 Task: Research Airbnb accommodations options  in California, focusing on Beachfront views.
Action: Mouse moved to (461, 62)
Screenshot: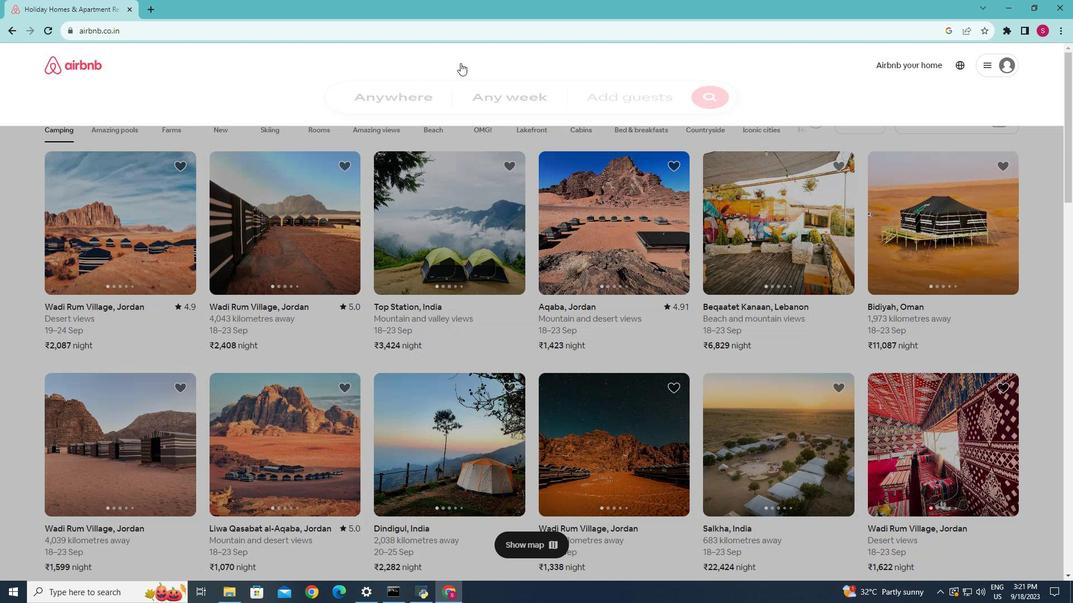 
Action: Mouse pressed left at (461, 62)
Screenshot: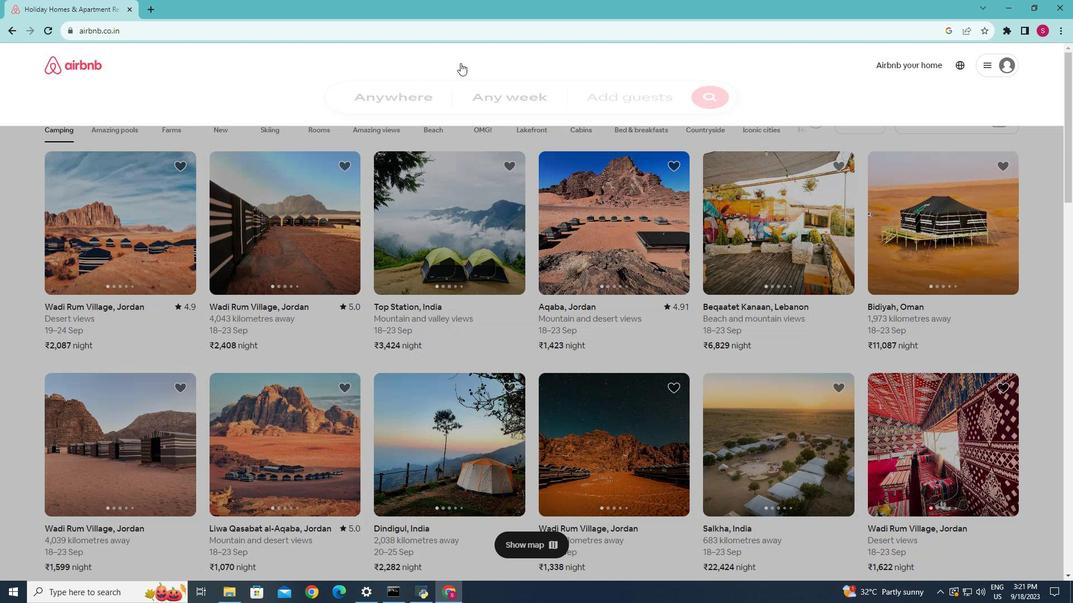 
Action: Mouse moved to (399, 106)
Screenshot: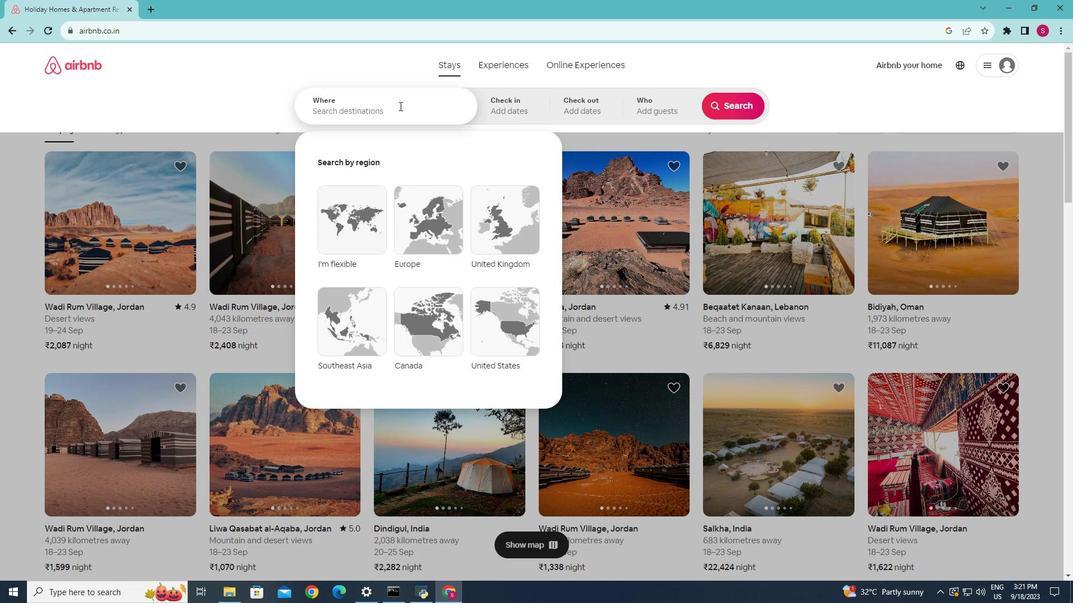 
Action: Mouse pressed left at (399, 106)
Screenshot: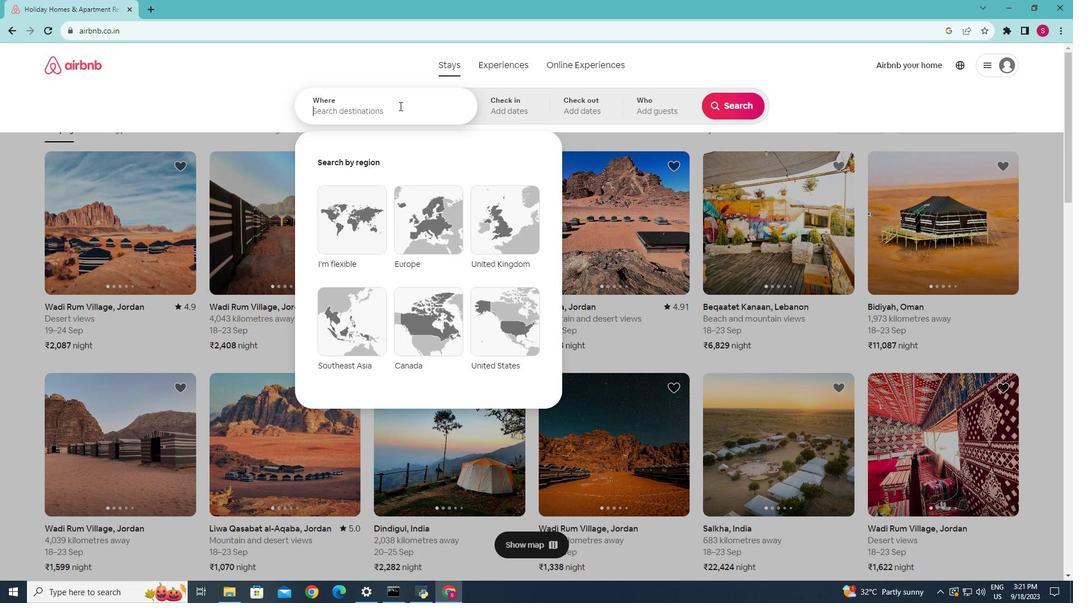 
Action: Key pressed <Key.caps_lock>C<Key.caps_lock>alifornia
Screenshot: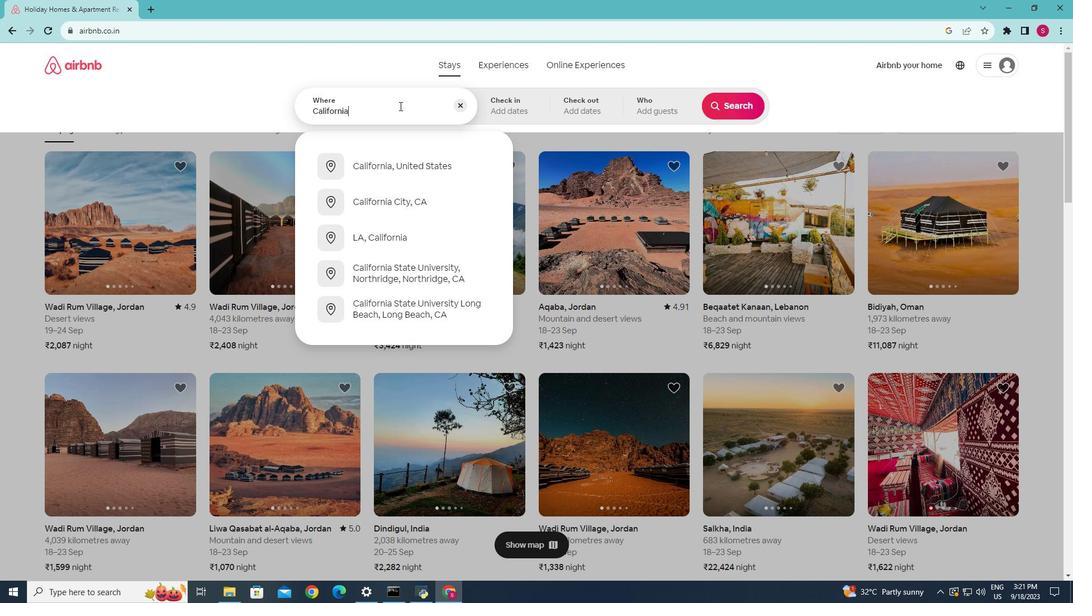 
Action: Mouse moved to (409, 160)
Screenshot: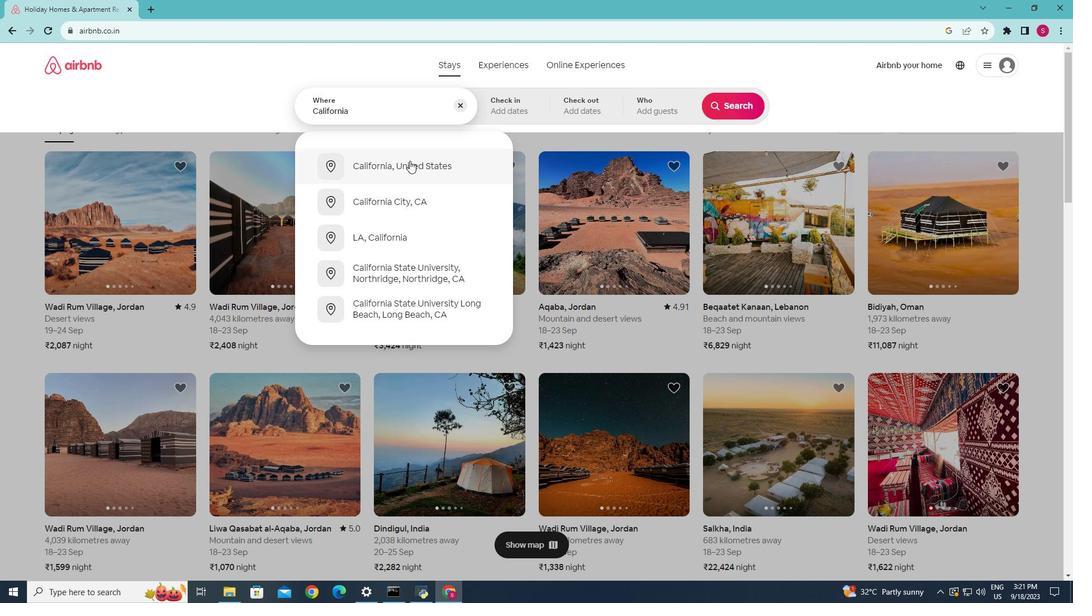 
Action: Mouse pressed left at (409, 160)
Screenshot: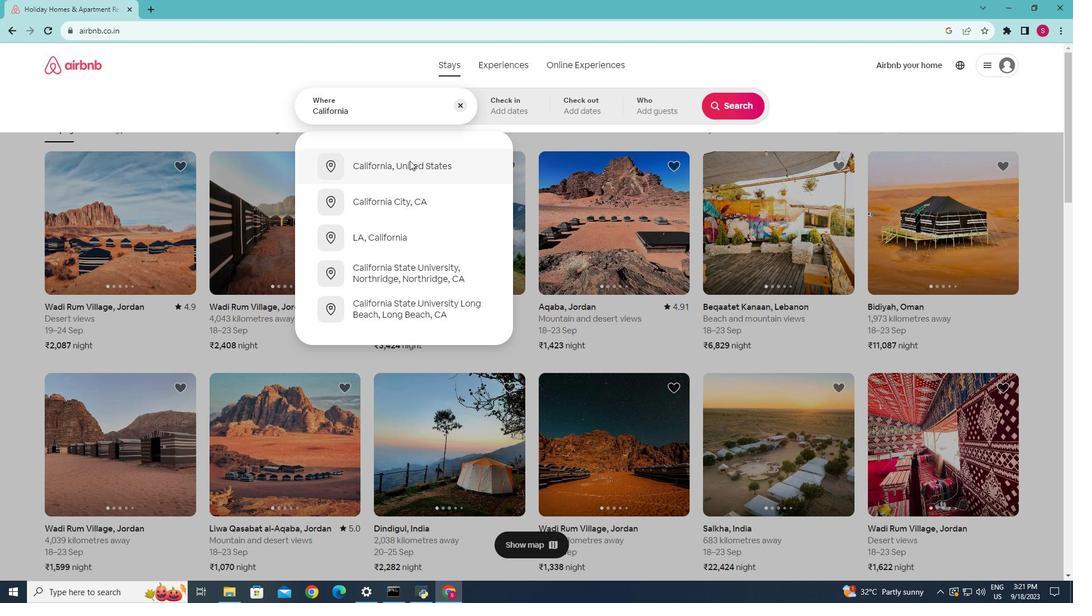 
Action: Mouse moved to (728, 106)
Screenshot: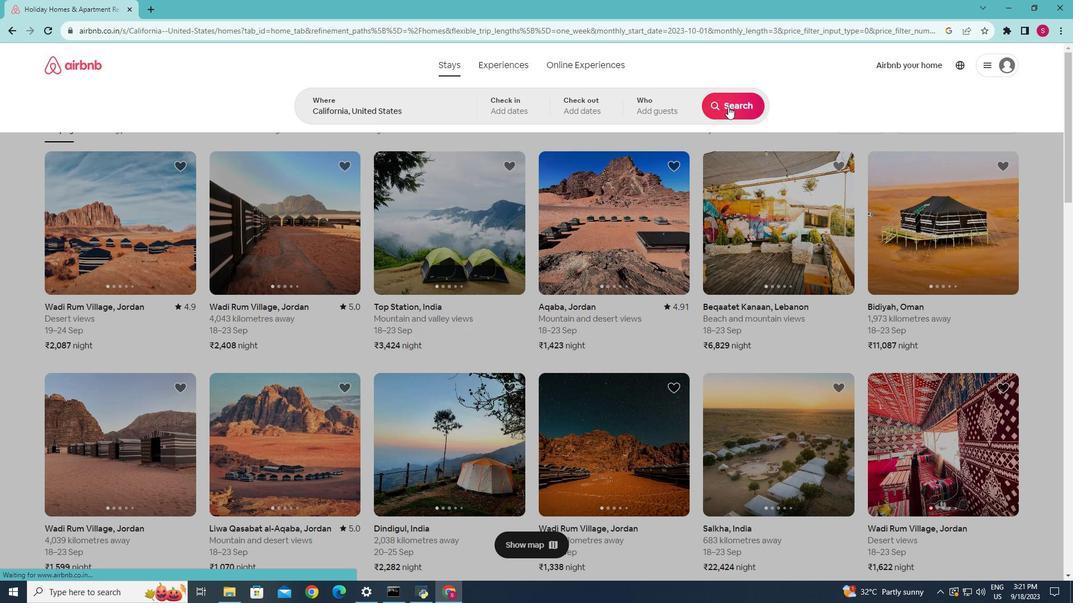 
Action: Mouse pressed left at (728, 106)
Screenshot: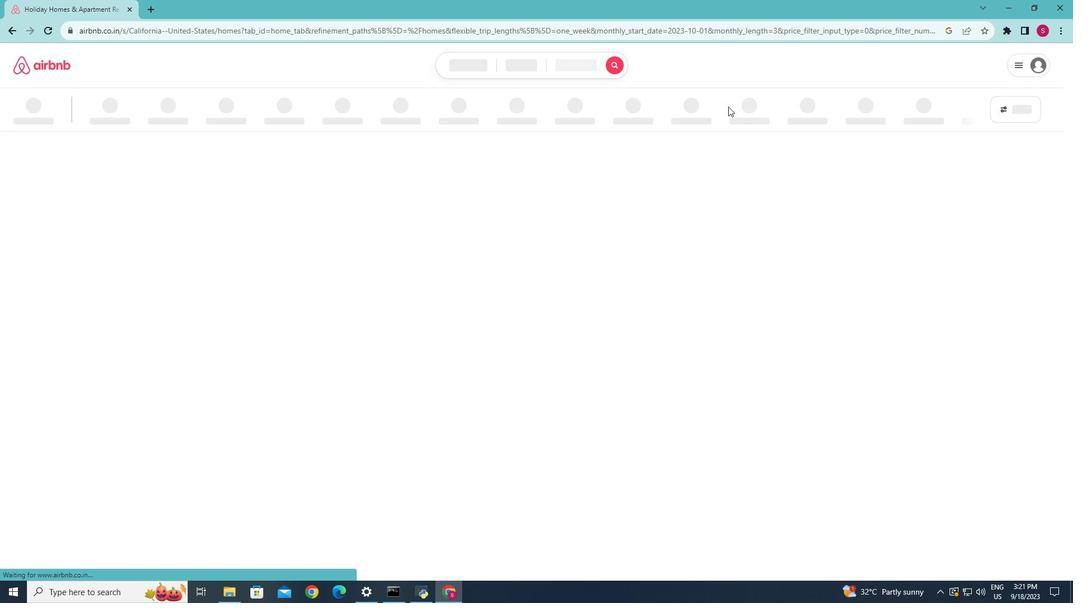 
Action: Mouse moved to (845, 110)
Screenshot: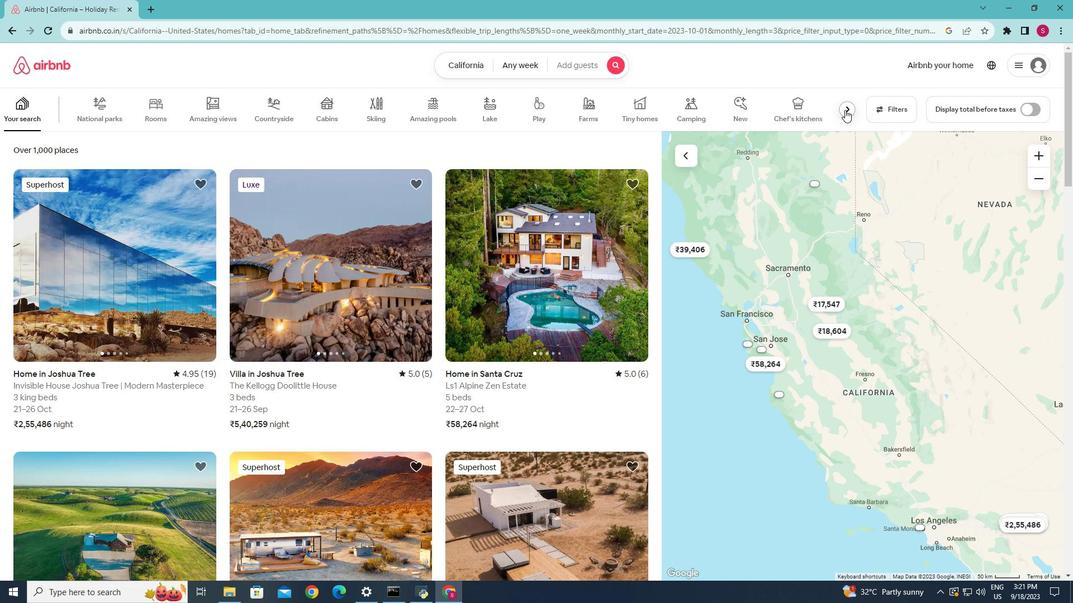 
Action: Mouse pressed left at (845, 110)
Screenshot: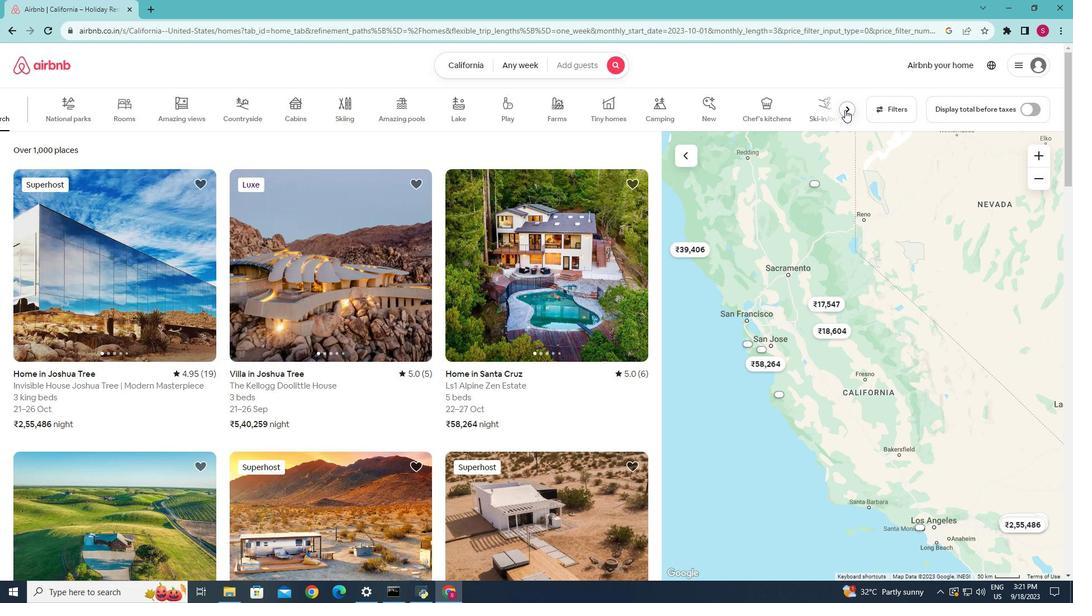 
Action: Mouse moved to (436, 384)
Screenshot: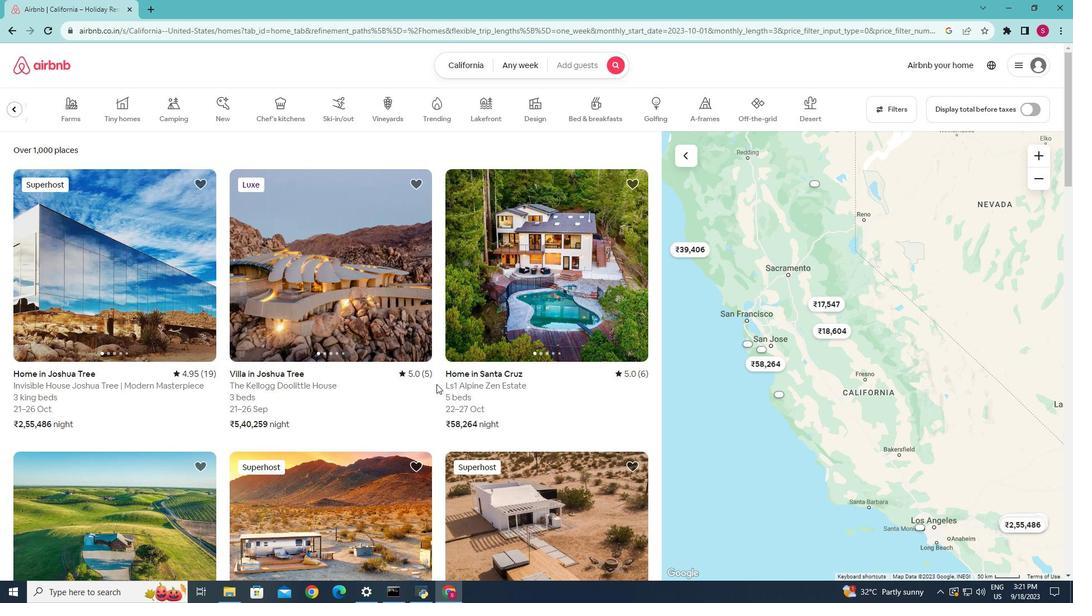 
Action: Mouse scrolled (436, 383) with delta (0, 0)
Screenshot: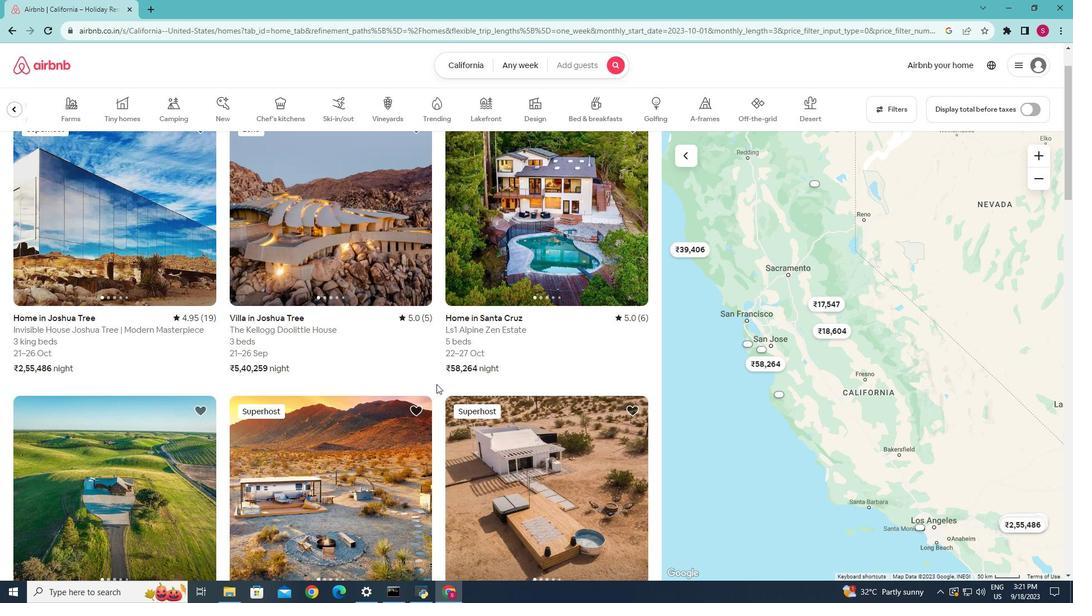 
Action: Mouse moved to (438, 381)
Screenshot: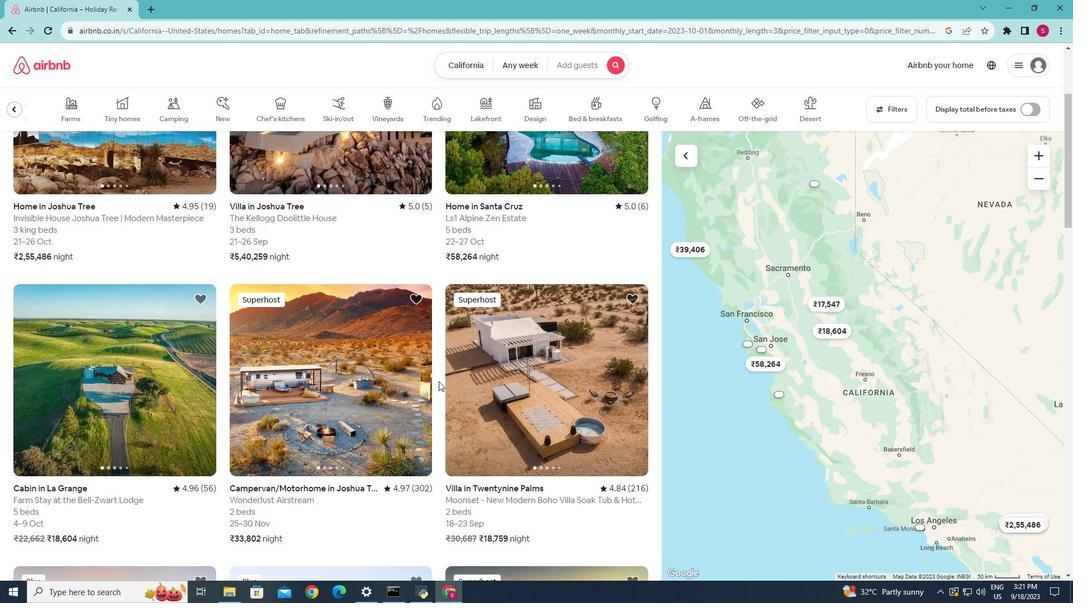 
Action: Mouse scrolled (438, 381) with delta (0, 0)
Screenshot: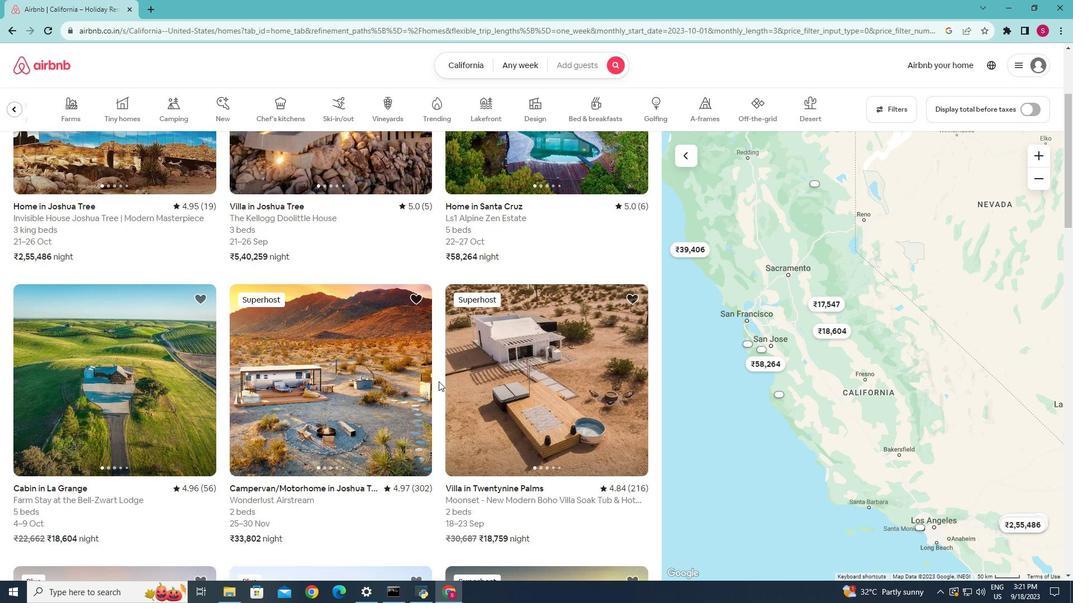 
Action: Mouse scrolled (438, 381) with delta (0, 0)
Screenshot: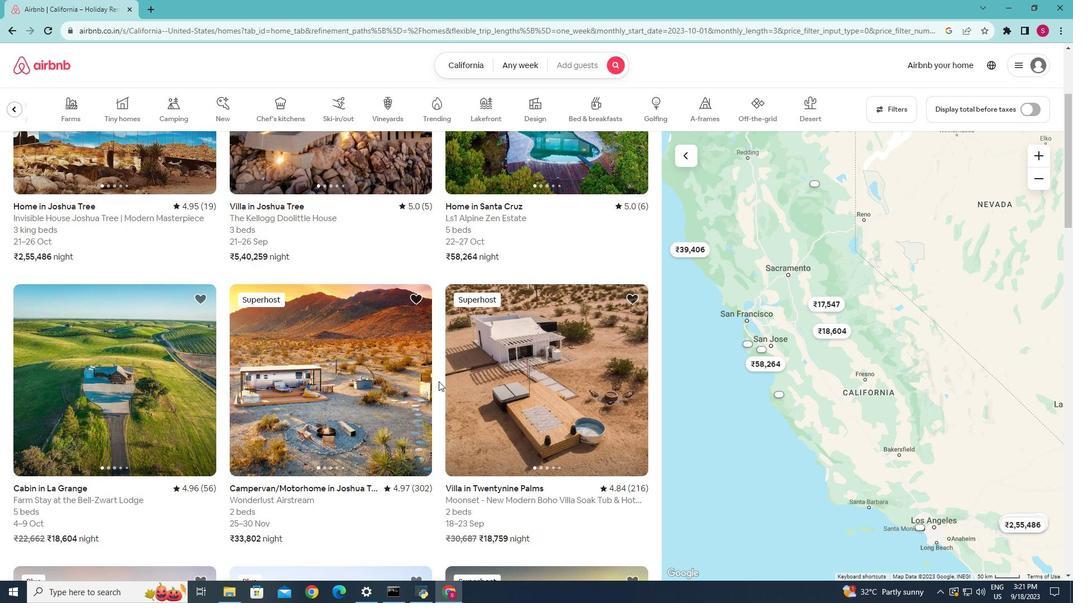 
Action: Mouse moved to (880, 102)
Screenshot: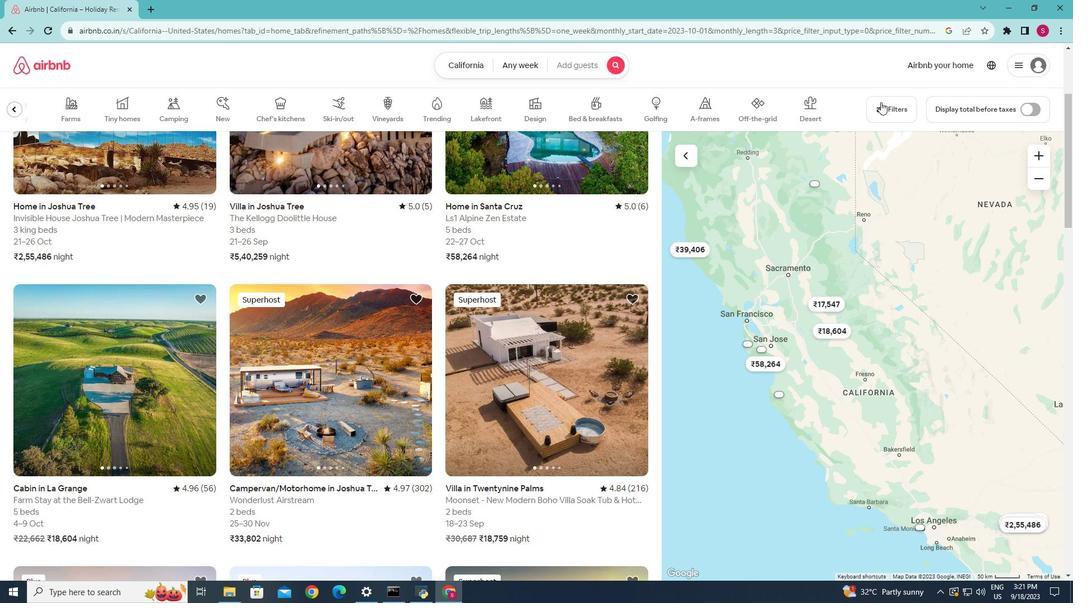 
Action: Mouse pressed left at (880, 102)
Screenshot: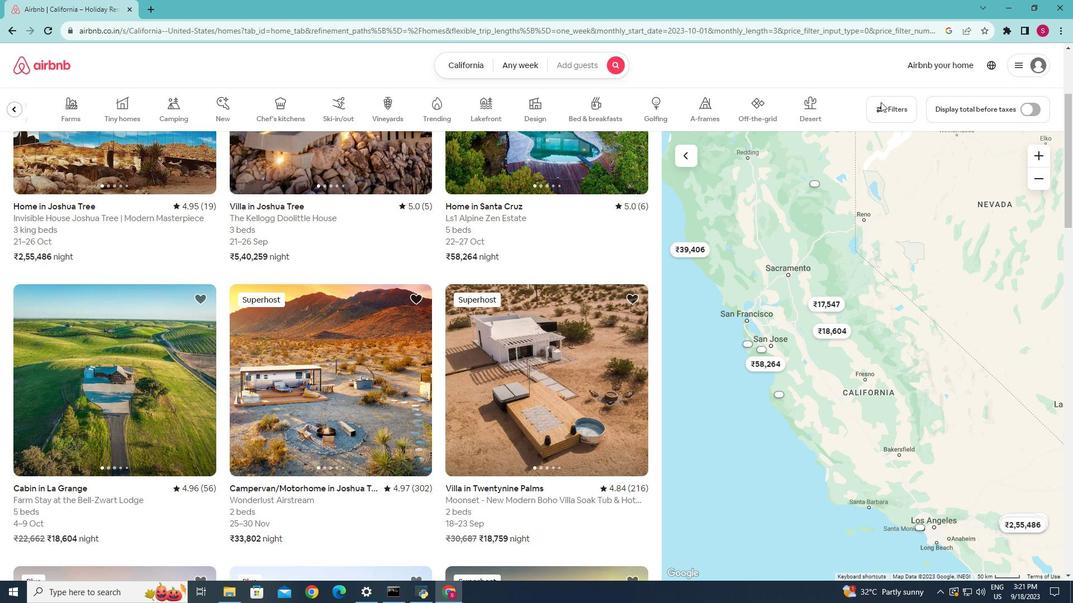 
Action: Mouse moved to (449, 459)
Screenshot: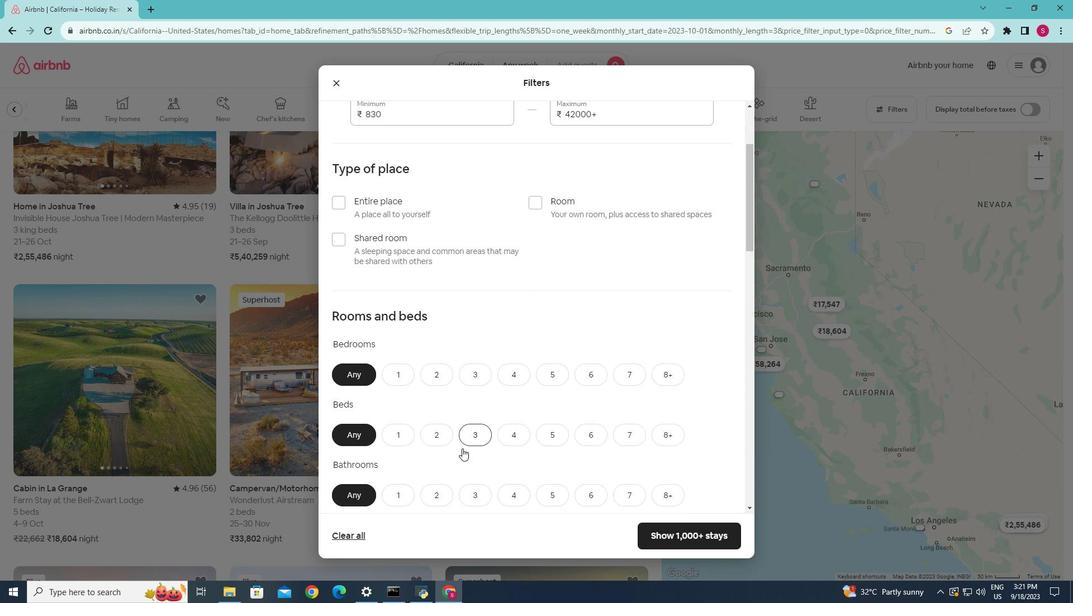 
Action: Mouse scrolled (449, 458) with delta (0, 0)
Screenshot: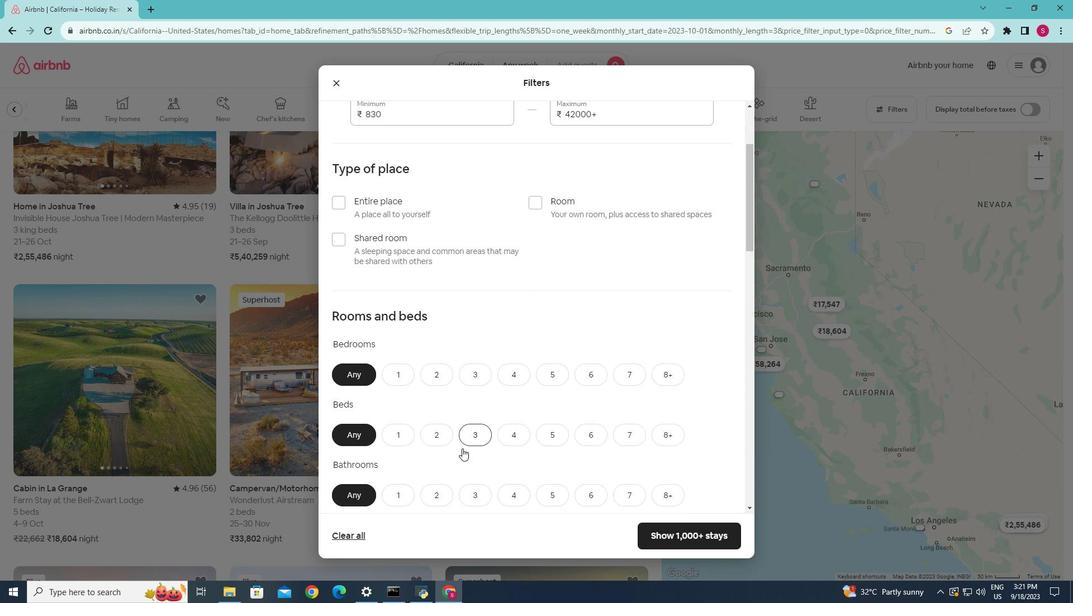
Action: Mouse moved to (457, 454)
Screenshot: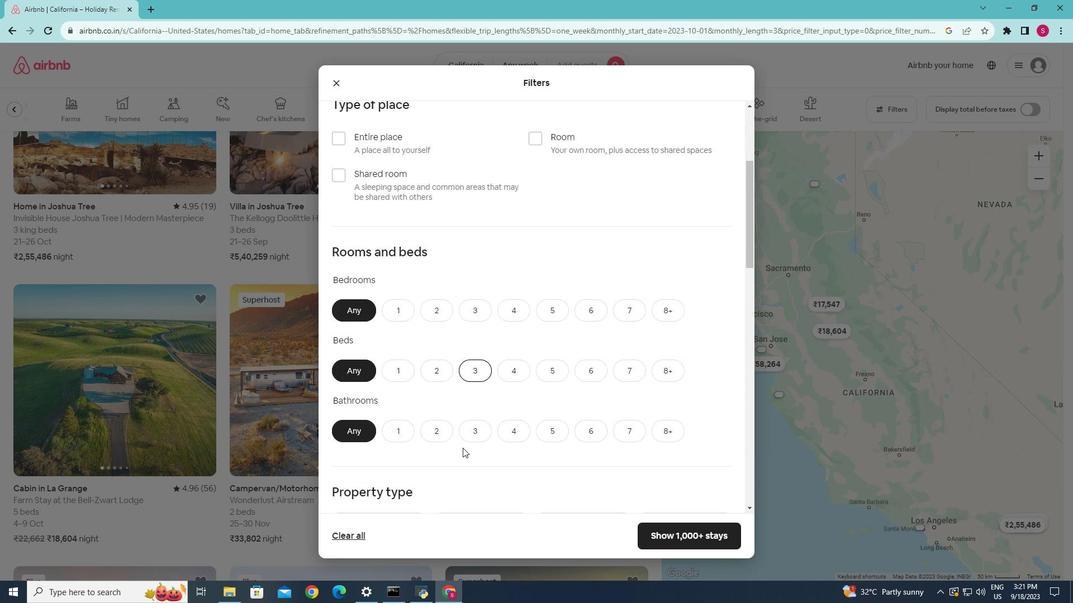 
Action: Mouse scrolled (457, 453) with delta (0, 0)
Screenshot: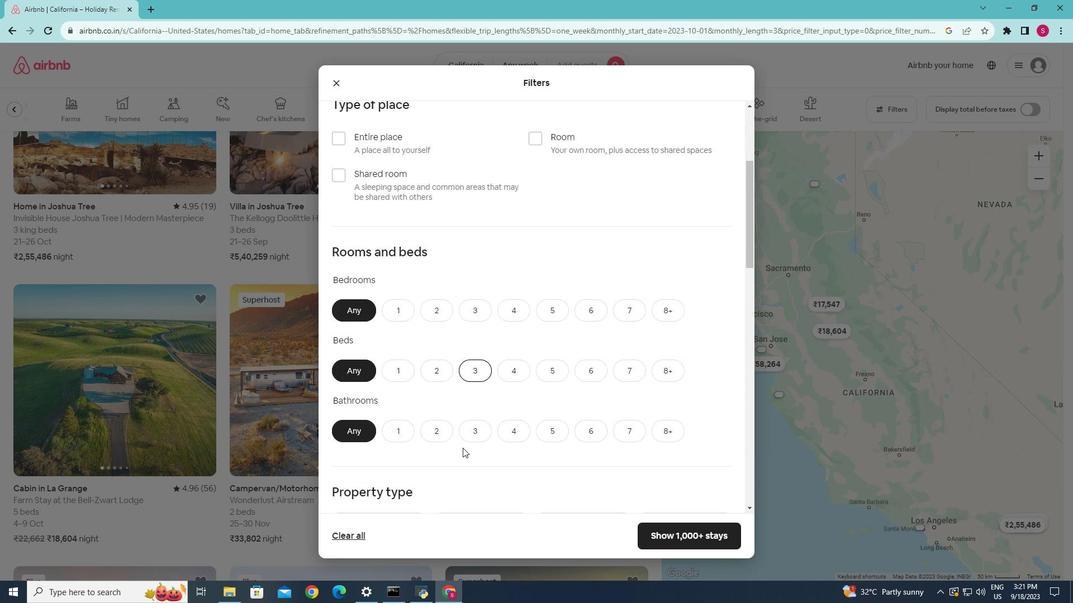 
Action: Mouse moved to (462, 448)
Screenshot: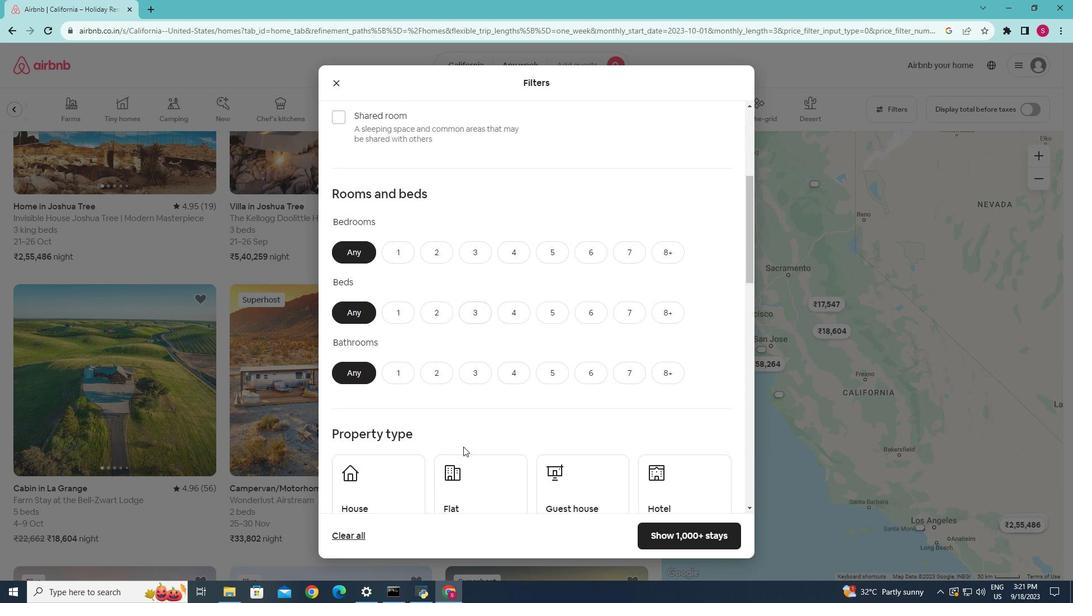 
Action: Mouse scrolled (462, 448) with delta (0, 0)
Screenshot: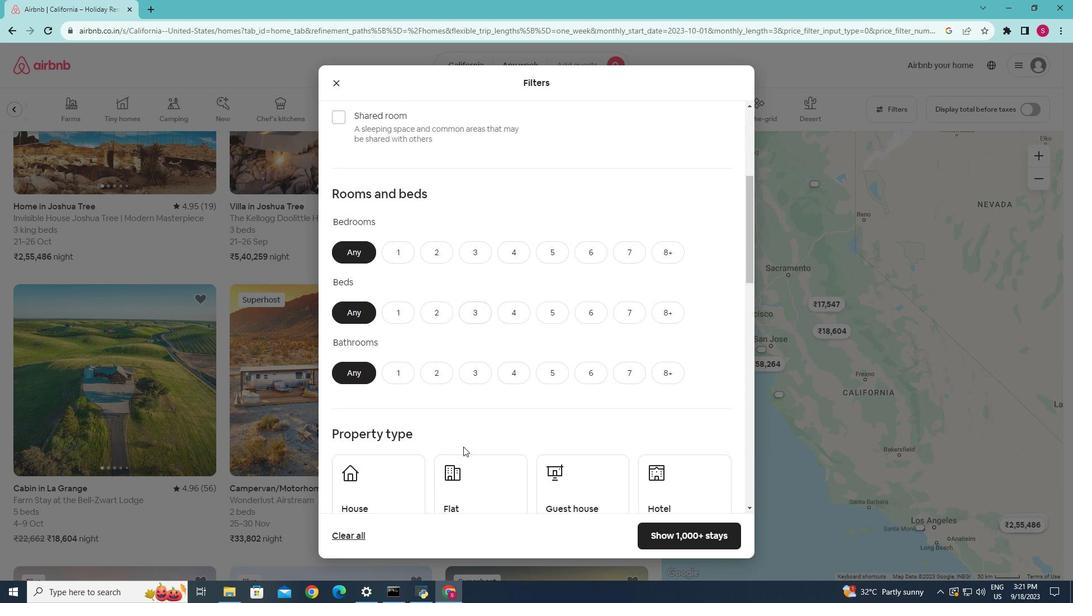 
Action: Mouse scrolled (462, 448) with delta (0, 0)
Screenshot: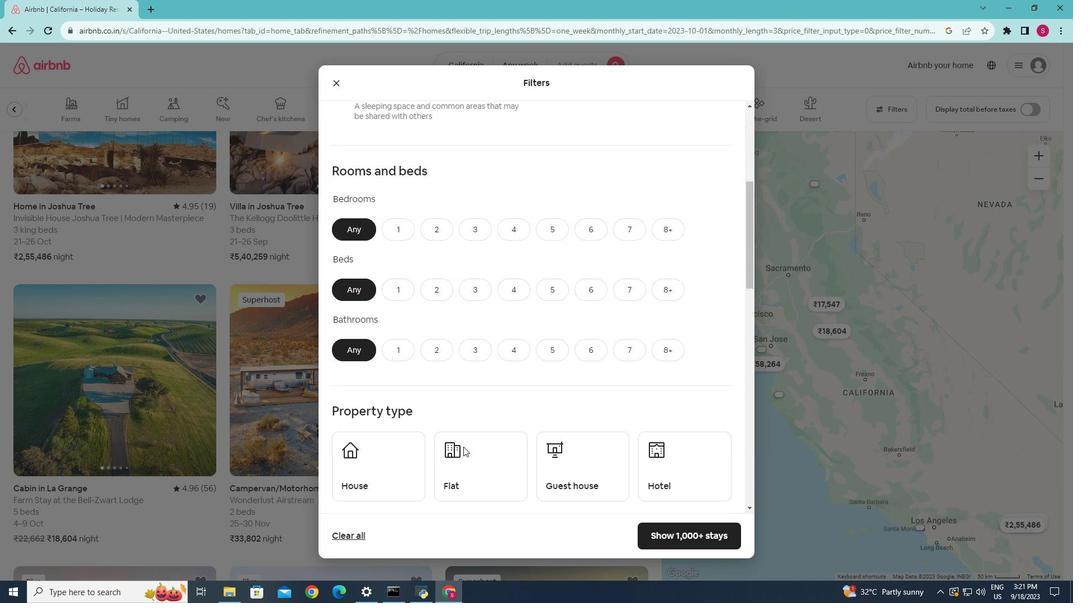 
Action: Mouse moved to (462, 447)
Screenshot: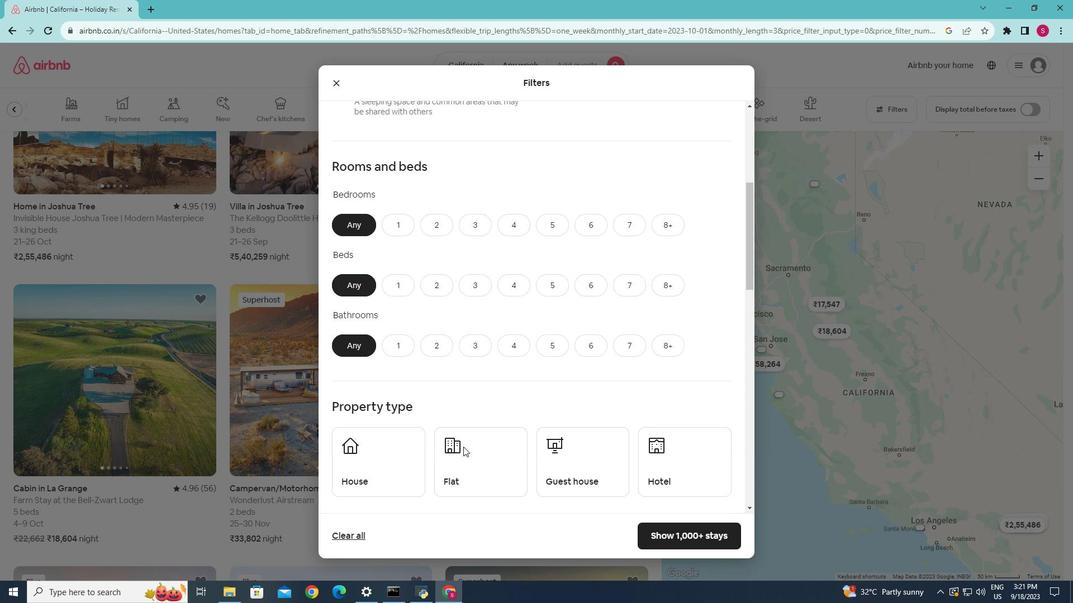
Action: Mouse scrolled (462, 447) with delta (0, 0)
Screenshot: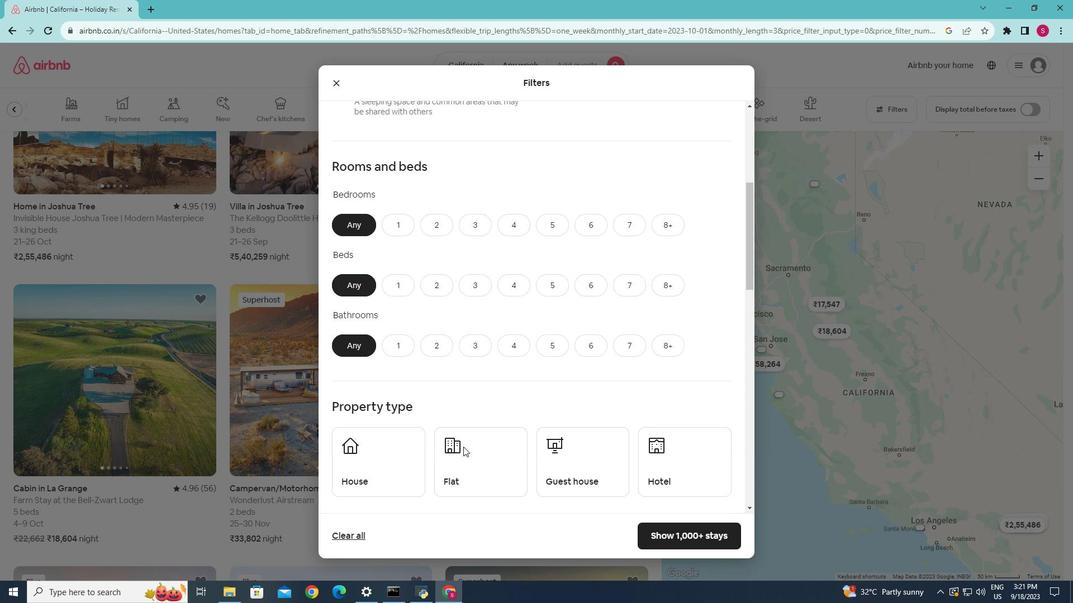 
Action: Mouse moved to (463, 447)
Screenshot: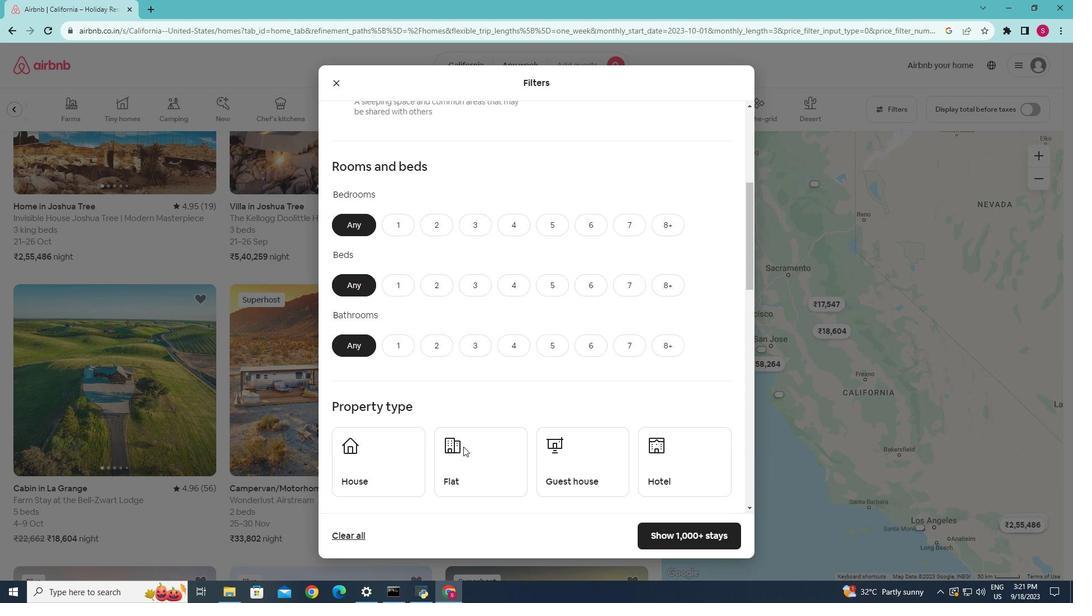 
Action: Mouse scrolled (463, 446) with delta (0, 0)
Screenshot: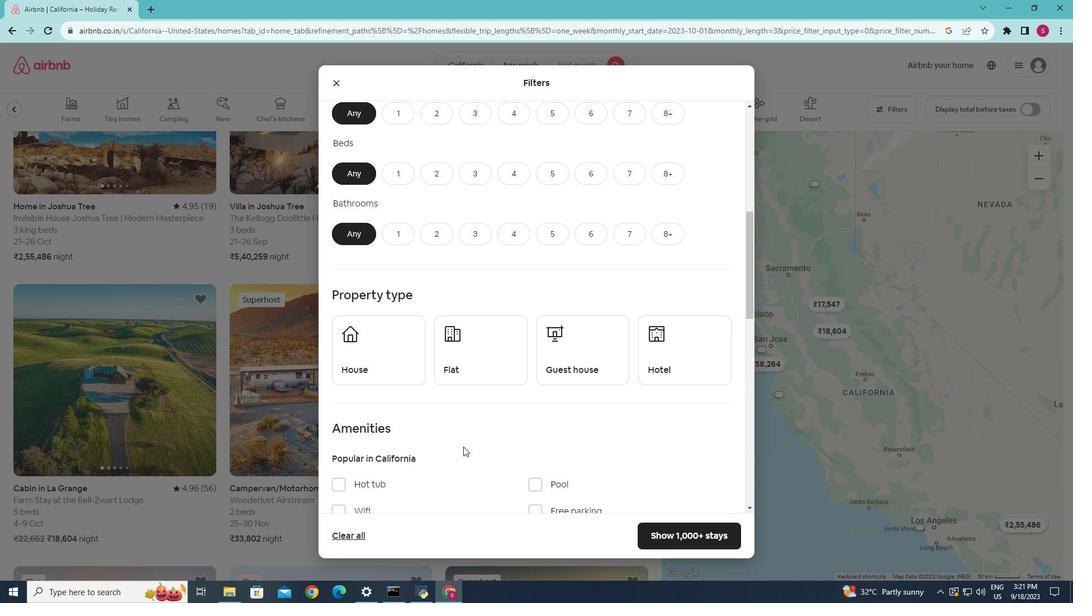 
Action: Mouse scrolled (463, 446) with delta (0, 0)
Screenshot: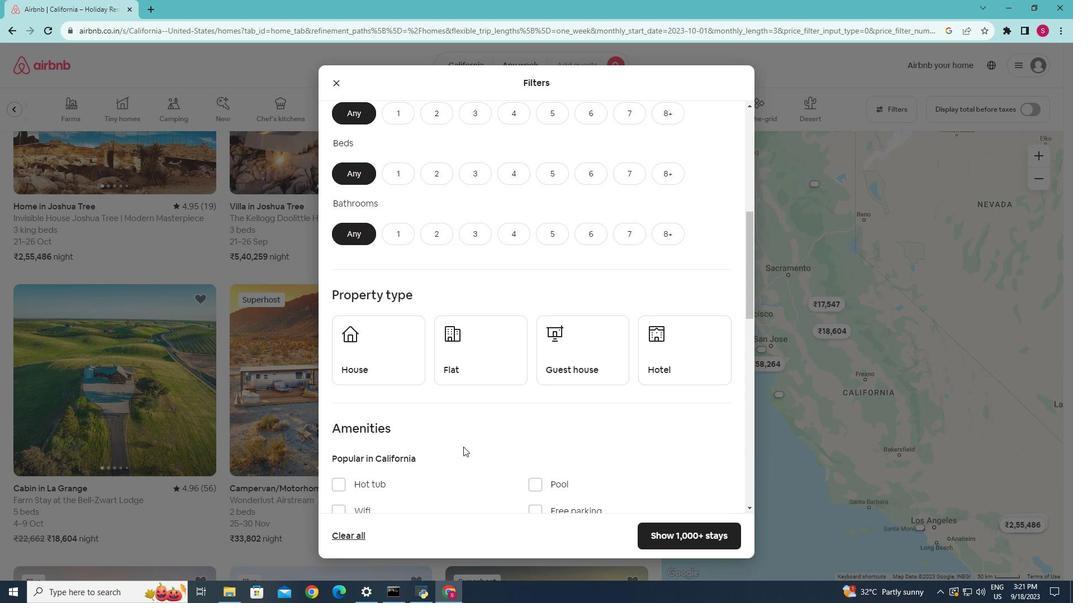 
Action: Mouse scrolled (463, 446) with delta (0, 0)
Screenshot: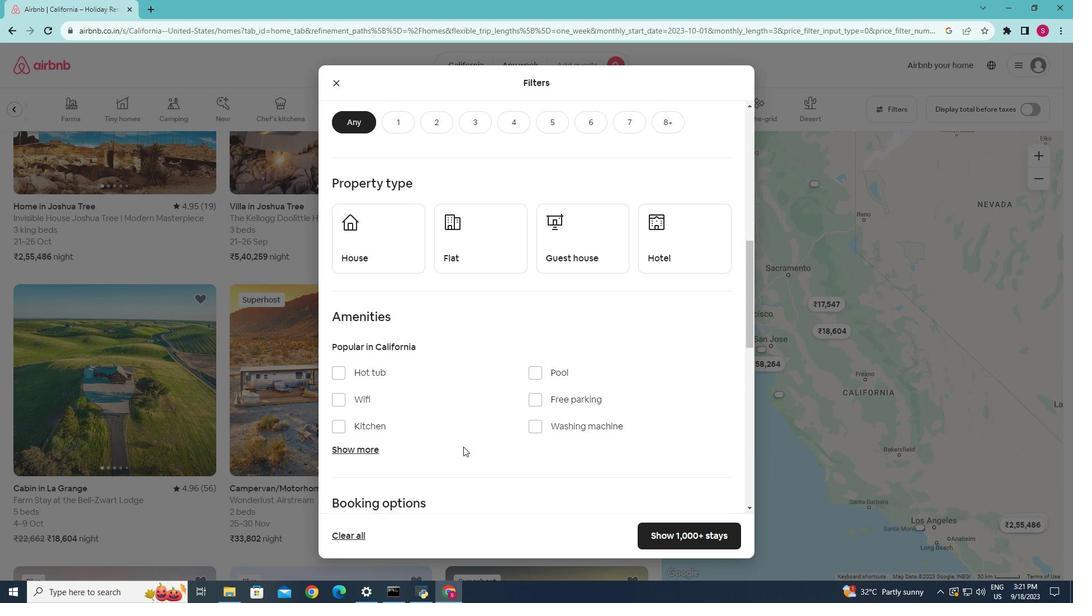 
Action: Mouse scrolled (463, 446) with delta (0, 0)
Screenshot: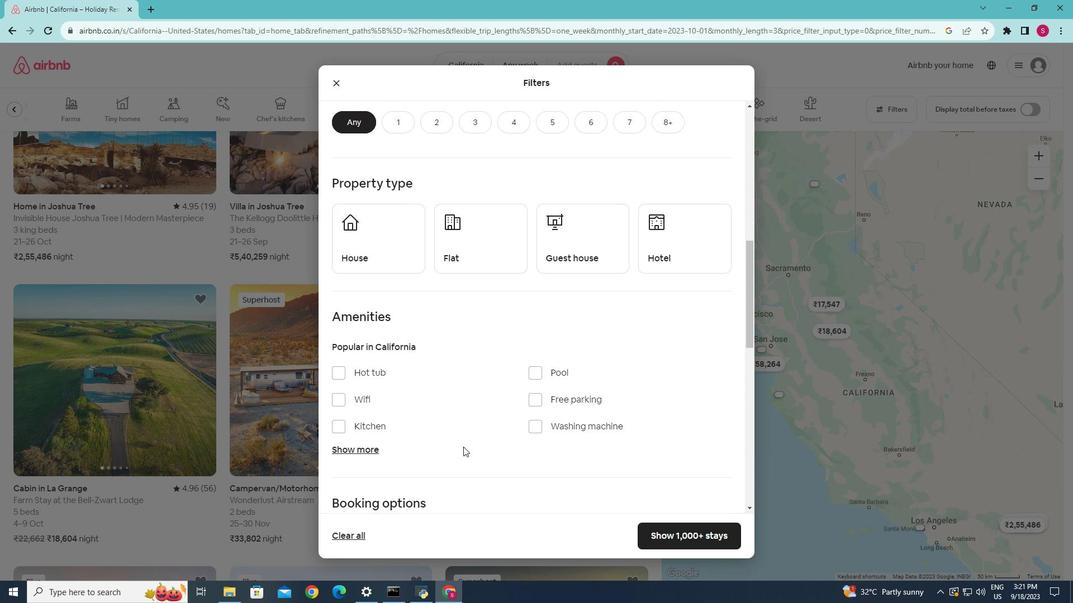 
Action: Mouse scrolled (463, 446) with delta (0, 0)
Screenshot: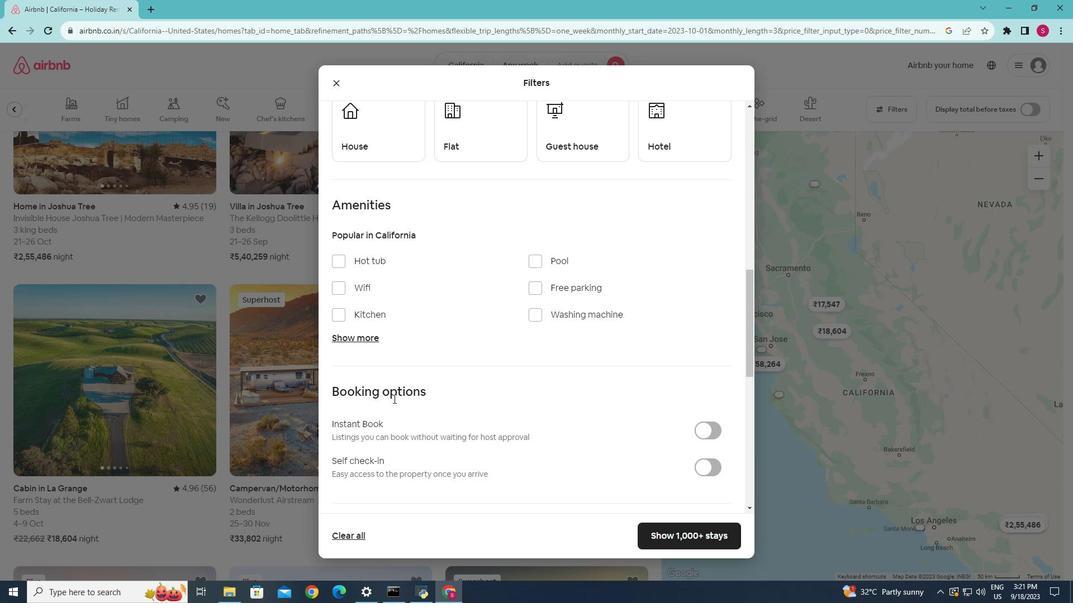 
Action: Mouse scrolled (463, 446) with delta (0, 0)
Screenshot: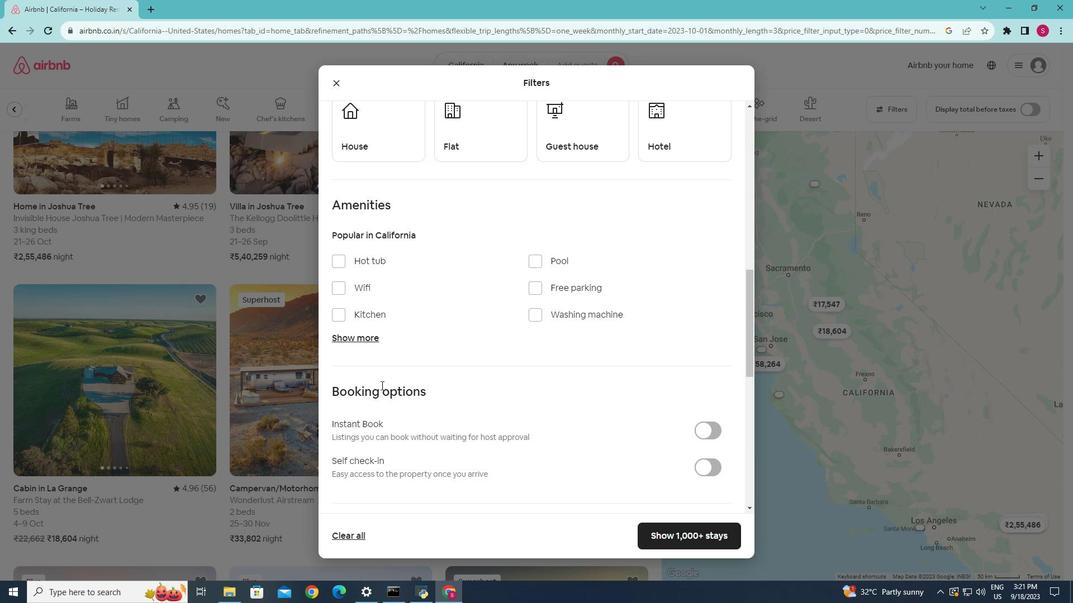 
Action: Mouse moved to (364, 332)
Screenshot: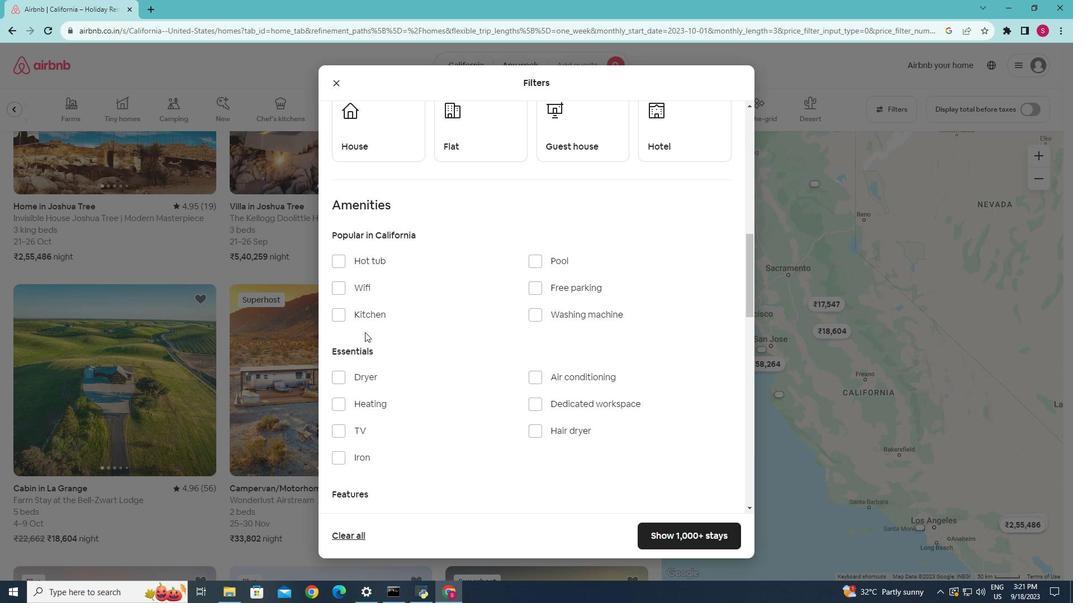 
Action: Mouse pressed left at (364, 332)
Screenshot: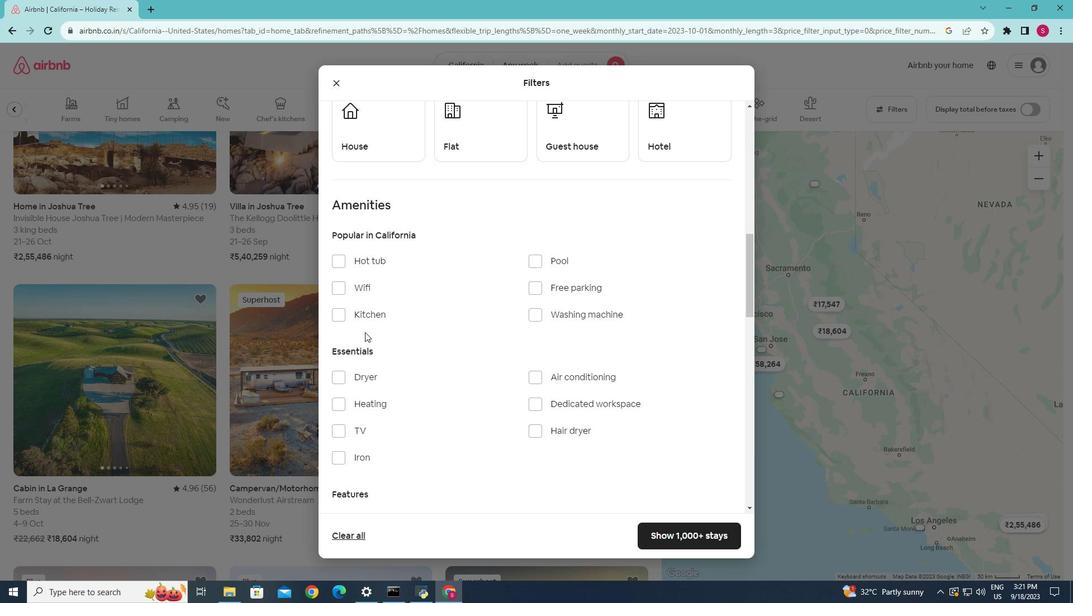 
Action: Mouse moved to (470, 349)
Screenshot: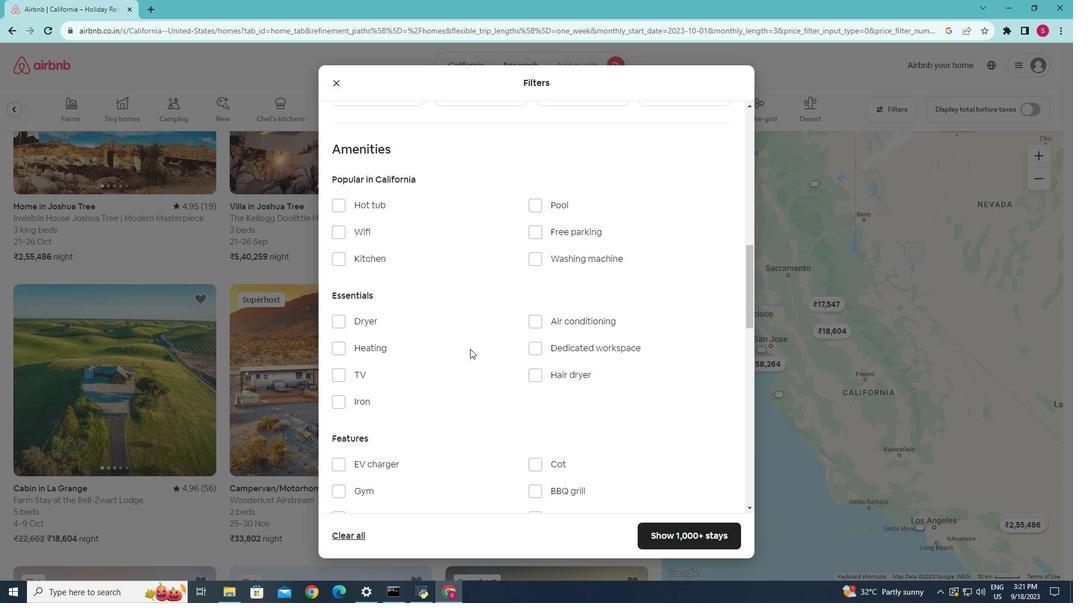 
Action: Mouse scrolled (470, 348) with delta (0, 0)
Screenshot: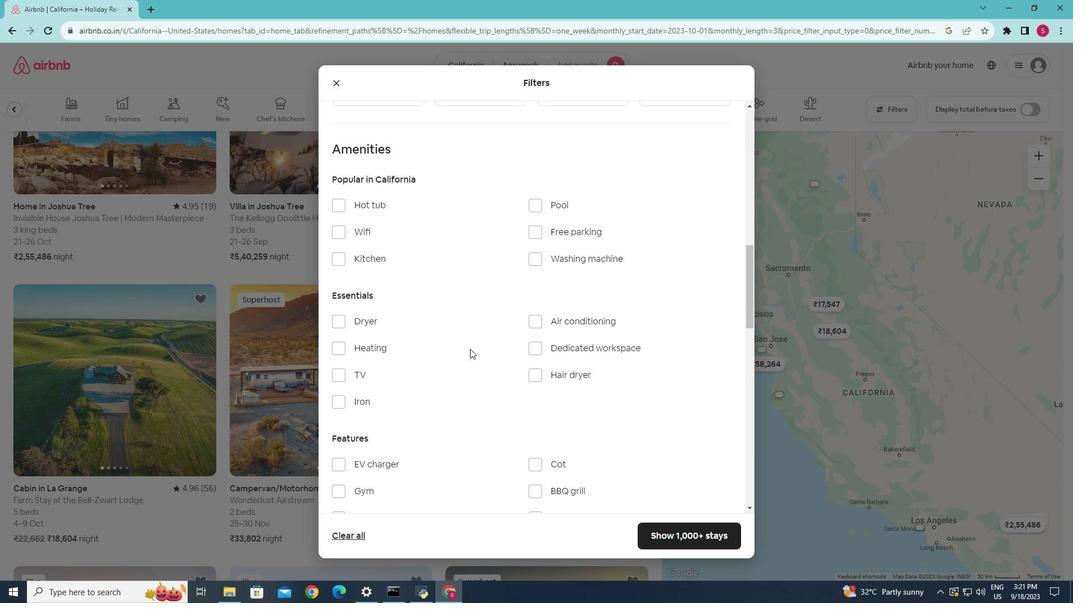
Action: Mouse scrolled (470, 348) with delta (0, 0)
Screenshot: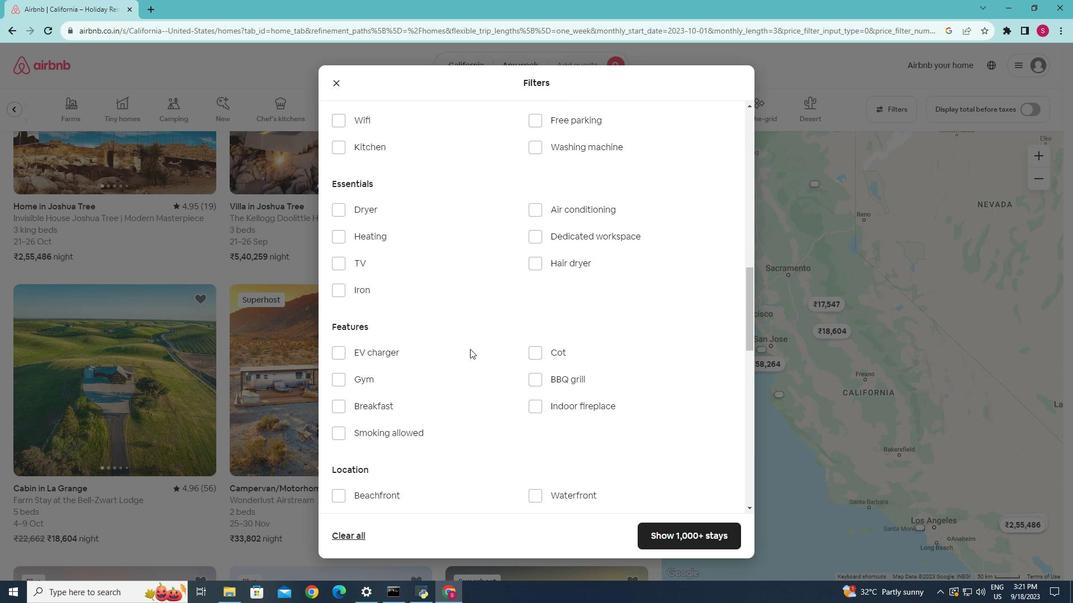 
Action: Mouse scrolled (470, 348) with delta (0, 0)
Screenshot: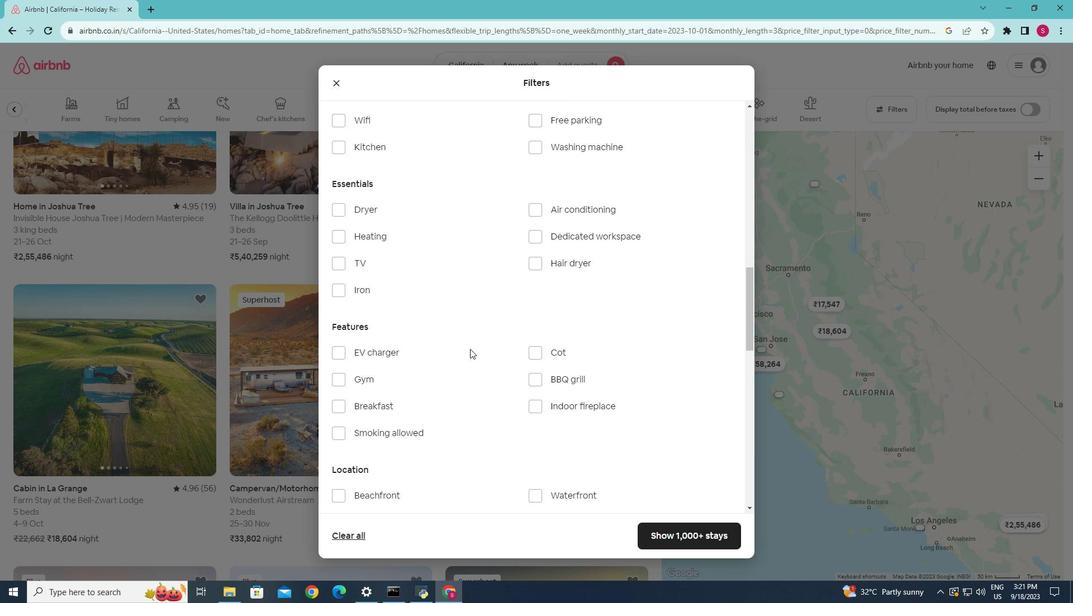 
Action: Mouse scrolled (470, 348) with delta (0, 0)
Screenshot: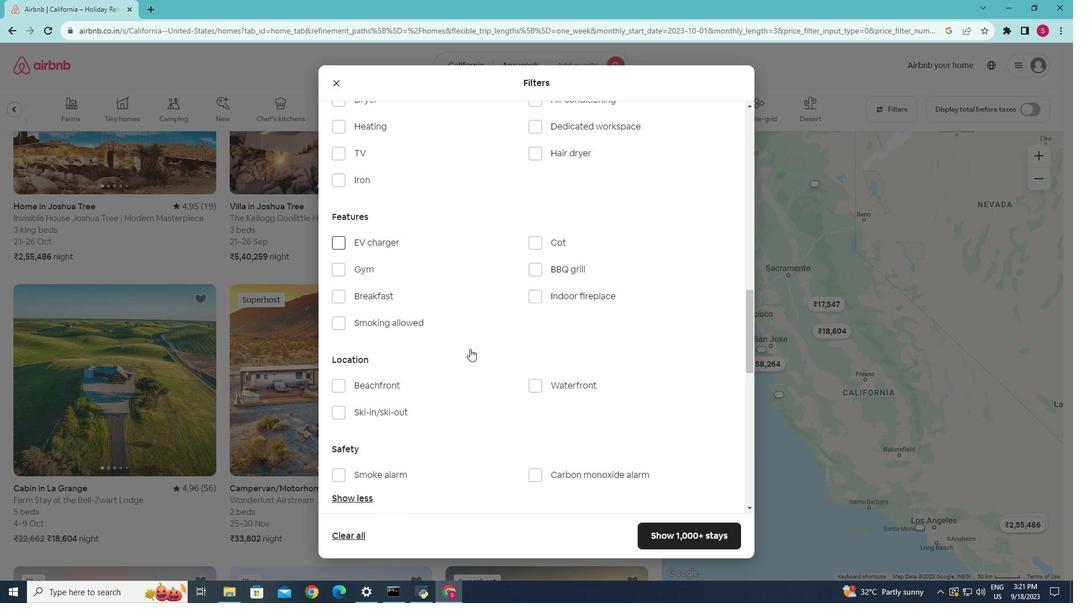 
Action: Mouse scrolled (470, 348) with delta (0, 0)
Screenshot: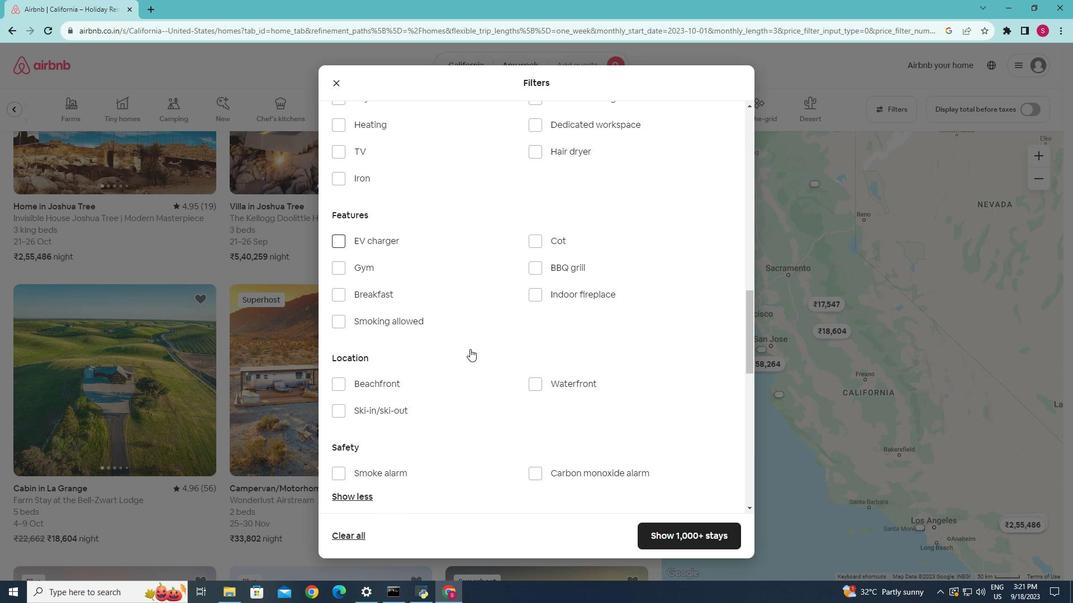 
Action: Mouse scrolled (470, 348) with delta (0, 0)
Screenshot: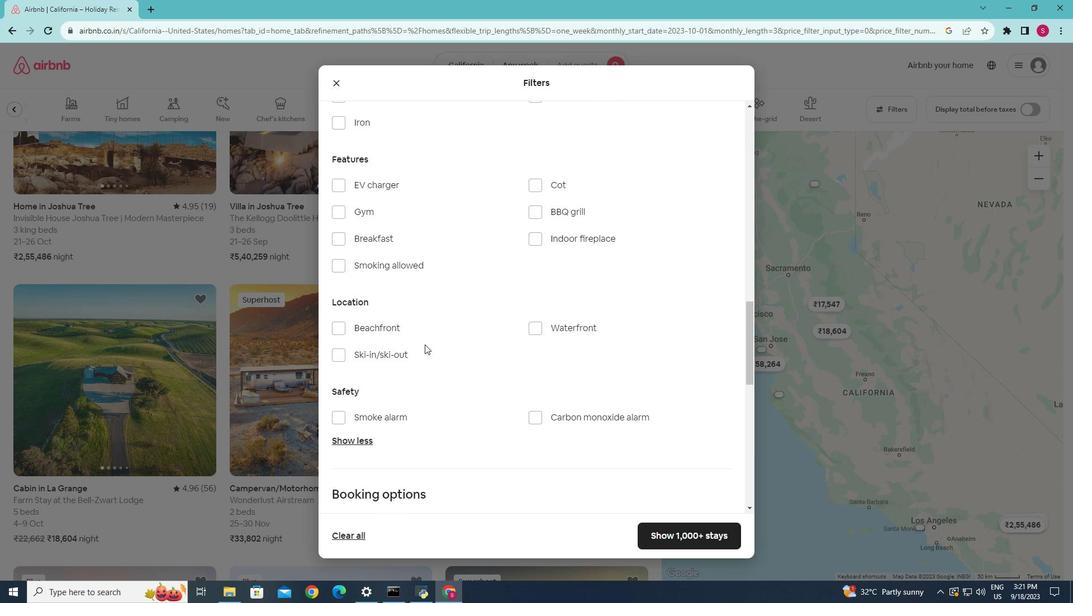 
Action: Mouse moved to (335, 323)
Screenshot: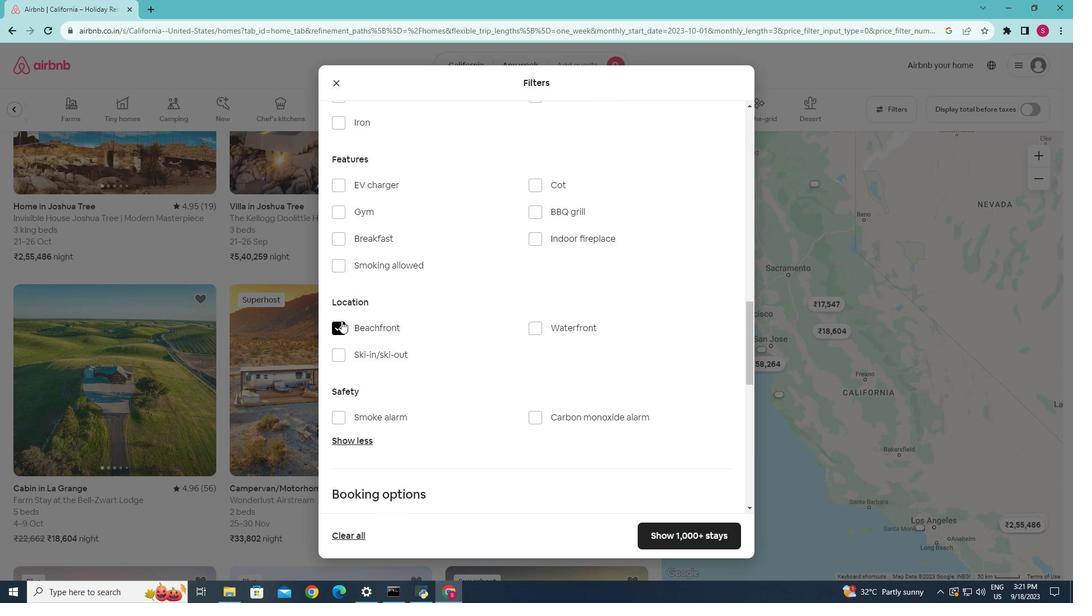 
Action: Mouse pressed left at (335, 323)
Screenshot: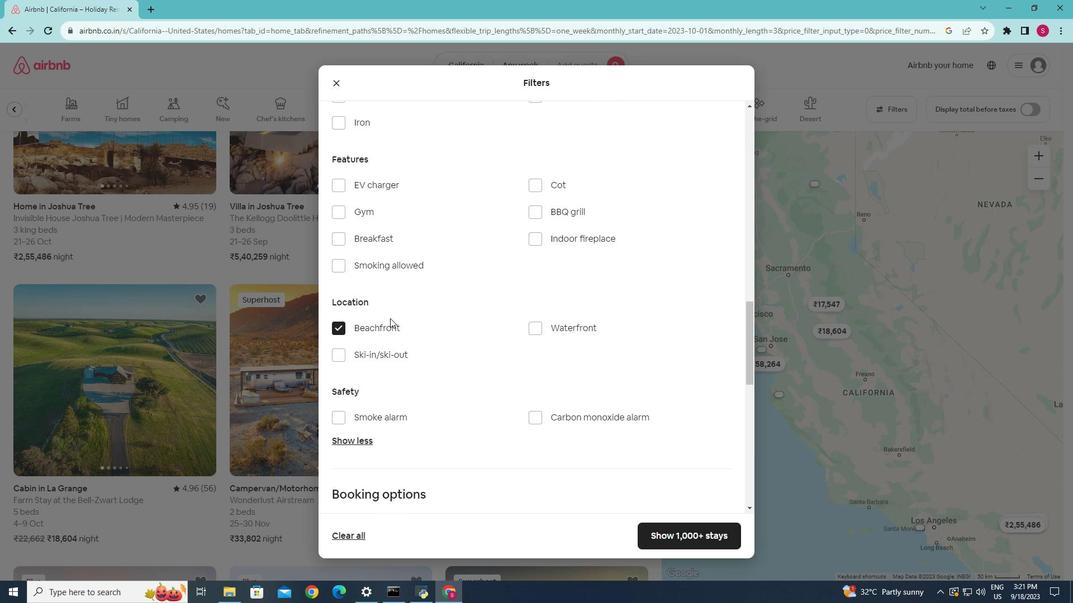 
Action: Mouse moved to (679, 533)
Screenshot: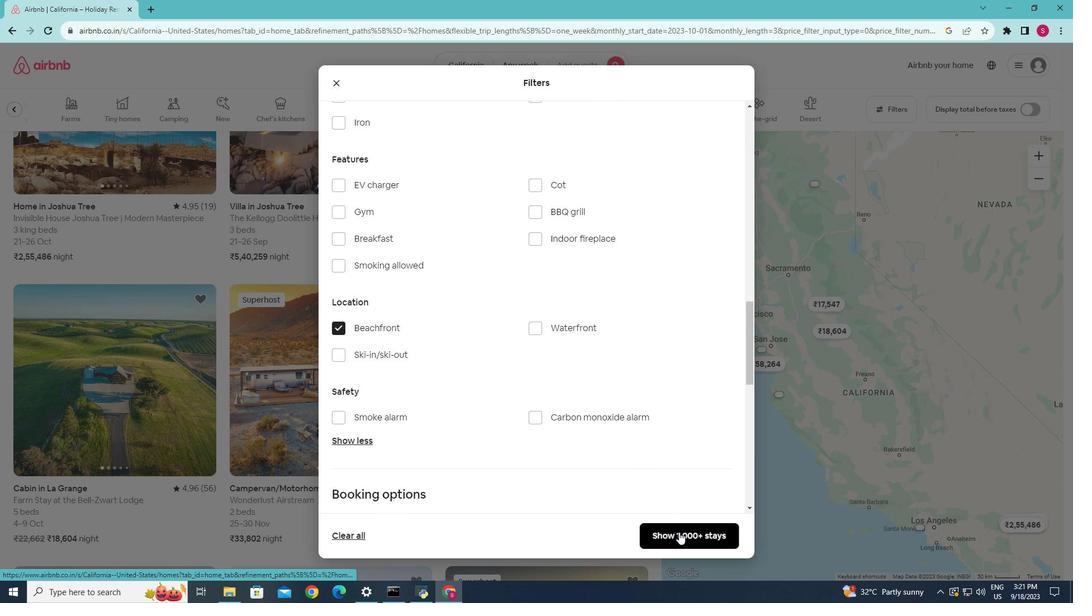 
Action: Mouse pressed left at (679, 533)
Screenshot: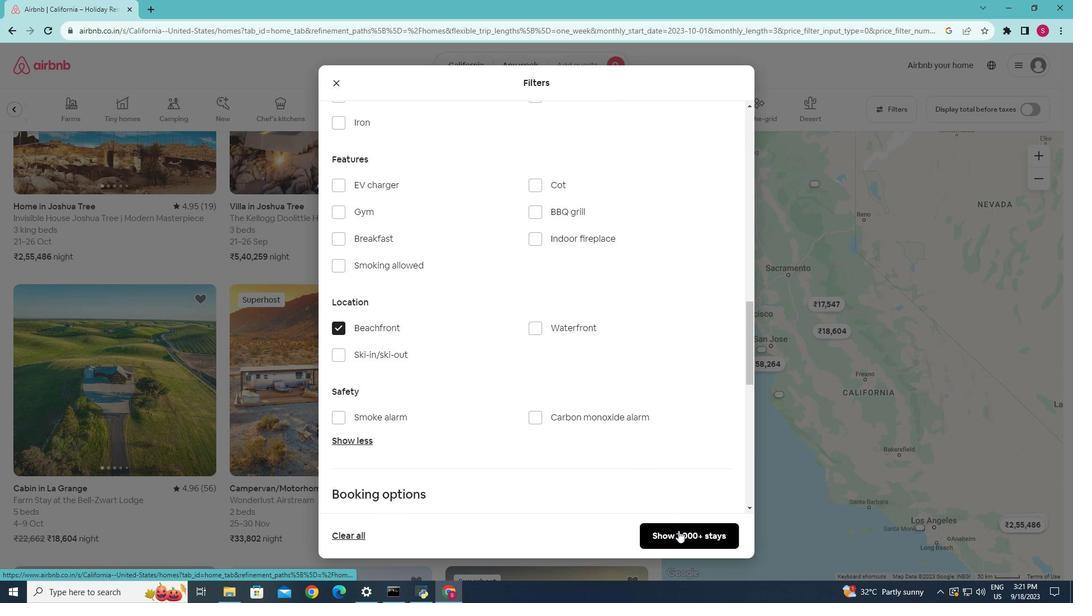 
Action: Mouse moved to (495, 438)
Screenshot: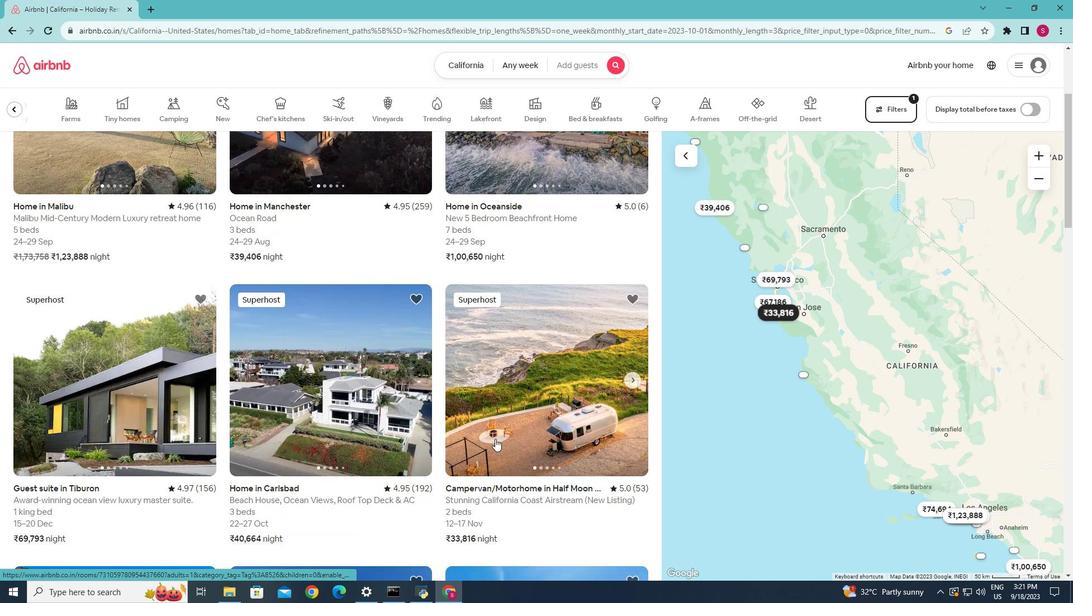 
Action: Mouse scrolled (495, 437) with delta (0, 0)
Screenshot: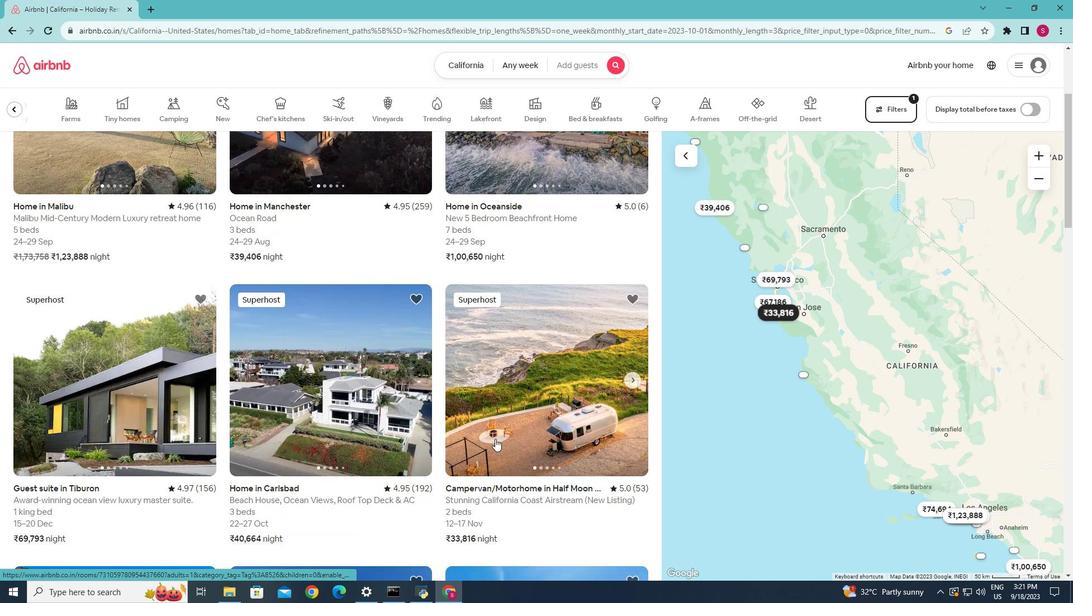
Action: Mouse moved to (495, 438)
Screenshot: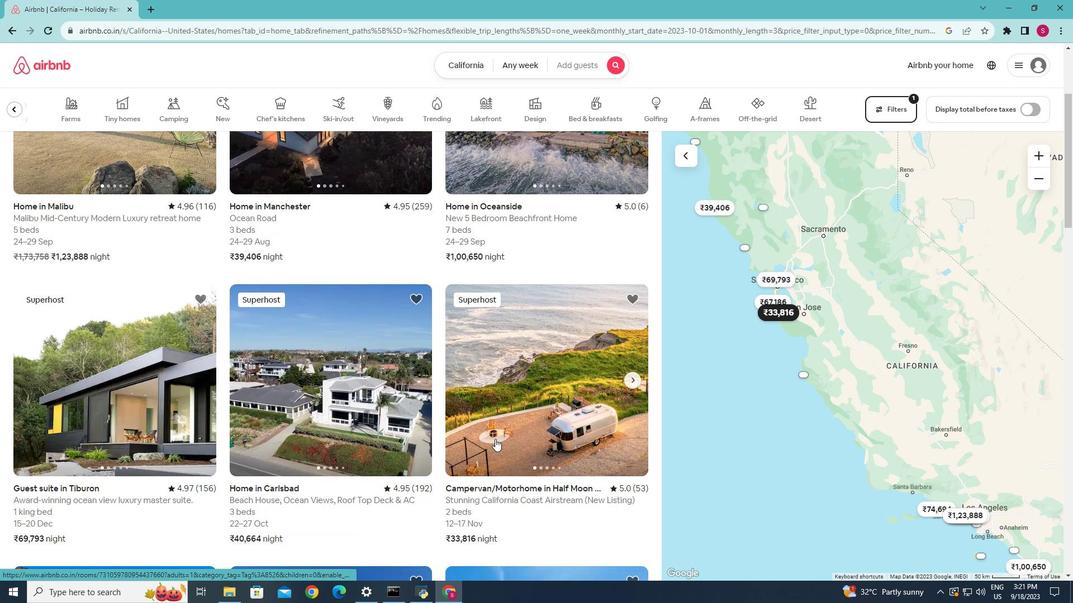 
Action: Mouse scrolled (495, 438) with delta (0, 0)
Screenshot: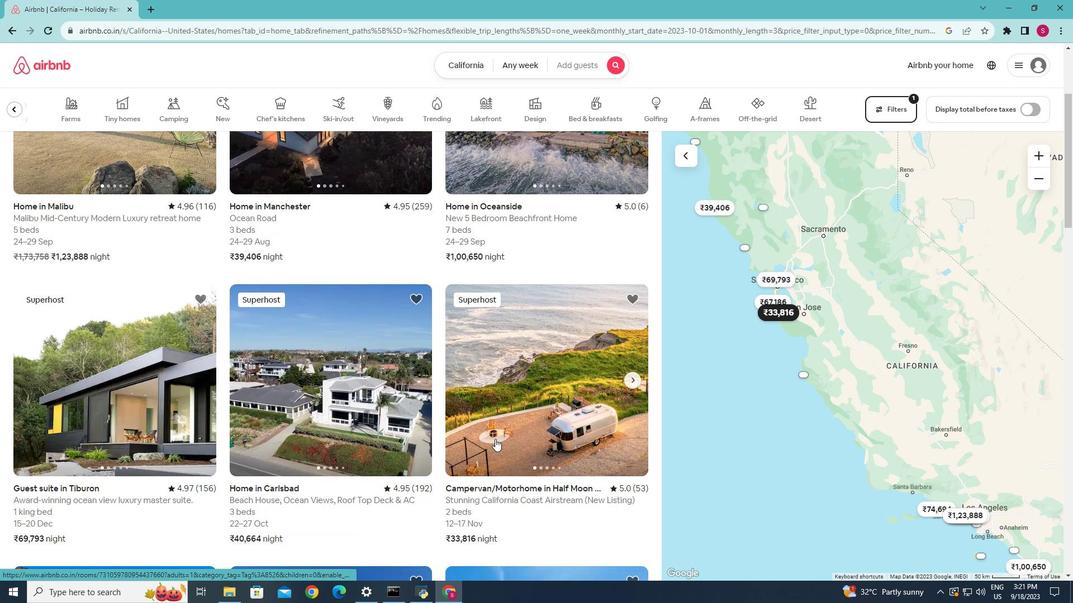 
Action: Mouse moved to (495, 439)
Screenshot: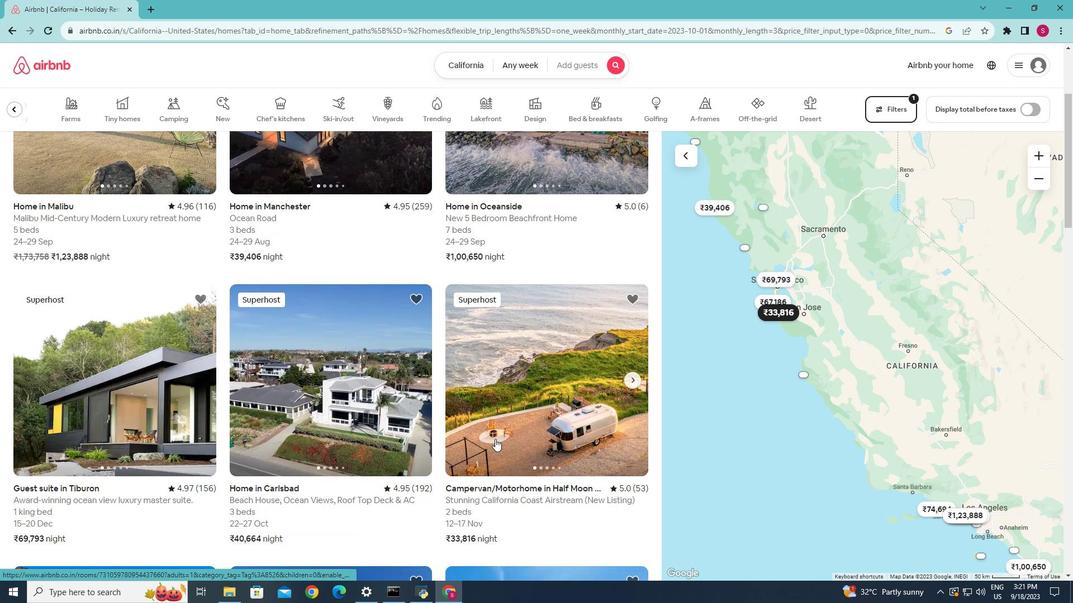 
Action: Mouse scrolled (495, 438) with delta (0, 0)
Screenshot: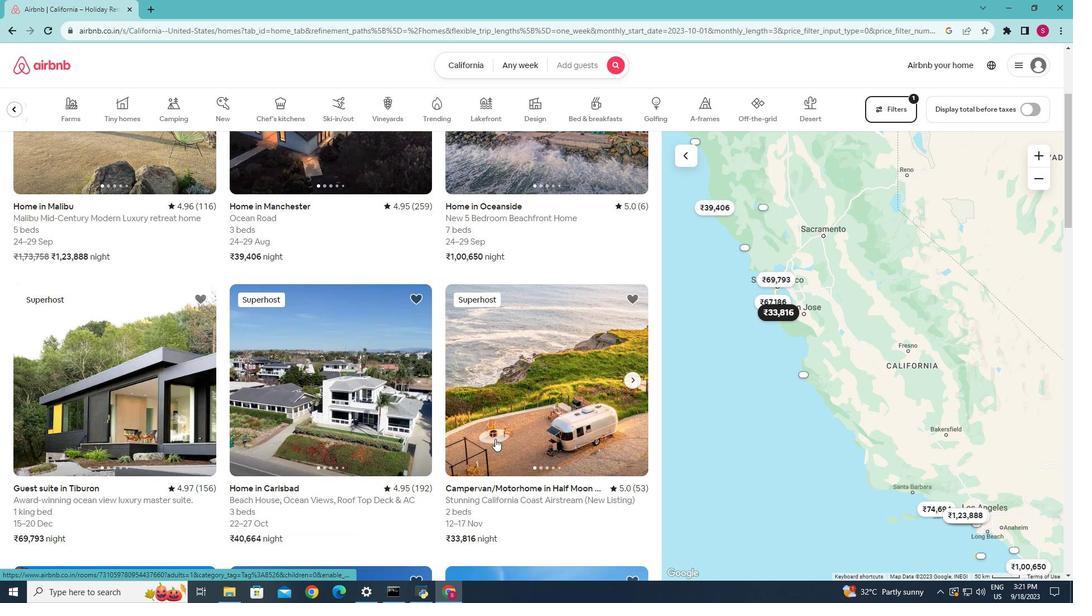 
Action: Mouse scrolled (495, 438) with delta (0, 0)
Screenshot: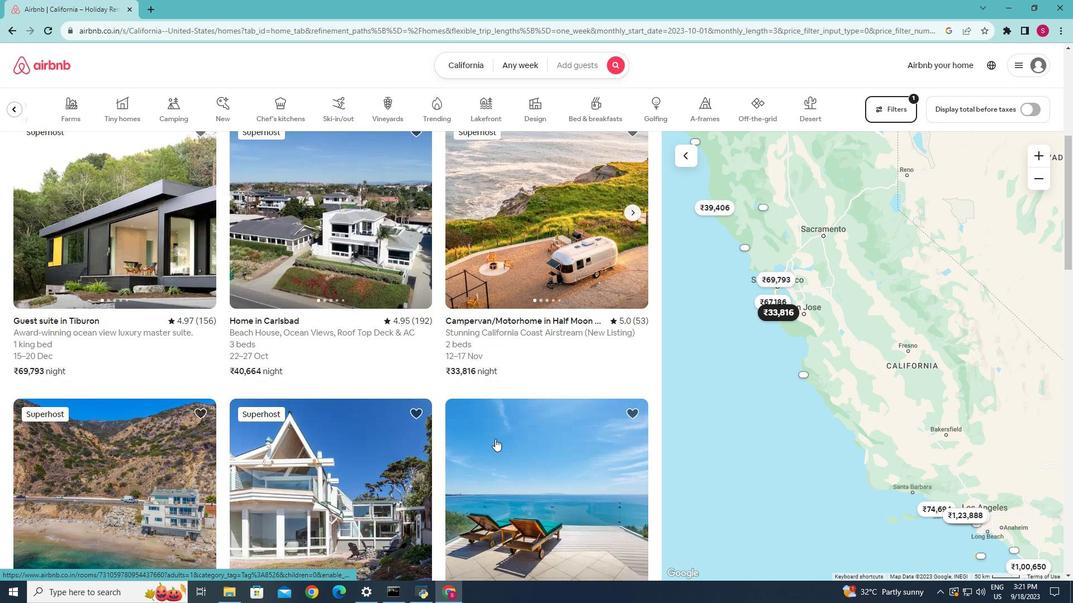 
Action: Mouse scrolled (495, 438) with delta (0, 0)
Screenshot: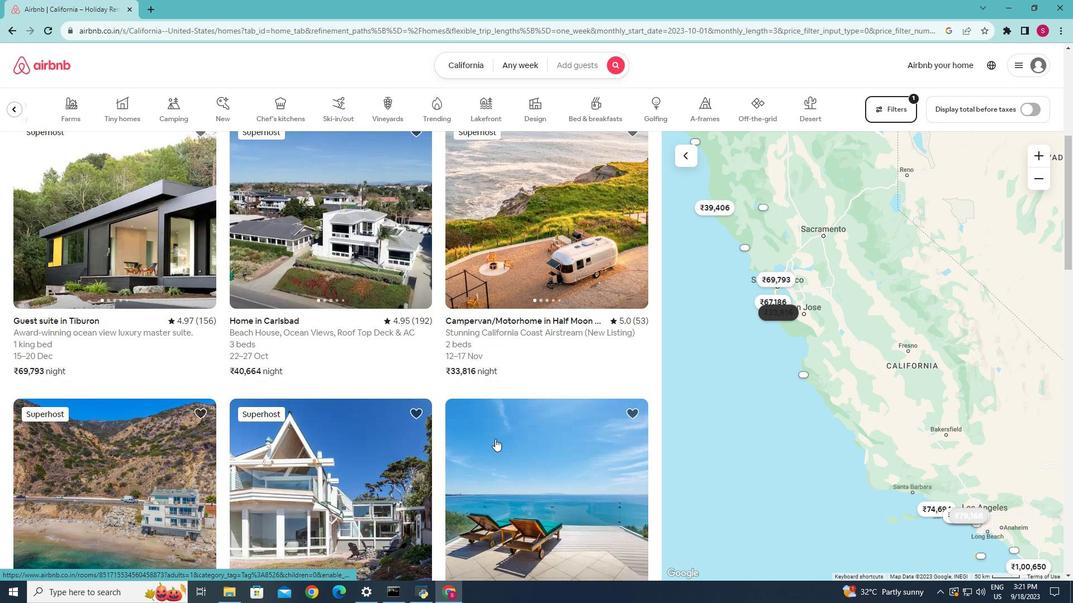 
Action: Mouse scrolled (495, 438) with delta (0, 0)
Screenshot: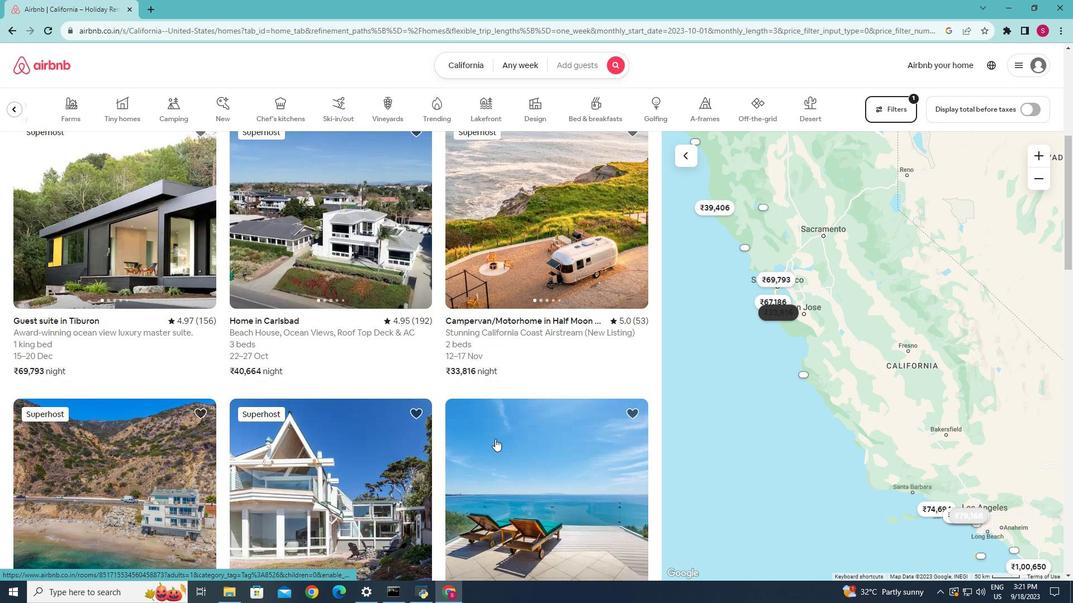 
Action: Mouse scrolled (495, 438) with delta (0, 0)
Screenshot: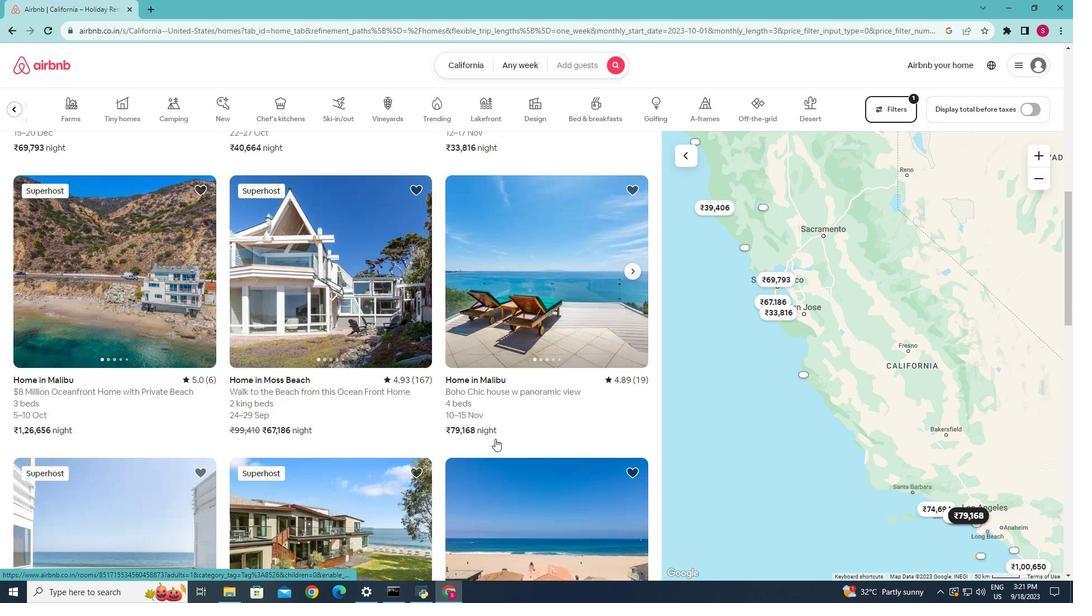 
Action: Mouse scrolled (495, 438) with delta (0, 0)
Screenshot: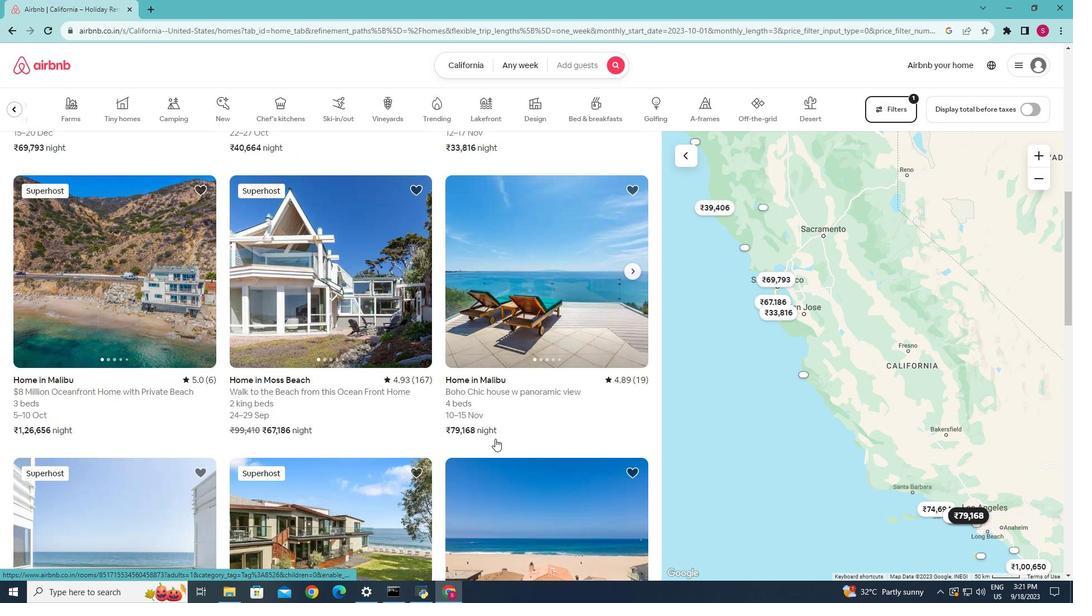 
Action: Mouse scrolled (495, 438) with delta (0, 0)
Screenshot: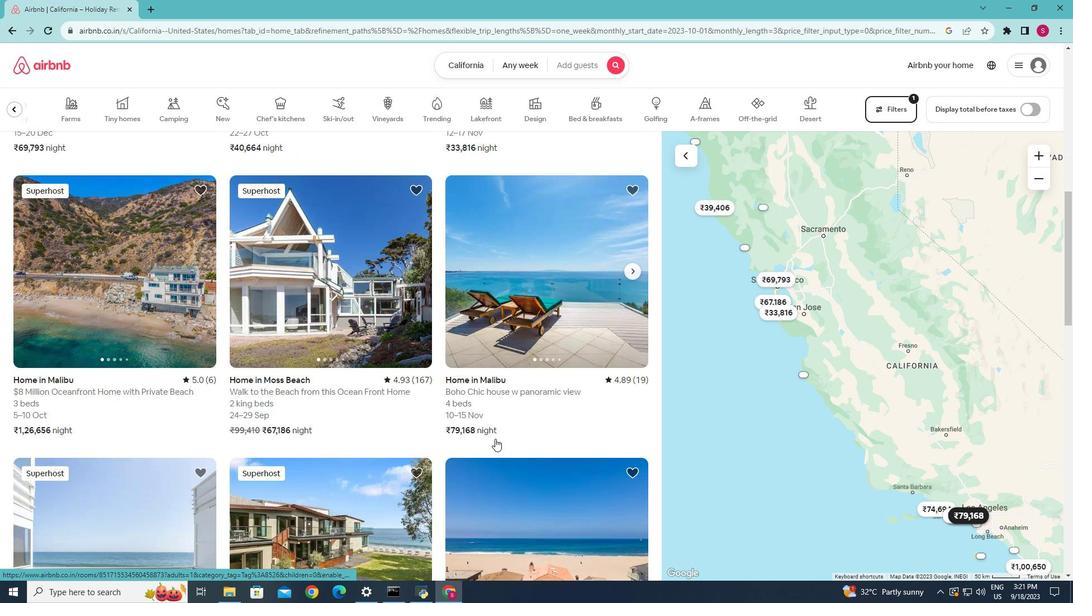 
Action: Mouse scrolled (495, 438) with delta (0, 0)
Screenshot: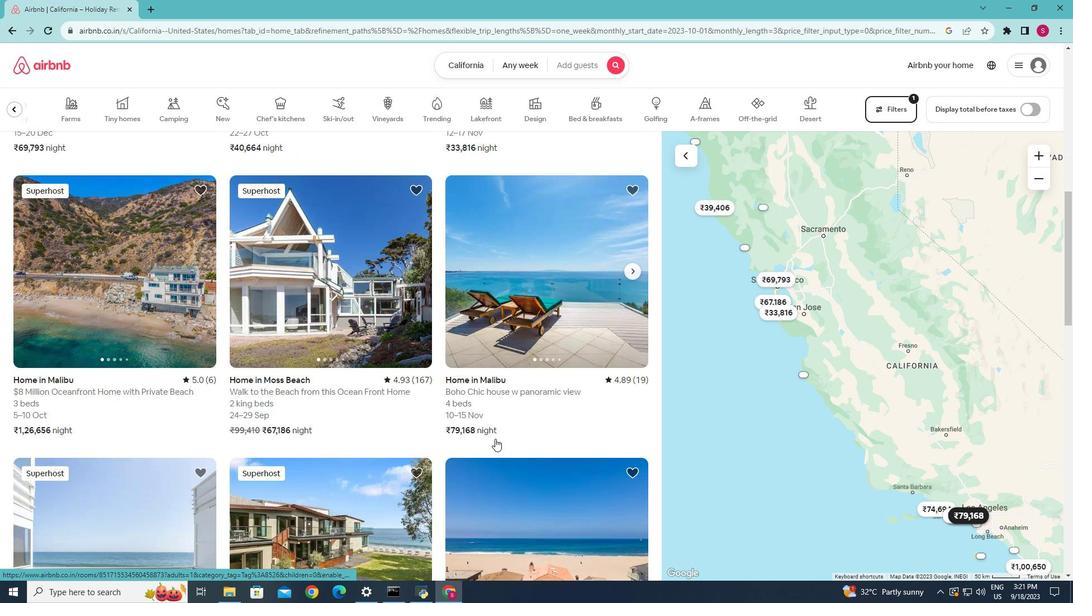 
Action: Mouse scrolled (495, 438) with delta (0, 0)
Screenshot: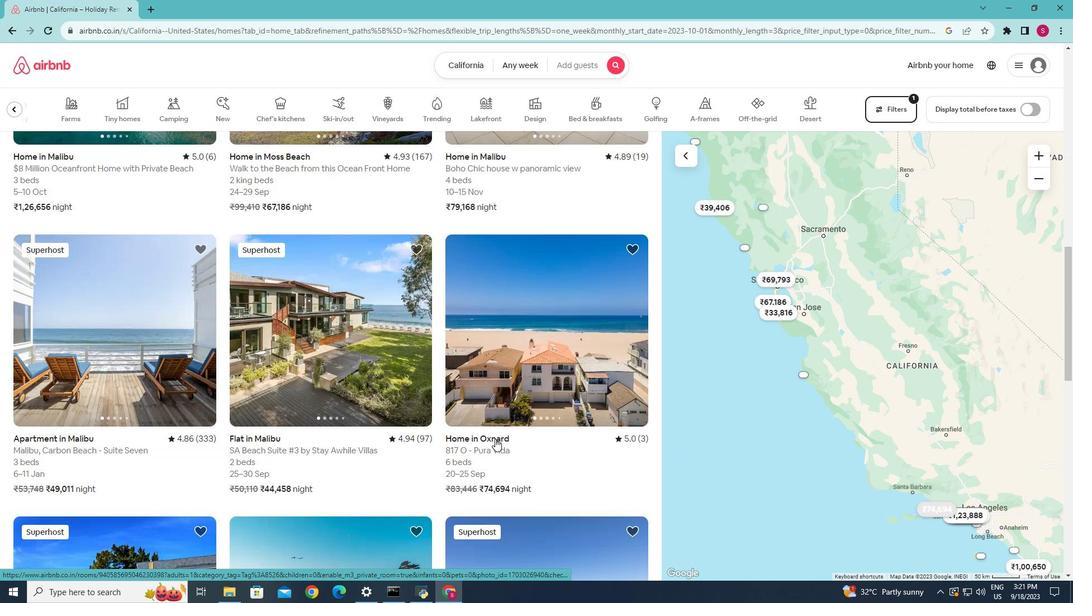 
Action: Mouse scrolled (495, 438) with delta (0, 0)
Screenshot: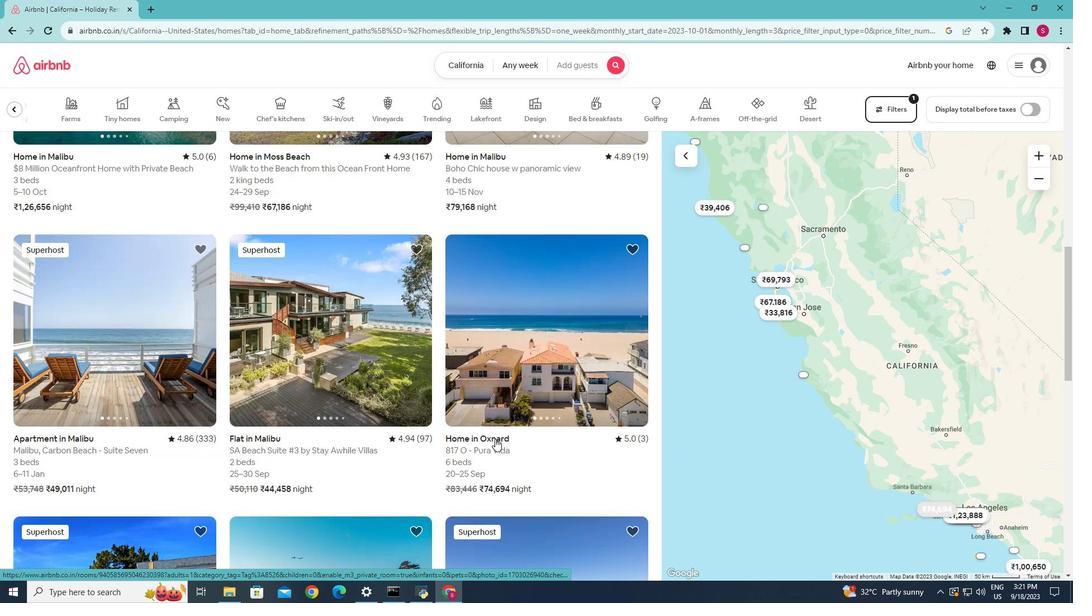 
Action: Mouse scrolled (495, 438) with delta (0, 0)
Screenshot: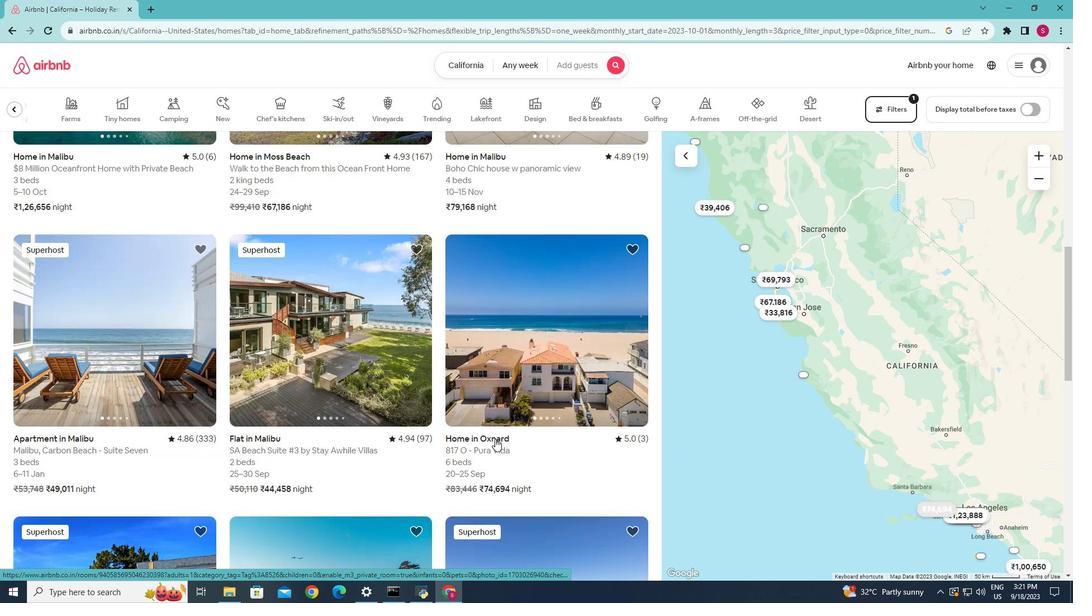 
Action: Mouse scrolled (495, 438) with delta (0, 0)
Screenshot: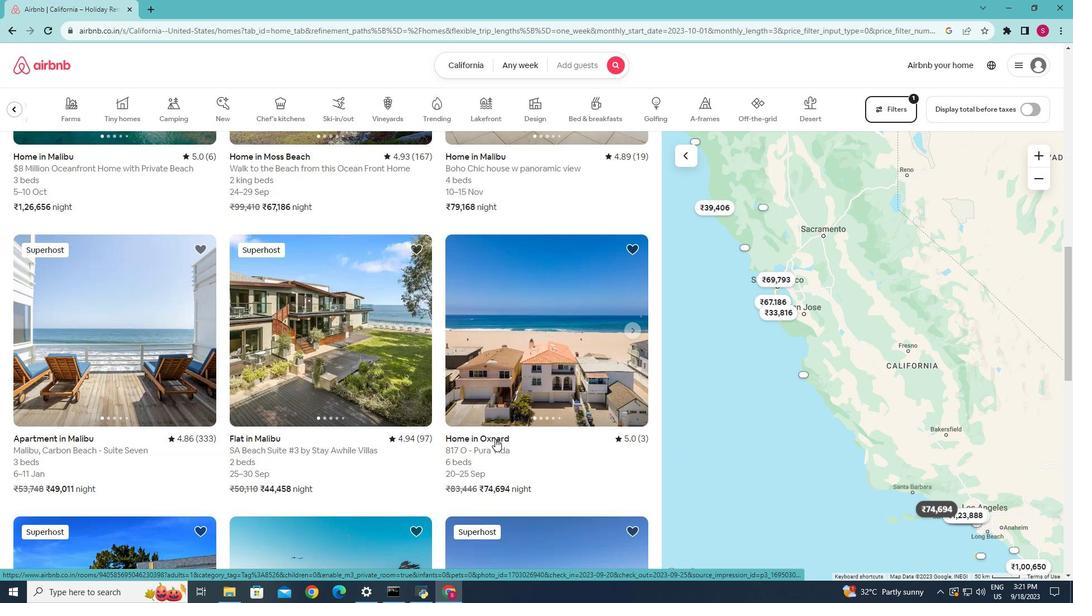 
Action: Mouse scrolled (495, 438) with delta (0, 0)
Screenshot: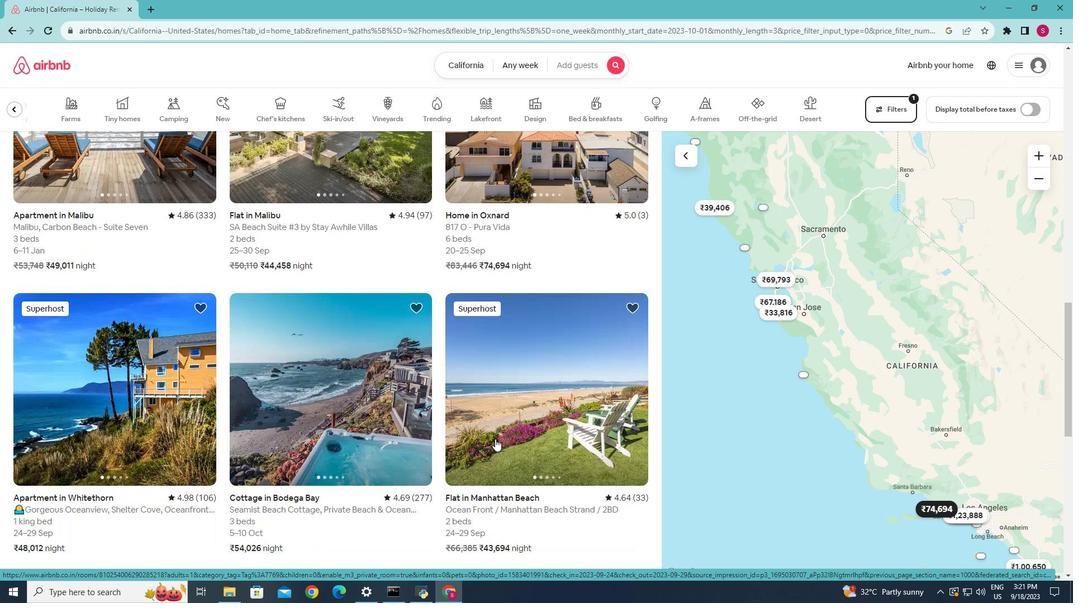 
Action: Mouse scrolled (495, 438) with delta (0, 0)
Screenshot: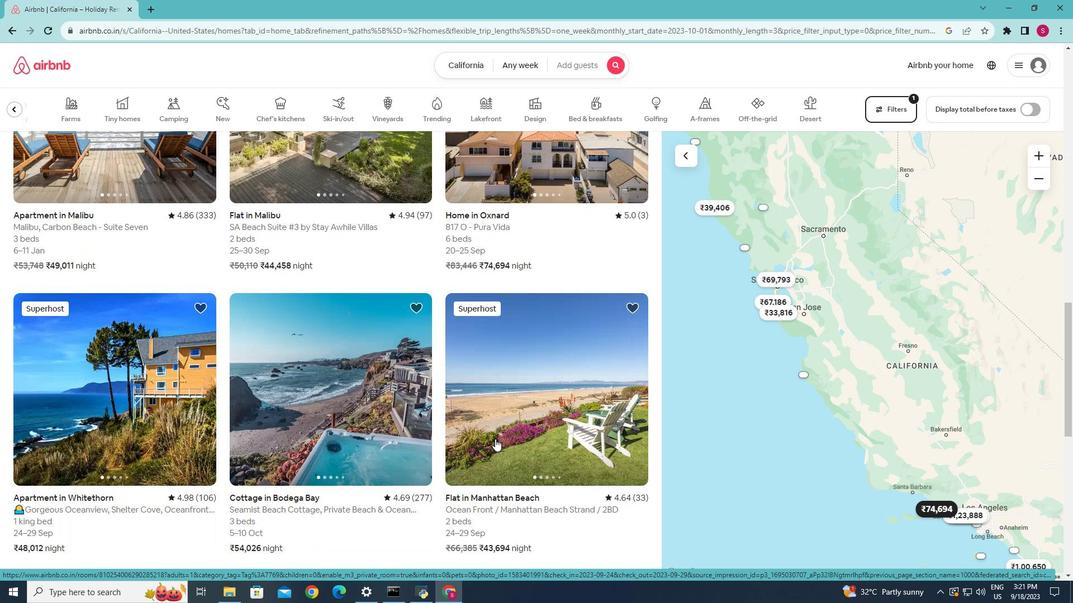 
Action: Mouse scrolled (495, 438) with delta (0, 0)
Screenshot: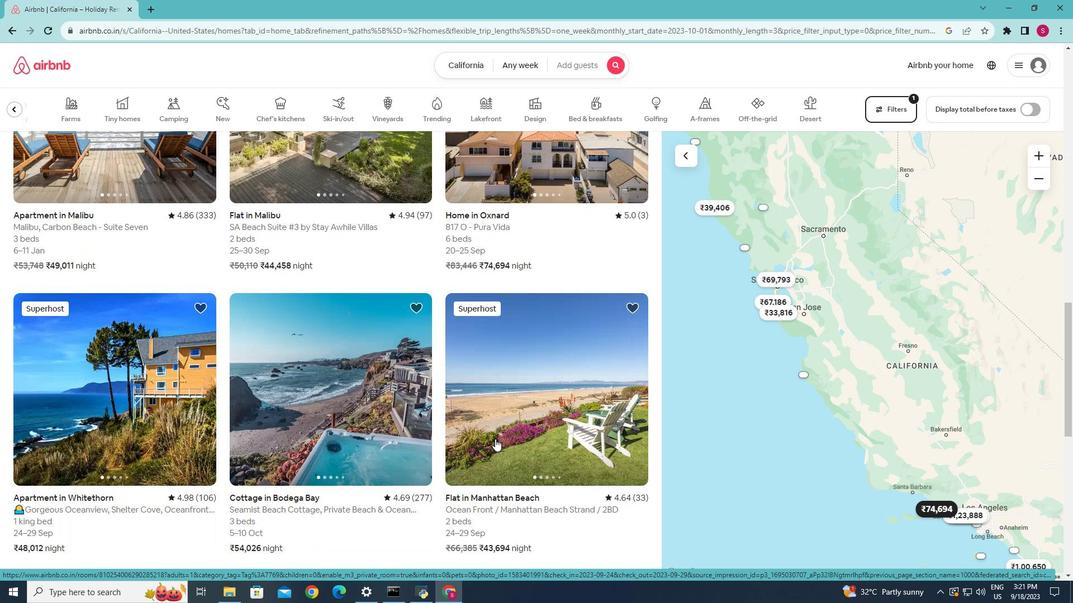 
Action: Mouse scrolled (495, 438) with delta (0, 0)
Screenshot: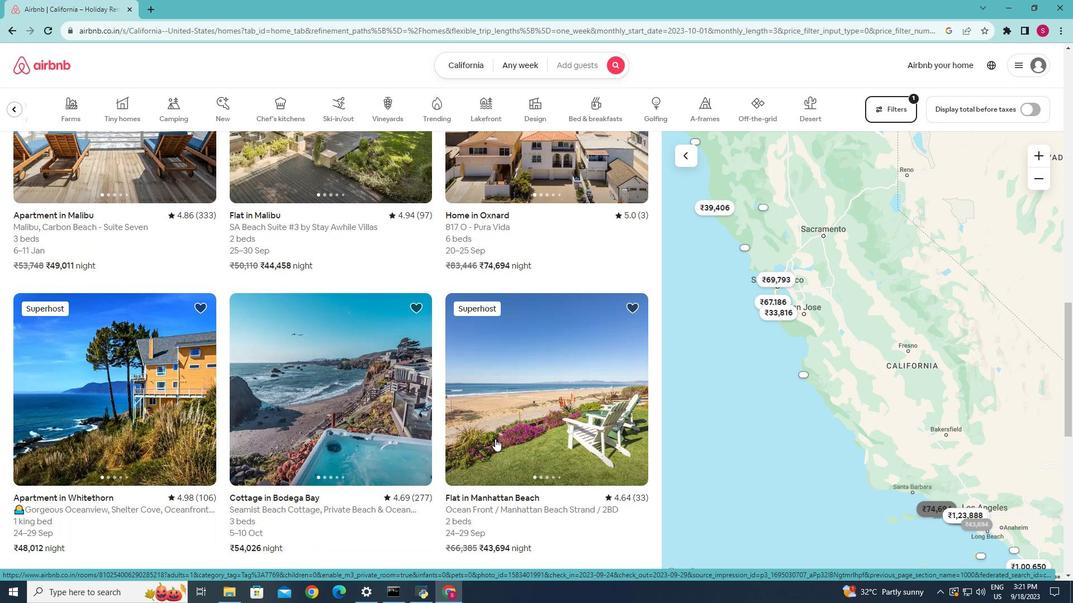 
Action: Mouse scrolled (495, 438) with delta (0, 0)
Screenshot: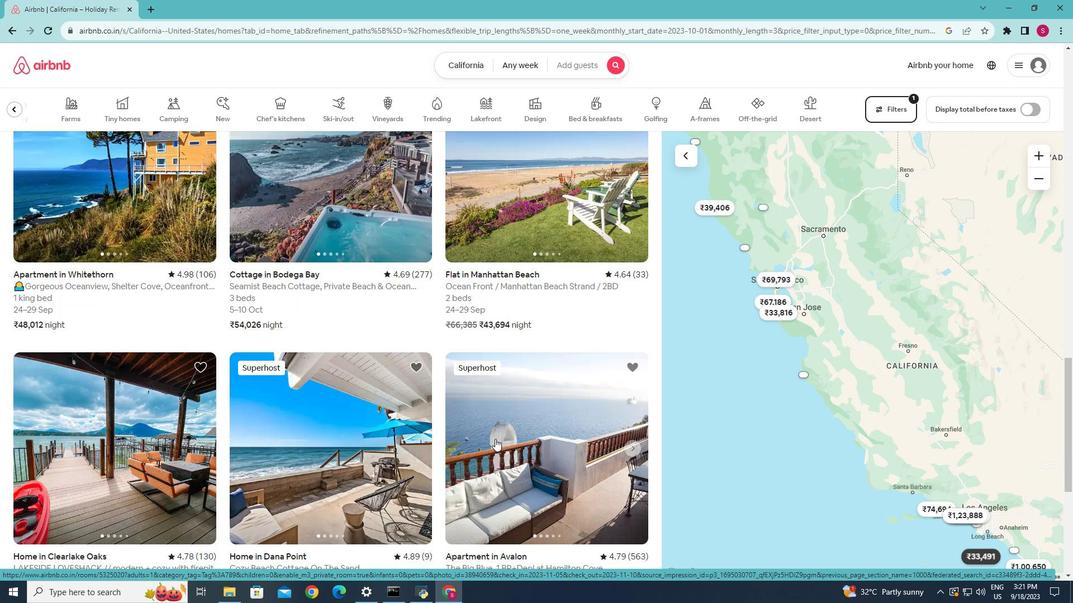 
Action: Mouse scrolled (495, 438) with delta (0, 0)
Screenshot: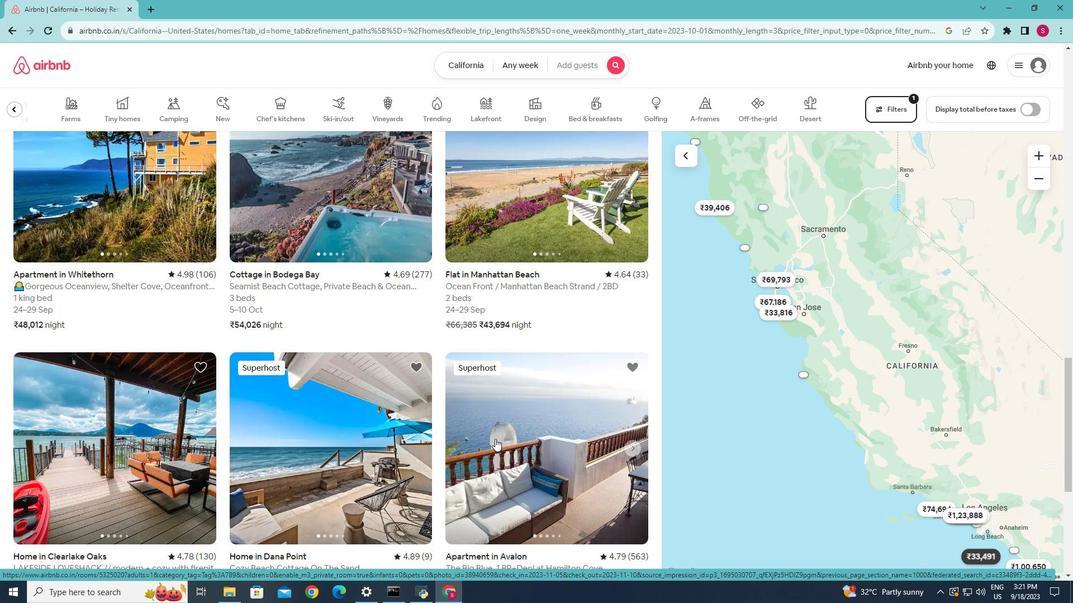 
Action: Mouse scrolled (495, 438) with delta (0, 0)
Screenshot: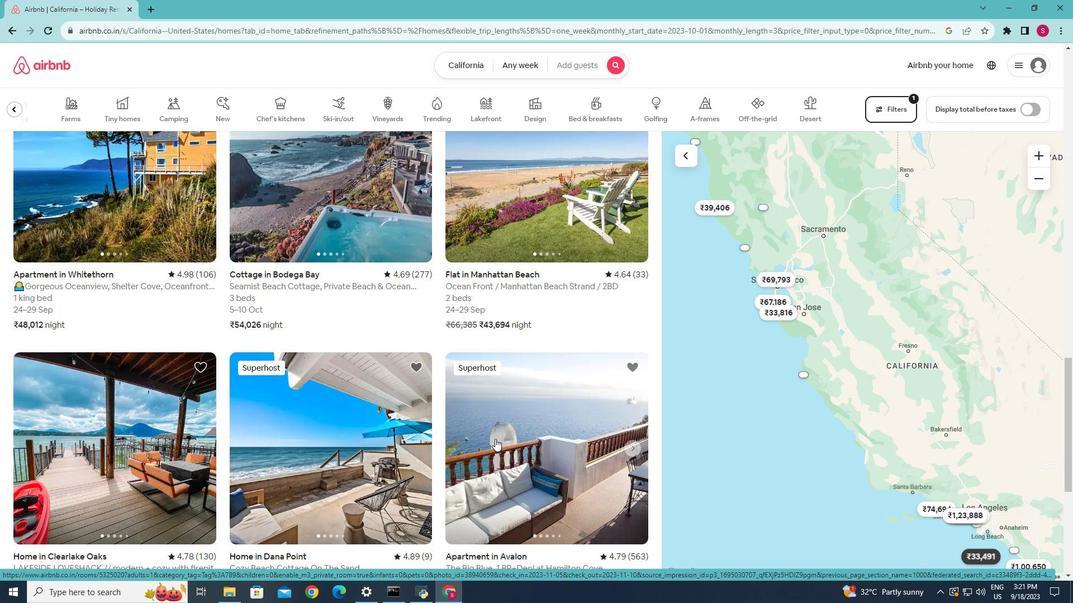 
Action: Mouse scrolled (495, 438) with delta (0, 0)
Screenshot: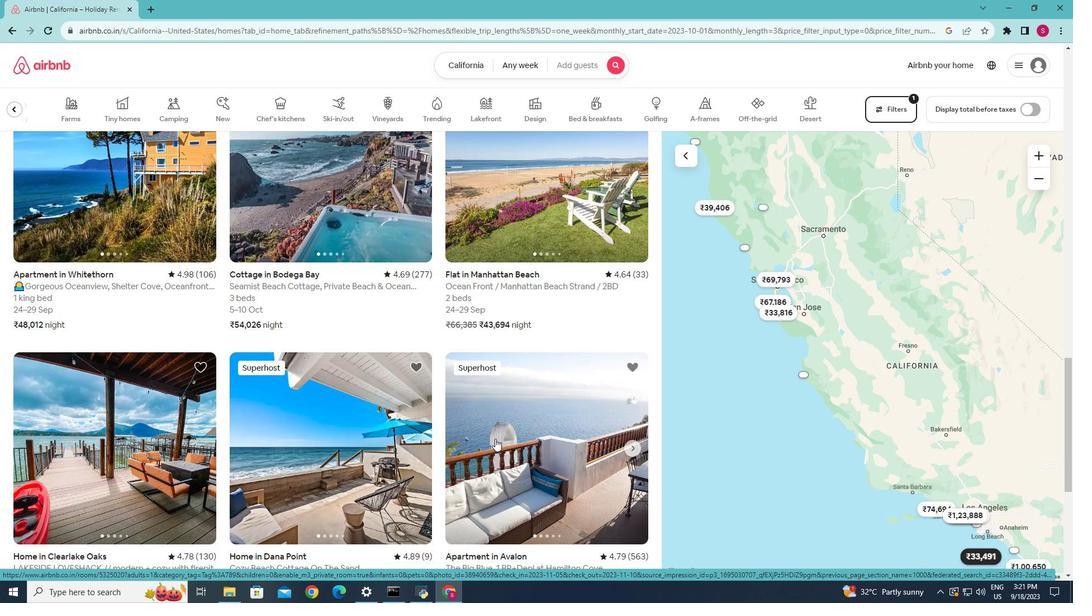 
Action: Mouse scrolled (495, 438) with delta (0, 0)
Screenshot: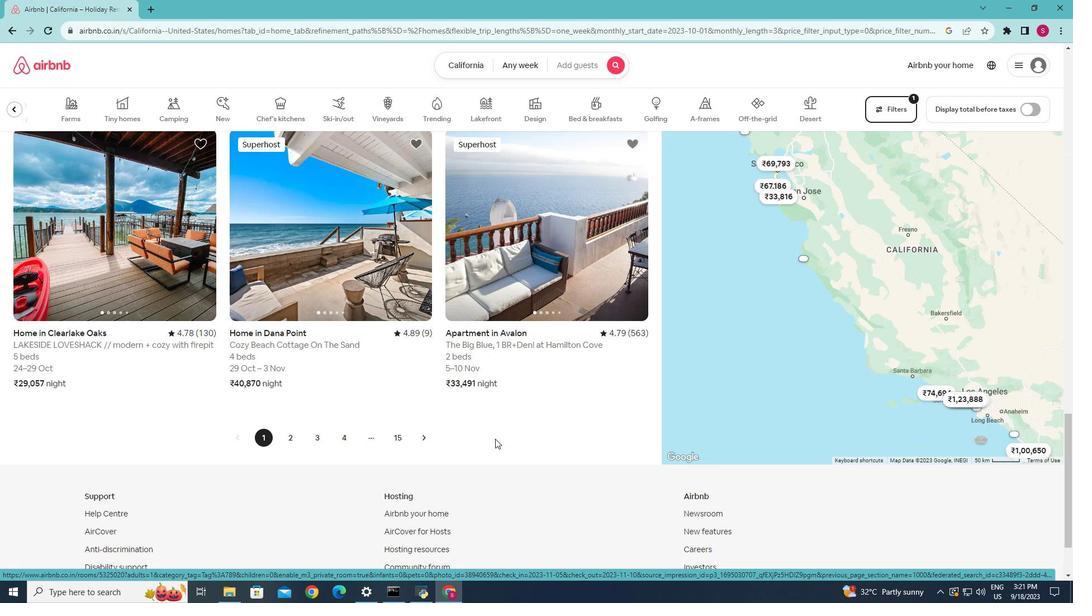 
Action: Mouse scrolled (495, 438) with delta (0, 0)
Screenshot: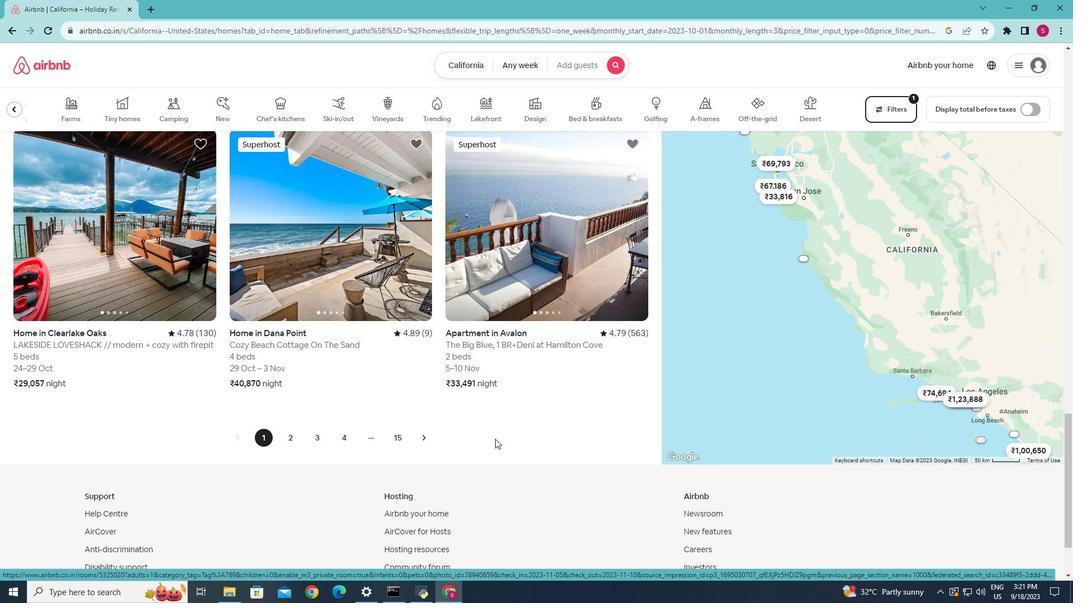 
Action: Mouse scrolled (495, 438) with delta (0, 0)
Screenshot: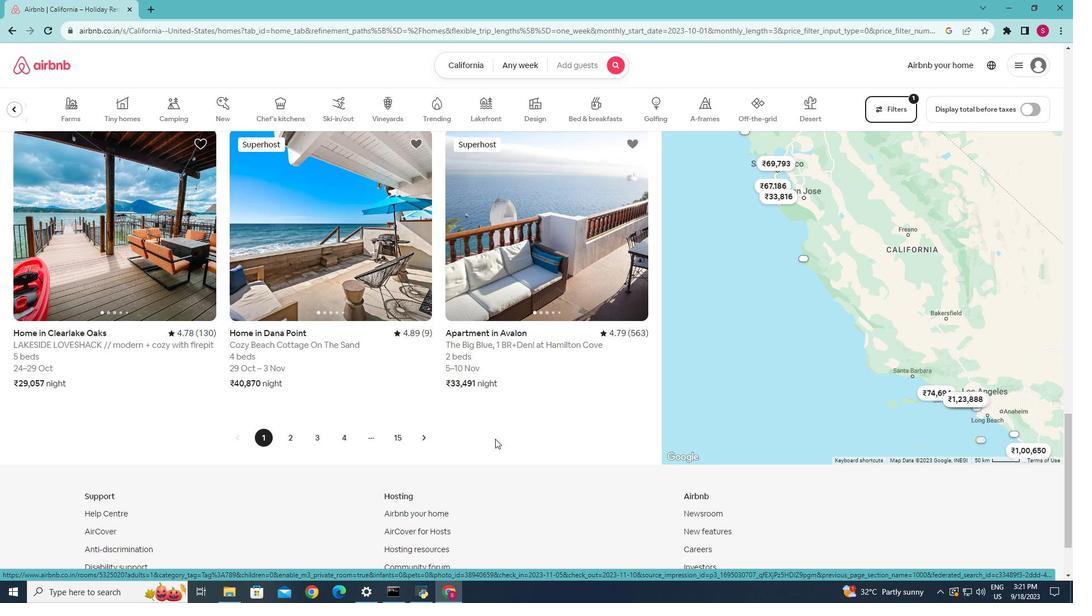 
Action: Mouse scrolled (495, 438) with delta (0, 0)
Screenshot: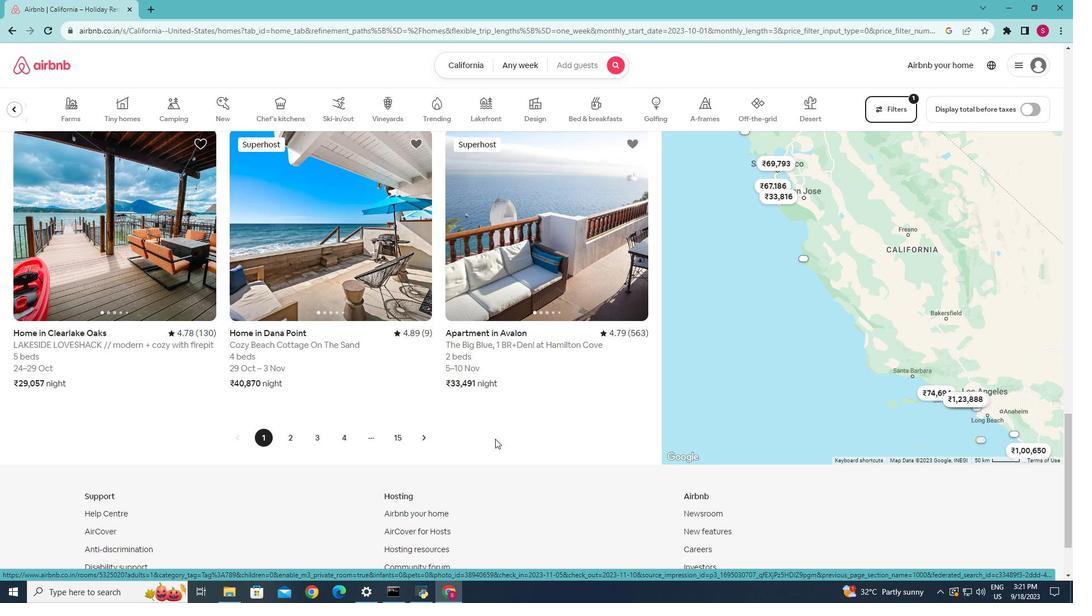 
Action: Mouse scrolled (495, 438) with delta (0, 0)
Screenshot: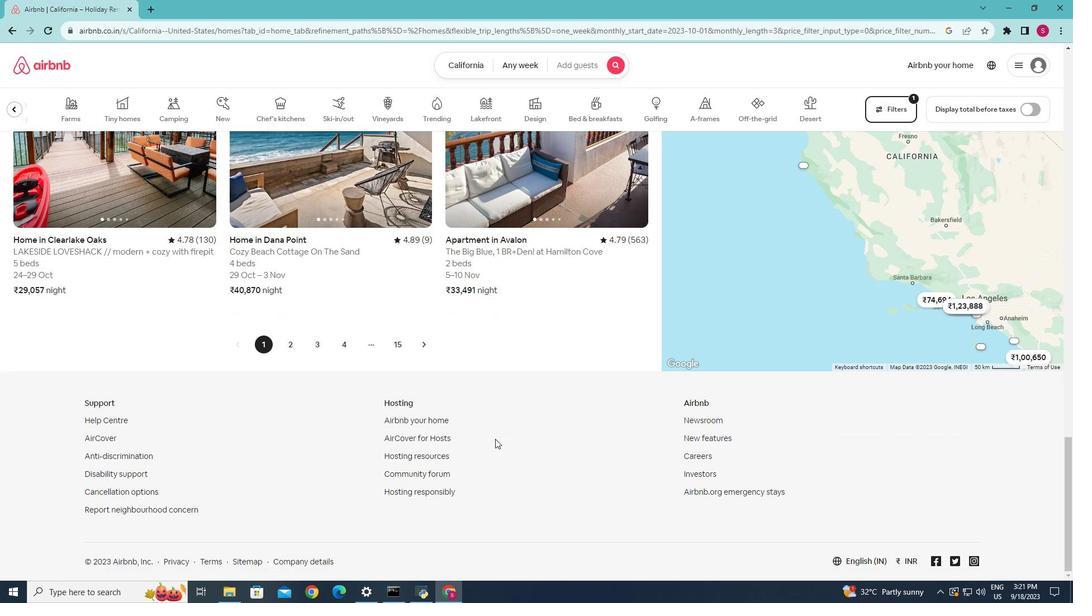 
Action: Mouse scrolled (495, 438) with delta (0, 0)
Screenshot: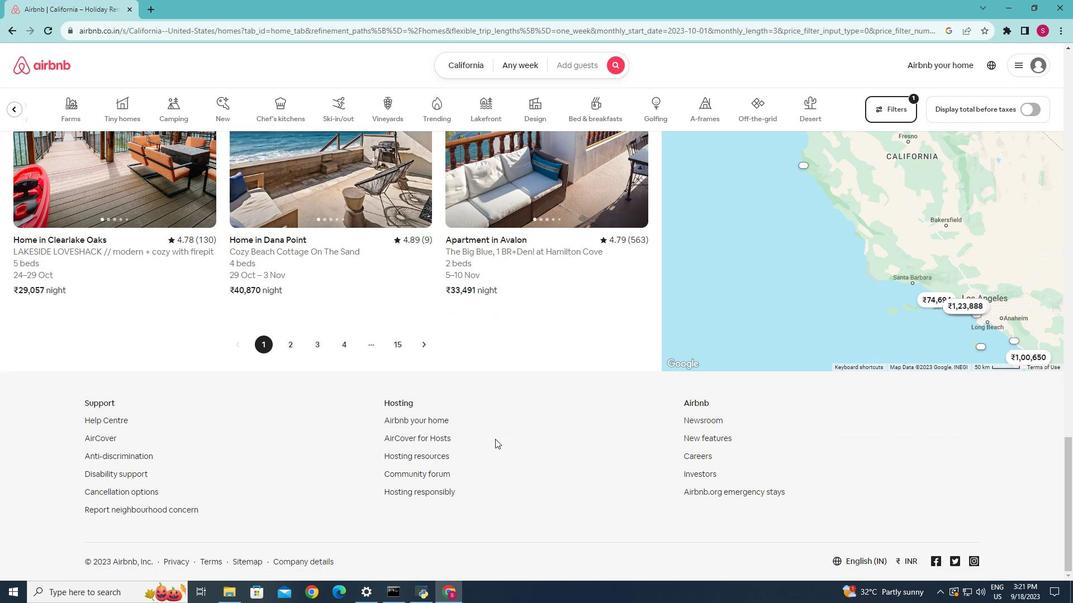 
Action: Mouse scrolled (495, 438) with delta (0, 0)
Screenshot: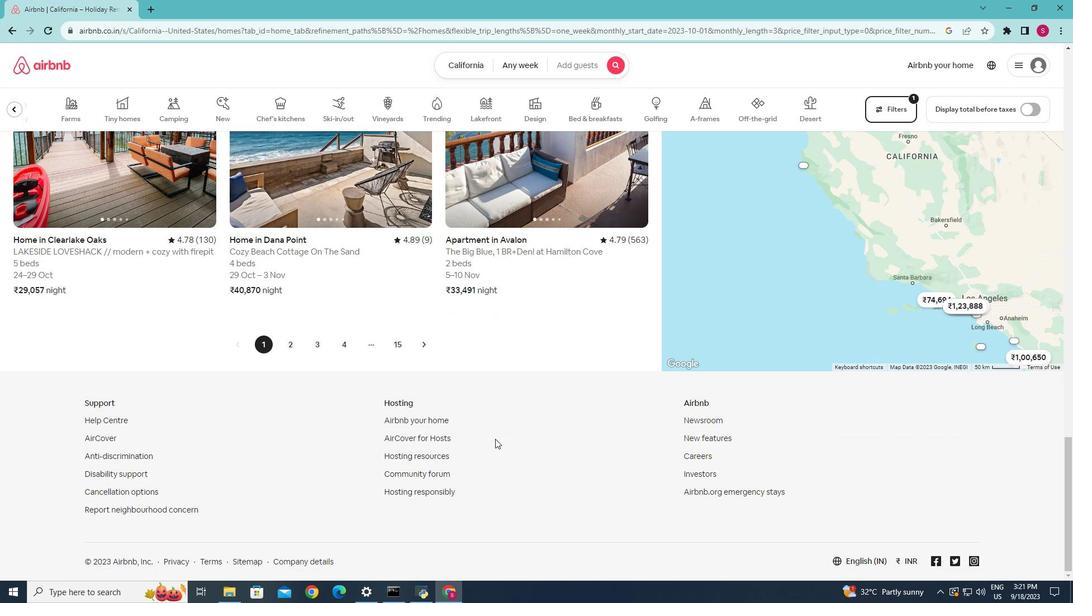 
Action: Mouse scrolled (495, 438) with delta (0, 0)
Screenshot: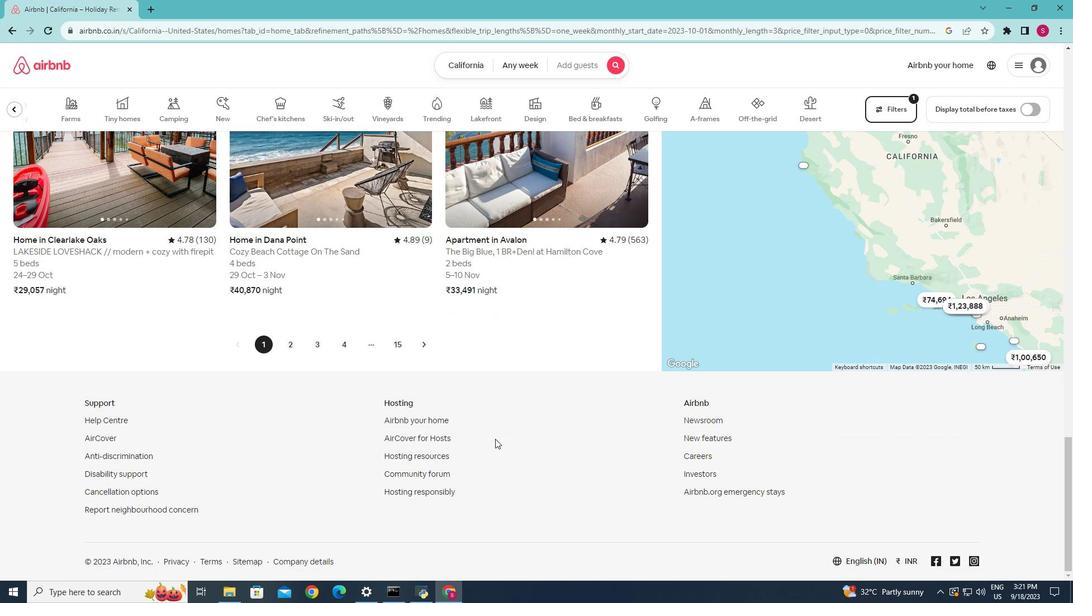 
Action: Mouse scrolled (495, 439) with delta (0, 0)
Screenshot: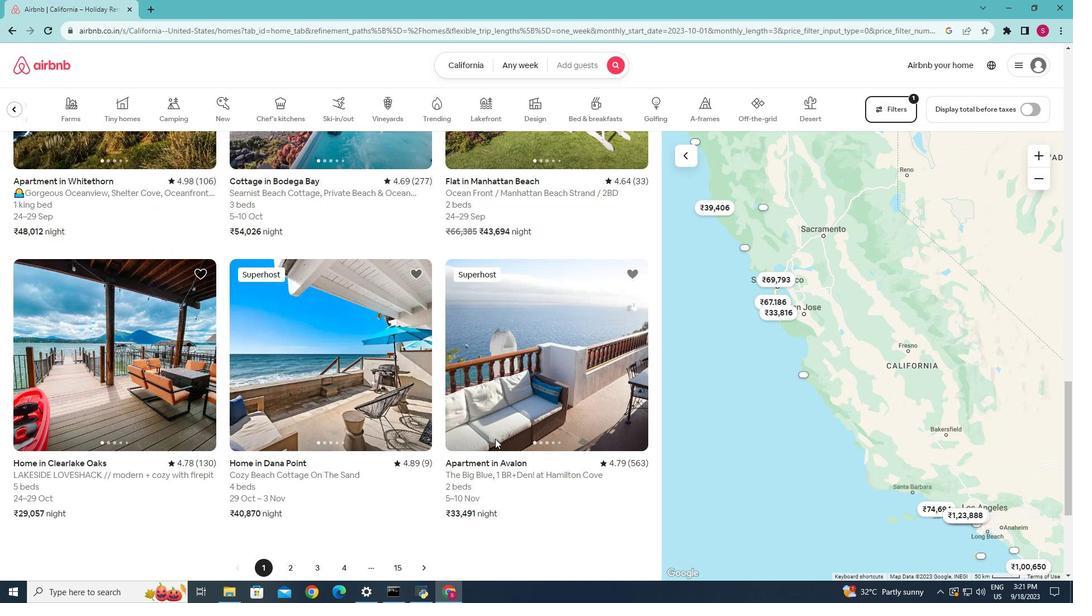 
Action: Mouse scrolled (495, 439) with delta (0, 0)
Screenshot: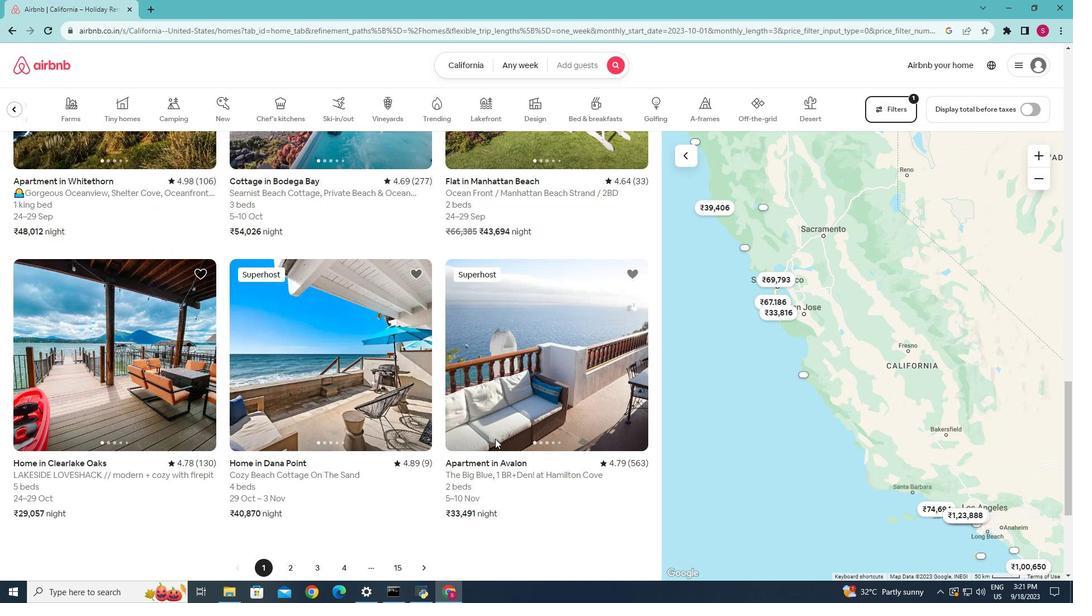
Action: Mouse scrolled (495, 439) with delta (0, 0)
Screenshot: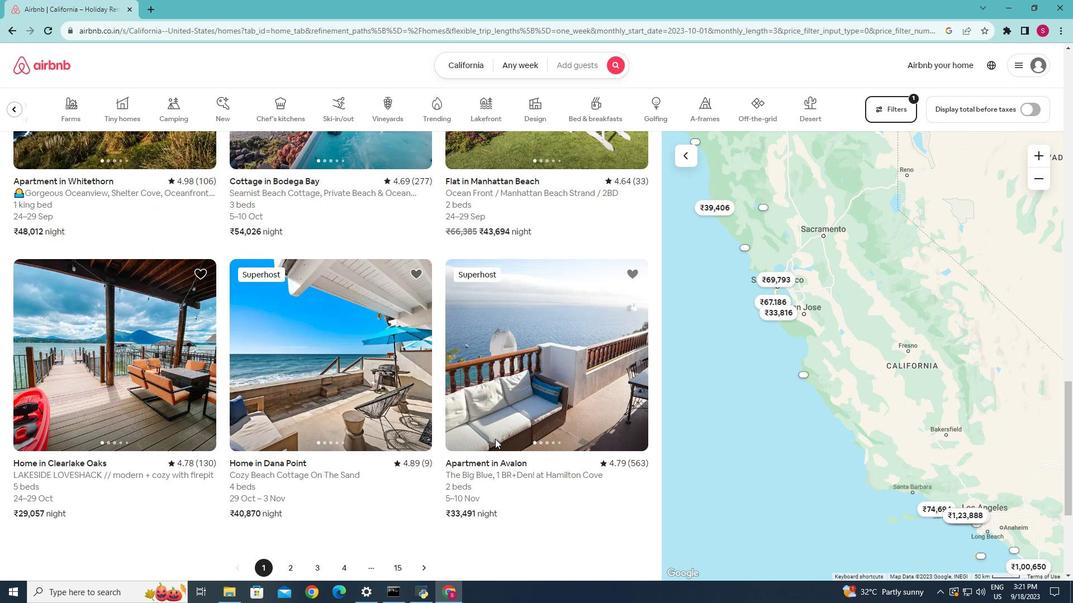 
Action: Mouse scrolled (495, 439) with delta (0, 0)
Screenshot: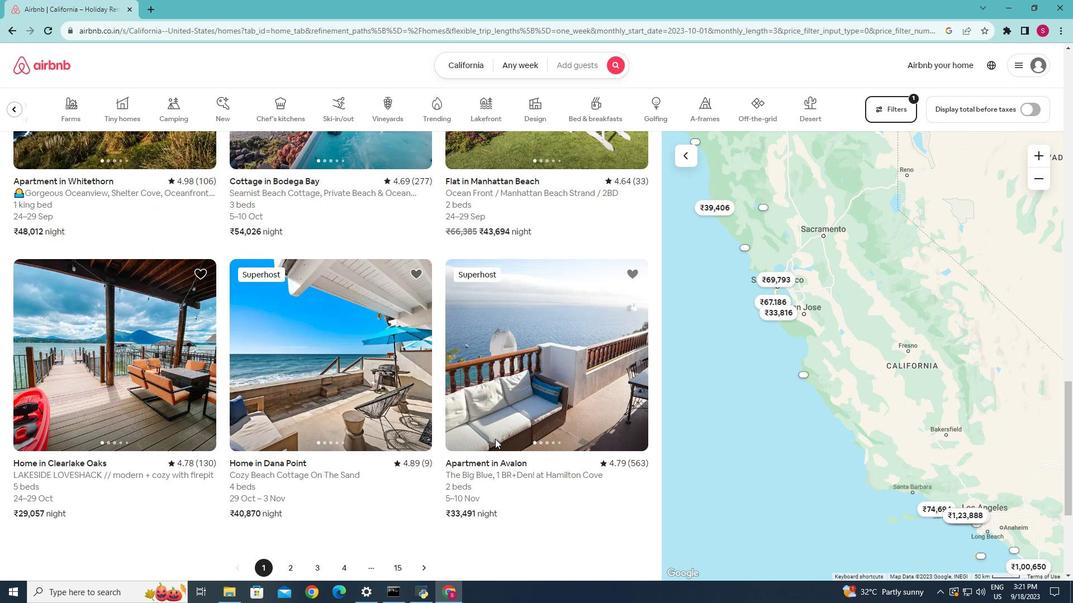 
Action: Mouse scrolled (495, 439) with delta (0, 0)
Screenshot: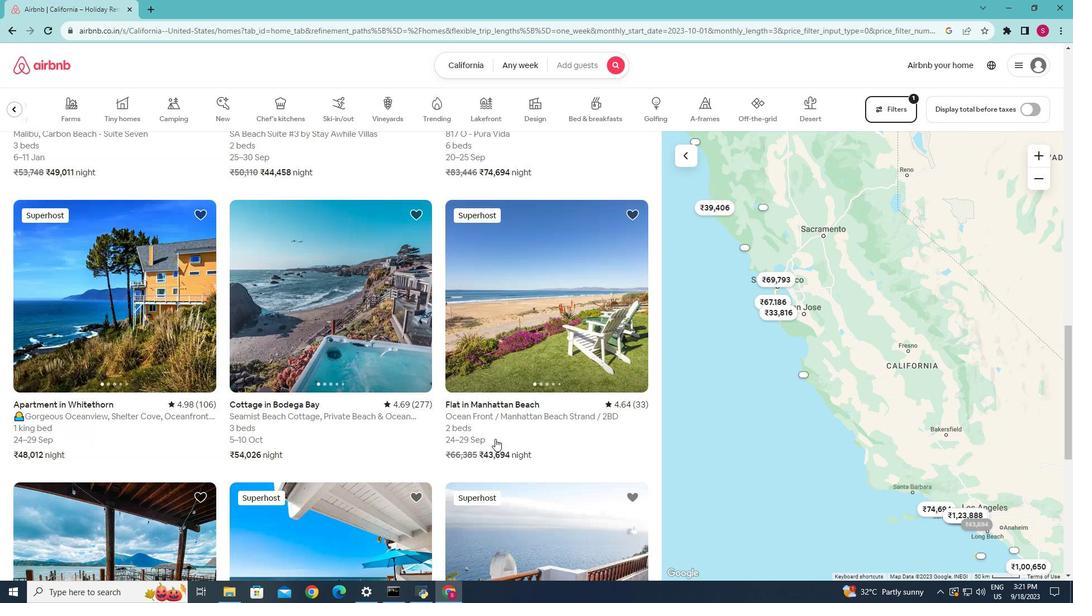
Action: Mouse scrolled (495, 439) with delta (0, 0)
Screenshot: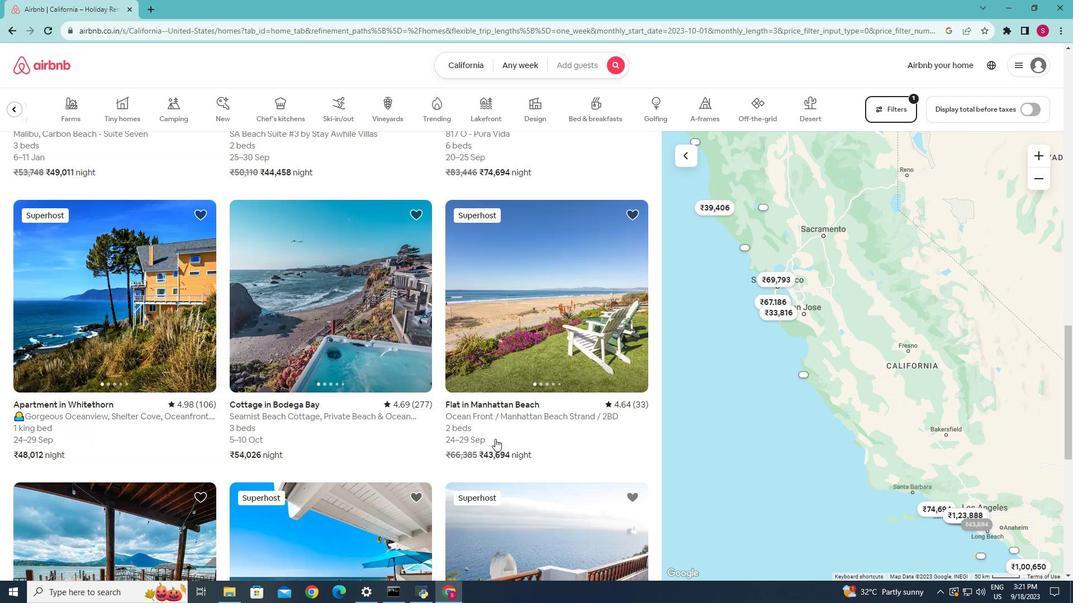 
Action: Mouse scrolled (495, 439) with delta (0, 0)
Screenshot: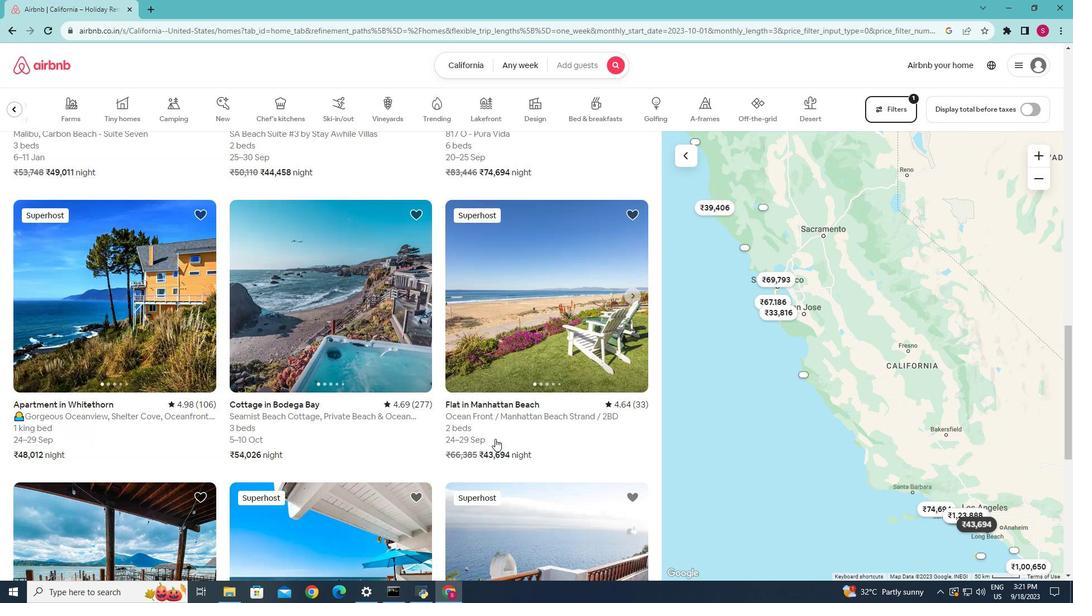 
Action: Mouse scrolled (495, 439) with delta (0, 0)
Screenshot: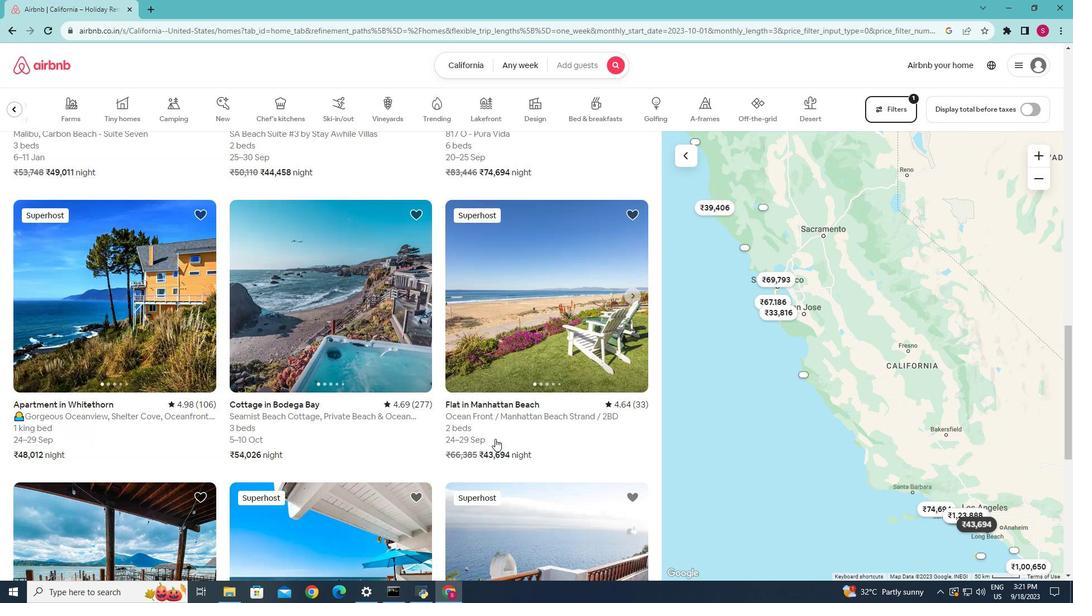
Action: Mouse scrolled (495, 439) with delta (0, 0)
Screenshot: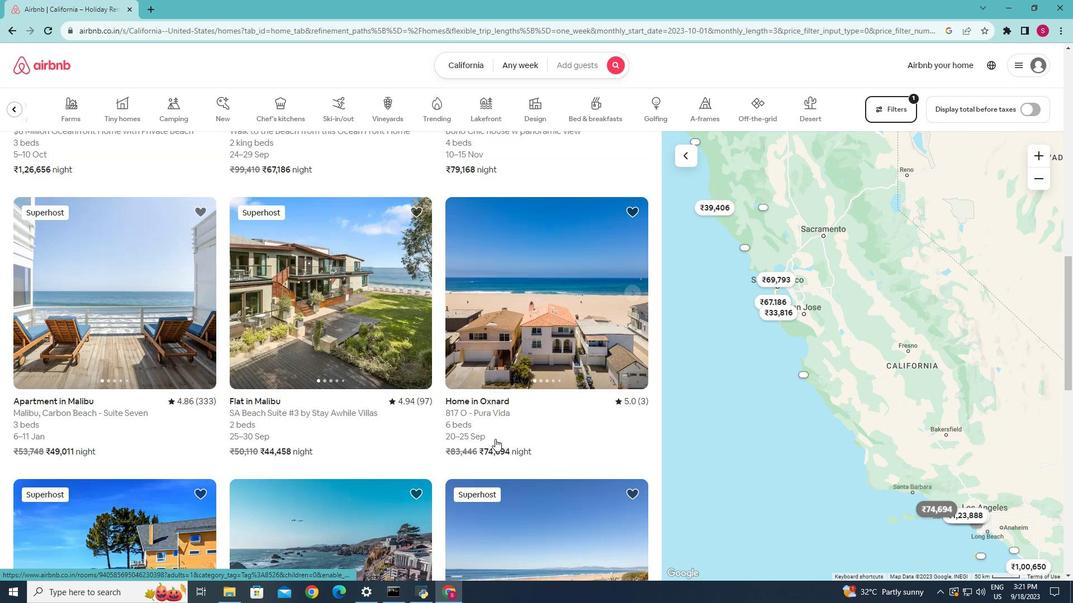 
Action: Mouse scrolled (495, 439) with delta (0, 0)
Screenshot: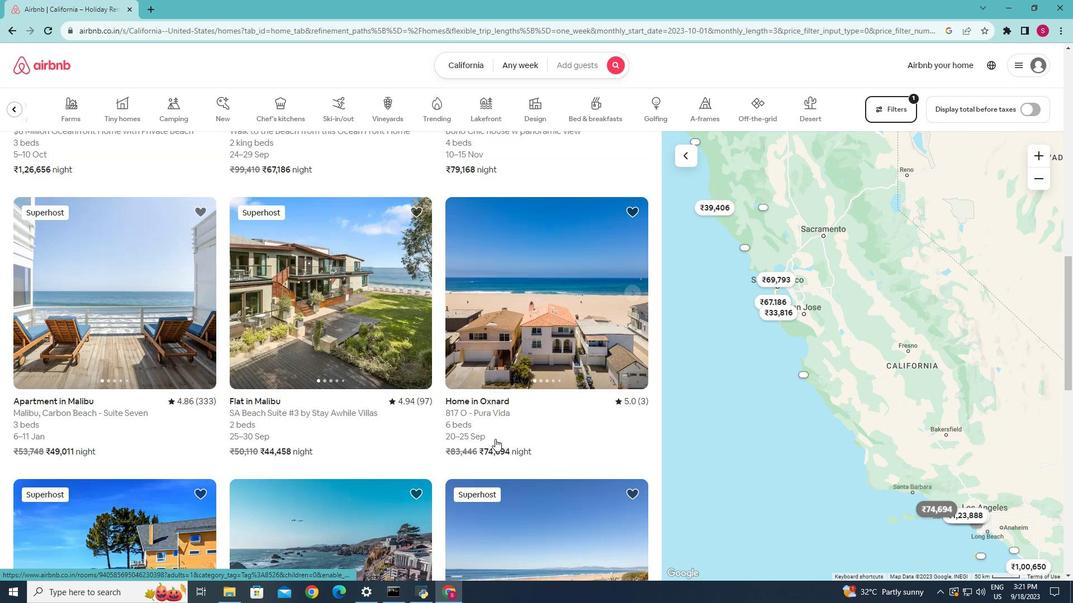 
Action: Mouse scrolled (495, 439) with delta (0, 0)
Screenshot: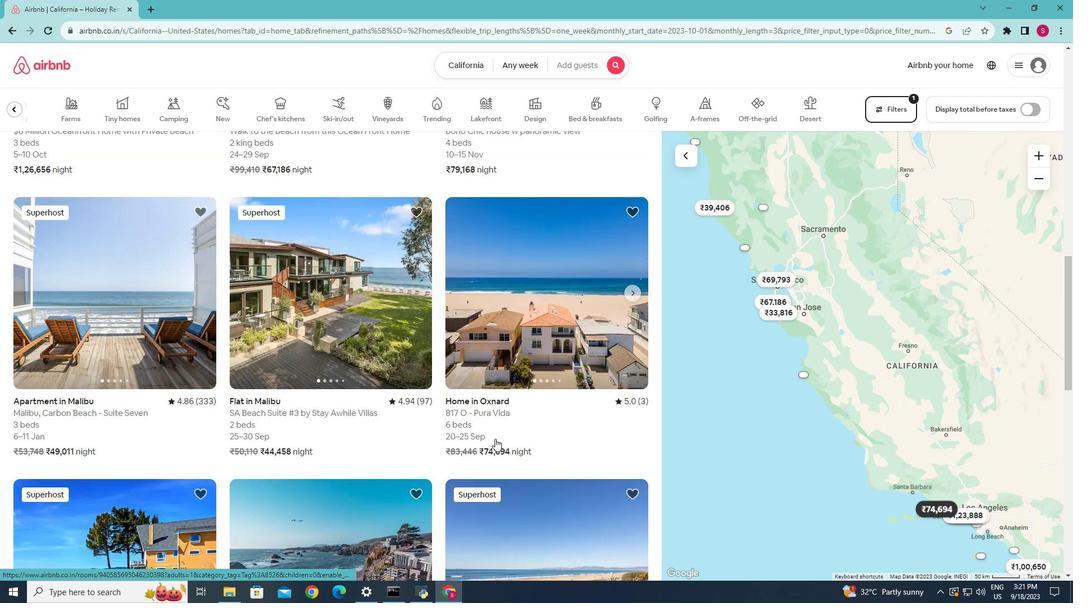 
Action: Mouse scrolled (495, 439) with delta (0, 0)
Screenshot: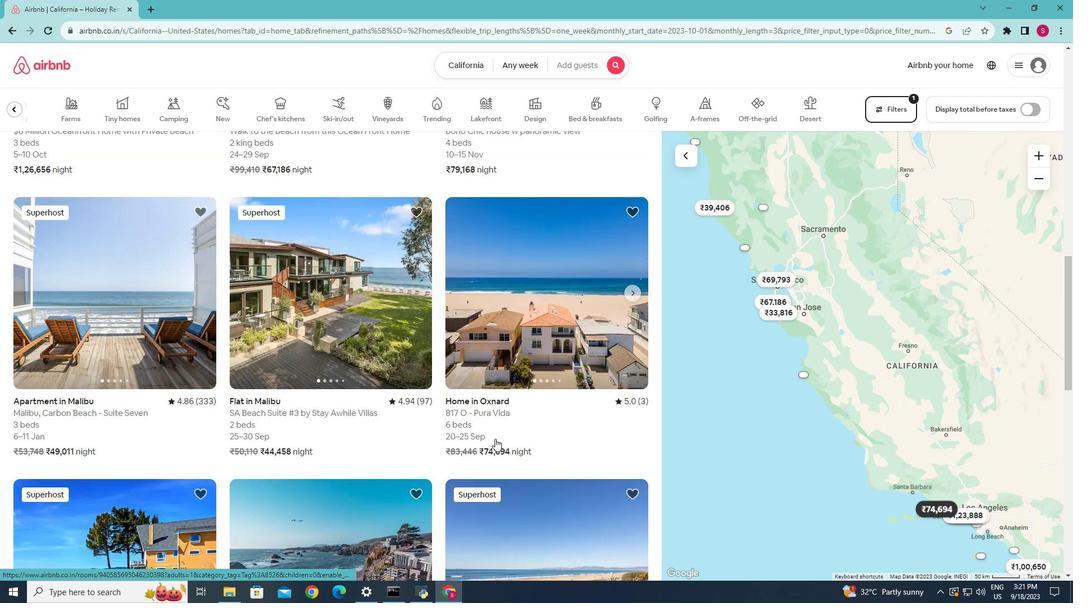 
Action: Mouse scrolled (495, 439) with delta (0, 0)
Screenshot: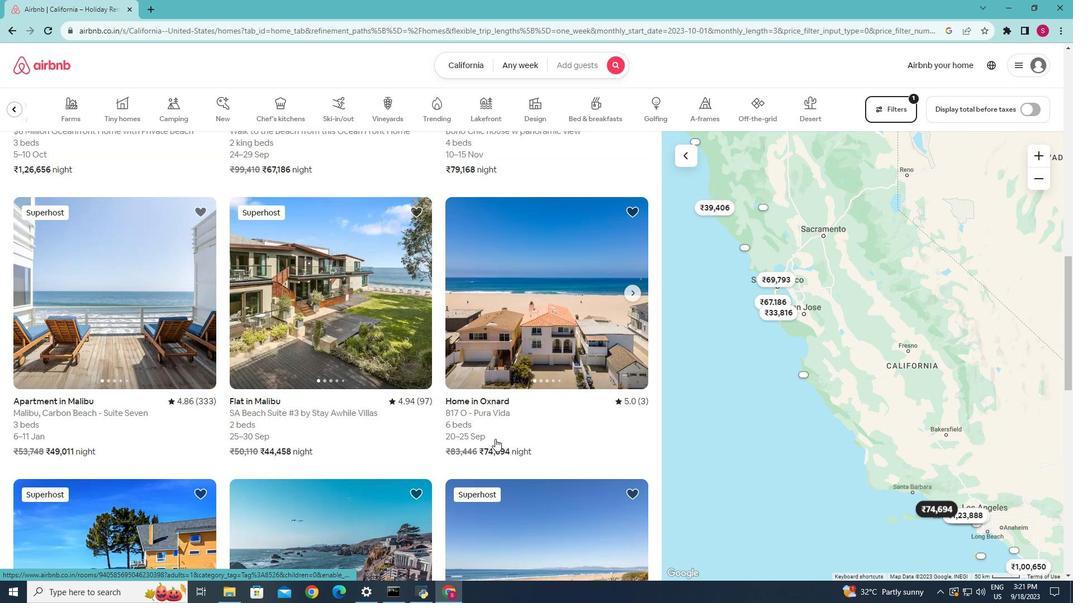 
Action: Mouse scrolled (495, 439) with delta (0, 0)
Screenshot: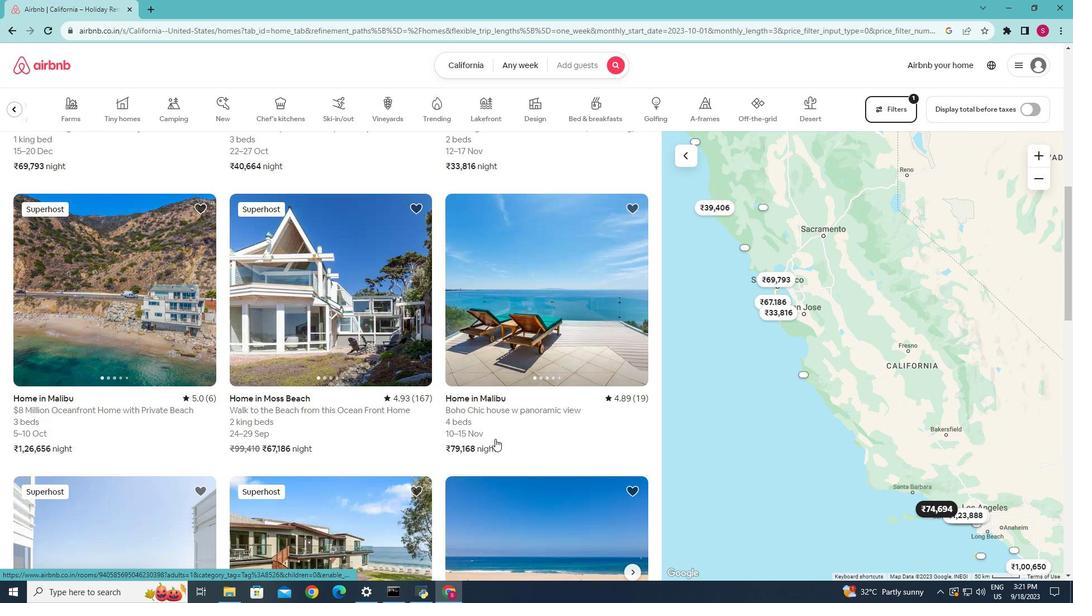 
Action: Mouse scrolled (495, 439) with delta (0, 0)
Screenshot: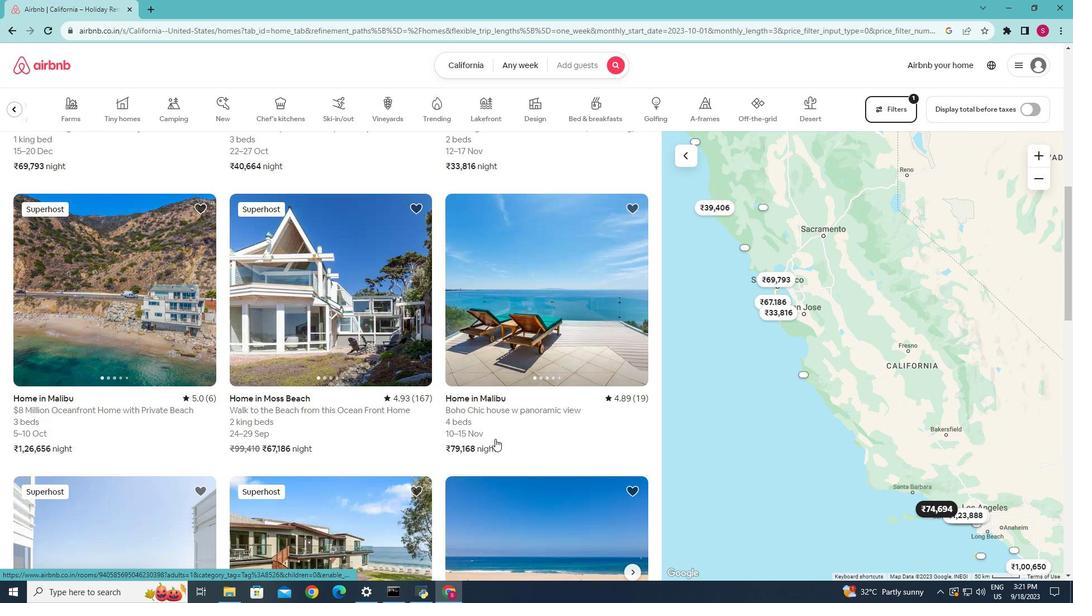 
Action: Mouse scrolled (495, 439) with delta (0, 0)
Screenshot: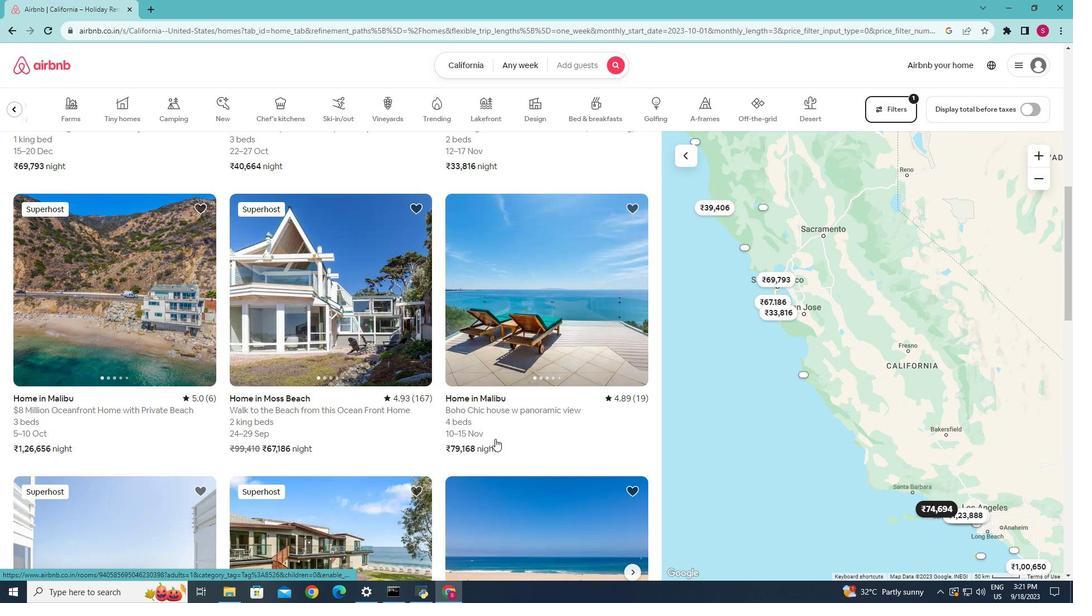 
Action: Mouse scrolled (495, 439) with delta (0, 0)
Screenshot: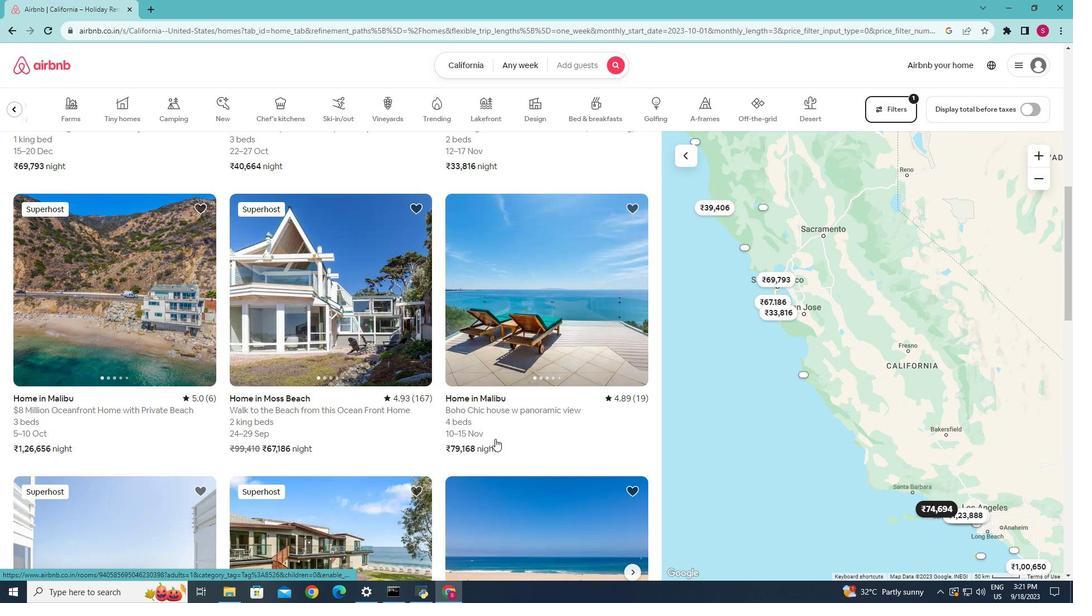 
Action: Mouse scrolled (495, 439) with delta (0, 0)
Screenshot: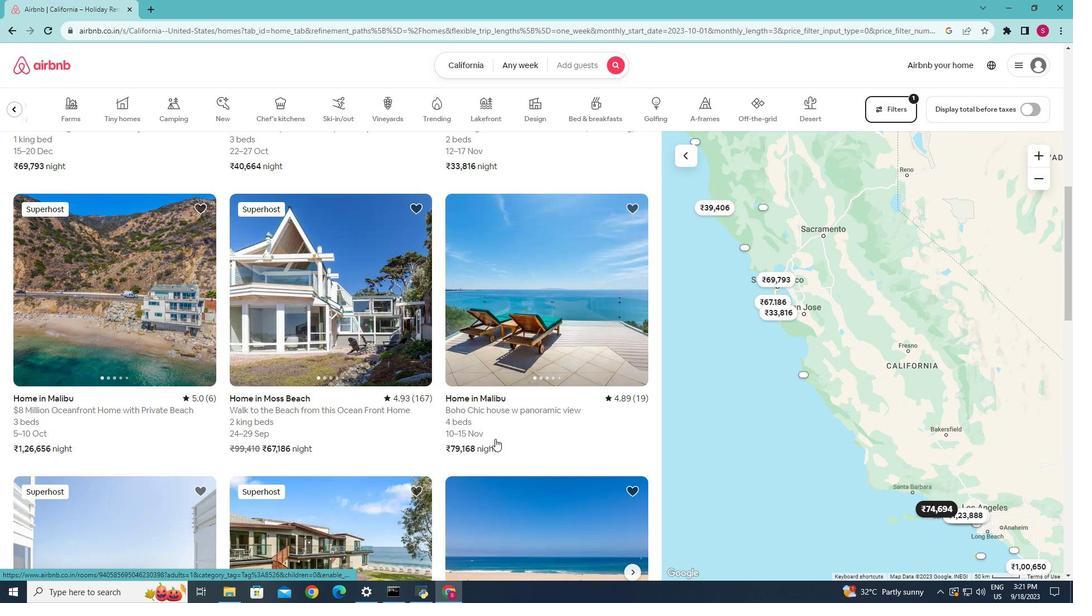 
Action: Mouse scrolled (495, 439) with delta (0, 0)
Screenshot: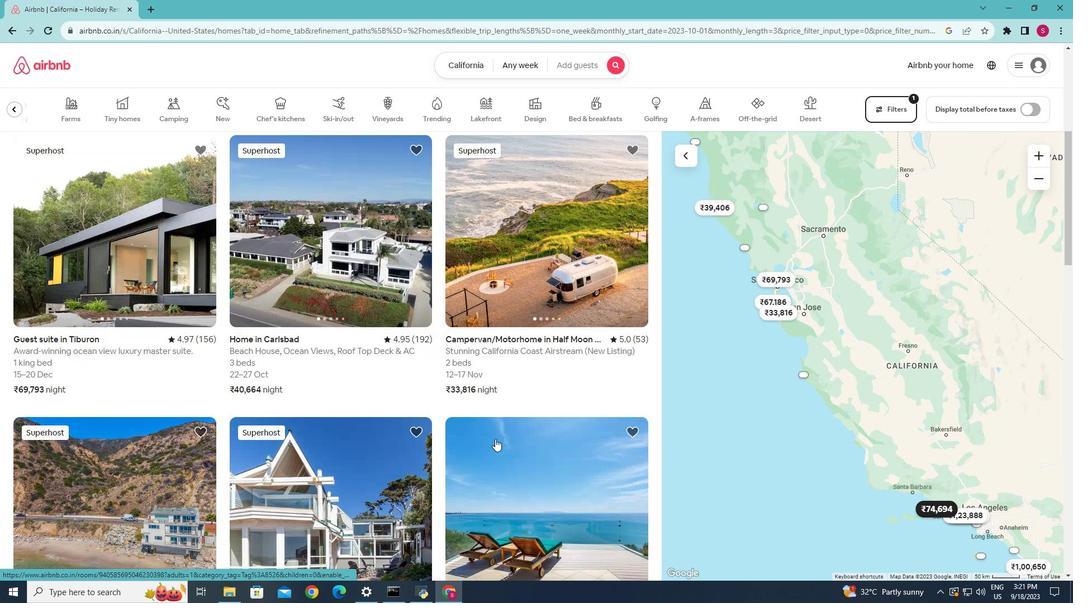 
Action: Mouse scrolled (495, 439) with delta (0, 0)
Screenshot: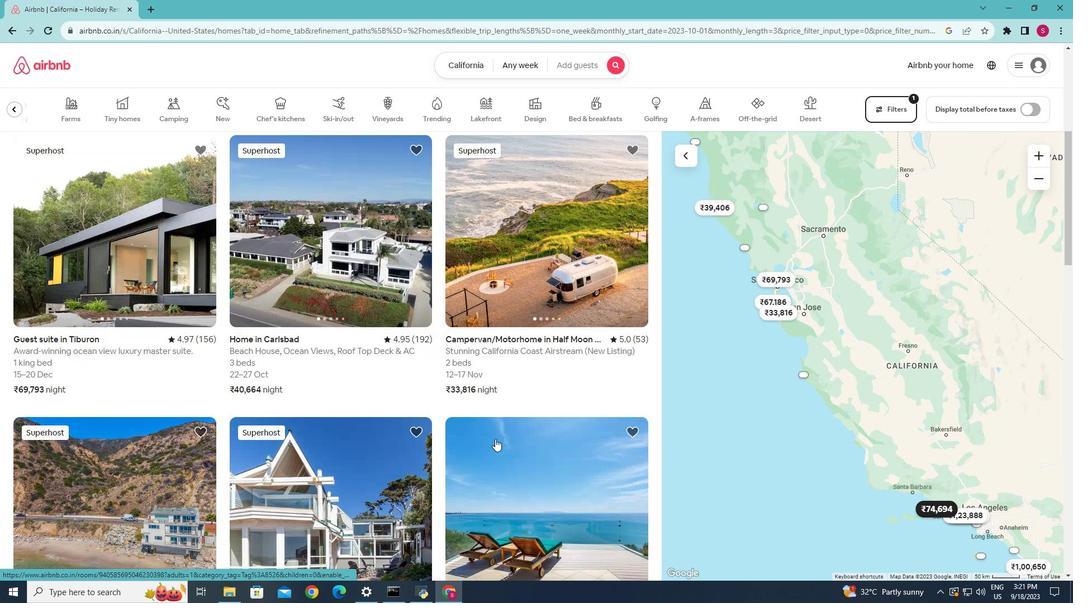 
Action: Mouse scrolled (495, 439) with delta (0, 0)
Screenshot: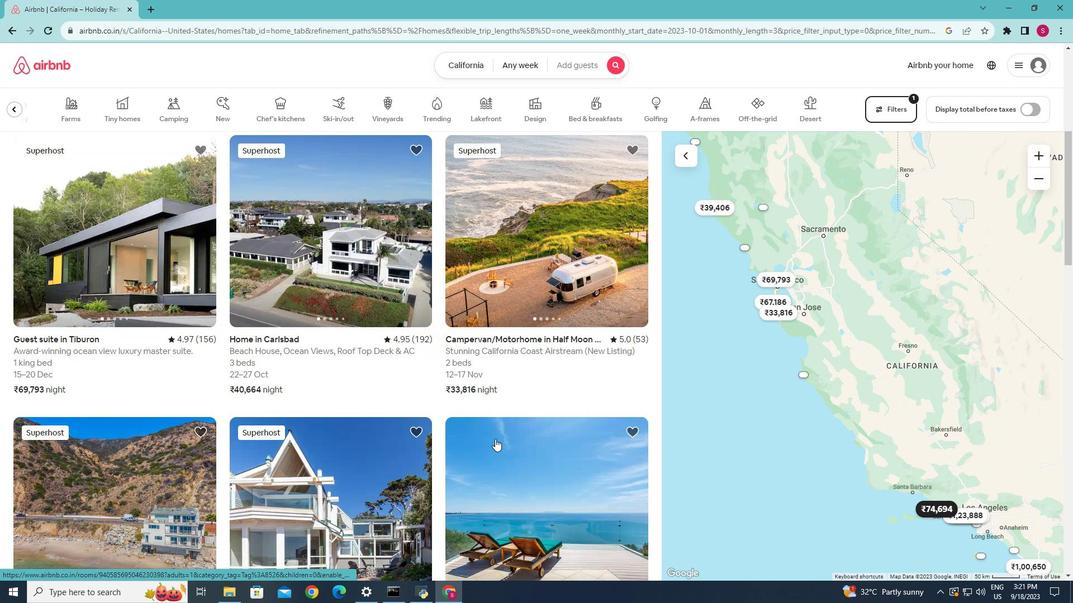 
Action: Mouse scrolled (495, 439) with delta (0, 0)
Screenshot: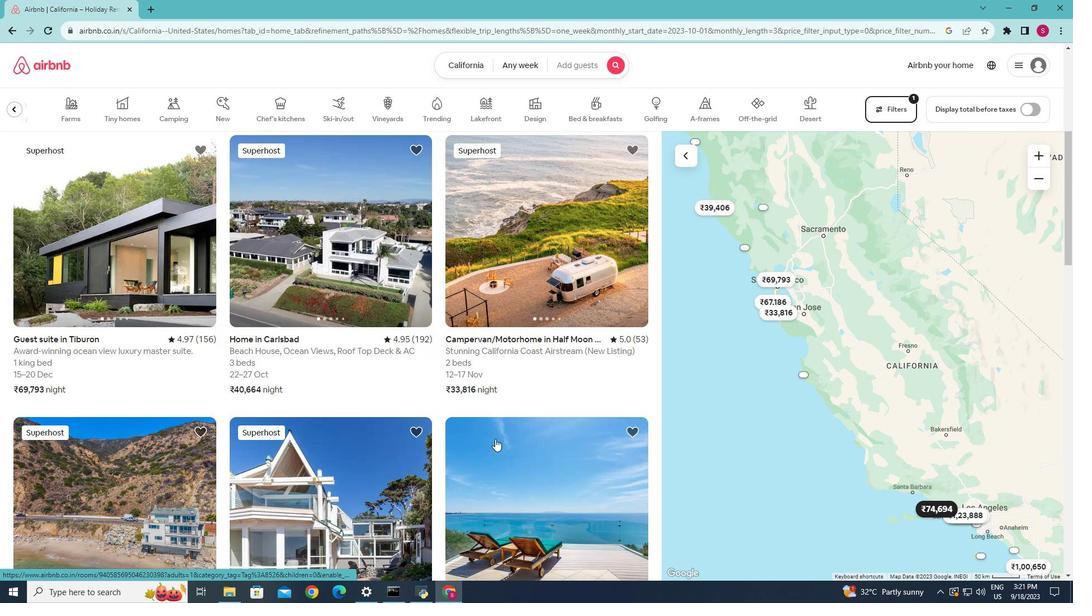 
Action: Mouse scrolled (495, 439) with delta (0, 0)
Screenshot: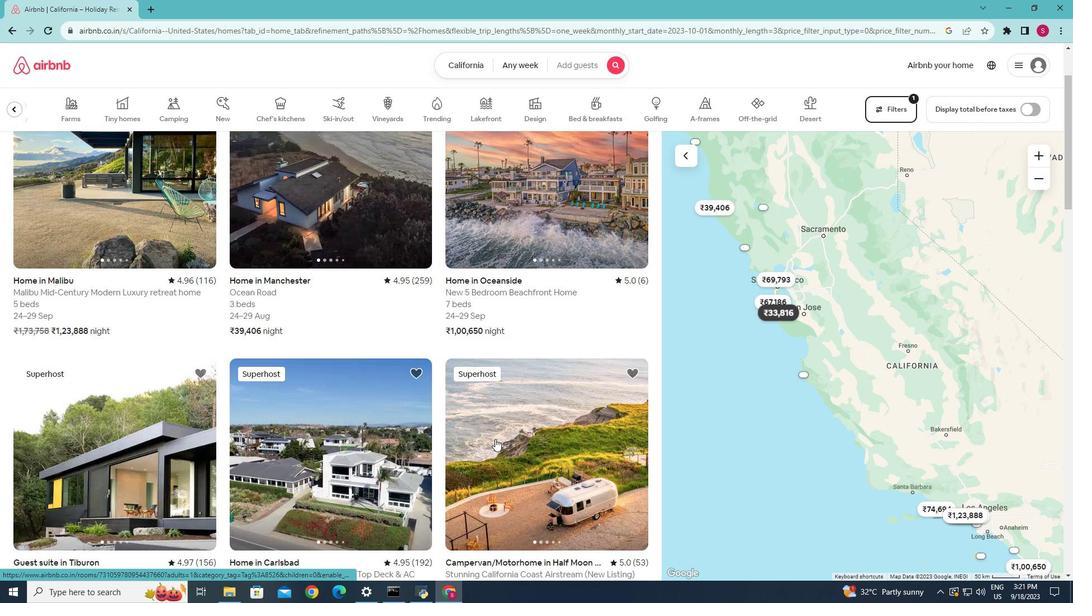 
Action: Mouse scrolled (495, 439) with delta (0, 0)
Screenshot: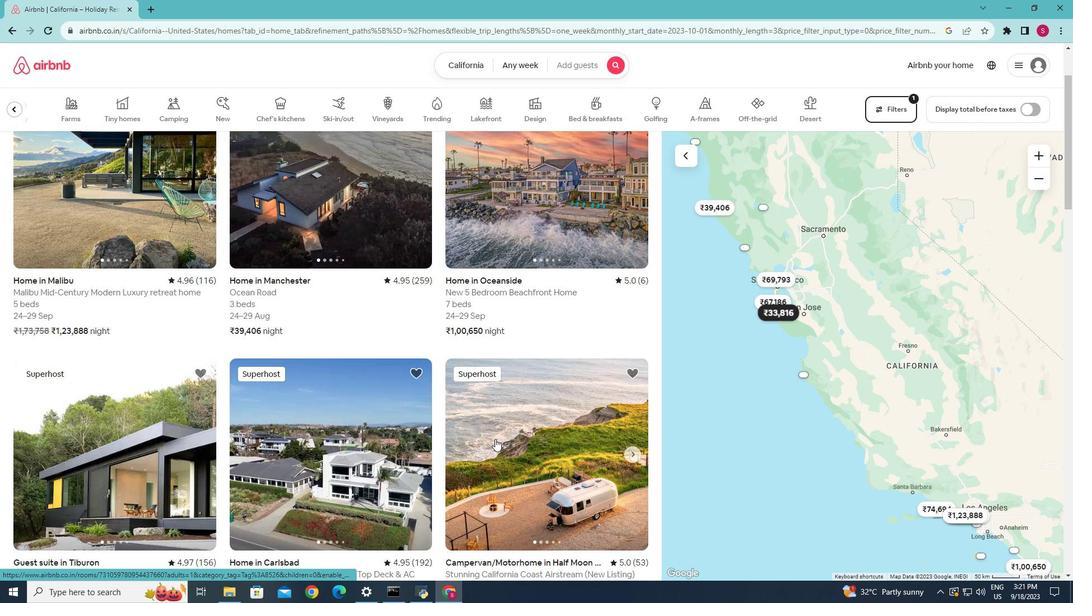 
Action: Mouse scrolled (495, 439) with delta (0, 0)
Screenshot: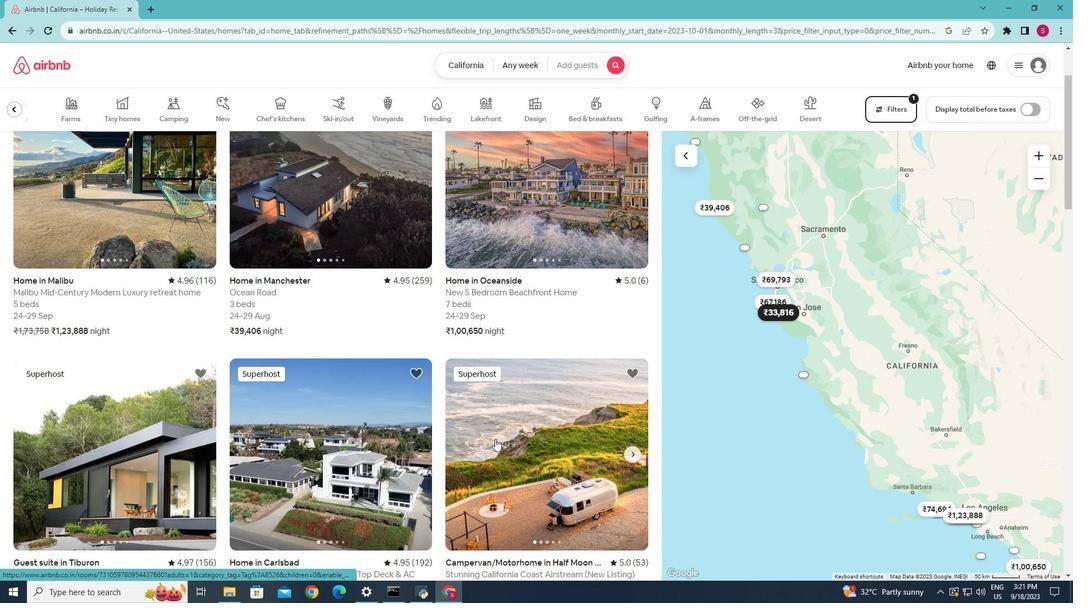 
Action: Mouse scrolled (495, 439) with delta (0, 0)
Screenshot: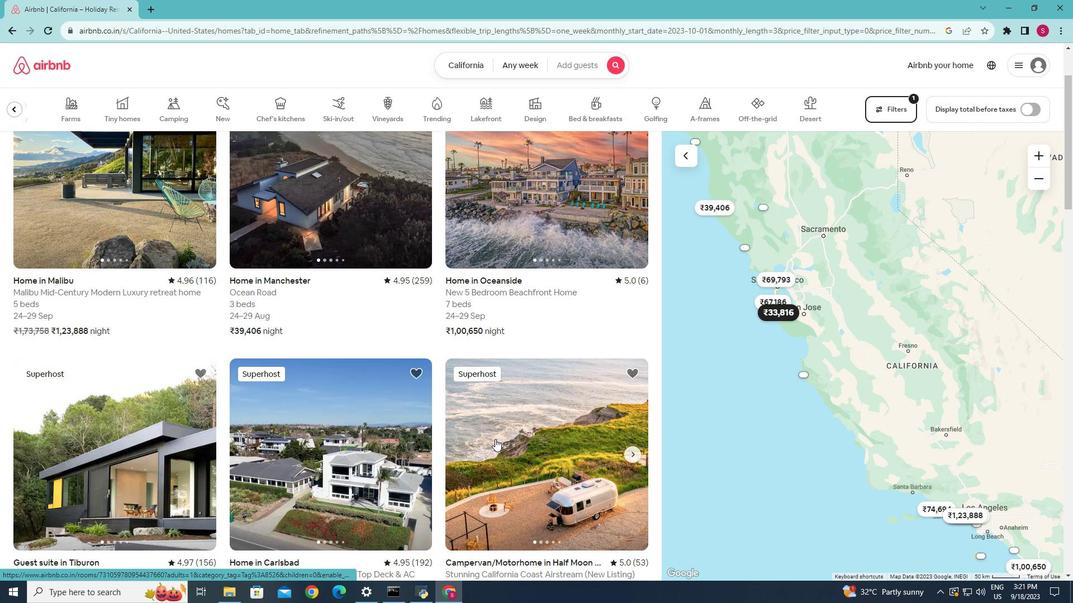 
Action: Mouse moved to (402, 427)
Screenshot: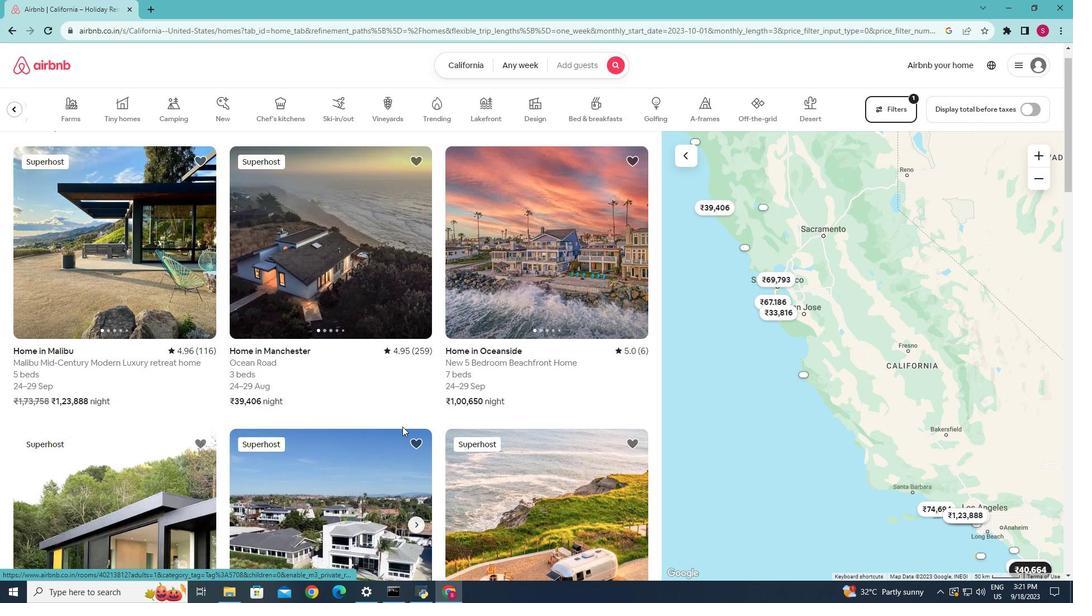 
Action: Mouse scrolled (402, 427) with delta (0, 0)
Screenshot: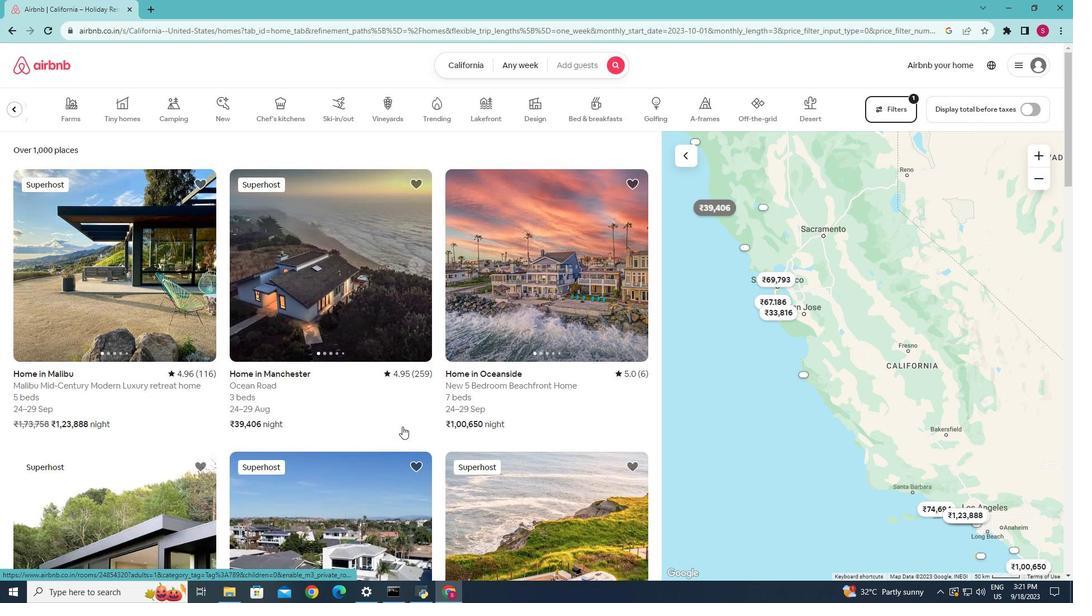 
Action: Mouse scrolled (402, 427) with delta (0, 0)
Screenshot: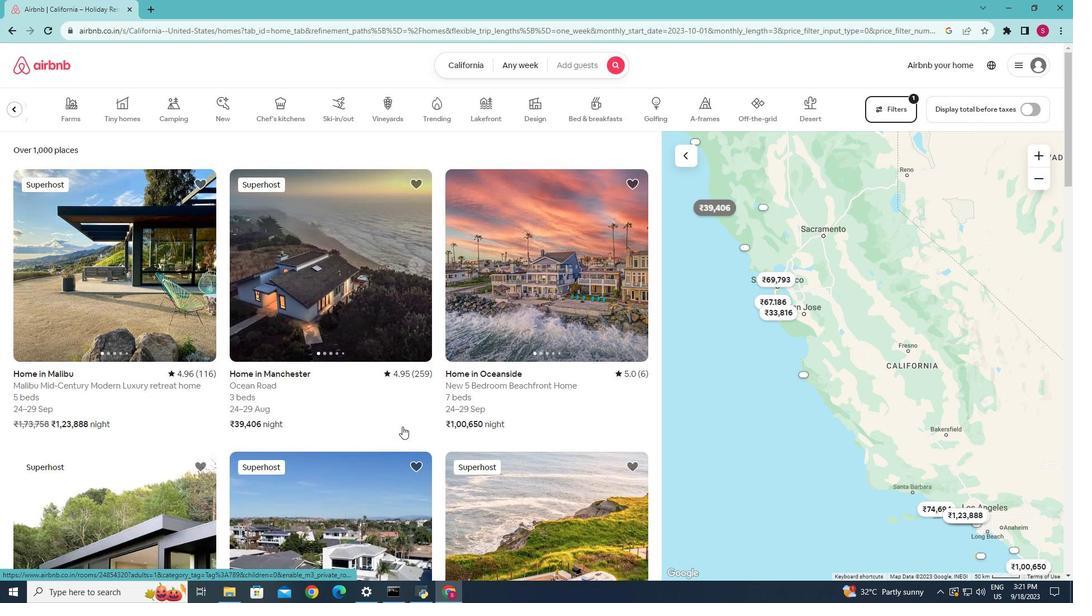 
Action: Mouse scrolled (402, 427) with delta (0, 0)
Screenshot: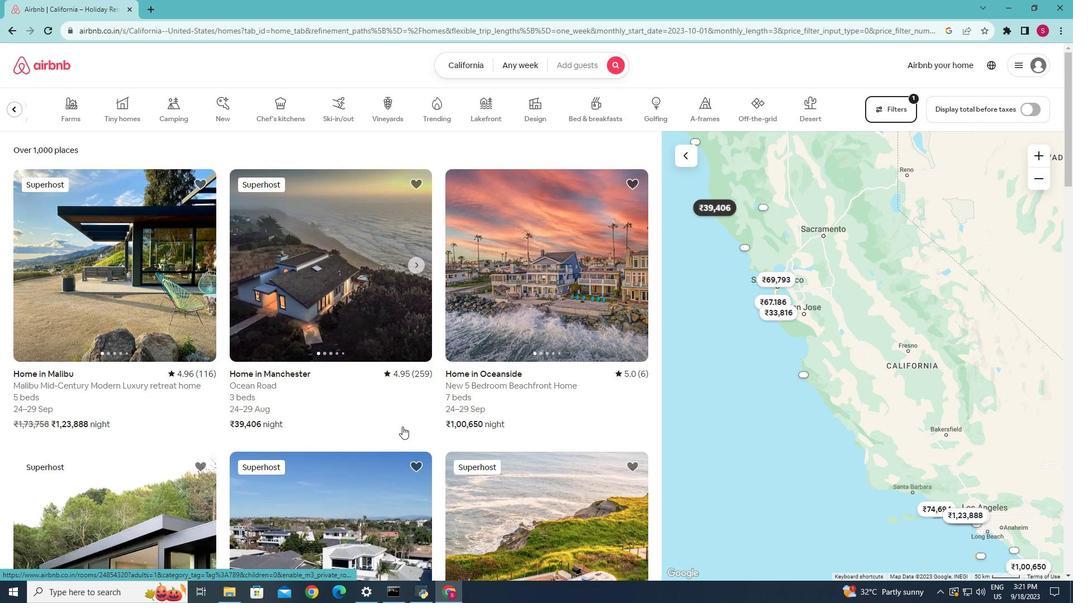 
Action: Mouse scrolled (402, 427) with delta (0, 0)
Screenshot: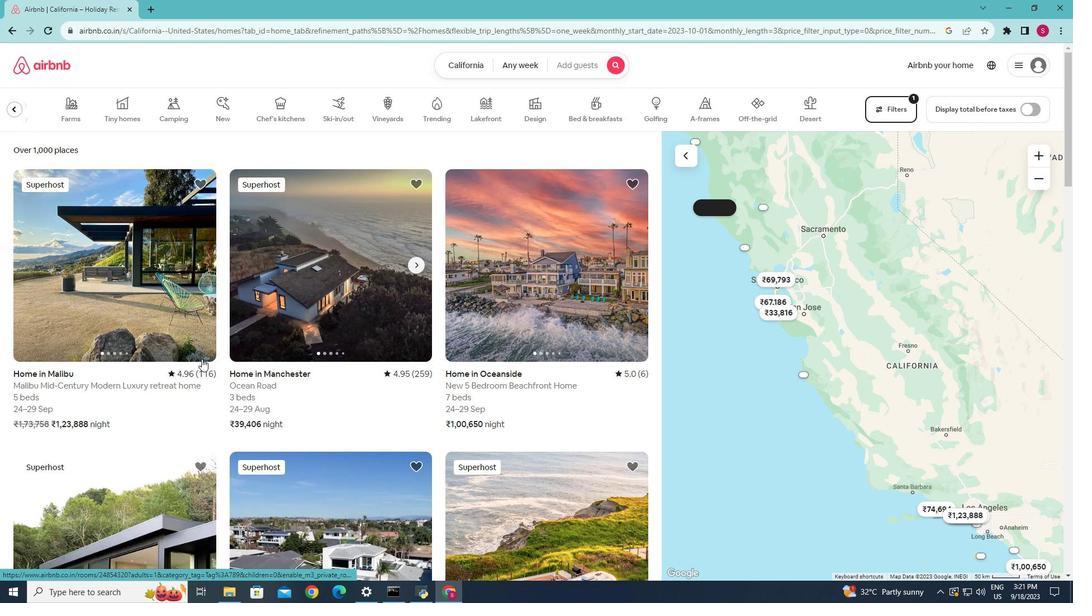 
Action: Mouse scrolled (402, 427) with delta (0, 0)
Screenshot: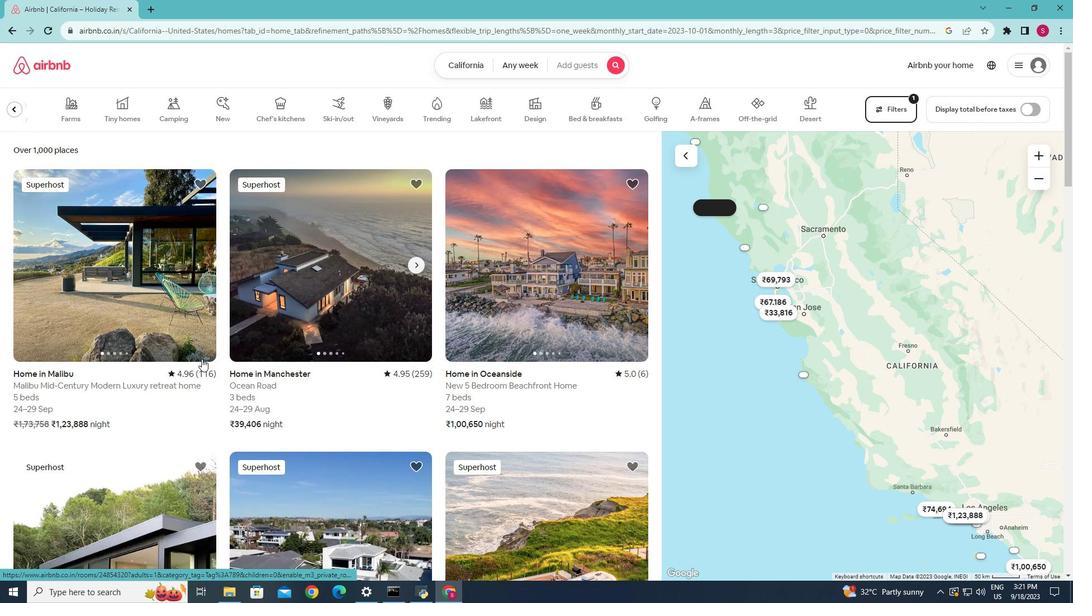 
Action: Mouse scrolled (402, 427) with delta (0, 0)
Screenshot: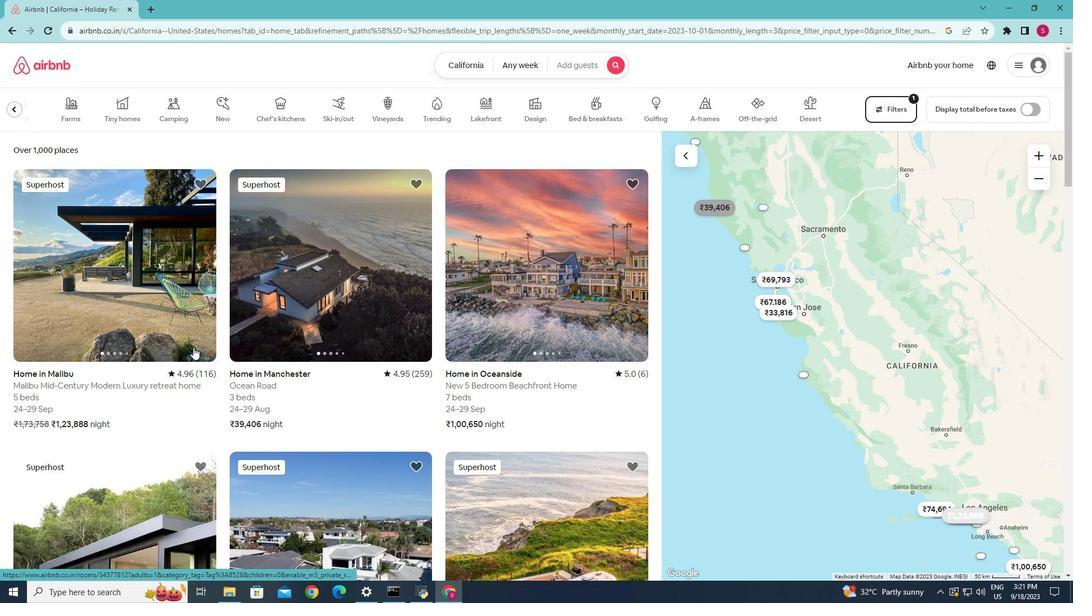 
Action: Mouse moved to (141, 293)
Screenshot: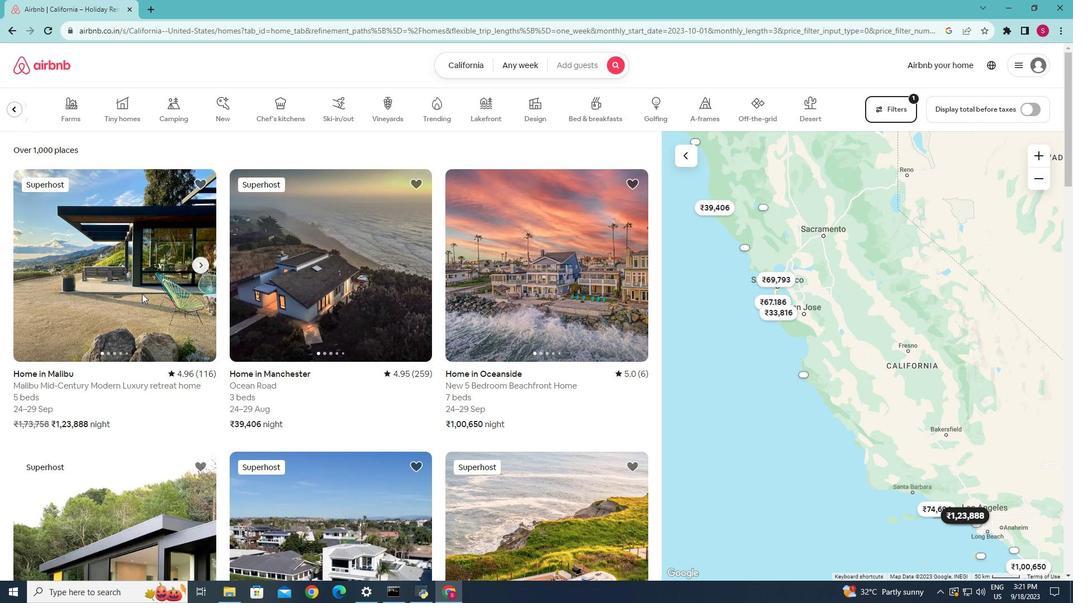 
Action: Mouse pressed left at (141, 293)
Screenshot: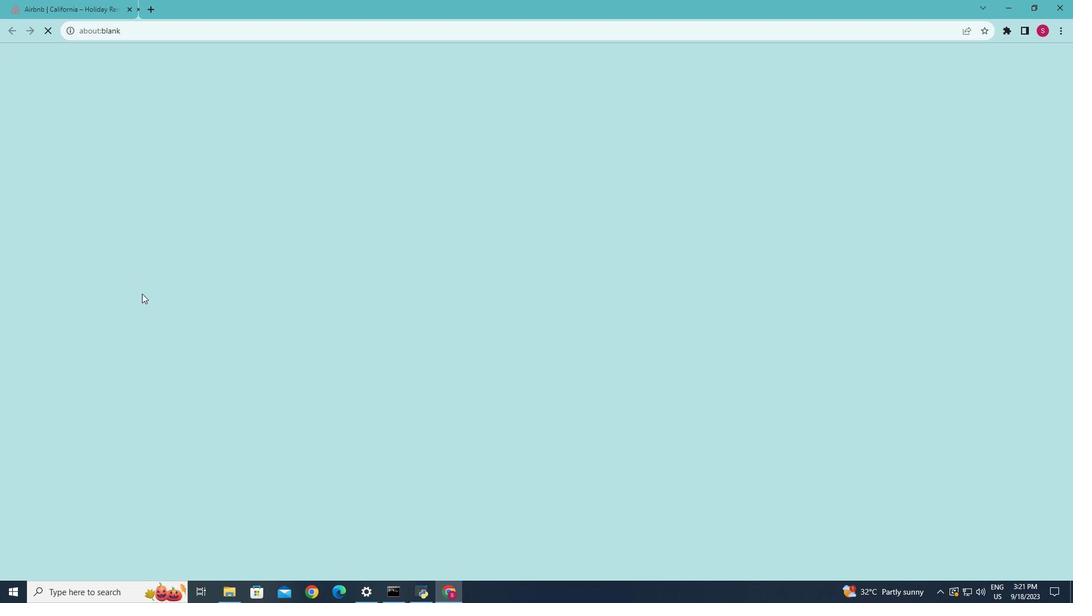
Action: Mouse moved to (593, 353)
Screenshot: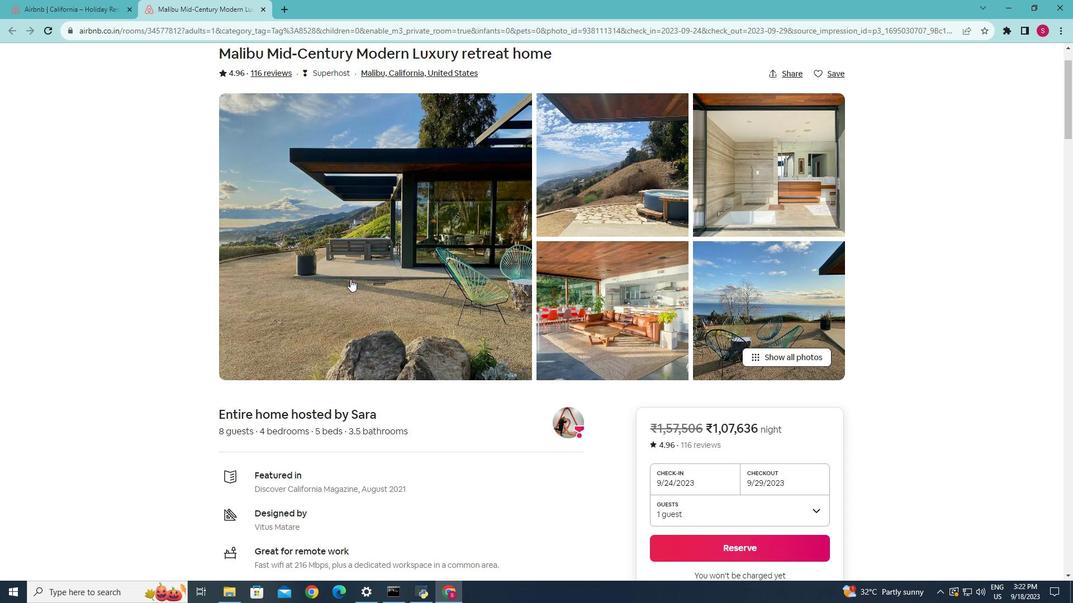 
Action: Mouse scrolled (593, 353) with delta (0, 0)
Screenshot: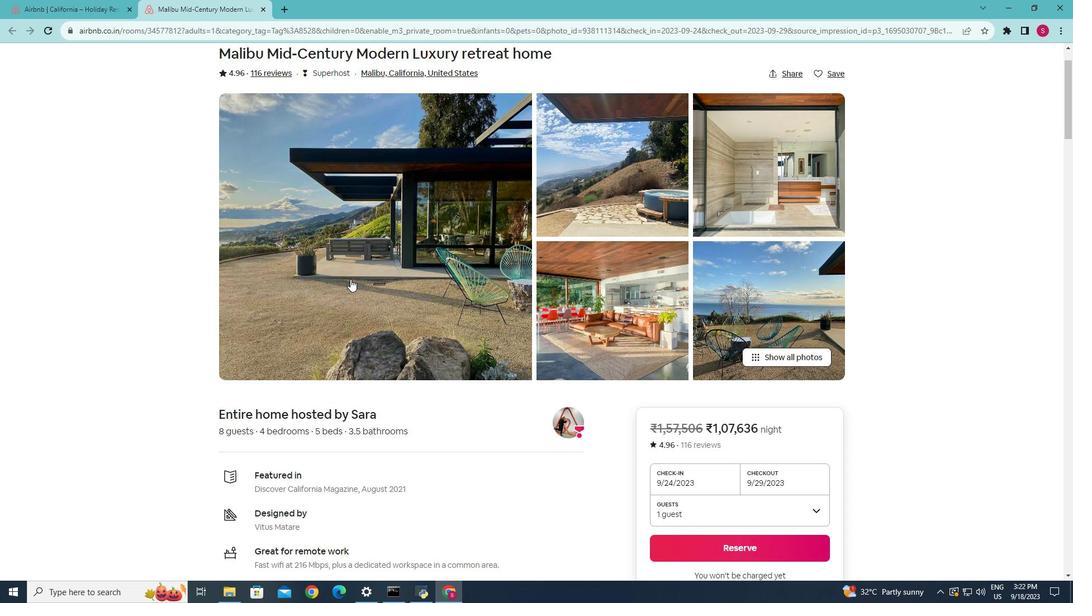 
Action: Mouse moved to (350, 270)
Screenshot: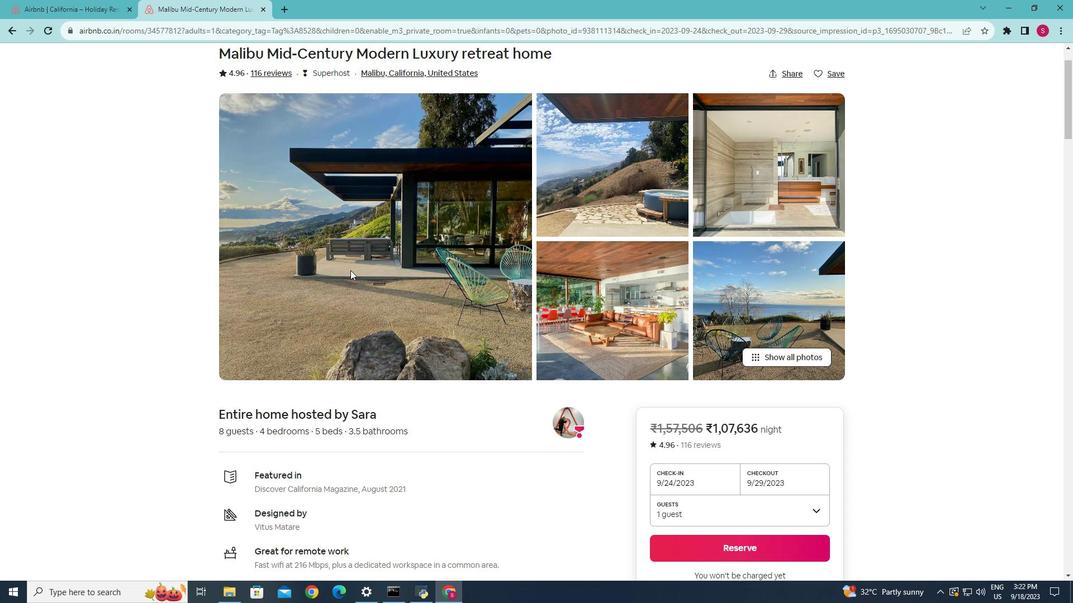 
Action: Mouse pressed left at (350, 270)
Screenshot: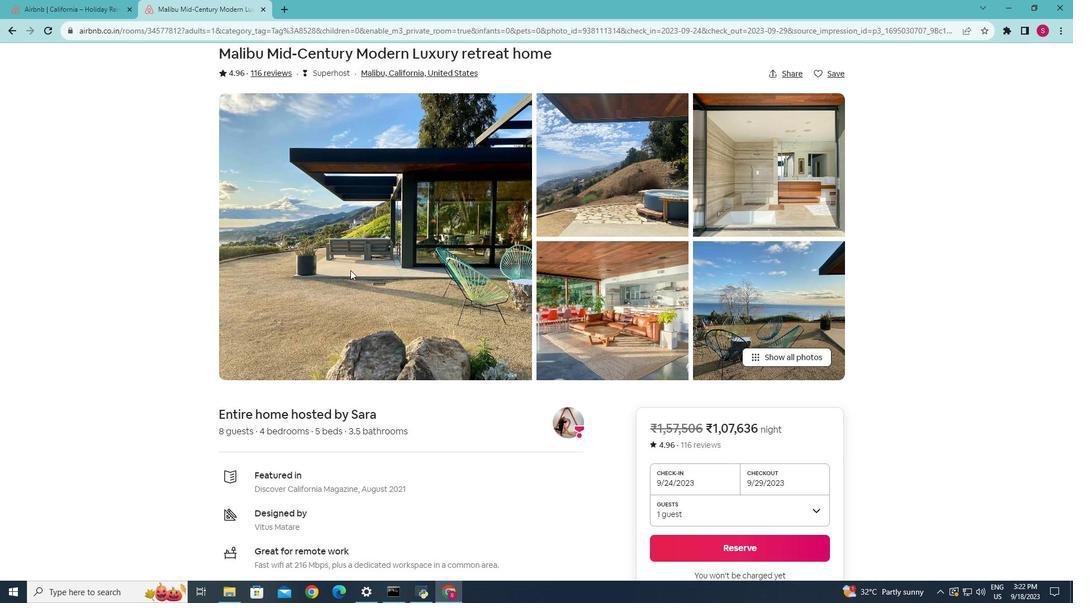 
Action: Mouse moved to (475, 291)
Screenshot: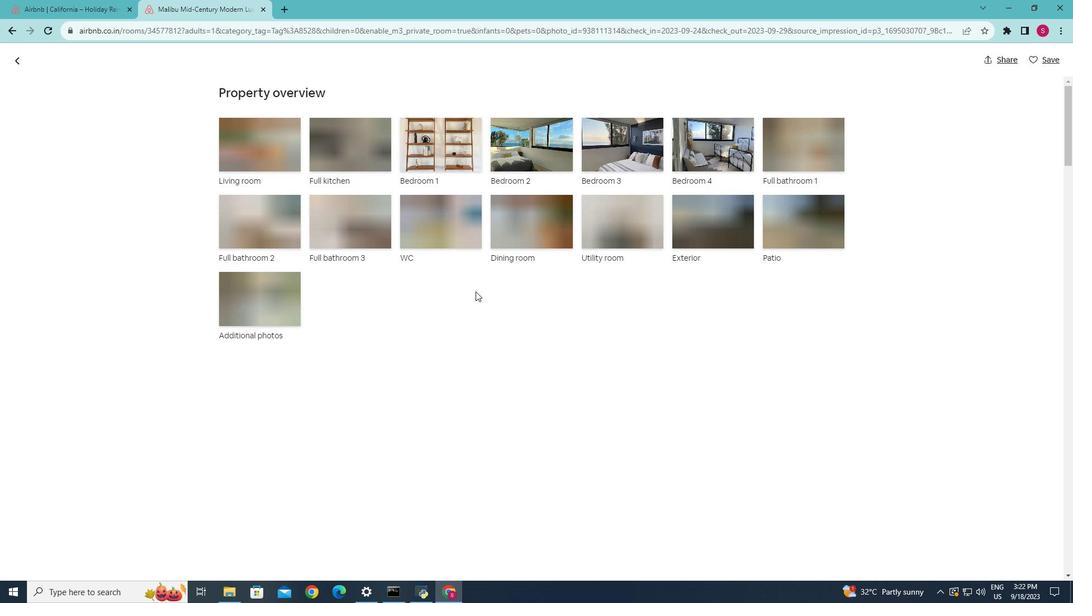 
Action: Mouse scrolled (475, 291) with delta (0, 0)
Screenshot: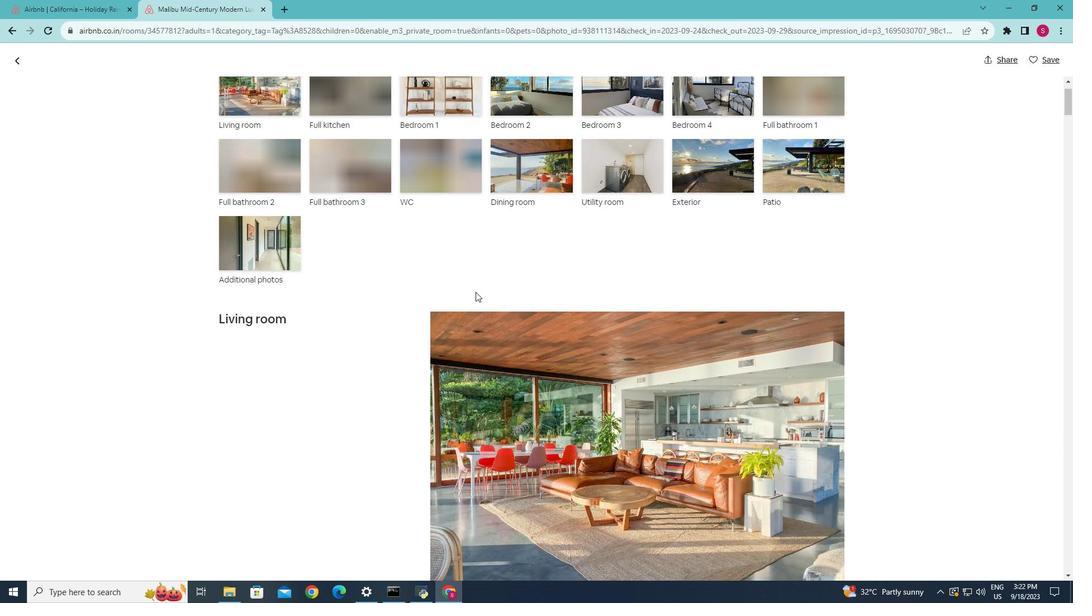 
Action: Mouse moved to (475, 292)
Screenshot: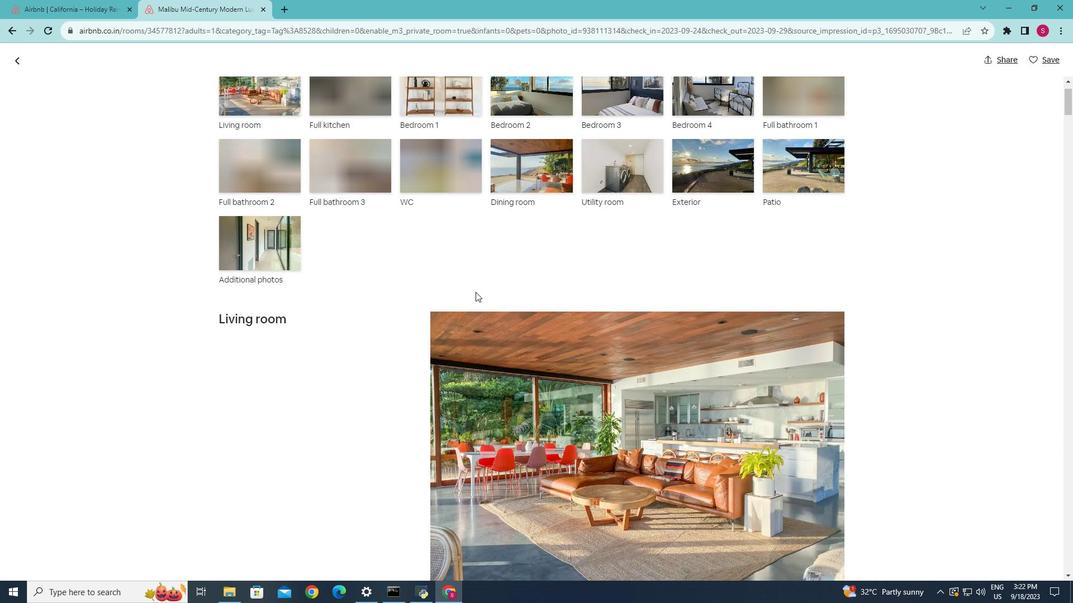 
Action: Mouse scrolled (475, 291) with delta (0, 0)
Screenshot: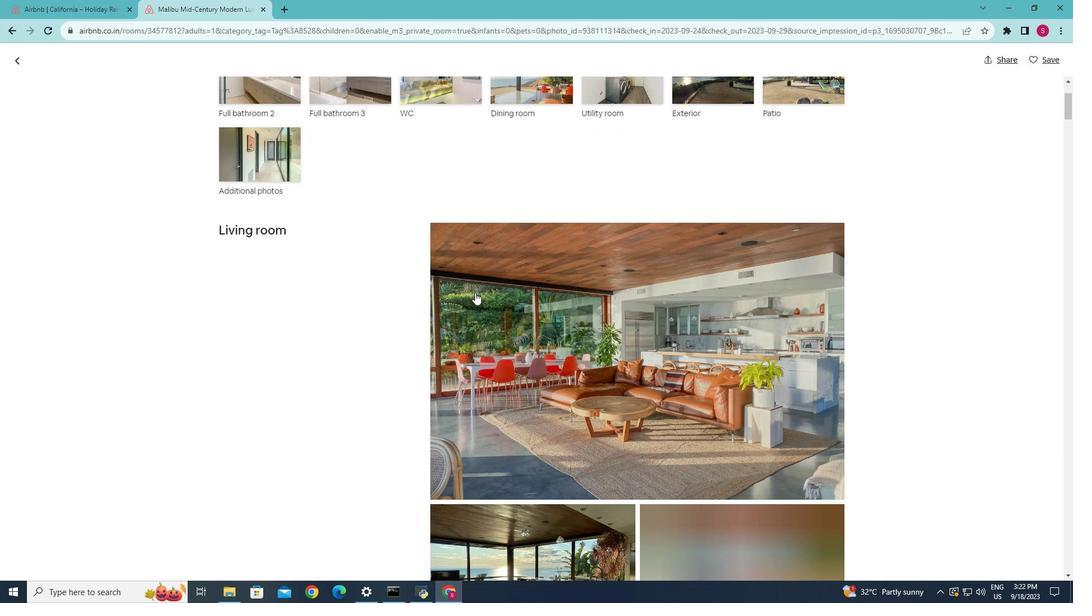 
Action: Mouse scrolled (475, 291) with delta (0, 0)
Screenshot: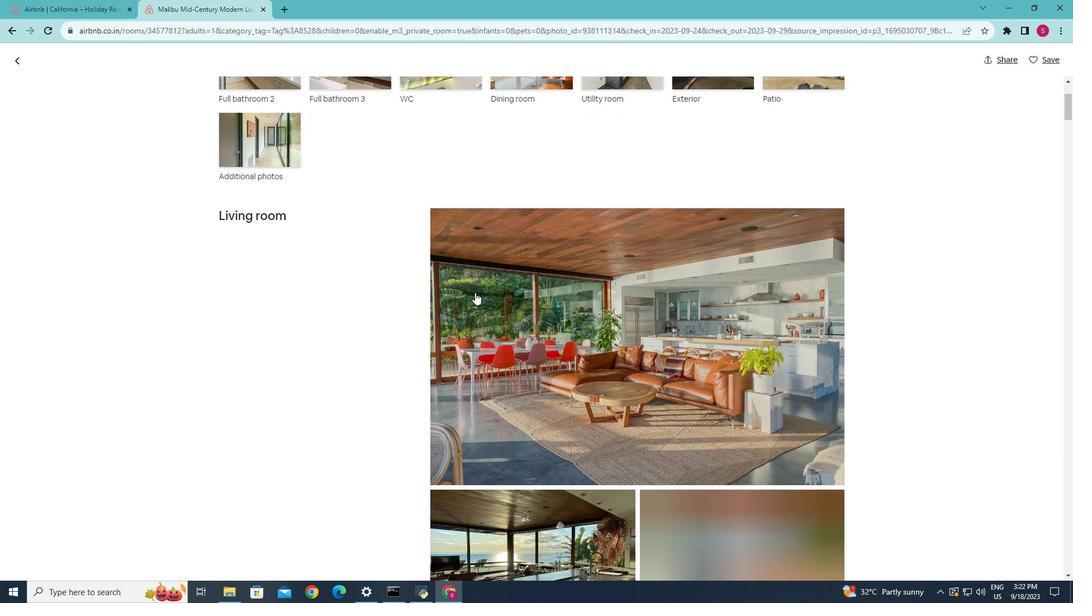 
Action: Mouse moved to (475, 292)
Screenshot: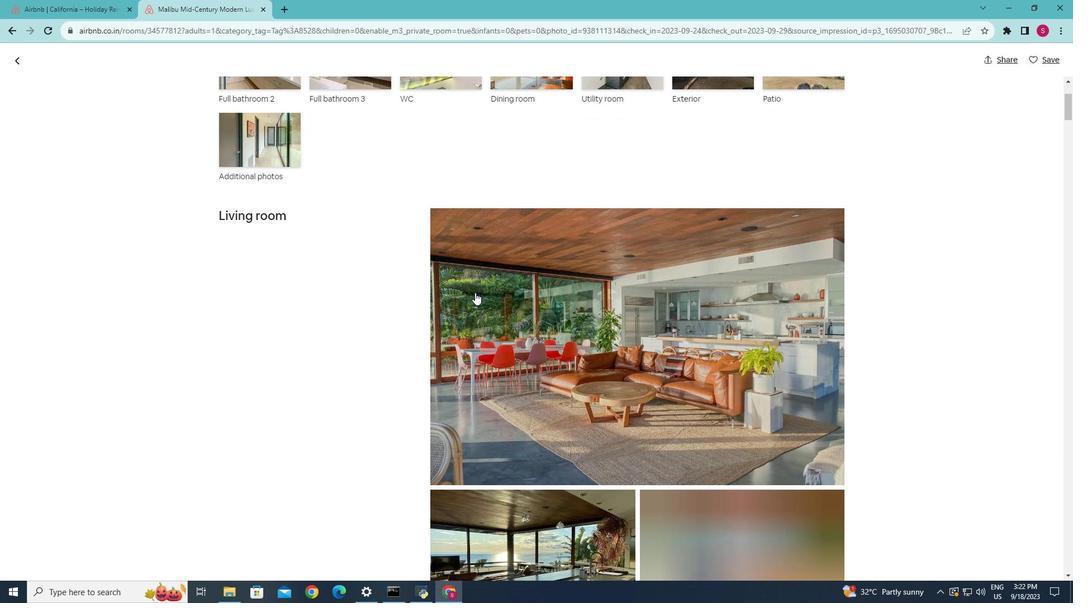 
Action: Mouse scrolled (475, 293) with delta (0, 0)
Screenshot: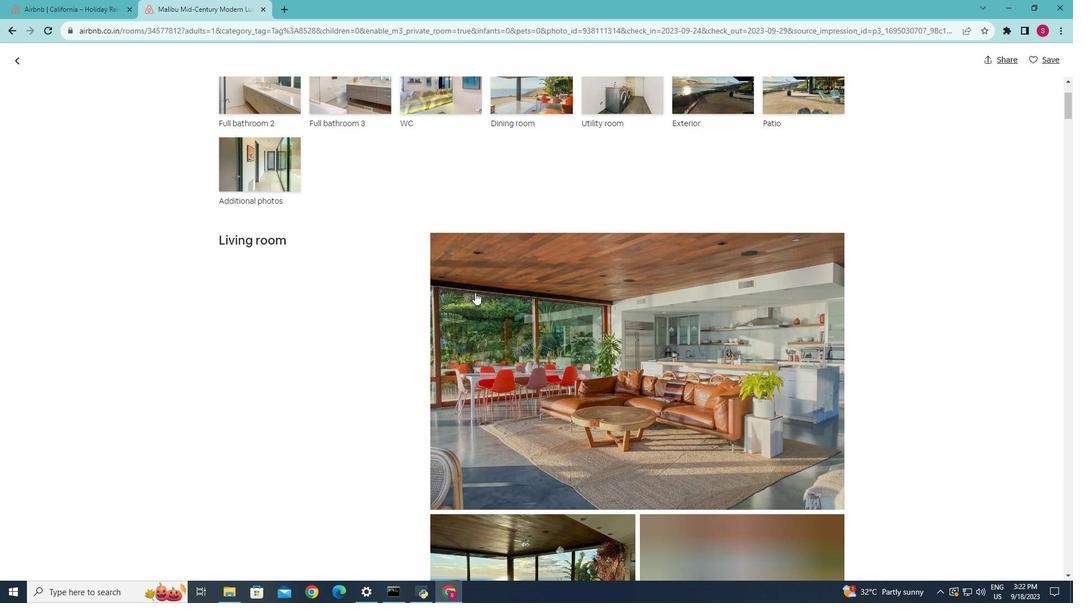 
Action: Mouse scrolled (475, 292) with delta (0, 0)
Screenshot: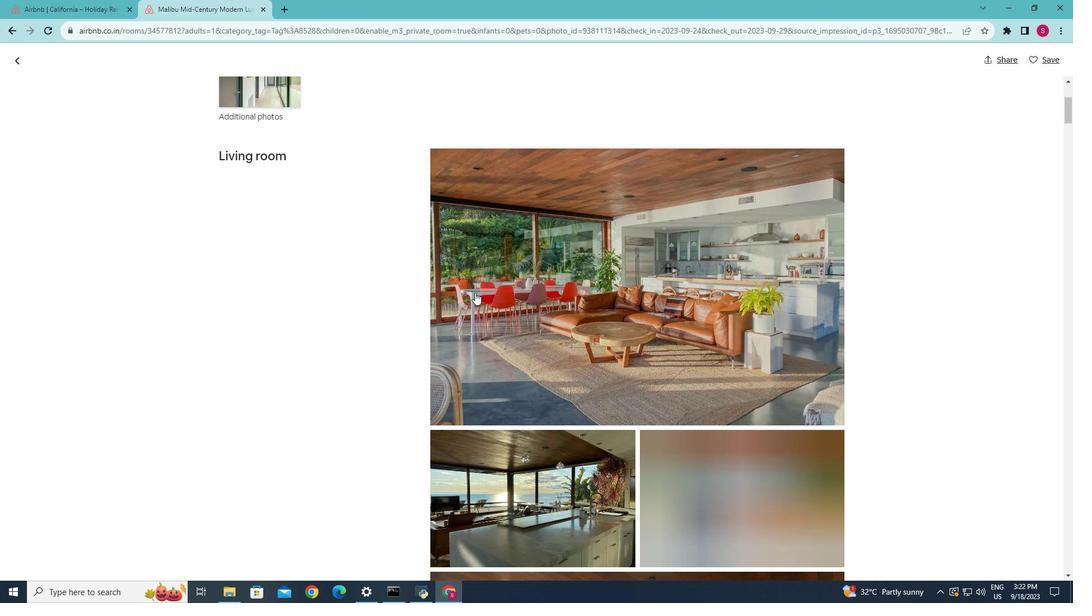 
Action: Mouse scrolled (475, 292) with delta (0, 0)
Screenshot: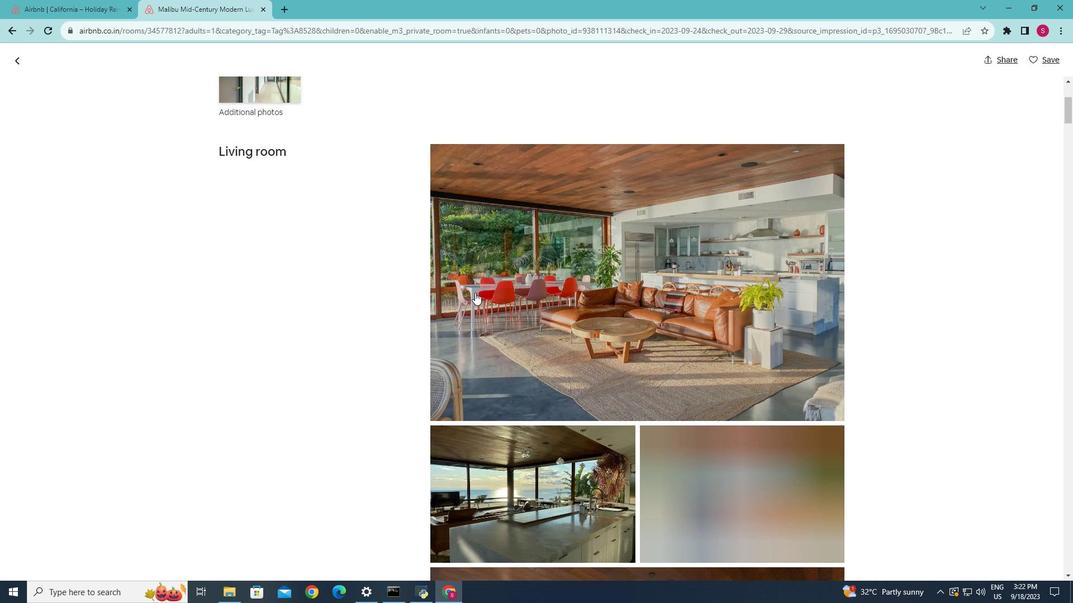
Action: Mouse scrolled (475, 292) with delta (0, 0)
Screenshot: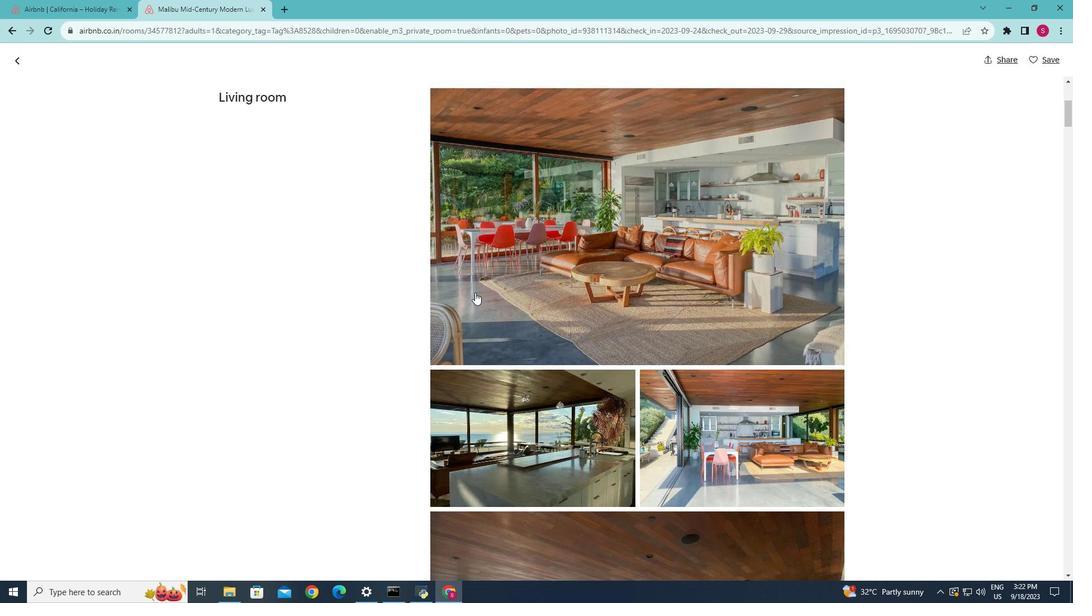 
Action: Mouse scrolled (475, 292) with delta (0, 0)
Screenshot: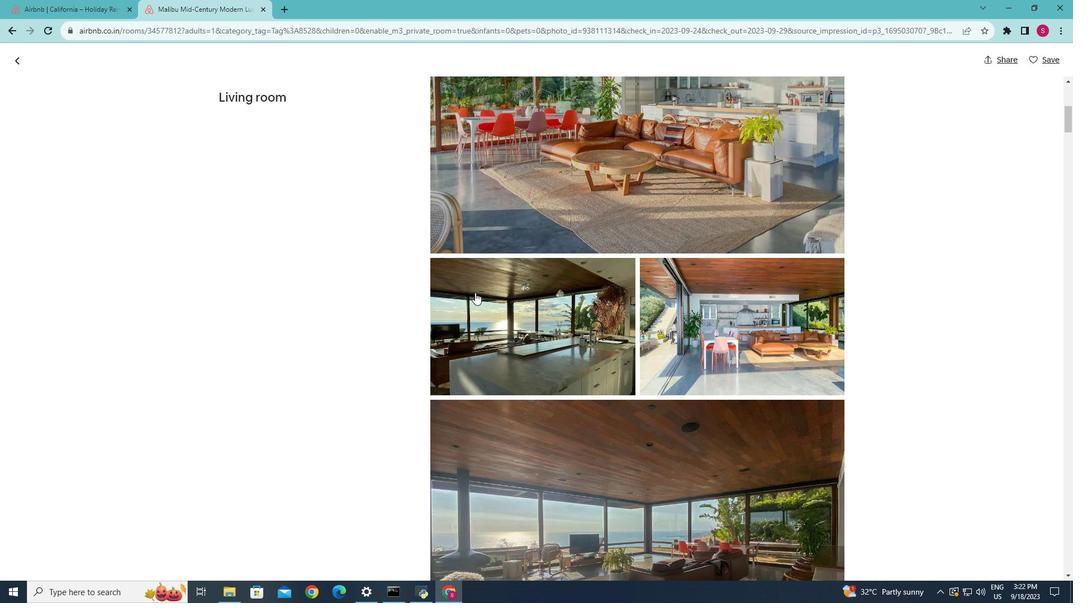 
Action: Mouse scrolled (475, 292) with delta (0, 0)
Screenshot: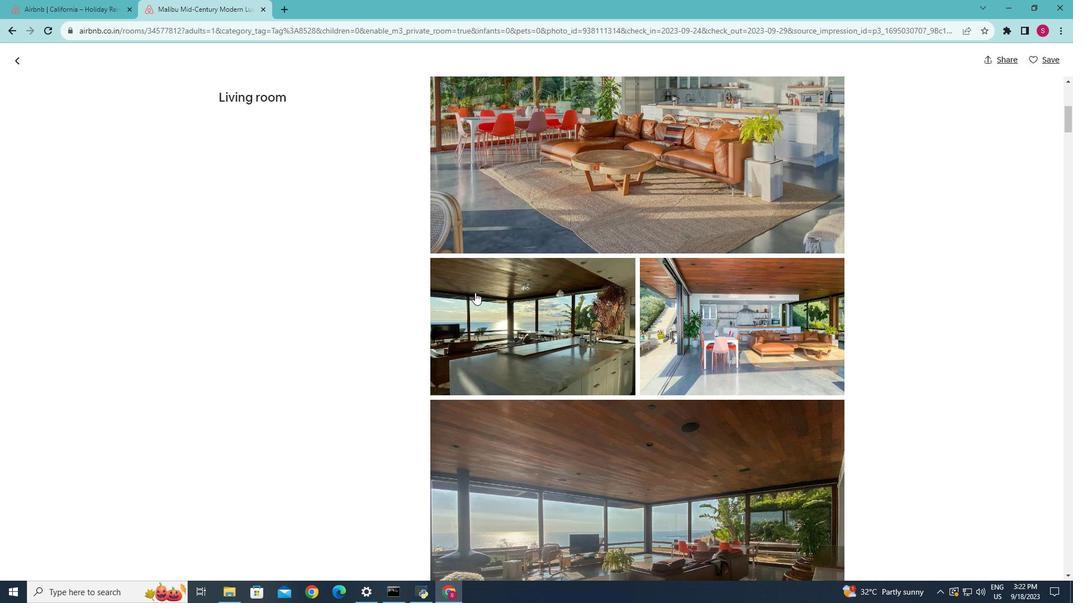 
Action: Mouse scrolled (475, 292) with delta (0, 0)
Screenshot: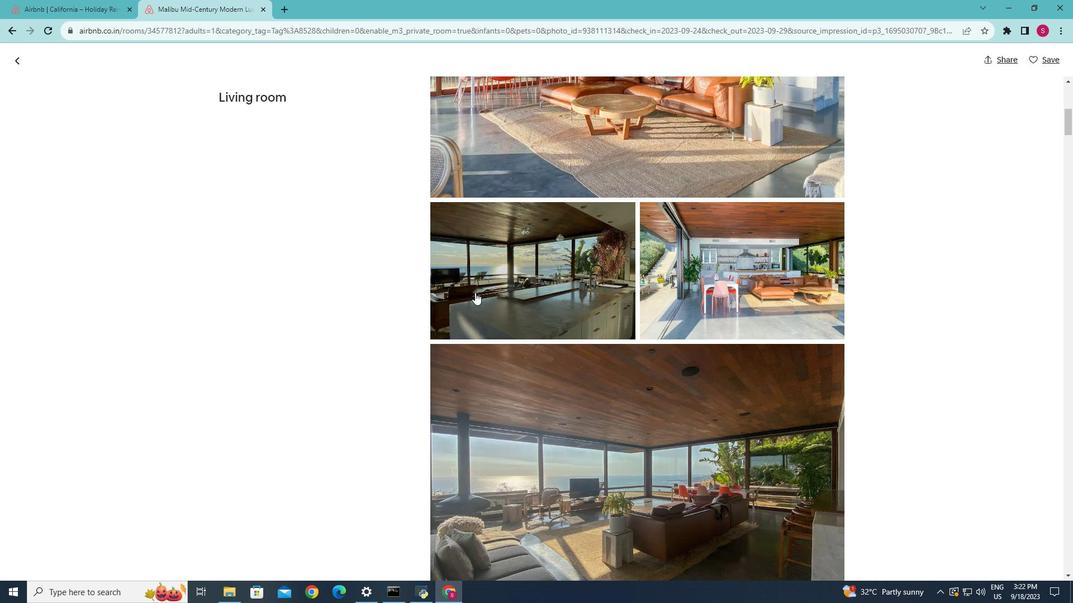 
Action: Mouse scrolled (475, 292) with delta (0, 0)
Screenshot: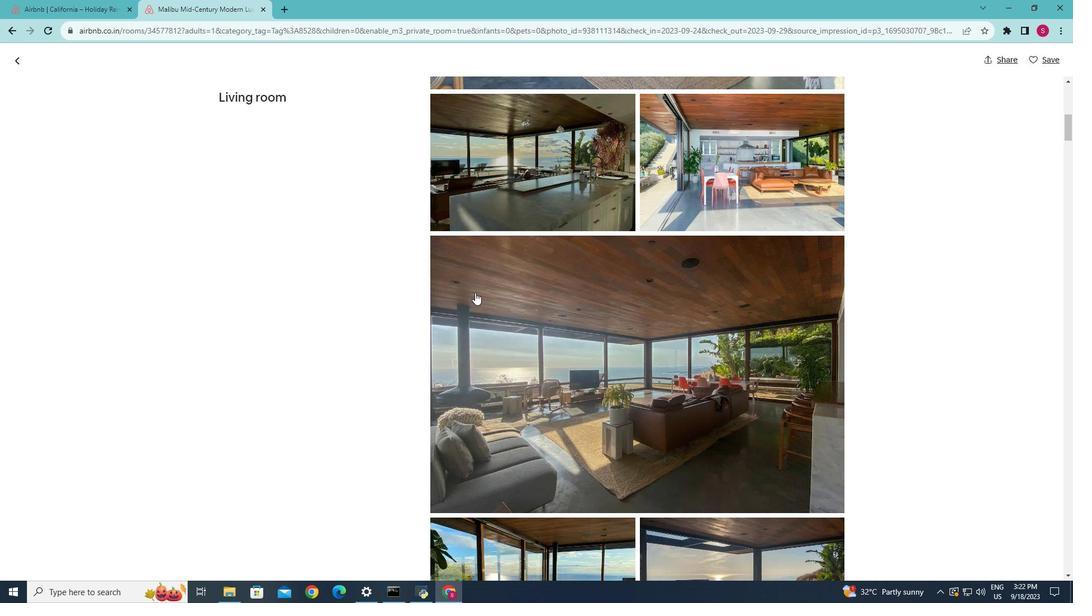 
Action: Mouse scrolled (475, 292) with delta (0, 0)
Screenshot: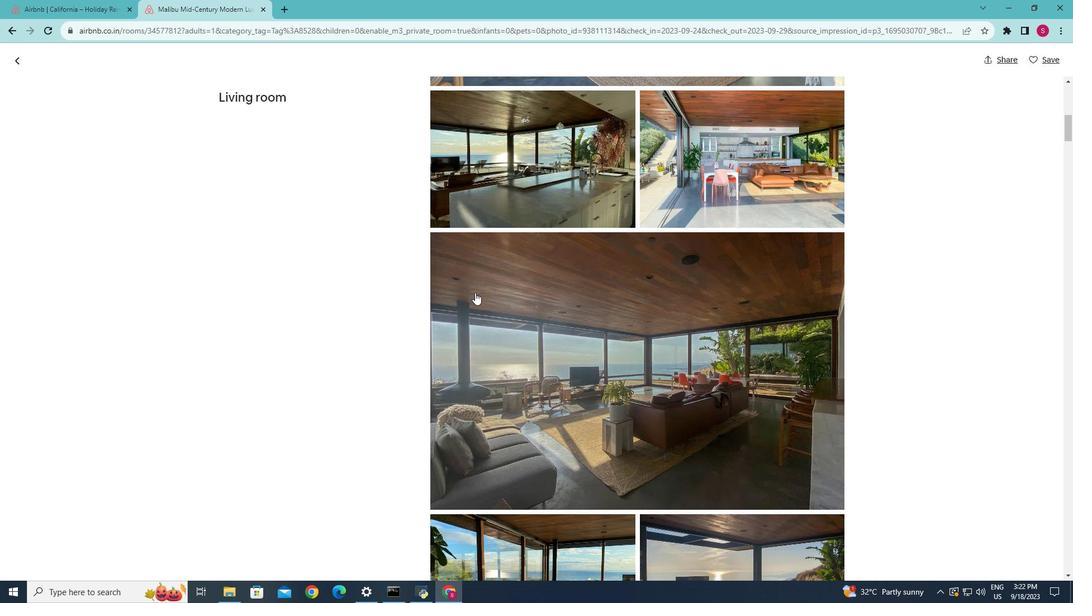 
Action: Mouse scrolled (475, 292) with delta (0, 0)
Screenshot: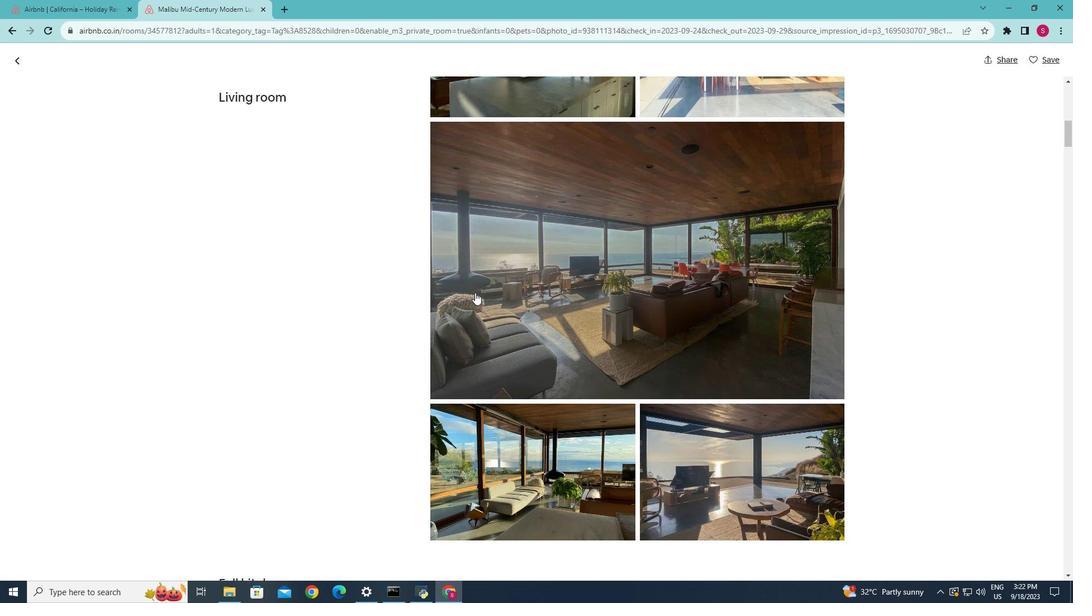 
Action: Mouse scrolled (475, 292) with delta (0, 0)
Screenshot: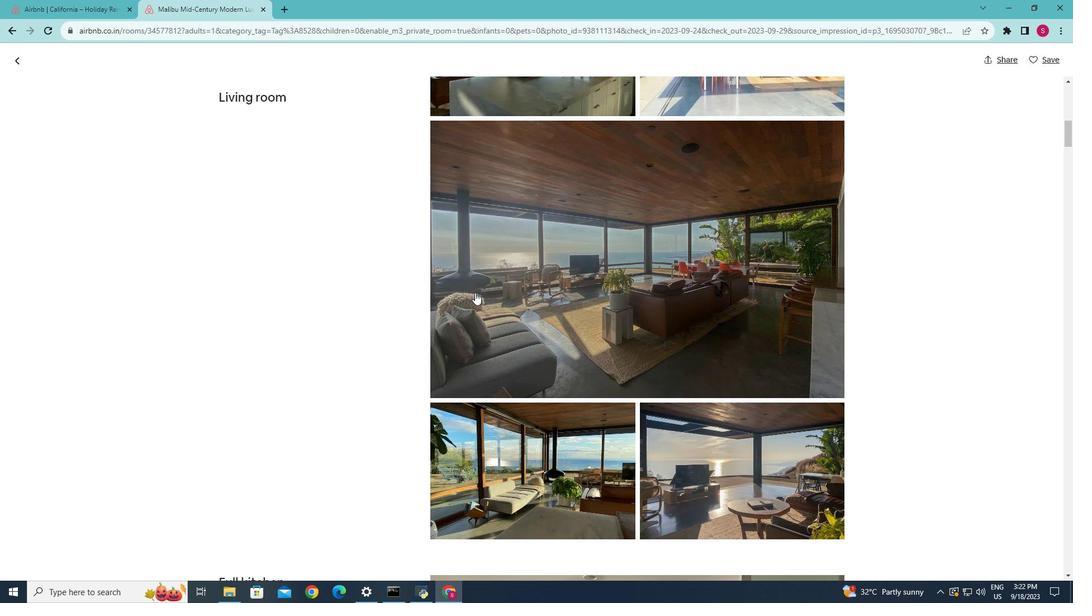 
Action: Mouse scrolled (475, 292) with delta (0, 0)
Screenshot: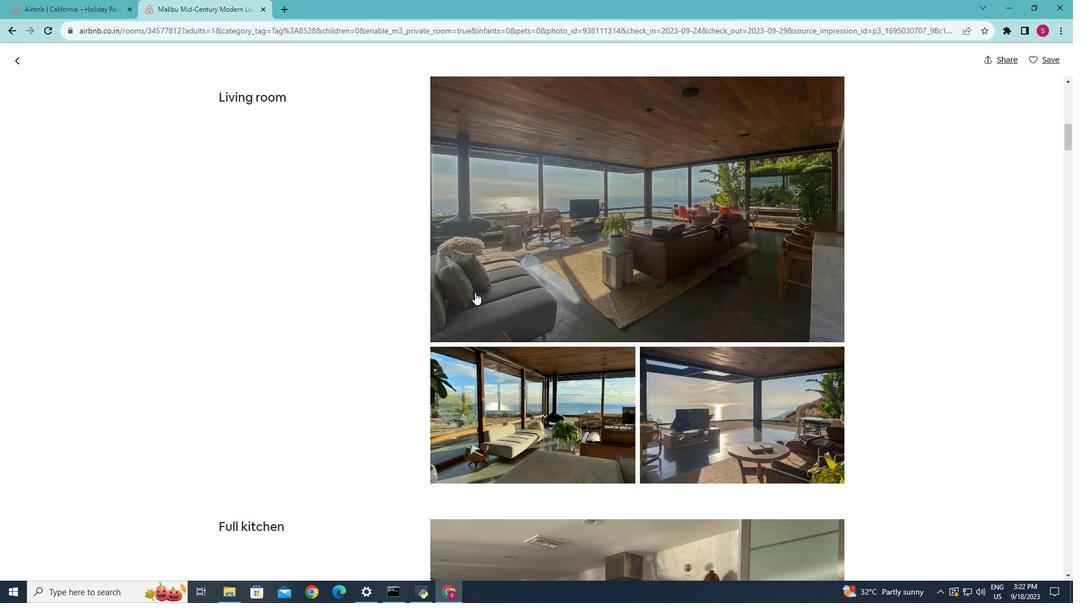 
Action: Mouse scrolled (475, 292) with delta (0, 0)
Screenshot: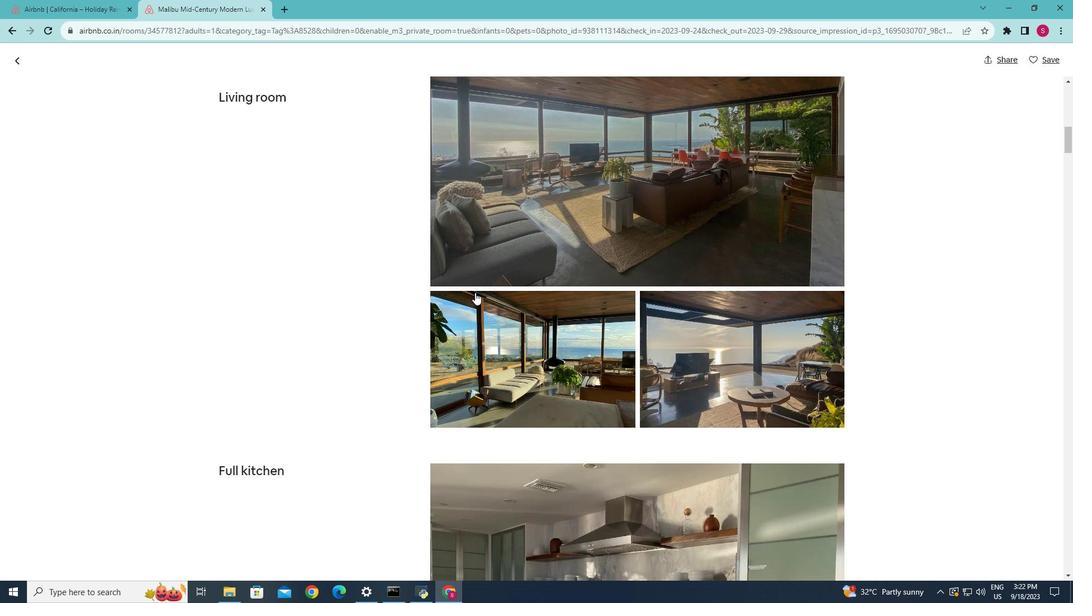 
Action: Mouse scrolled (475, 292) with delta (0, 0)
Screenshot: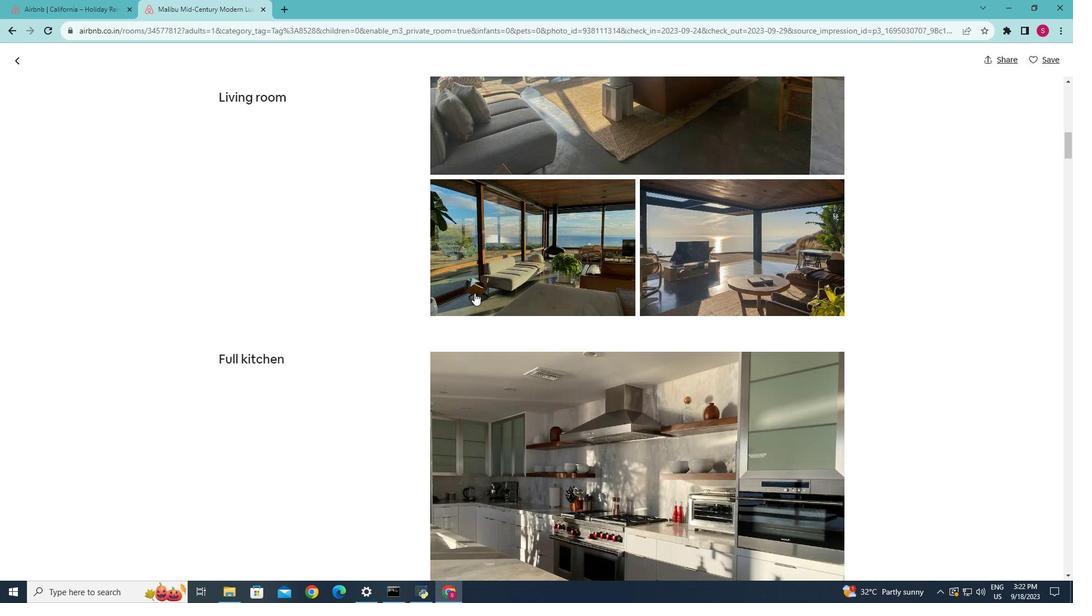 
Action: Mouse moved to (474, 293)
Screenshot: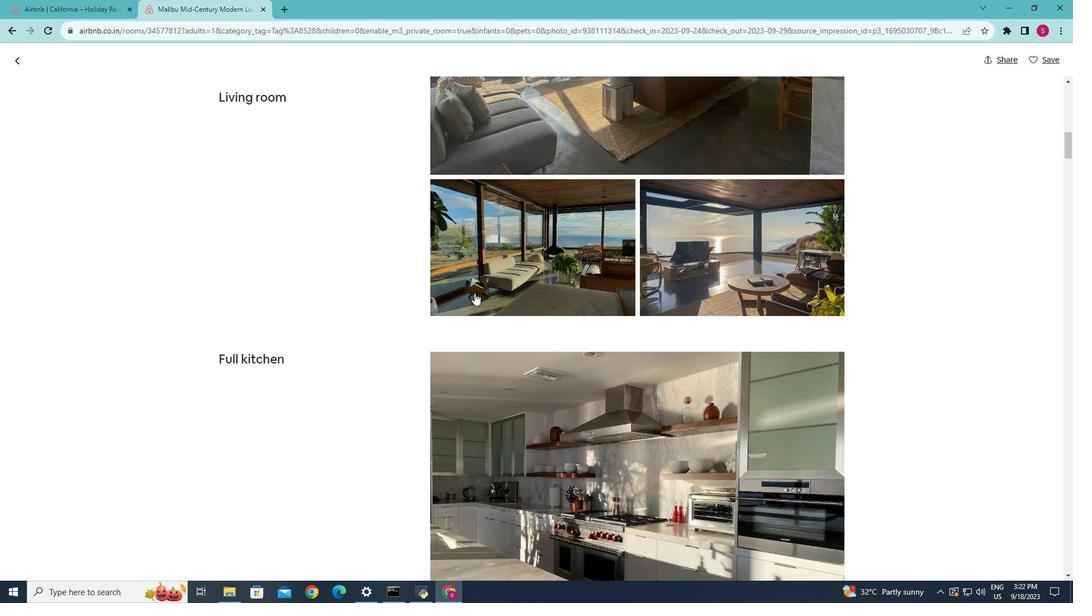 
Action: Mouse scrolled (474, 292) with delta (0, 0)
Screenshot: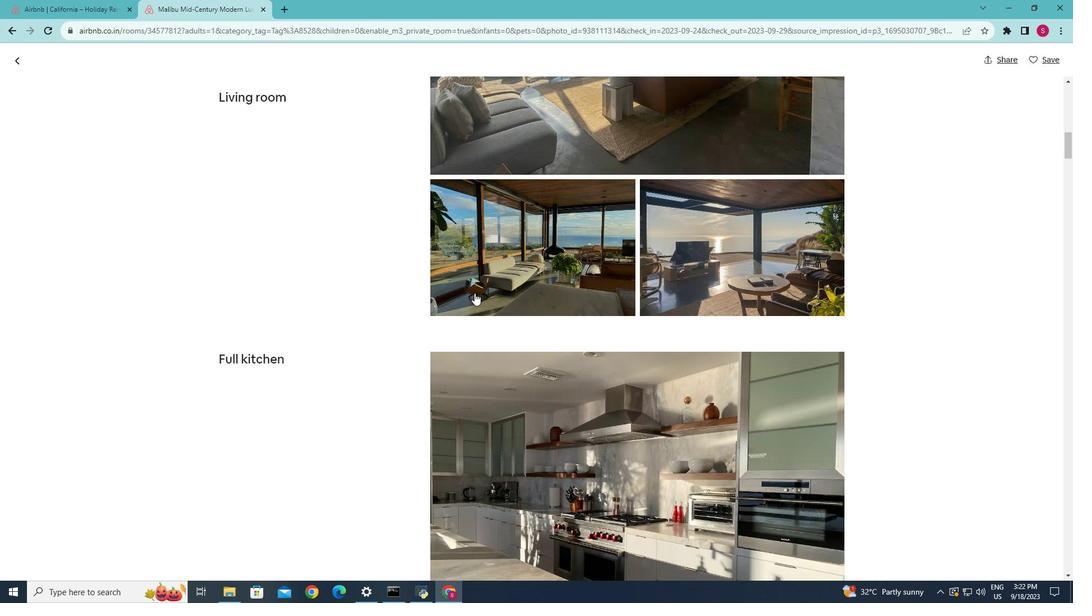 
Action: Mouse scrolled (474, 292) with delta (0, 0)
Screenshot: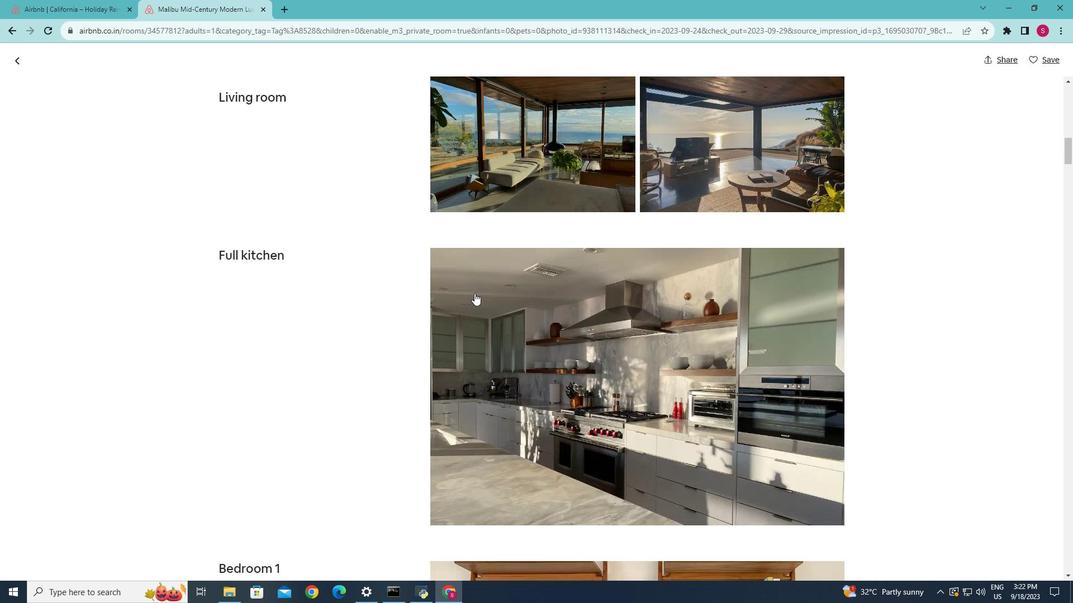 
Action: Mouse scrolled (474, 292) with delta (0, 0)
Screenshot: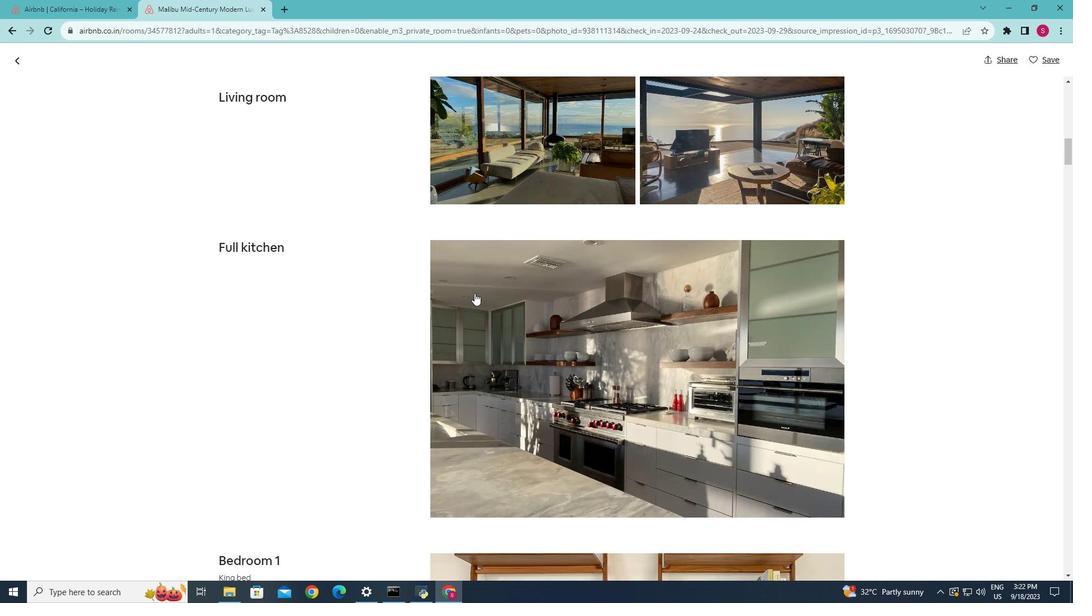 
Action: Mouse scrolled (474, 292) with delta (0, 0)
Screenshot: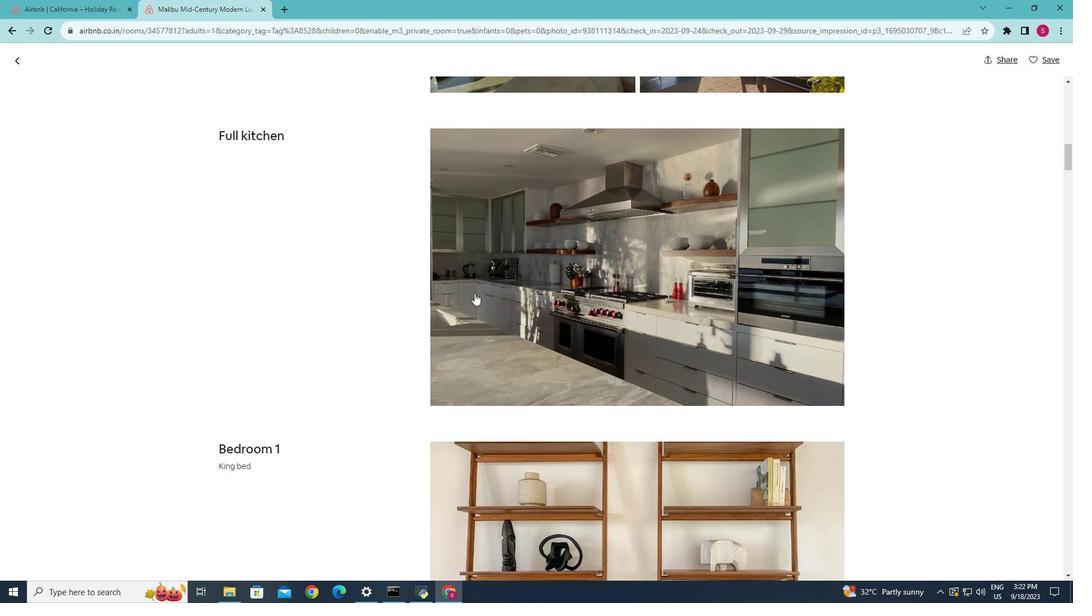 
Action: Mouse scrolled (474, 292) with delta (0, 0)
Screenshot: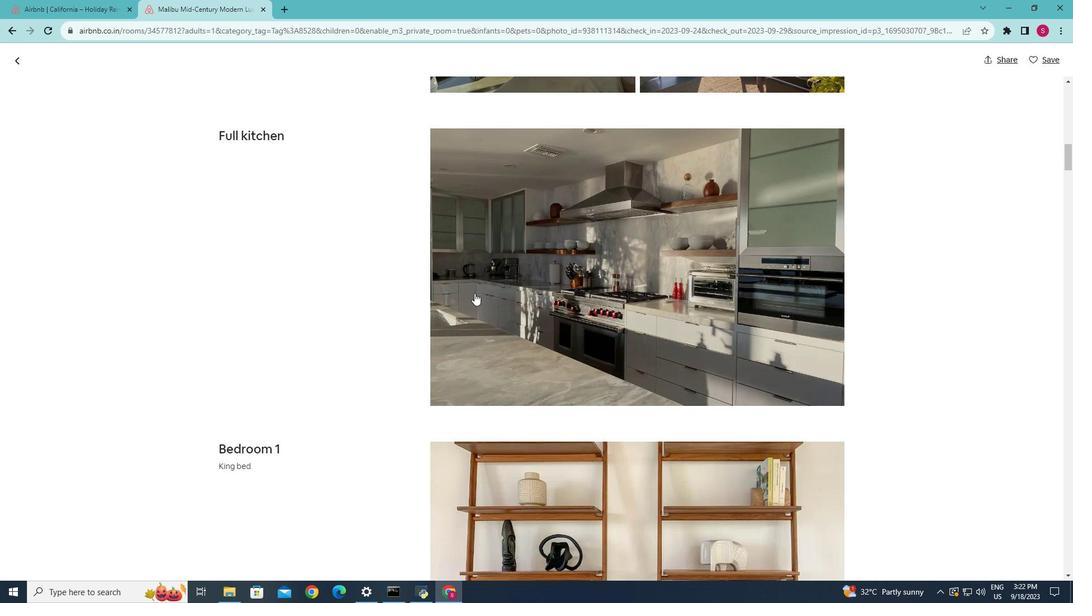 
Action: Mouse moved to (474, 293)
Screenshot: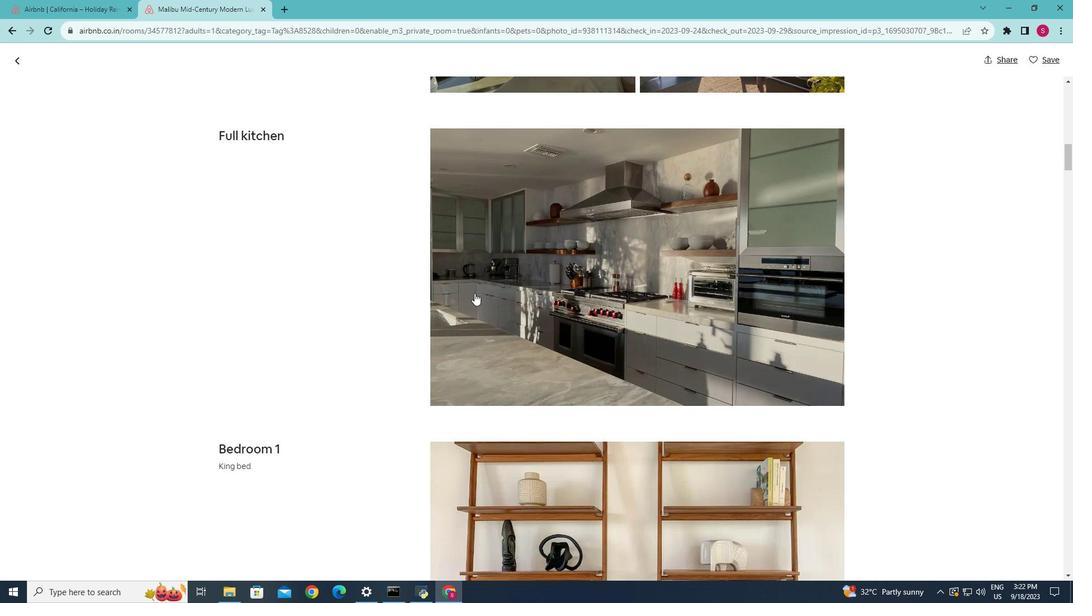 
Action: Mouse scrolled (474, 292) with delta (0, 0)
Screenshot: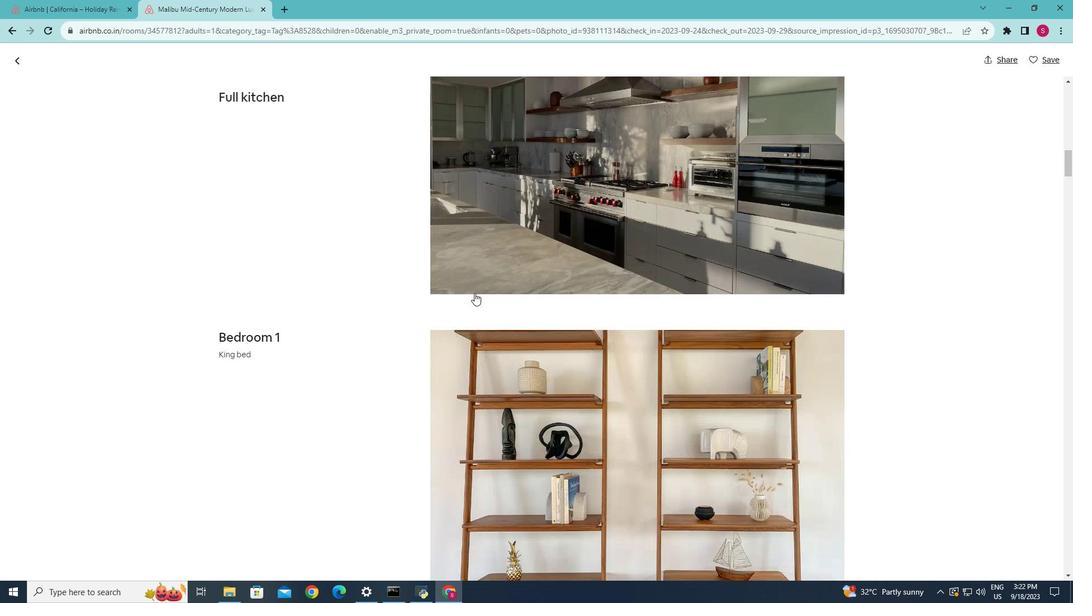 
Action: Mouse scrolled (474, 292) with delta (0, 0)
Screenshot: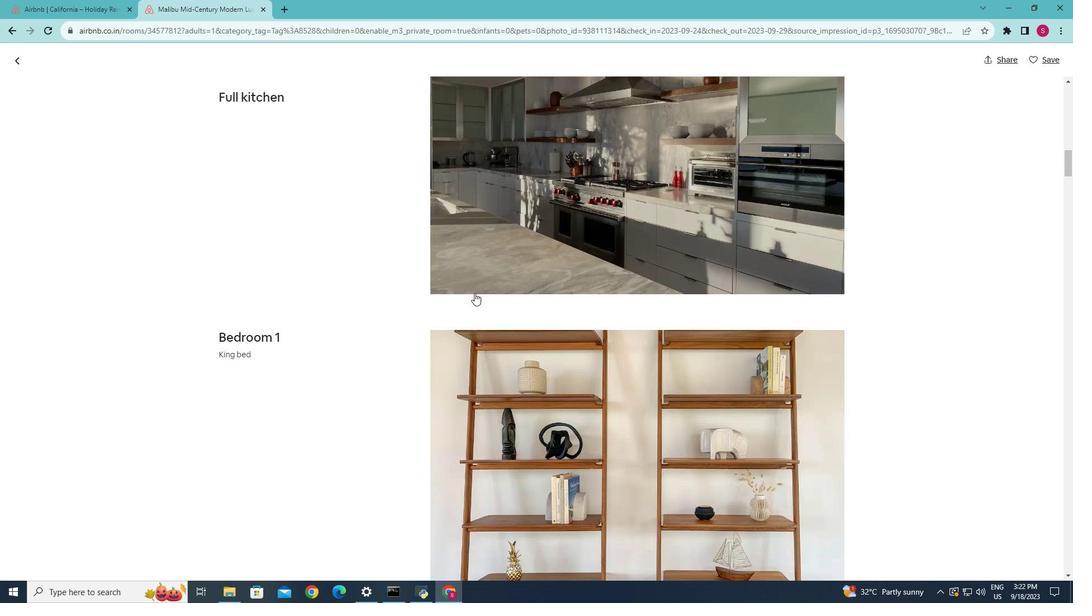 
Action: Mouse scrolled (474, 292) with delta (0, 0)
Screenshot: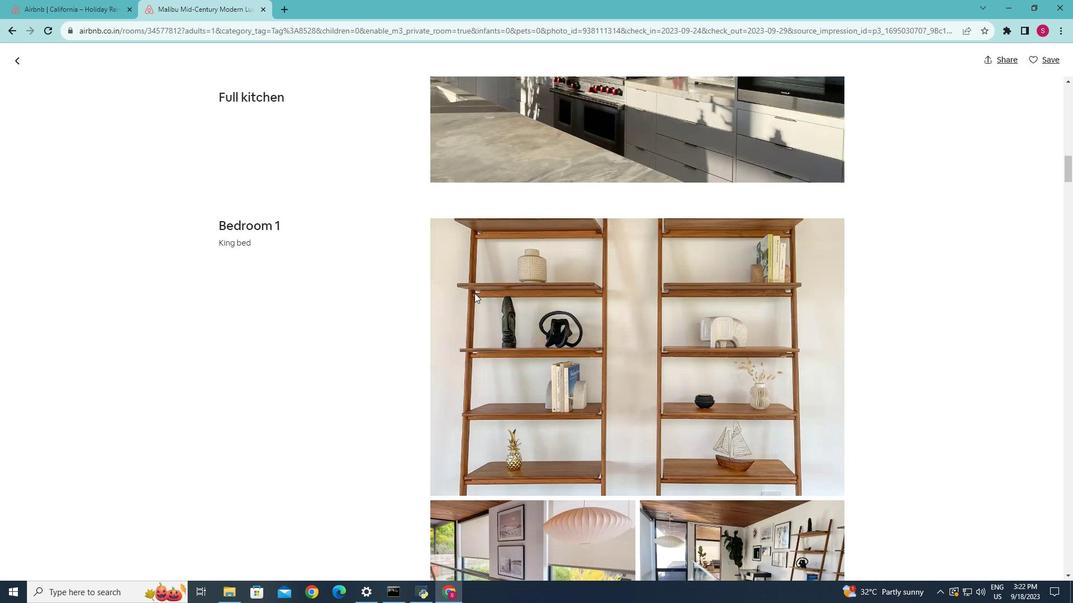 
Action: Mouse scrolled (474, 292) with delta (0, 0)
Screenshot: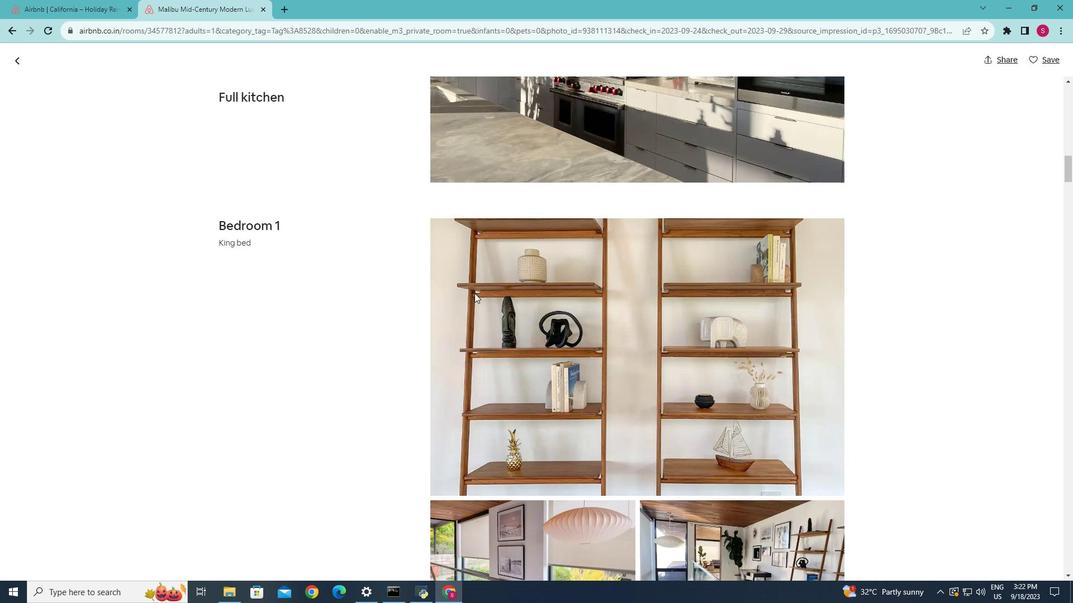 
Action: Mouse scrolled (474, 292) with delta (0, 0)
Screenshot: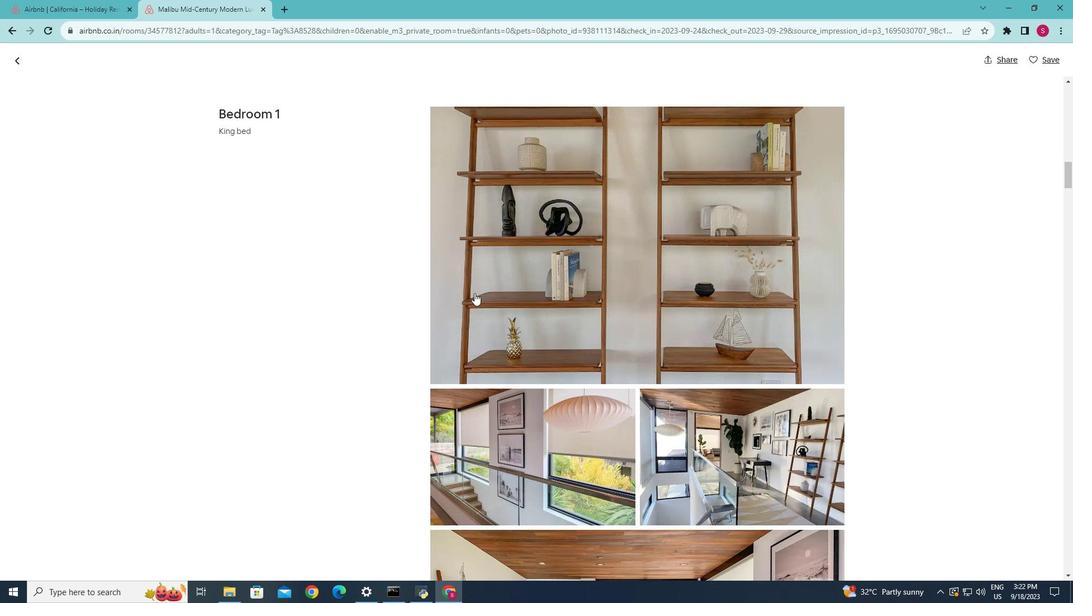 
Action: Mouse scrolled (474, 292) with delta (0, 0)
Screenshot: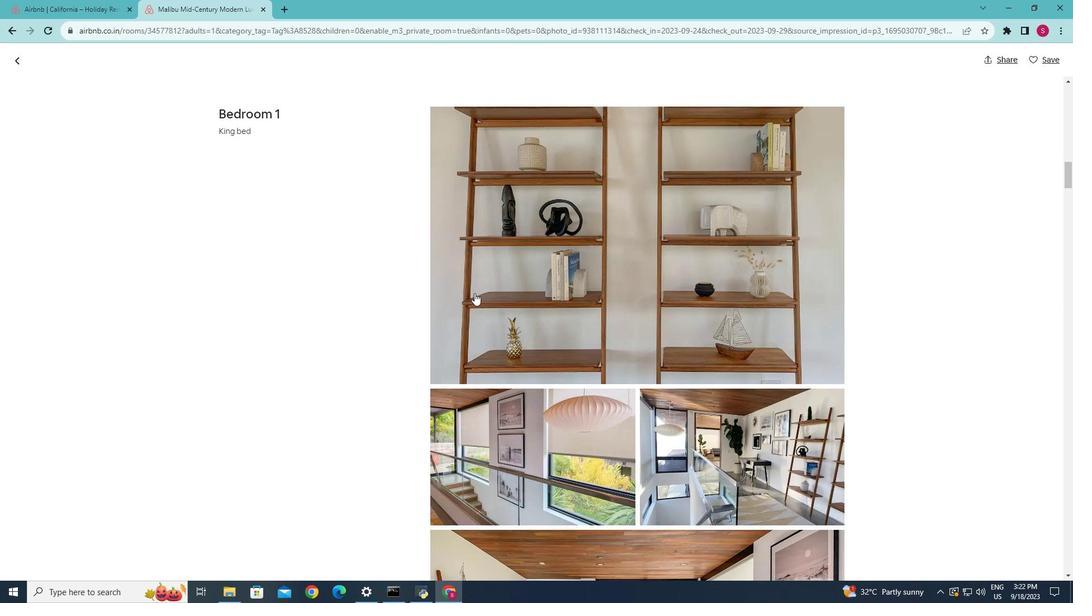 
Action: Mouse scrolled (474, 292) with delta (0, 0)
Screenshot: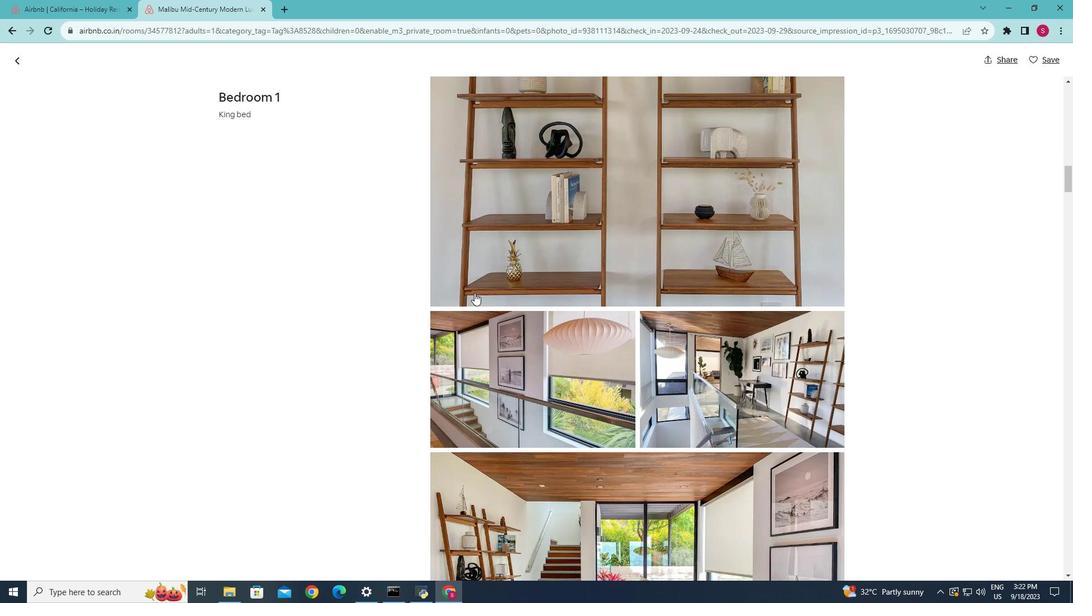
Action: Mouse scrolled (474, 292) with delta (0, 0)
Screenshot: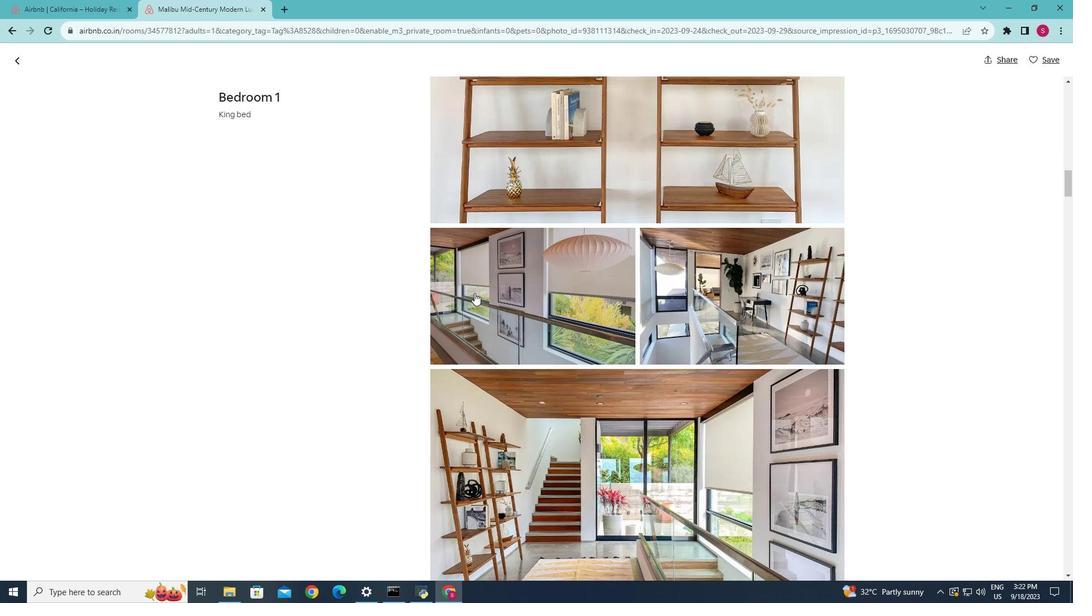 
Action: Mouse scrolled (474, 292) with delta (0, 0)
Screenshot: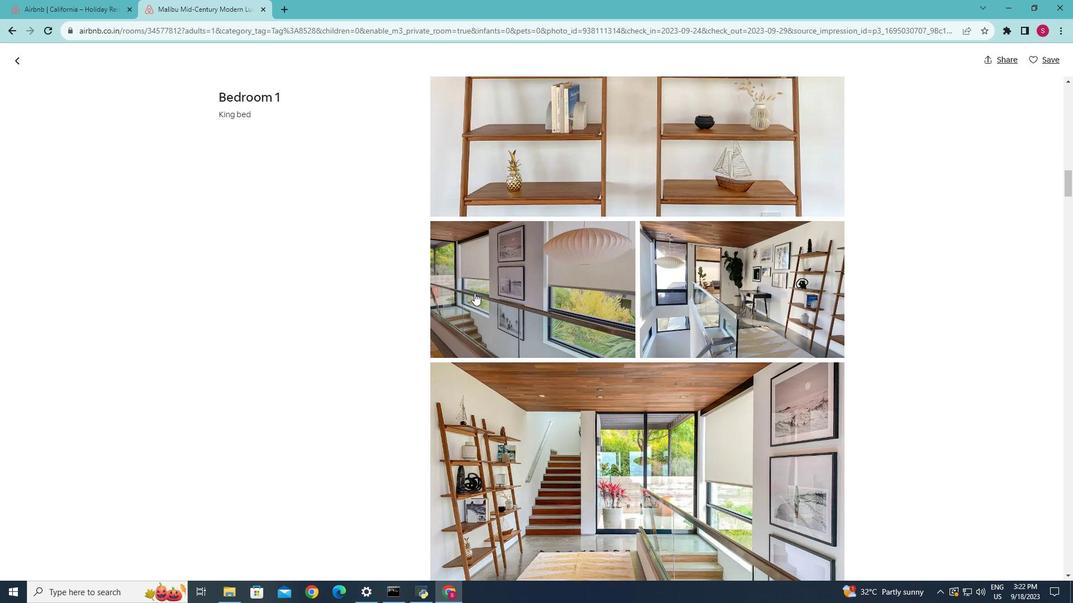 
Action: Mouse scrolled (474, 292) with delta (0, 0)
Screenshot: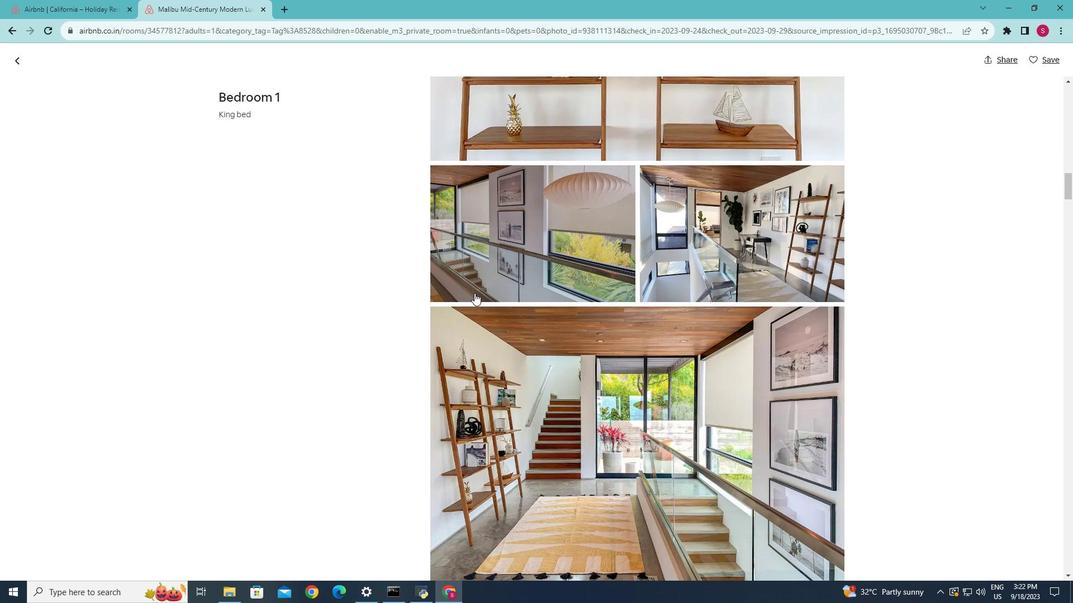
Action: Mouse scrolled (474, 292) with delta (0, 0)
Screenshot: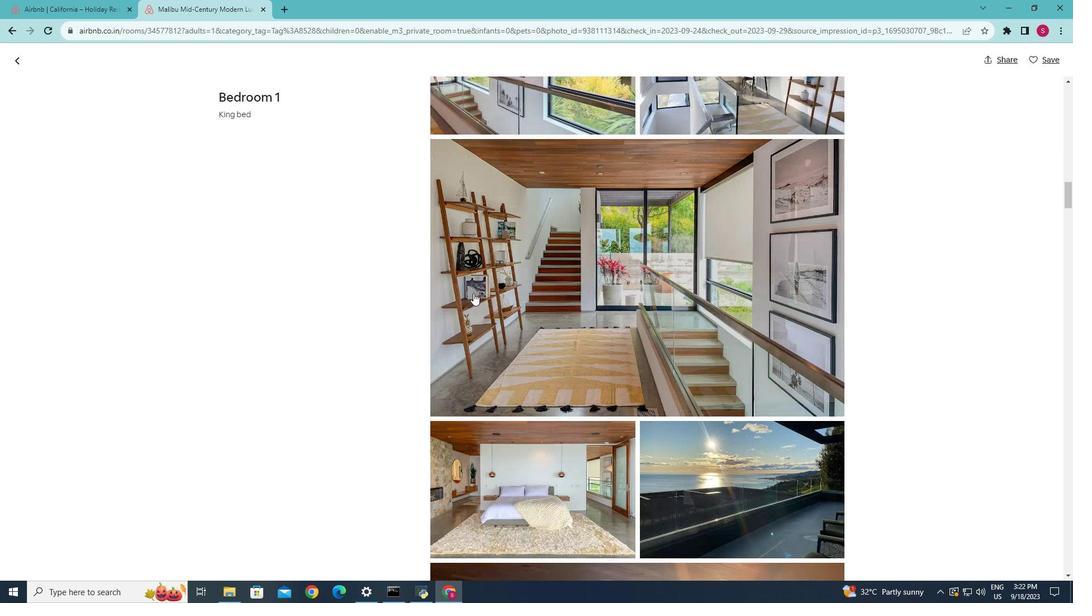 
Action: Mouse scrolled (474, 292) with delta (0, 0)
Screenshot: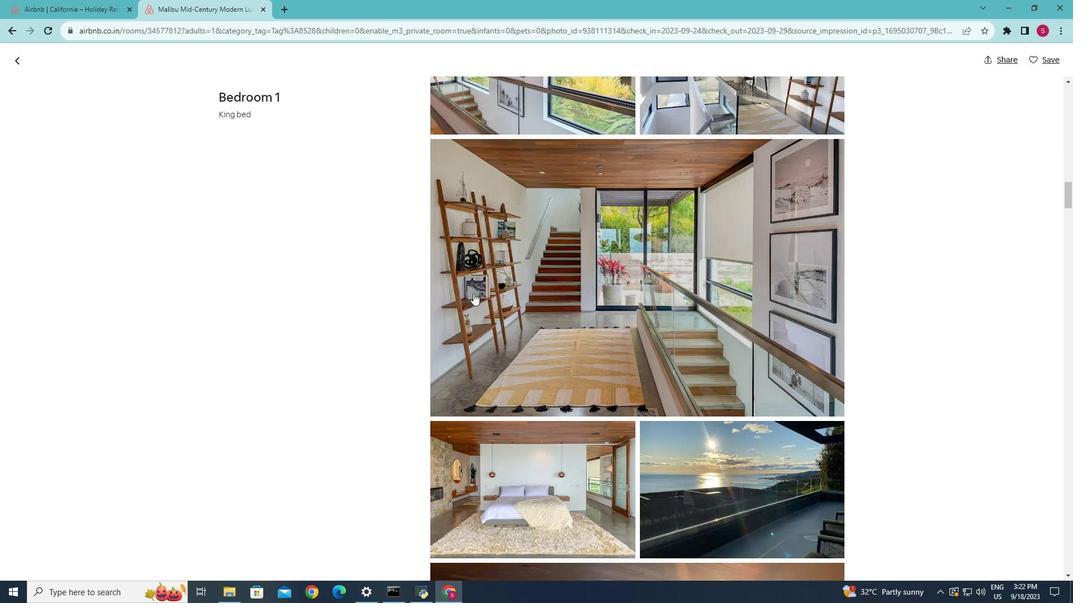 
Action: Mouse moved to (473, 293)
Screenshot: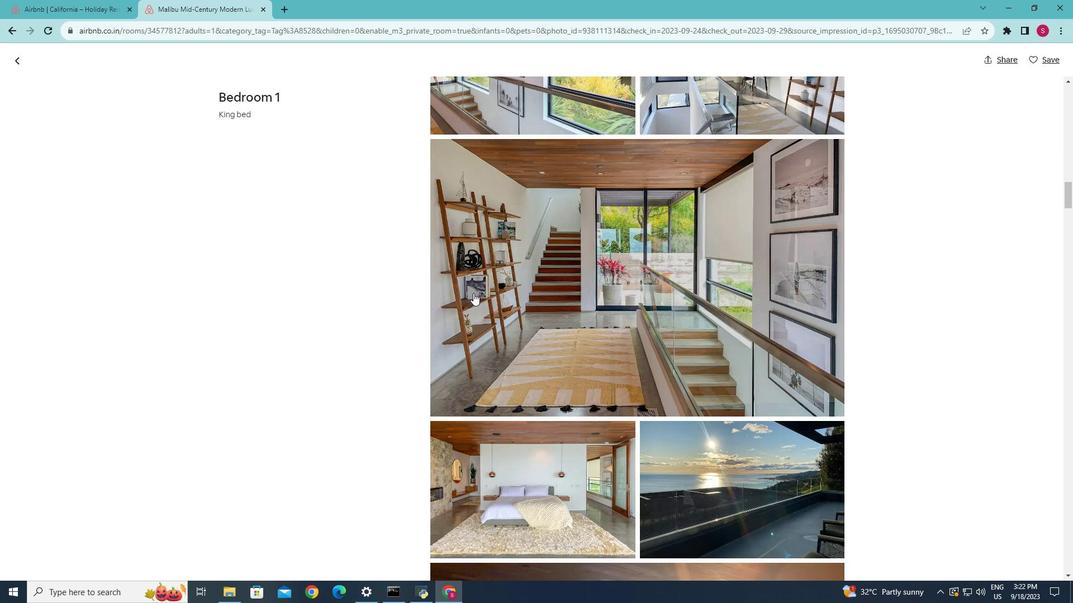 
Action: Mouse scrolled (473, 292) with delta (0, 0)
Screenshot: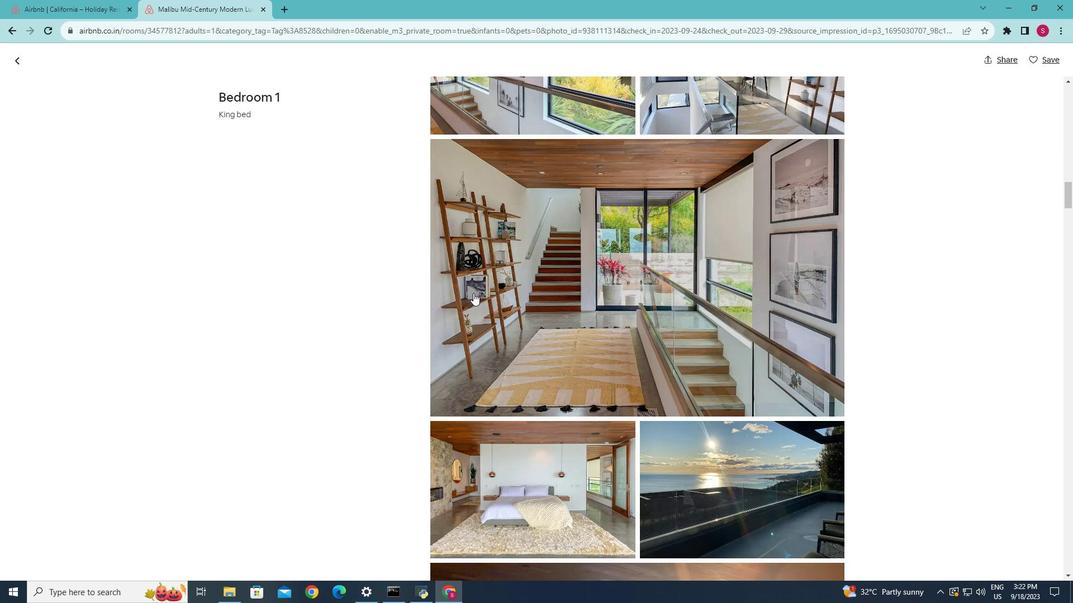 
Action: Mouse moved to (473, 293)
Screenshot: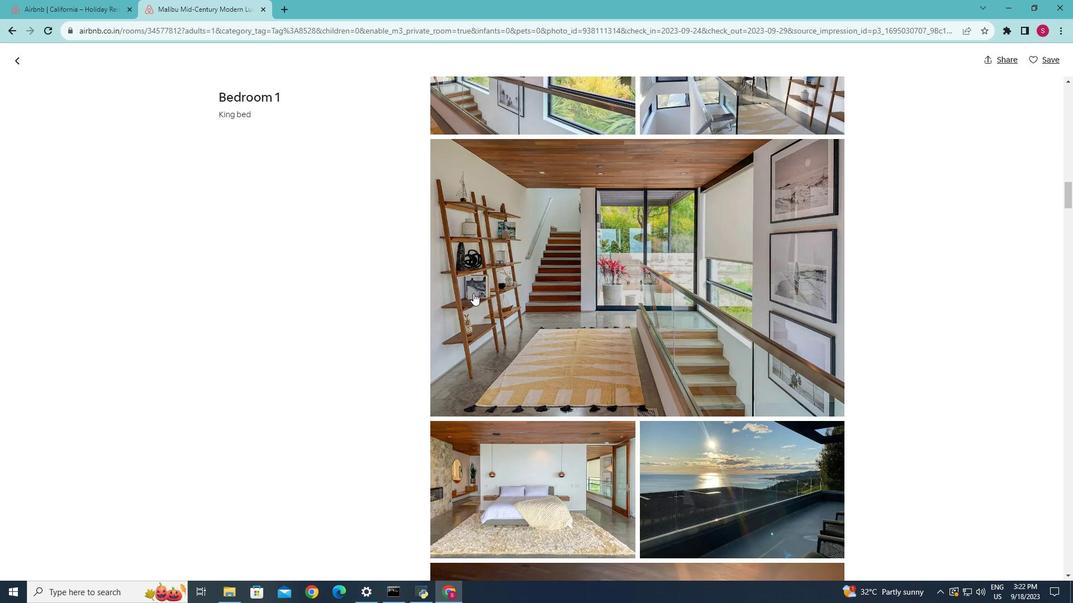 
Action: Mouse scrolled (473, 292) with delta (0, 0)
Screenshot: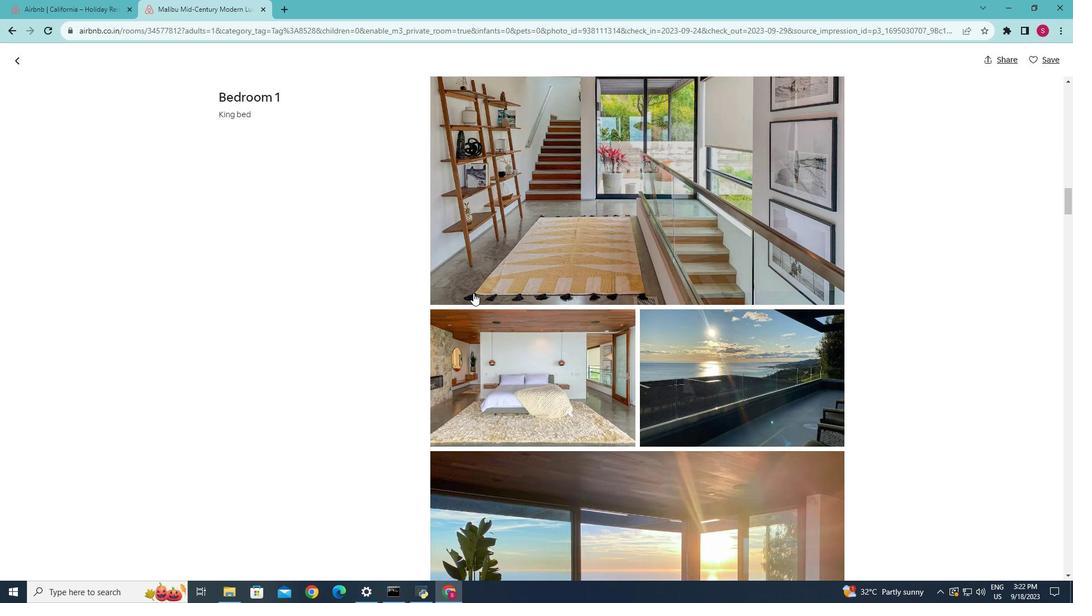 
Action: Mouse scrolled (473, 292) with delta (0, 0)
Screenshot: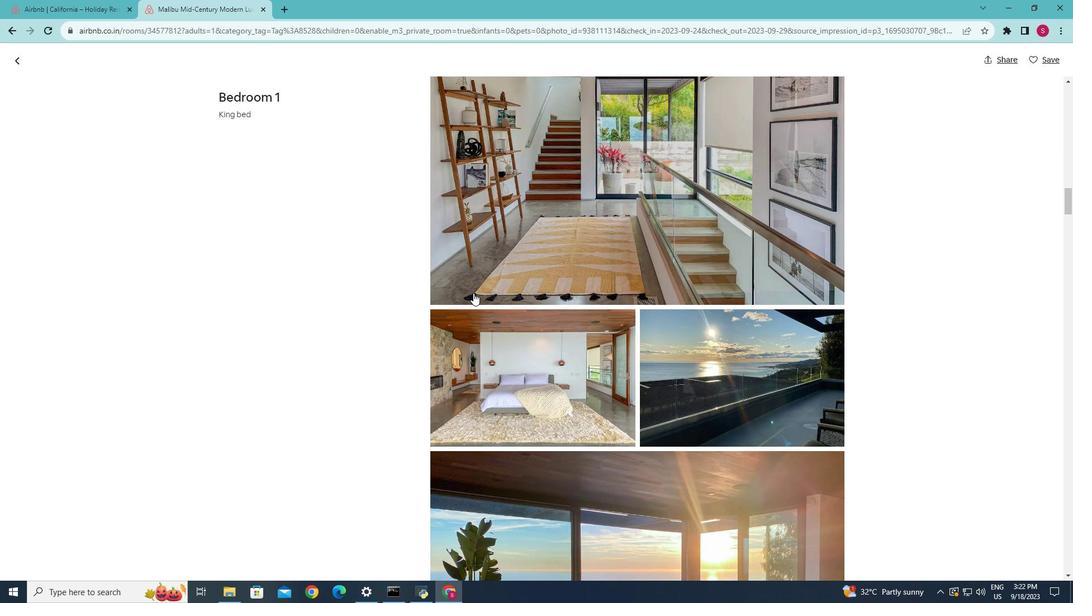 
Action: Mouse moved to (472, 293)
Screenshot: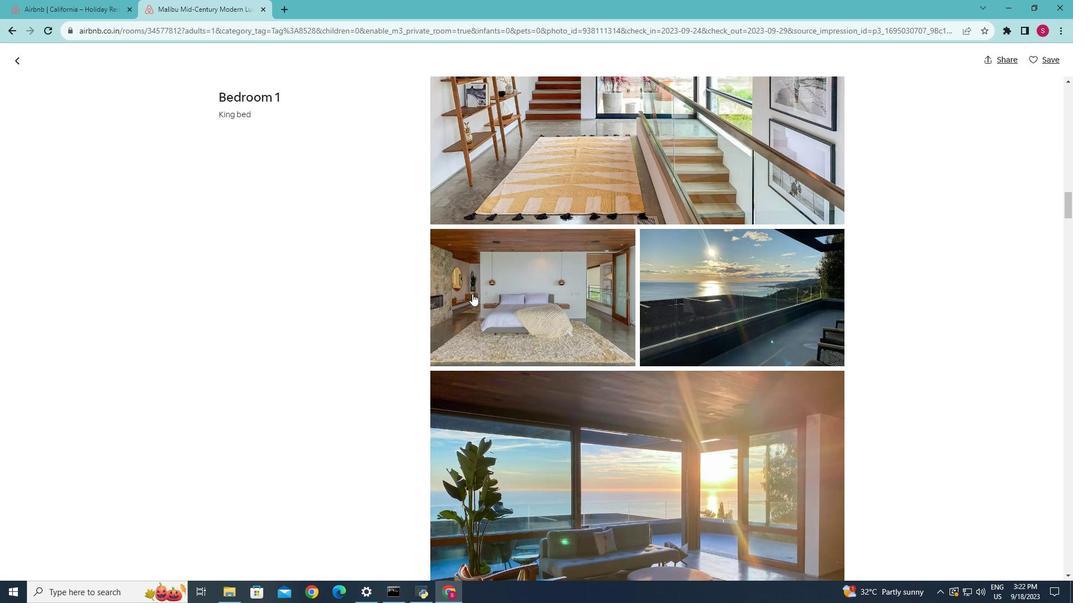 
Action: Mouse scrolled (472, 293) with delta (0, 0)
Screenshot: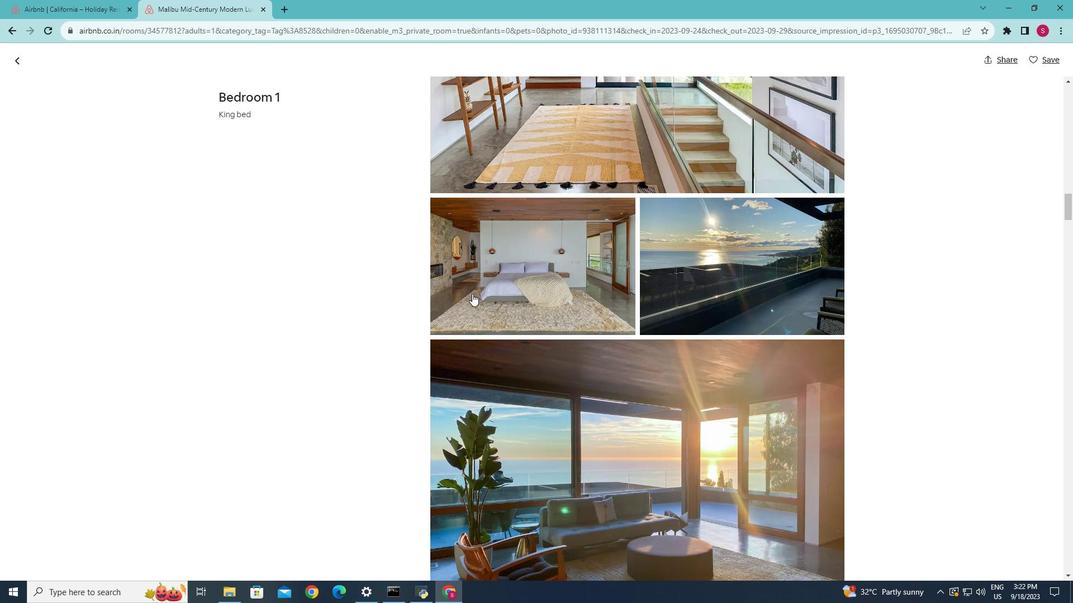 
Action: Mouse moved to (472, 293)
Screenshot: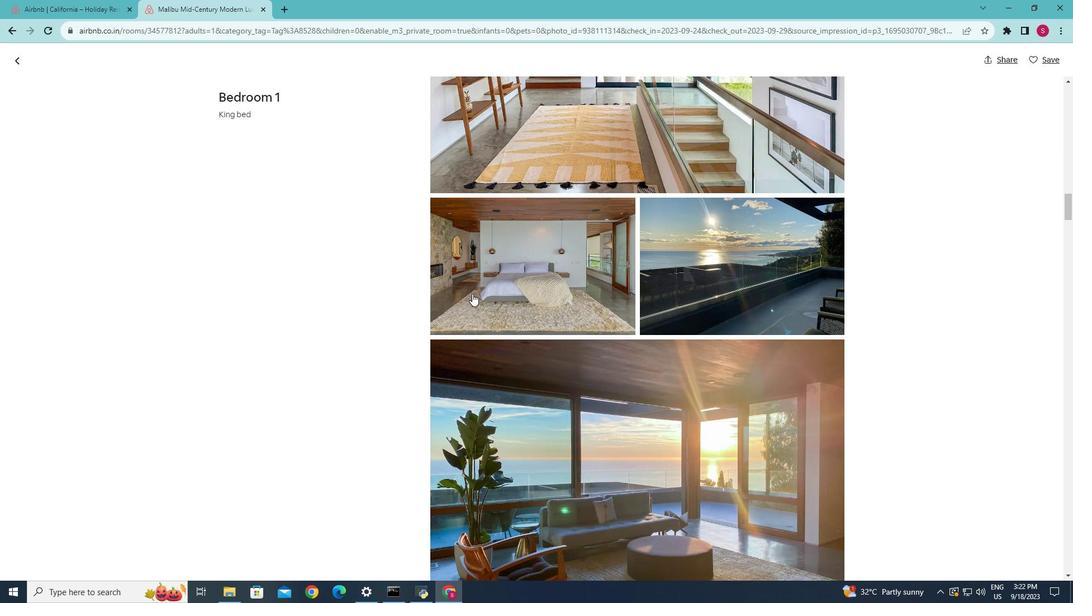 
Action: Mouse scrolled (472, 293) with delta (0, 0)
Screenshot: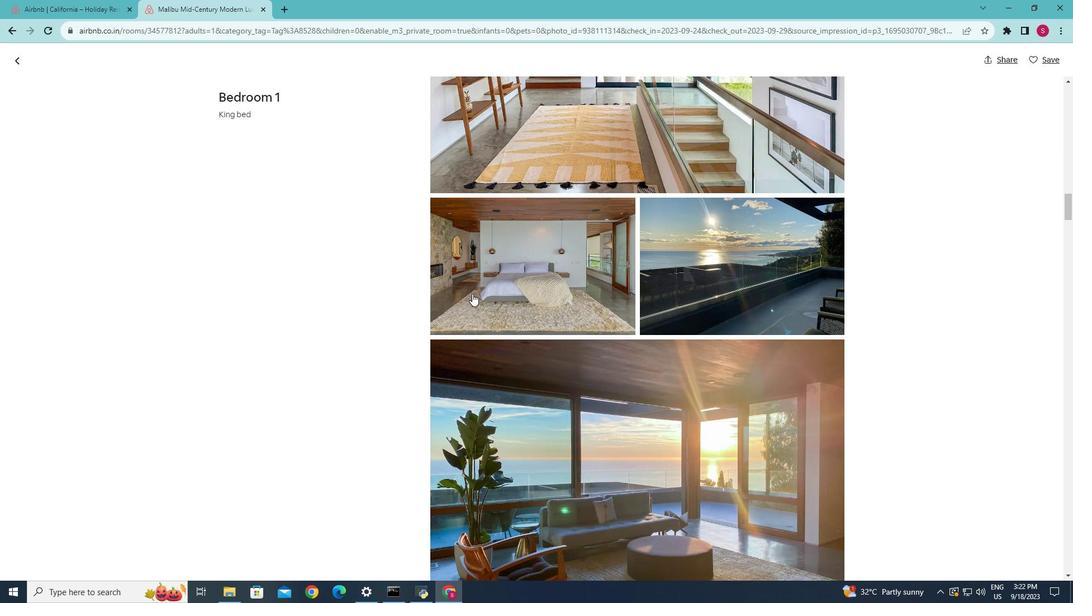 
Action: Mouse scrolled (472, 293) with delta (0, 0)
Screenshot: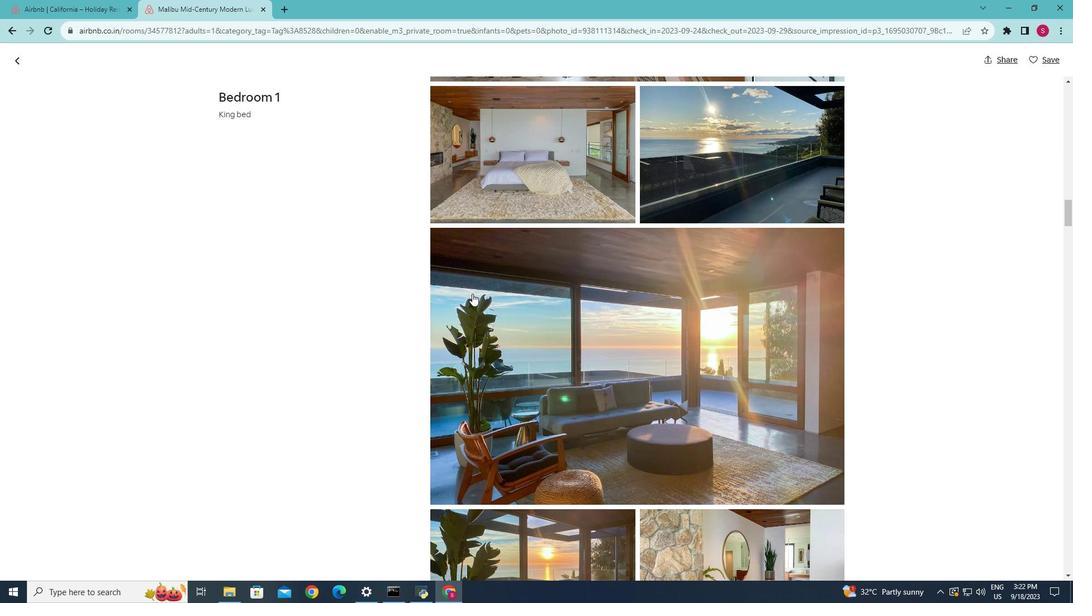 
Action: Mouse scrolled (472, 293) with delta (0, 0)
Screenshot: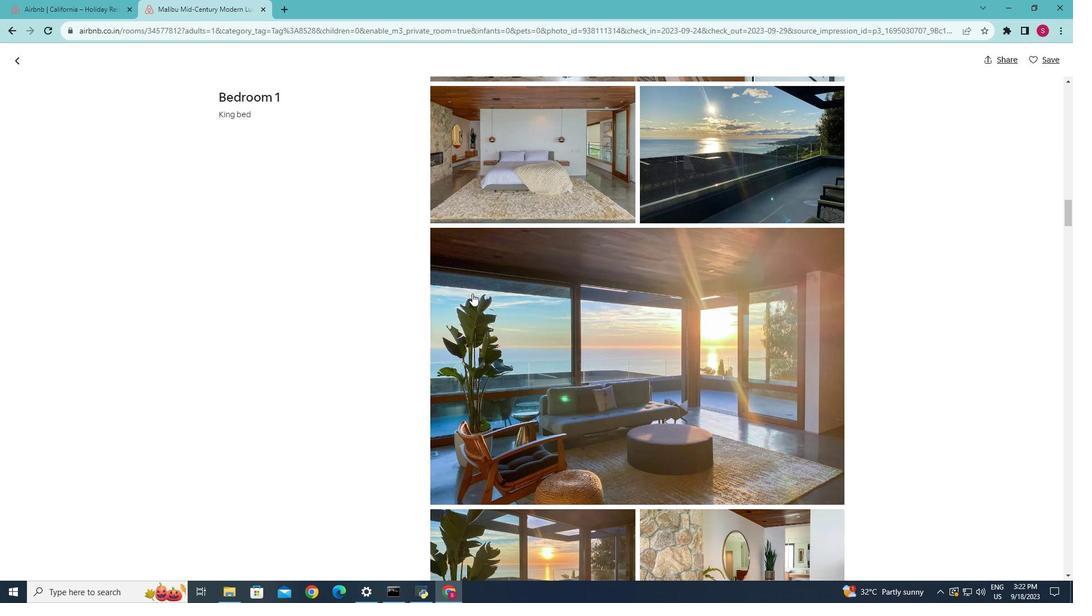 
Action: Mouse scrolled (472, 293) with delta (0, 0)
Screenshot: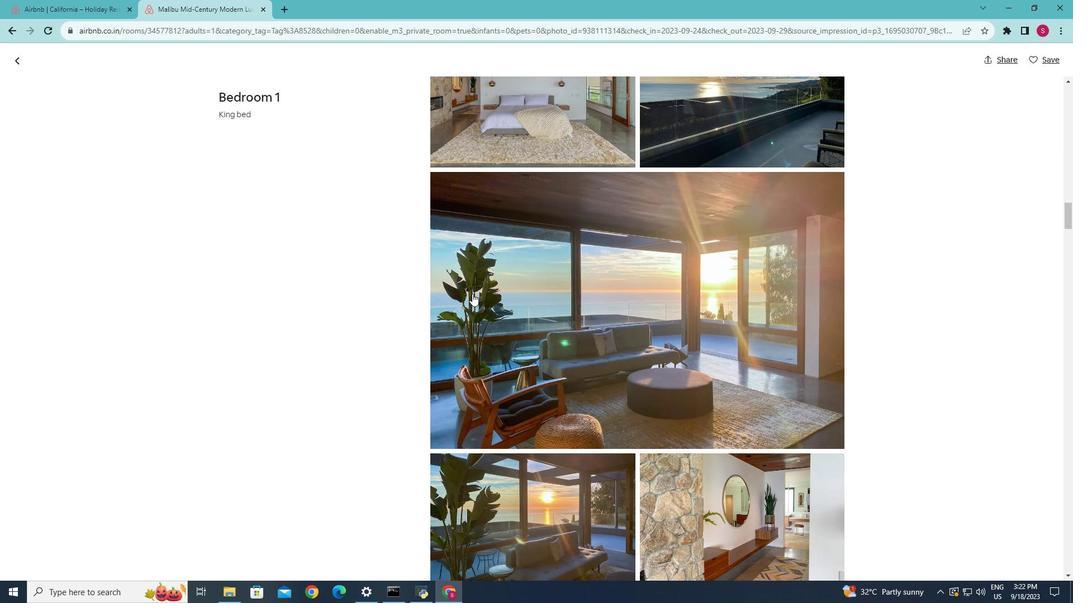 
Action: Mouse scrolled (472, 293) with delta (0, 0)
Screenshot: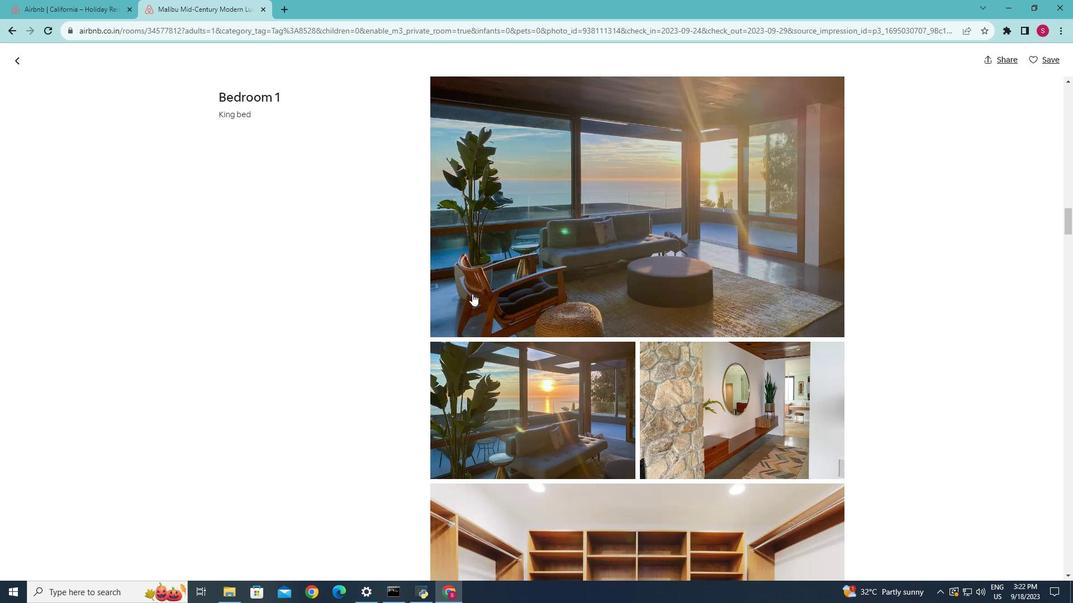 
Action: Mouse scrolled (472, 293) with delta (0, 0)
Screenshot: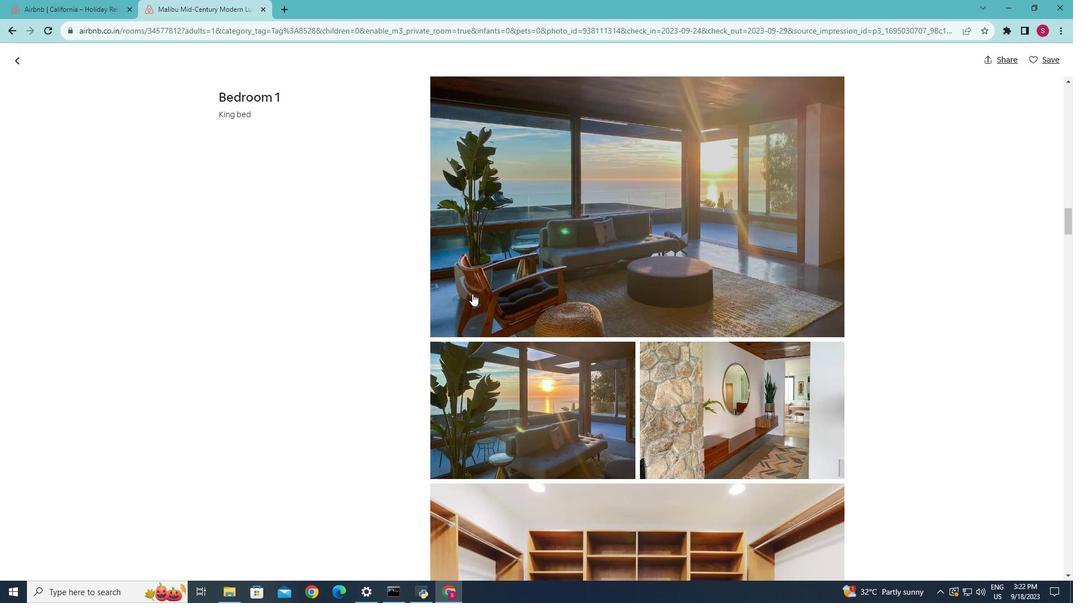 
Action: Mouse scrolled (472, 293) with delta (0, 0)
Screenshot: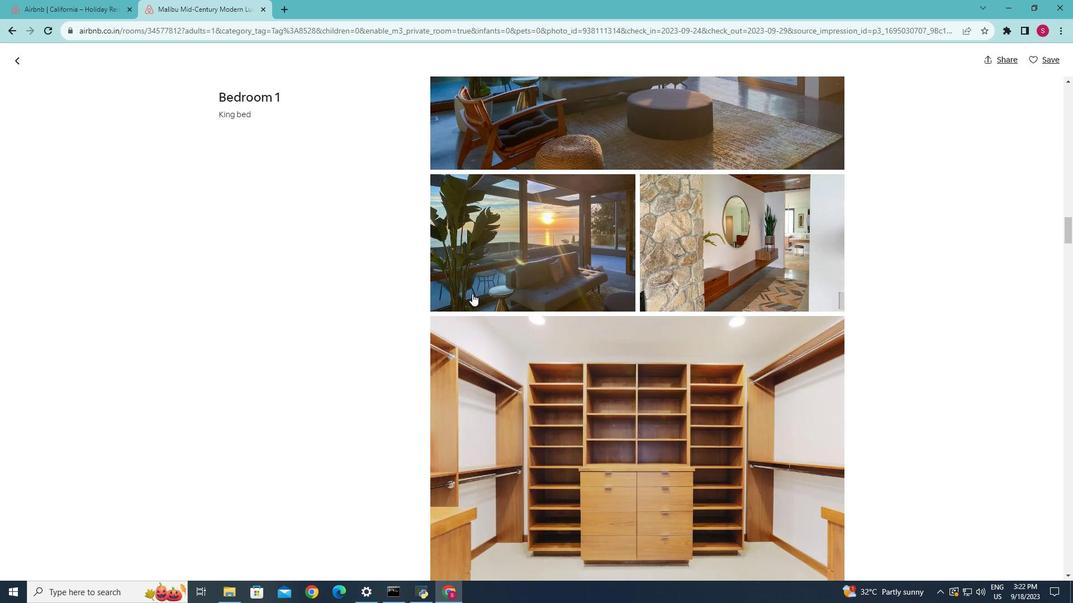 
Action: Mouse scrolled (472, 293) with delta (0, 0)
Screenshot: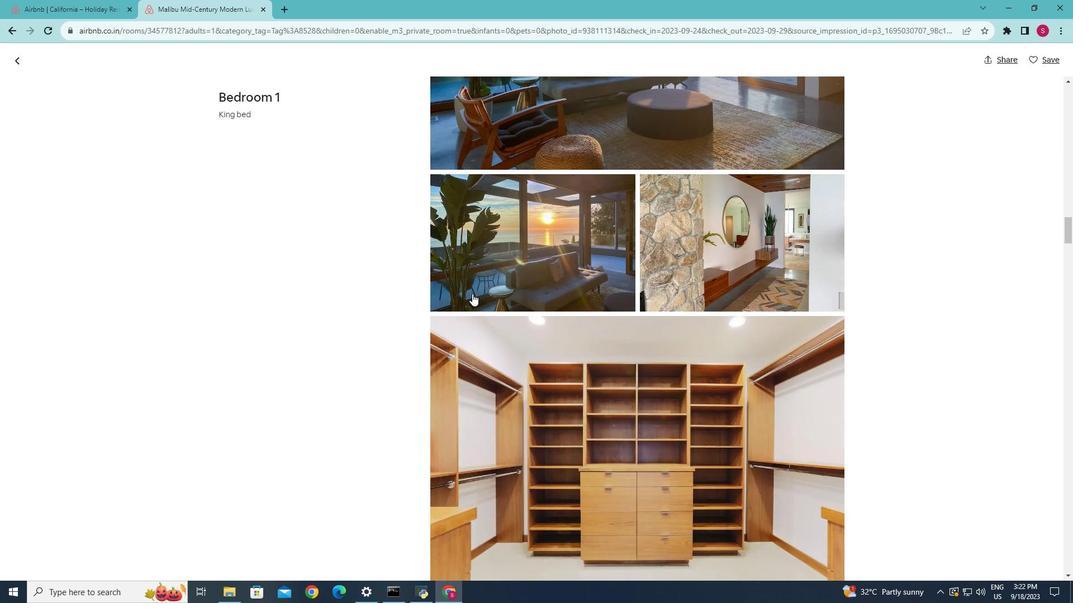 
Action: Mouse scrolled (472, 293) with delta (0, 0)
Screenshot: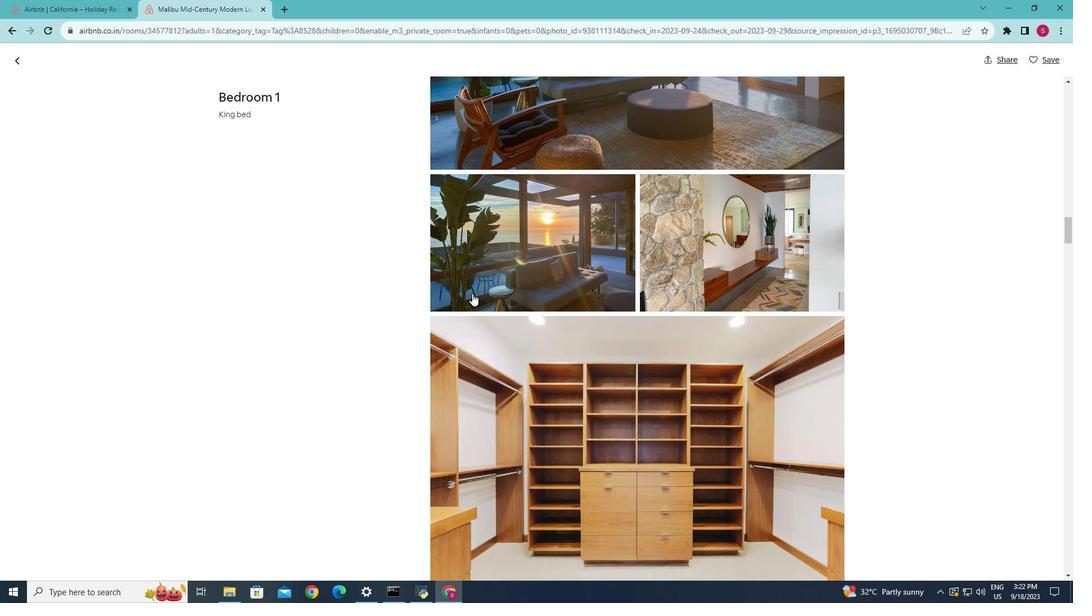 
Action: Mouse scrolled (472, 293) with delta (0, 0)
Screenshot: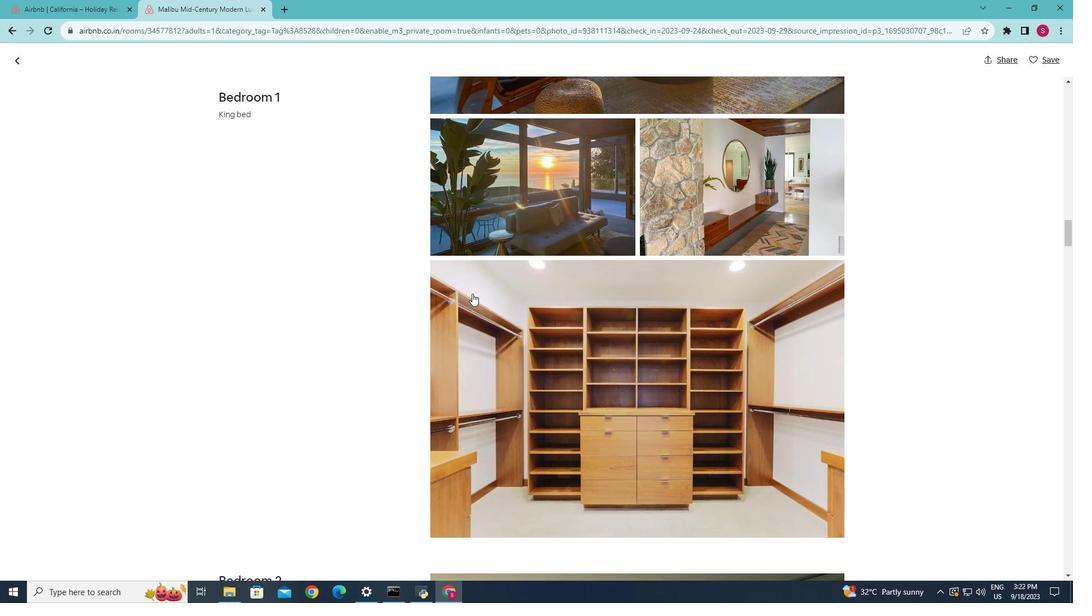 
Action: Mouse scrolled (472, 293) with delta (0, 0)
Screenshot: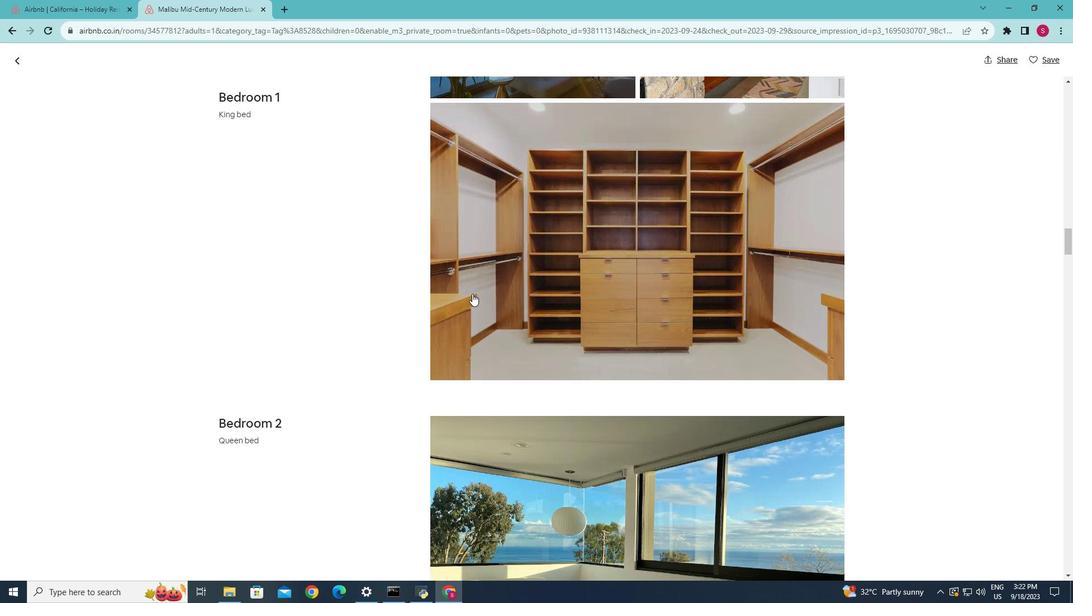 
Action: Mouse scrolled (472, 293) with delta (0, 0)
Screenshot: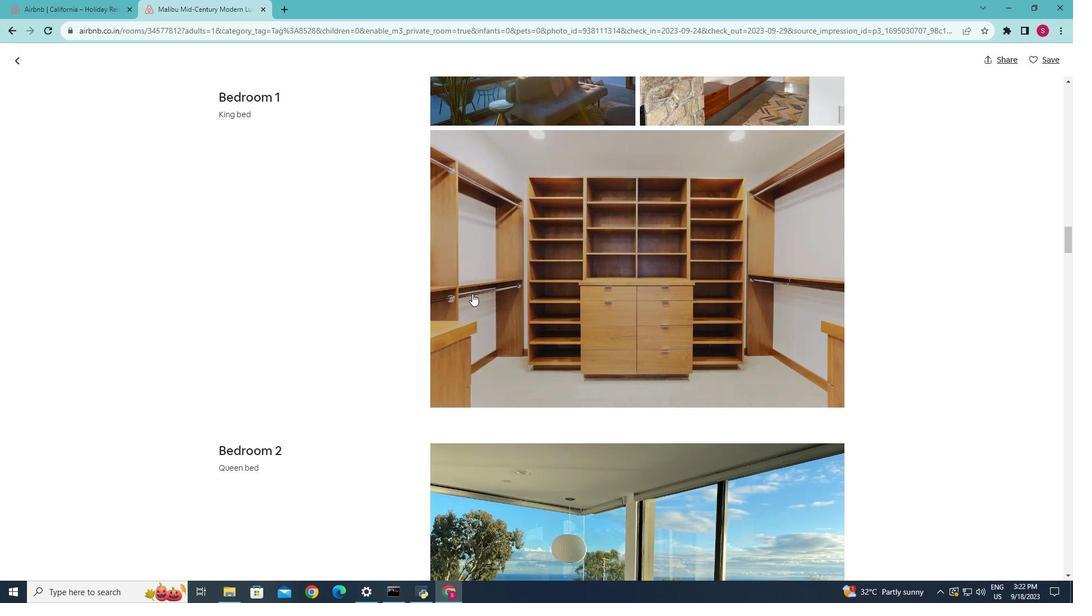 
Action: Mouse scrolled (472, 293) with delta (0, 0)
Screenshot: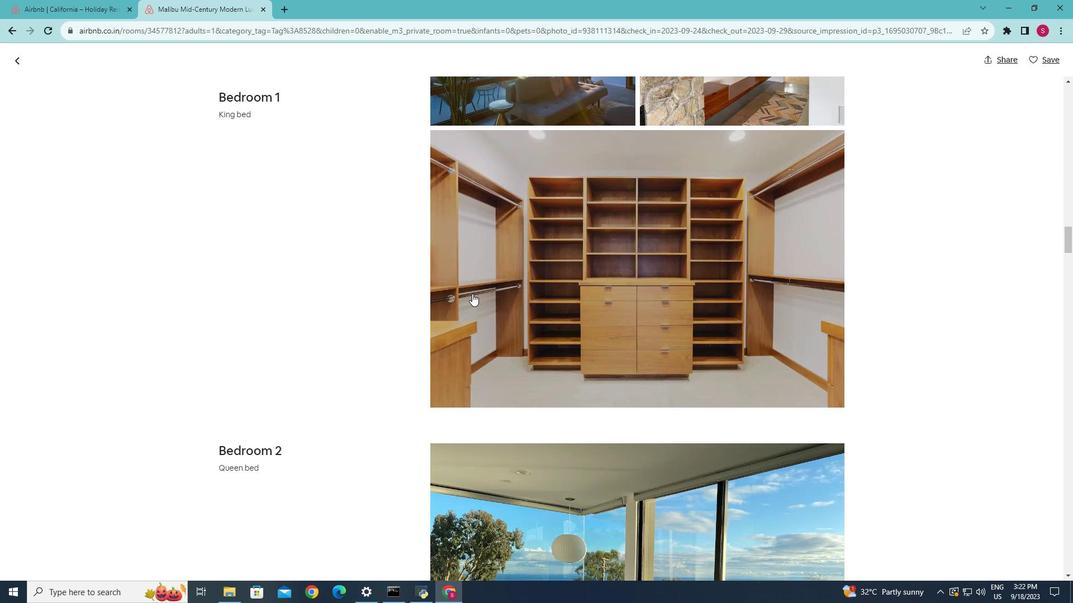 
Action: Mouse scrolled (472, 294) with delta (0, 0)
Screenshot: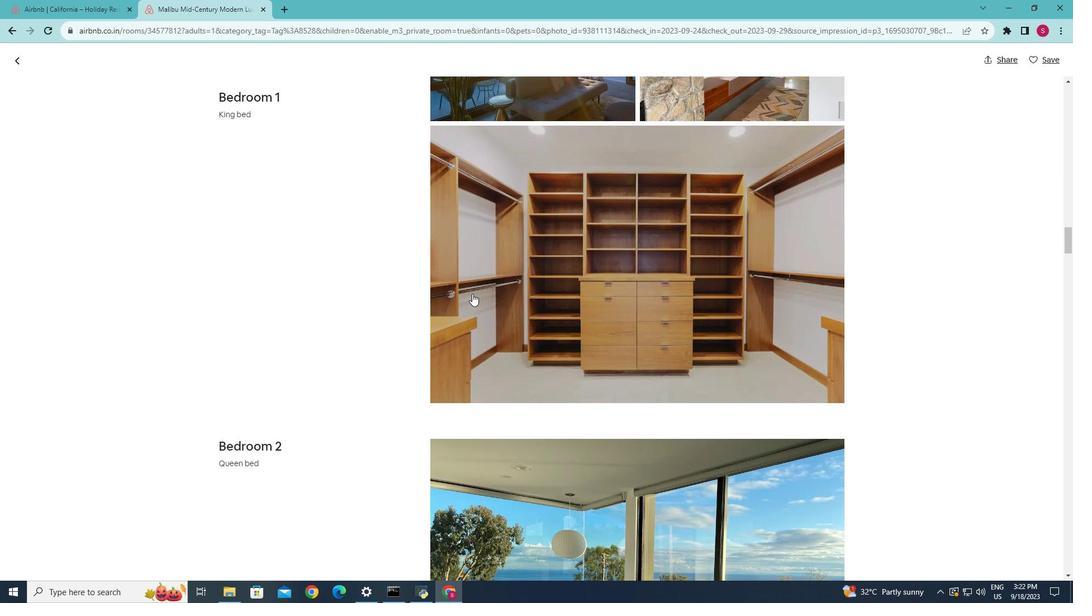 
Action: Mouse scrolled (472, 293) with delta (0, 0)
Screenshot: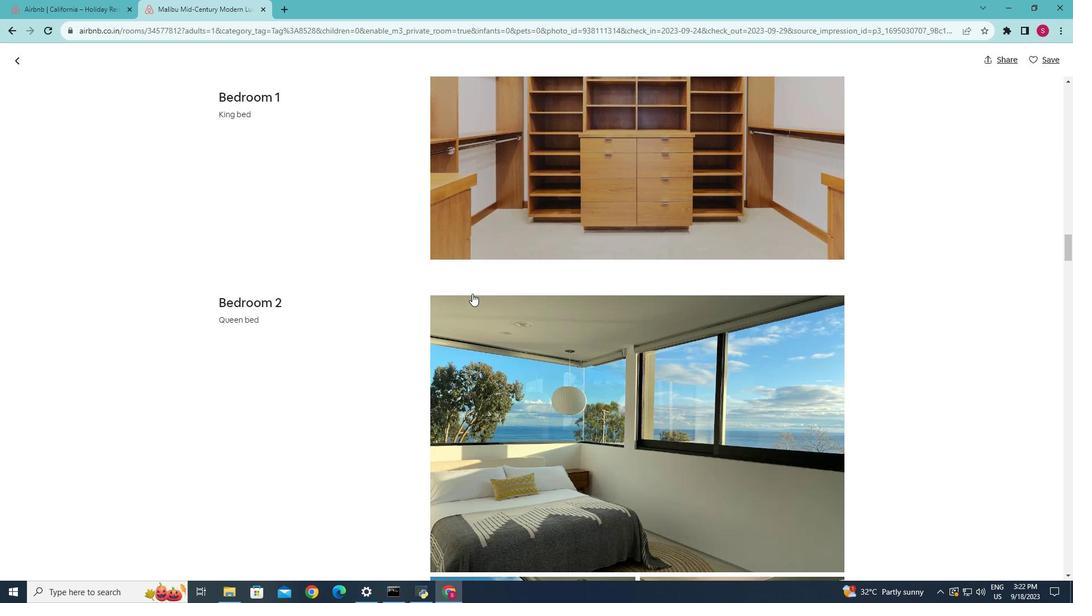 
Action: Mouse scrolled (472, 293) with delta (0, 0)
Screenshot: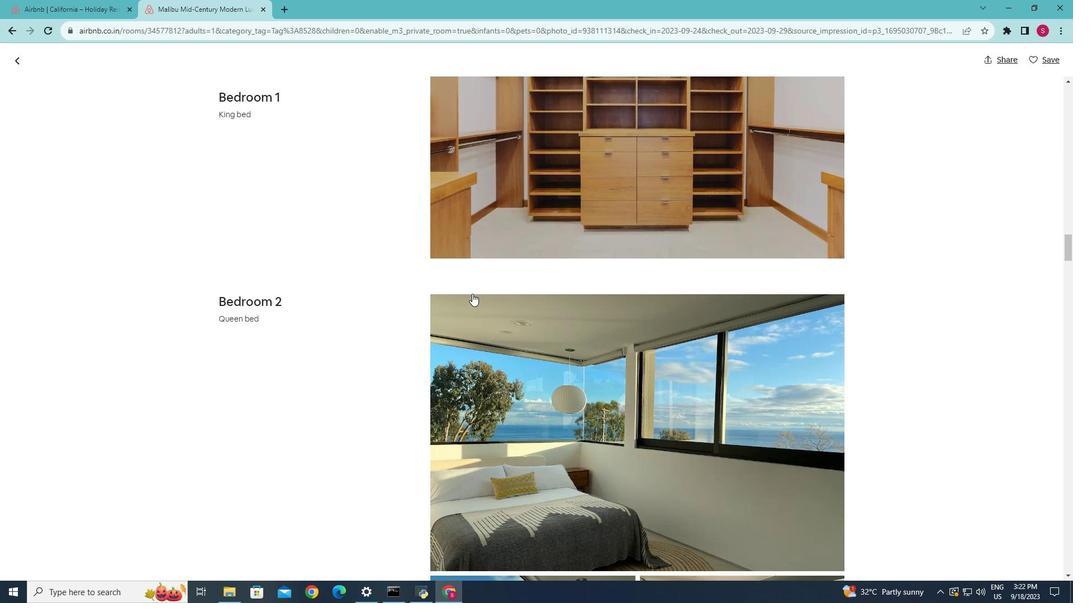 
Action: Mouse scrolled (472, 293) with delta (0, 0)
Screenshot: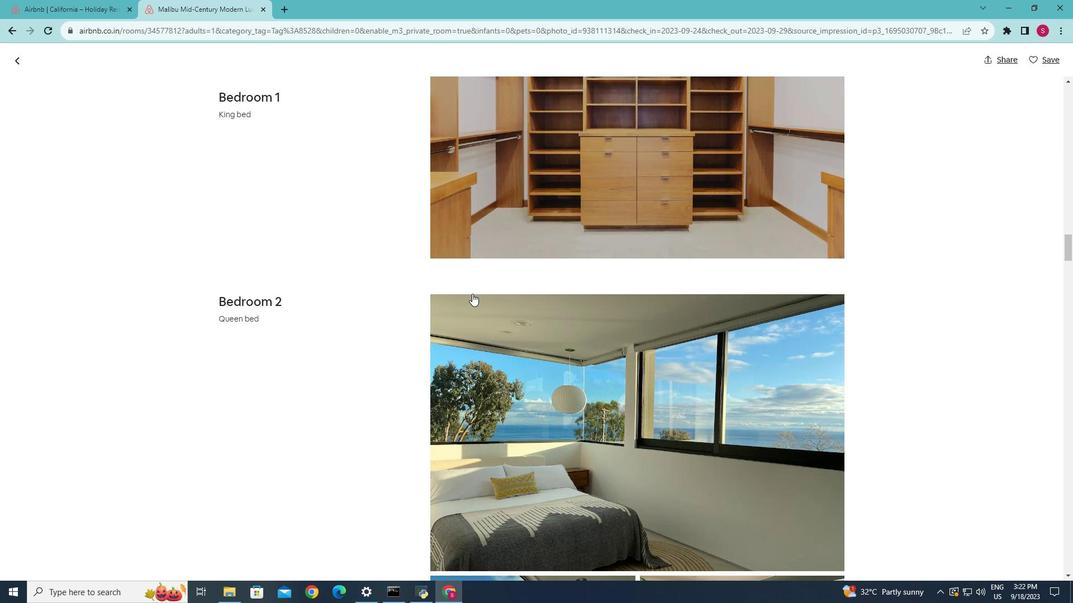 
Action: Mouse scrolled (472, 293) with delta (0, 0)
Screenshot: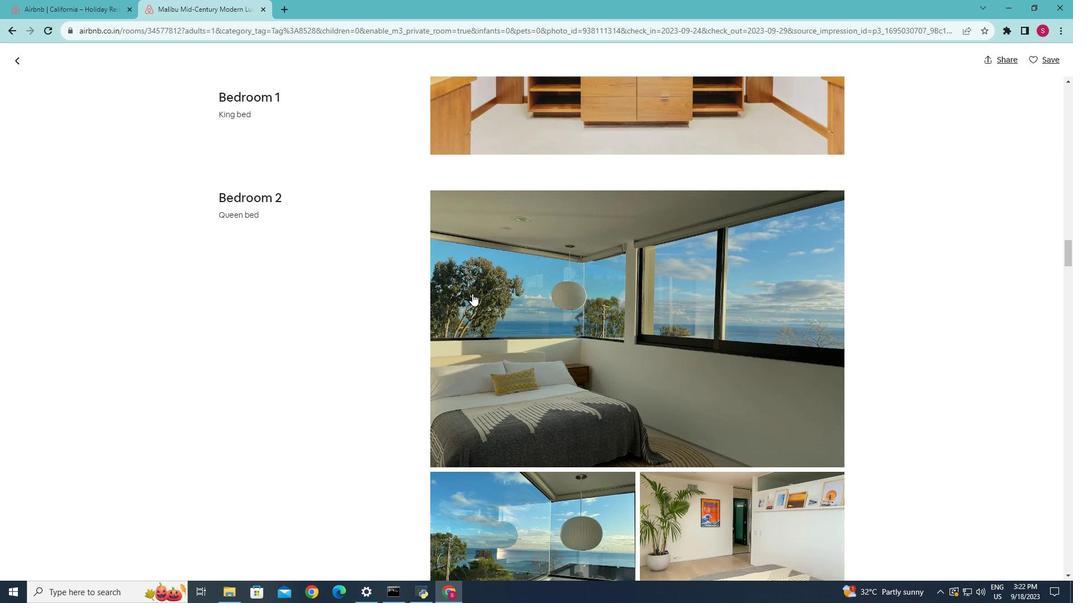 
Action: Mouse scrolled (472, 293) with delta (0, 0)
Screenshot: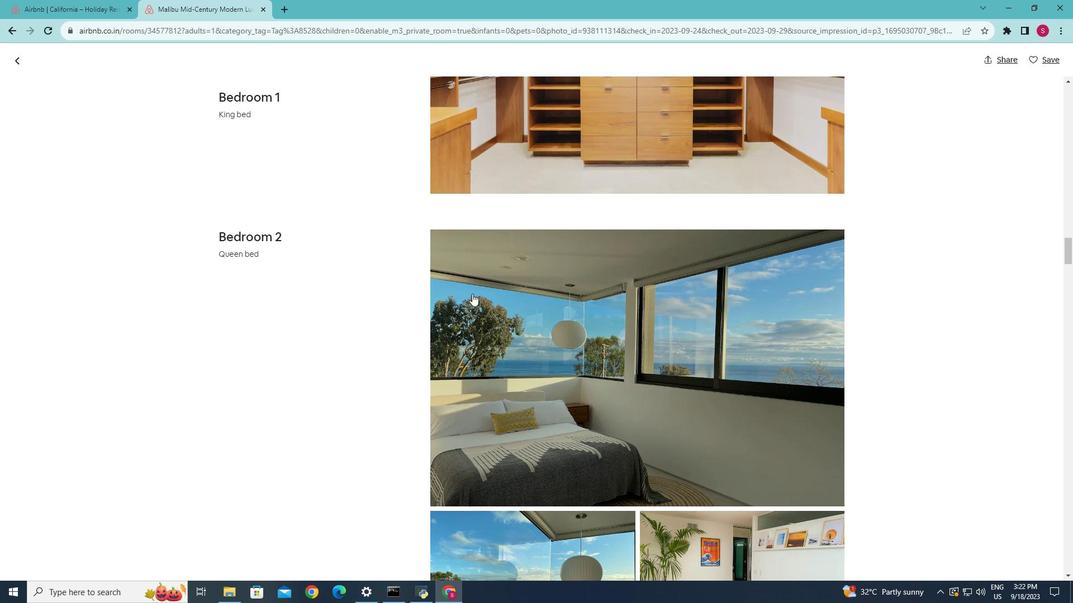 
Action: Mouse scrolled (472, 294) with delta (0, 0)
Screenshot: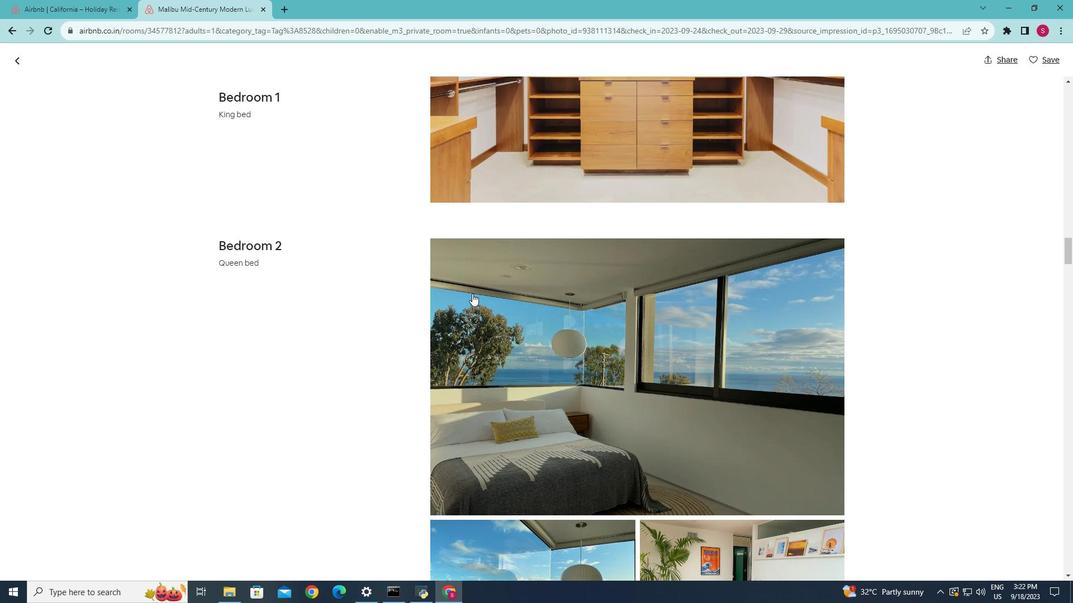 
Action: Mouse scrolled (472, 293) with delta (0, 0)
Screenshot: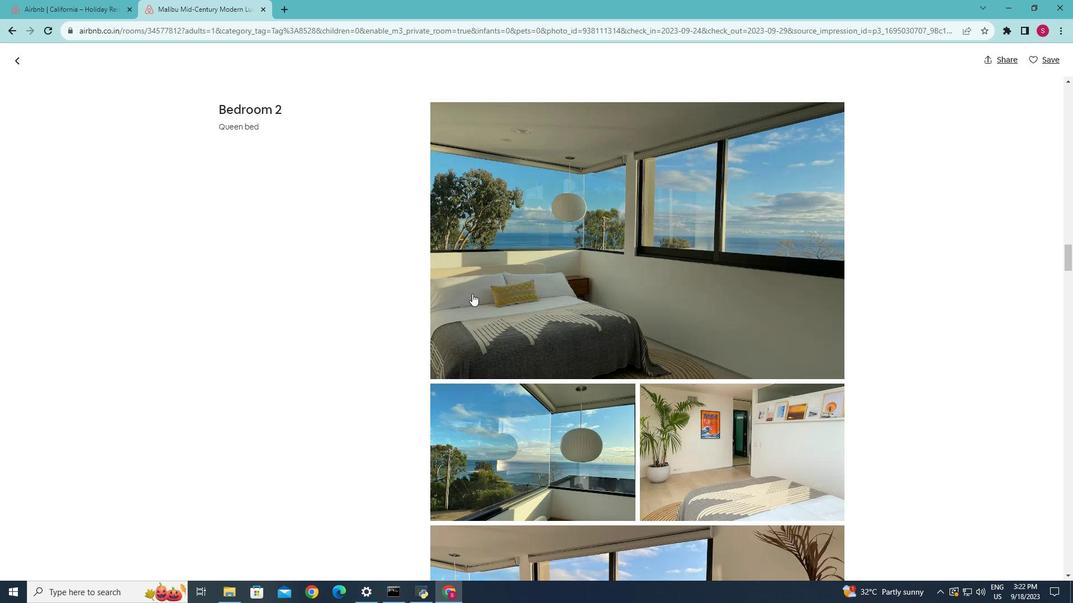 
Action: Mouse scrolled (472, 293) with delta (0, 0)
Screenshot: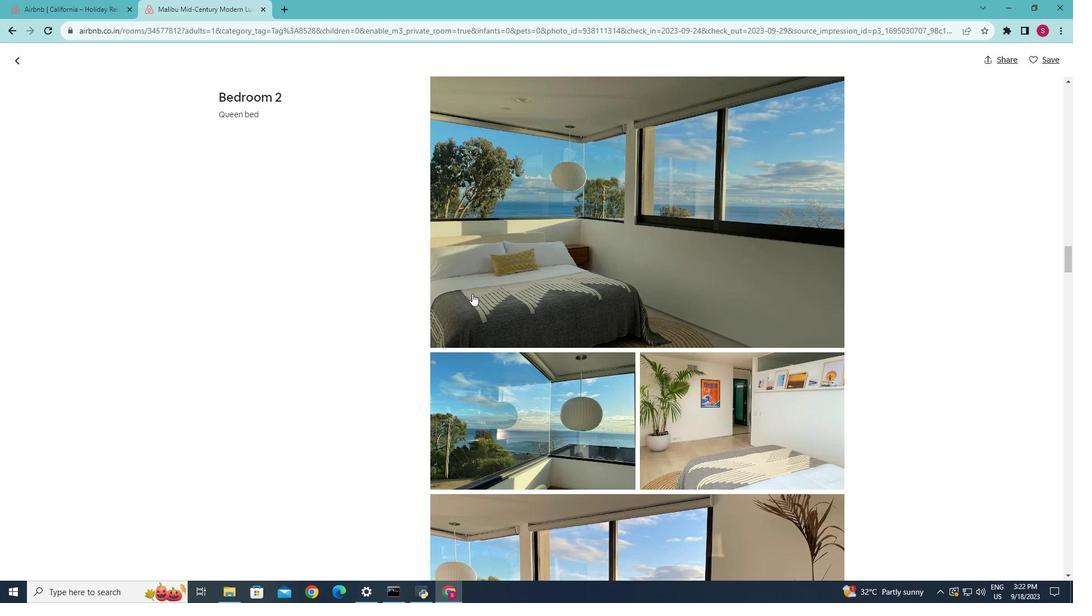
Action: Mouse scrolled (472, 293) with delta (0, 0)
Screenshot: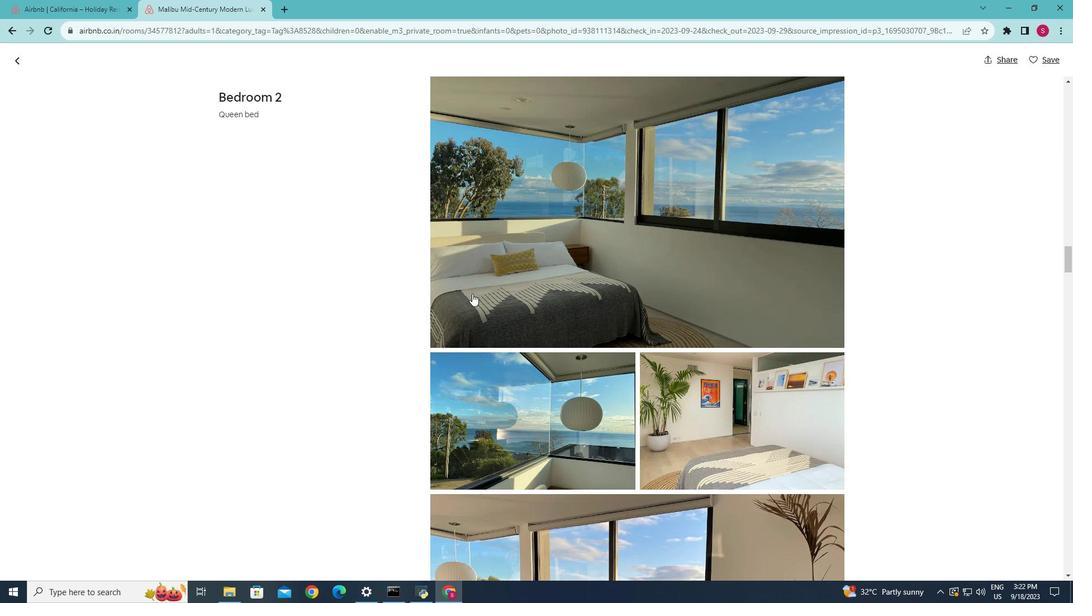 
Action: Mouse moved to (472, 293)
Screenshot: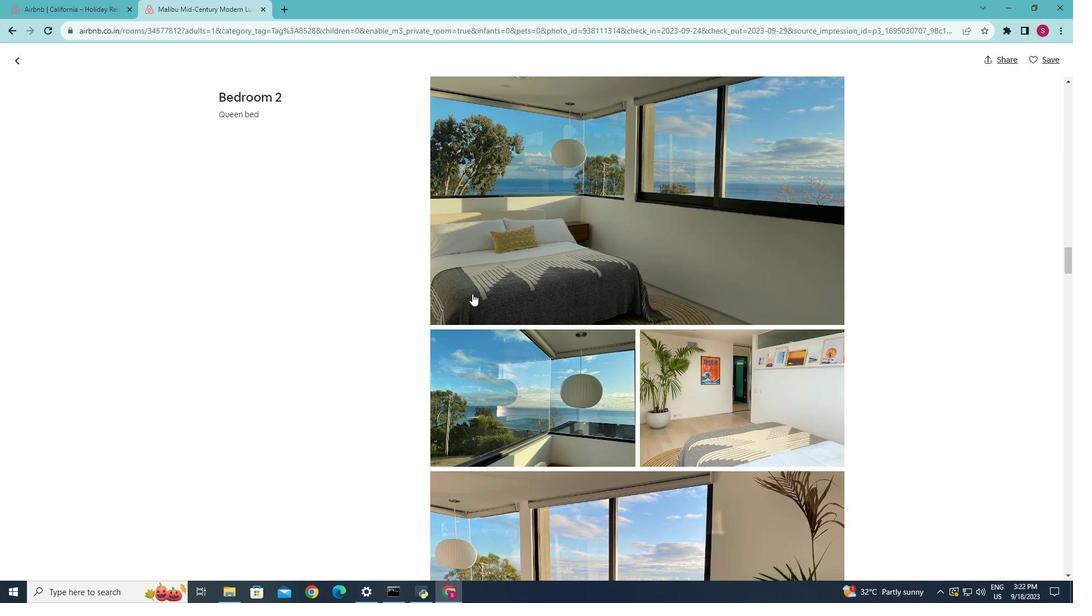 
Action: Mouse scrolled (472, 293) with delta (0, 0)
Screenshot: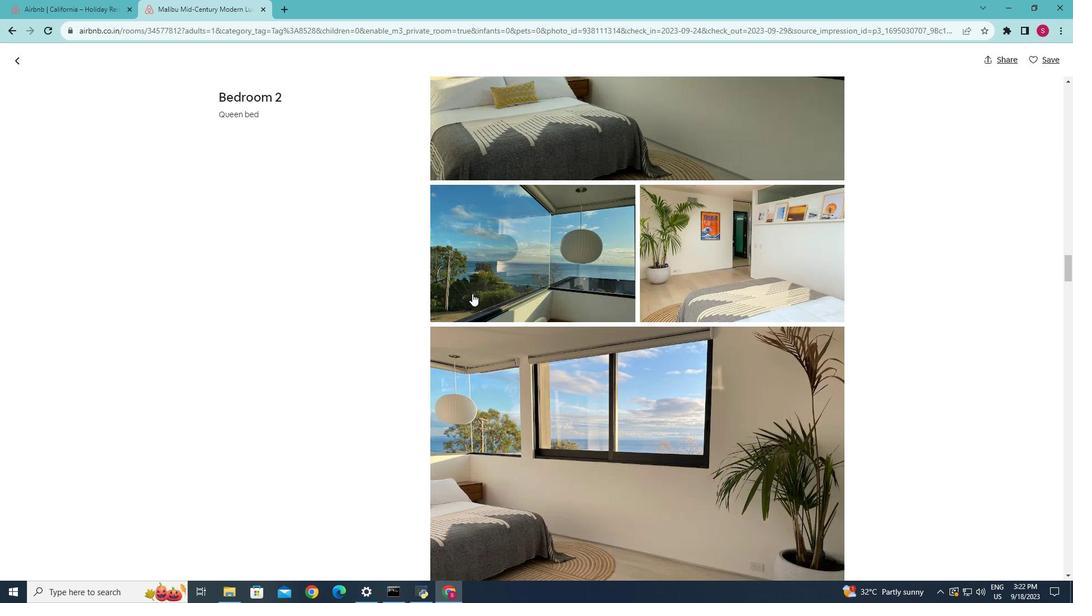 
Action: Mouse scrolled (472, 293) with delta (0, 0)
Screenshot: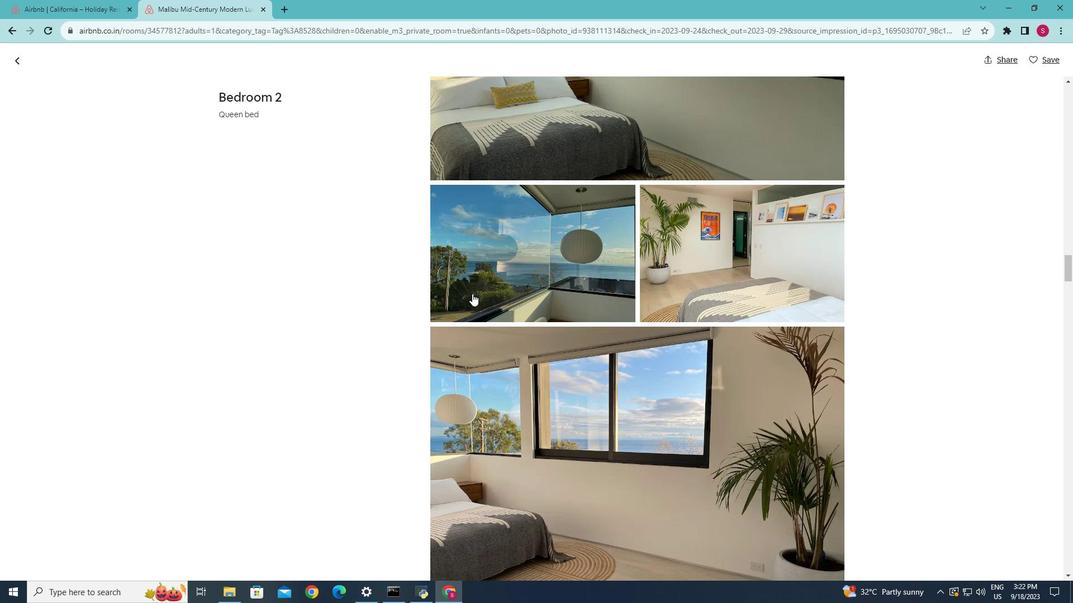 
Action: Mouse scrolled (472, 293) with delta (0, 0)
Screenshot: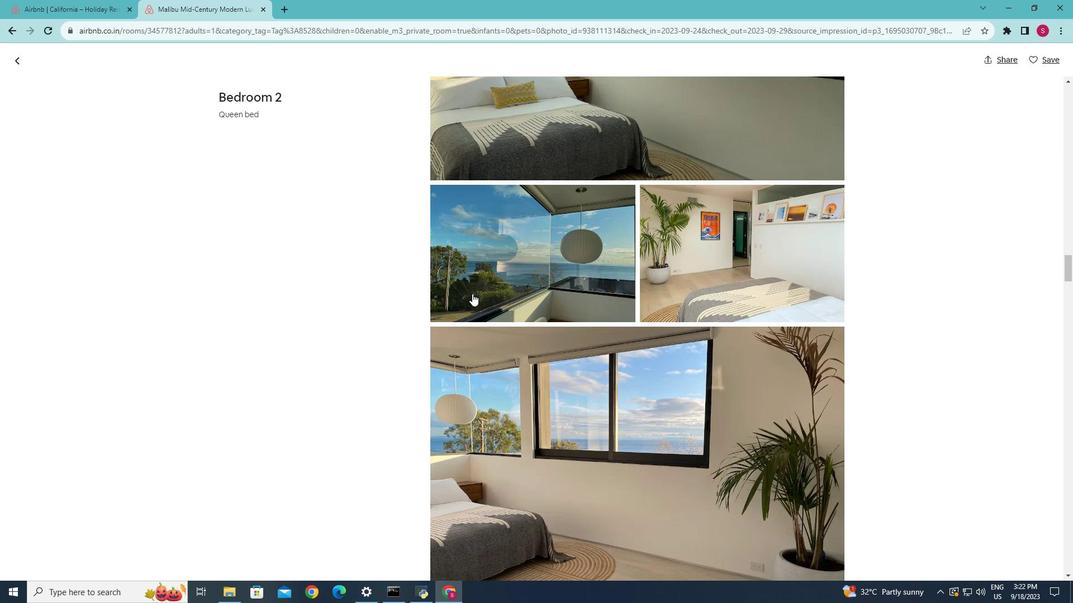 
Action: Mouse scrolled (472, 293) with delta (0, 0)
Screenshot: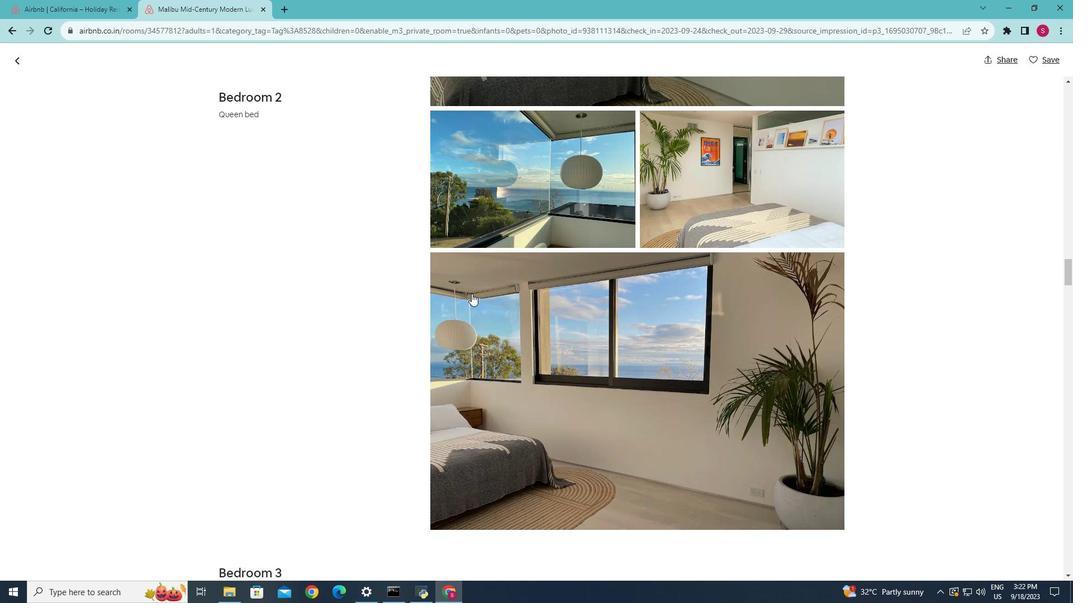 
Action: Mouse scrolled (472, 293) with delta (0, 0)
Screenshot: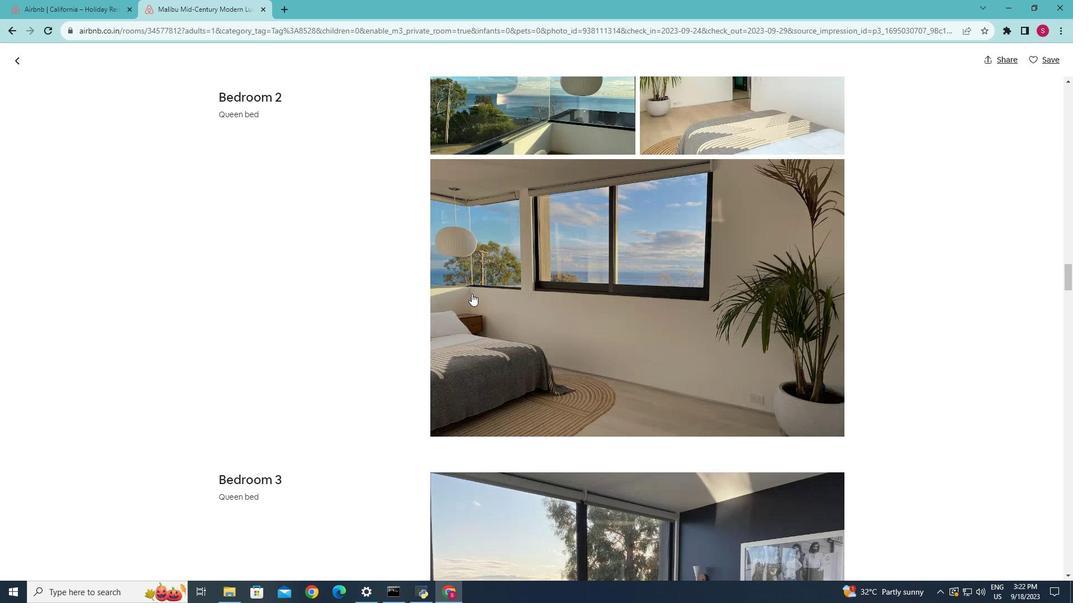 
Action: Mouse scrolled (472, 293) with delta (0, 0)
Screenshot: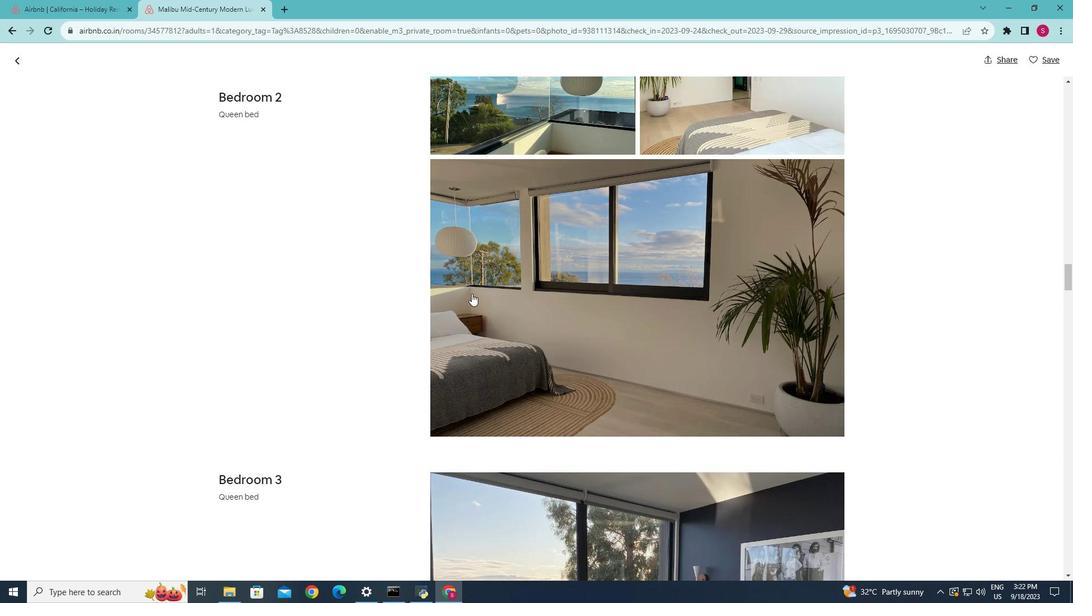 
Action: Mouse moved to (471, 293)
Screenshot: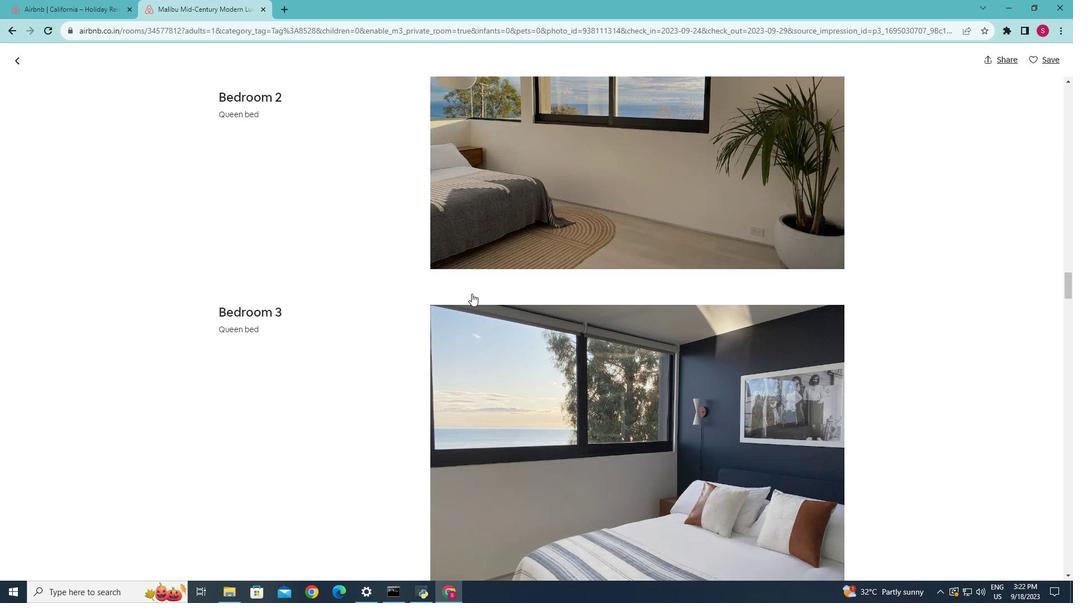 
Action: Mouse scrolled (471, 293) with delta (0, 0)
Screenshot: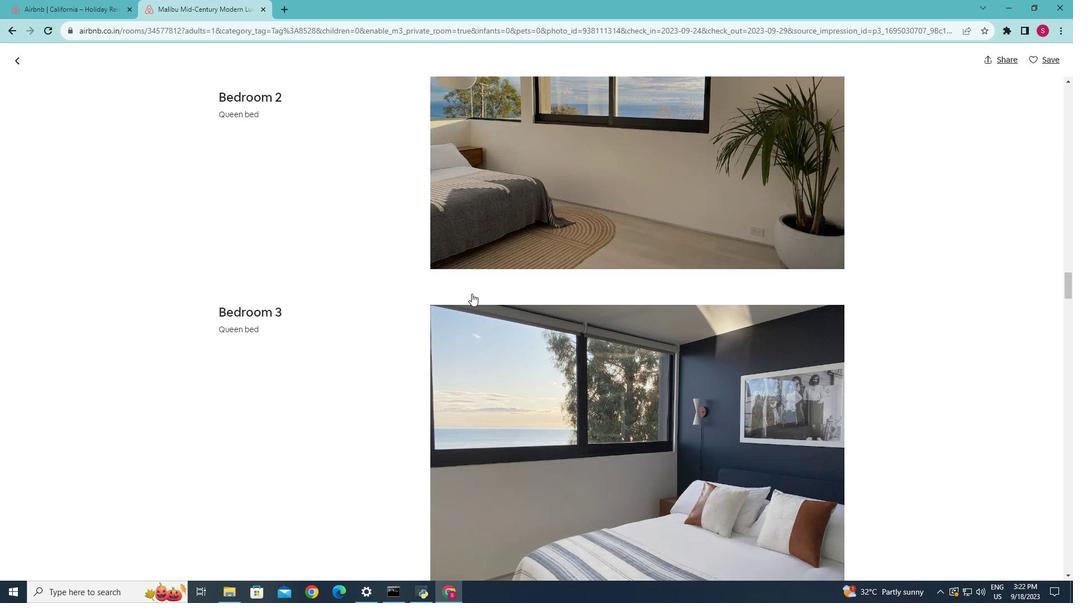 
Action: Mouse scrolled (471, 293) with delta (0, 0)
Screenshot: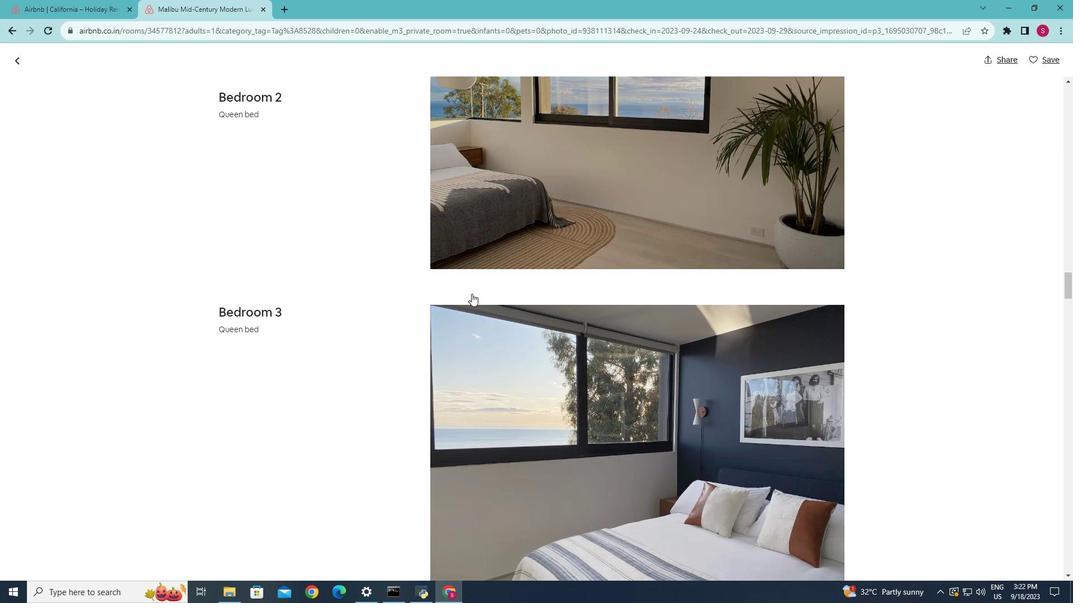 
Action: Mouse scrolled (471, 293) with delta (0, 0)
Screenshot: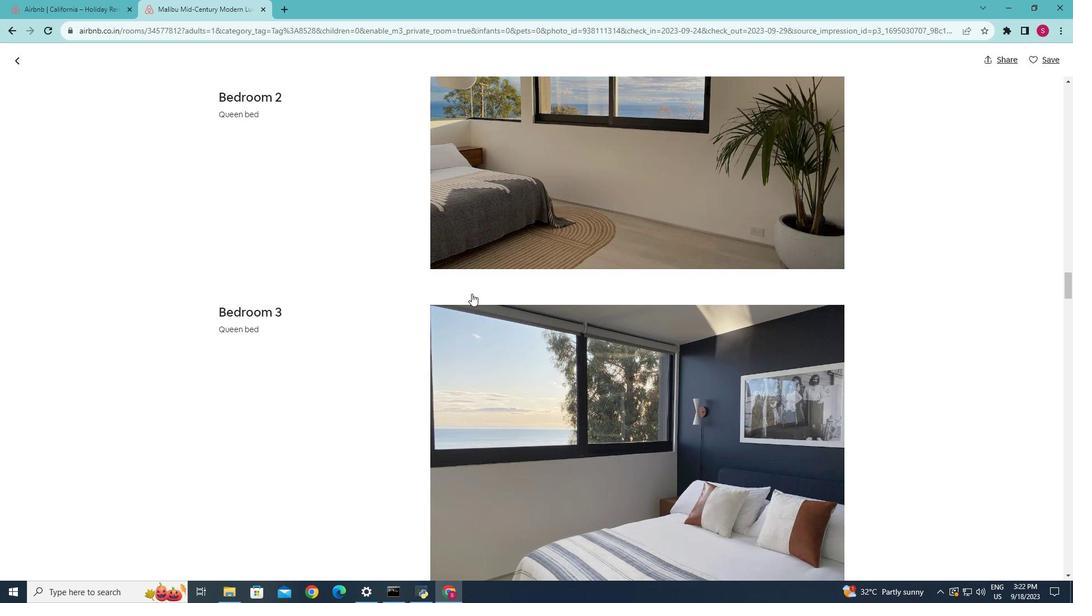 
Action: Mouse scrolled (471, 293) with delta (0, 0)
Screenshot: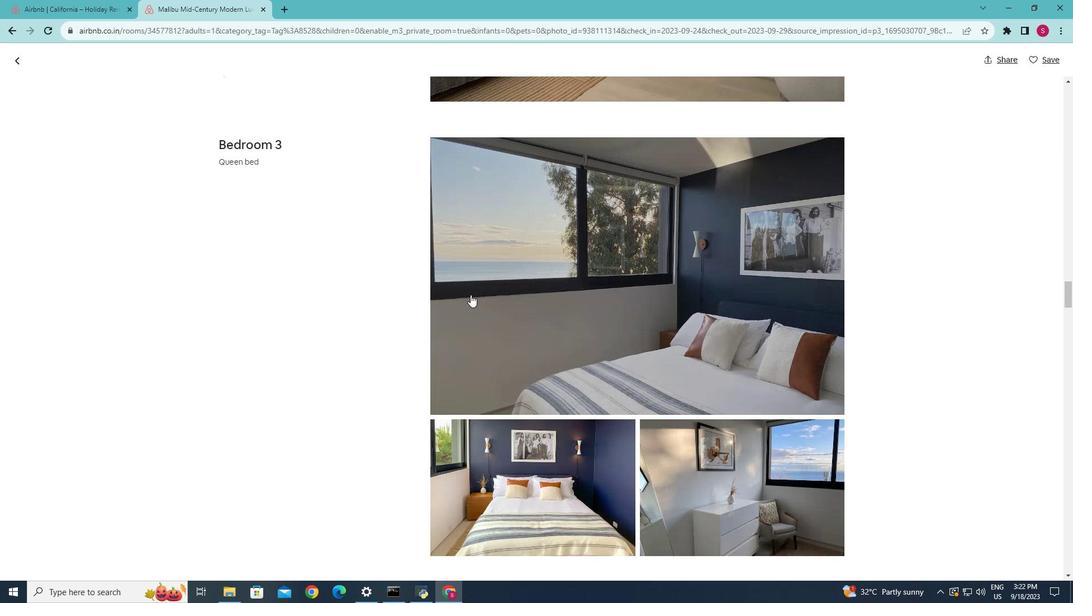 
Action: Mouse scrolled (471, 293) with delta (0, 0)
Screenshot: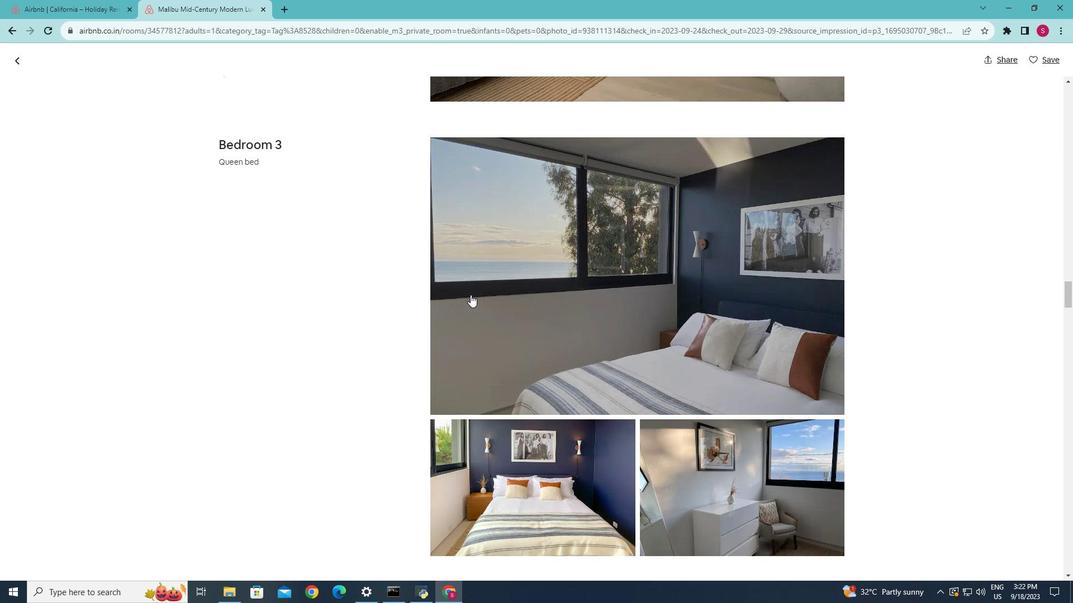 
Action: Mouse scrolled (471, 293) with delta (0, 0)
Screenshot: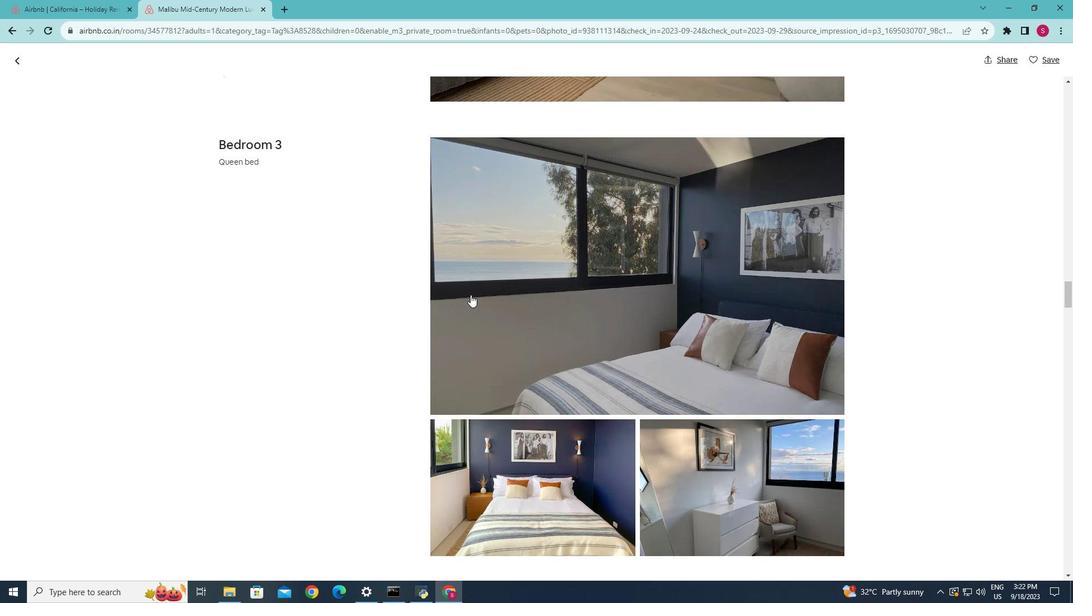
Action: Mouse moved to (470, 295)
Screenshot: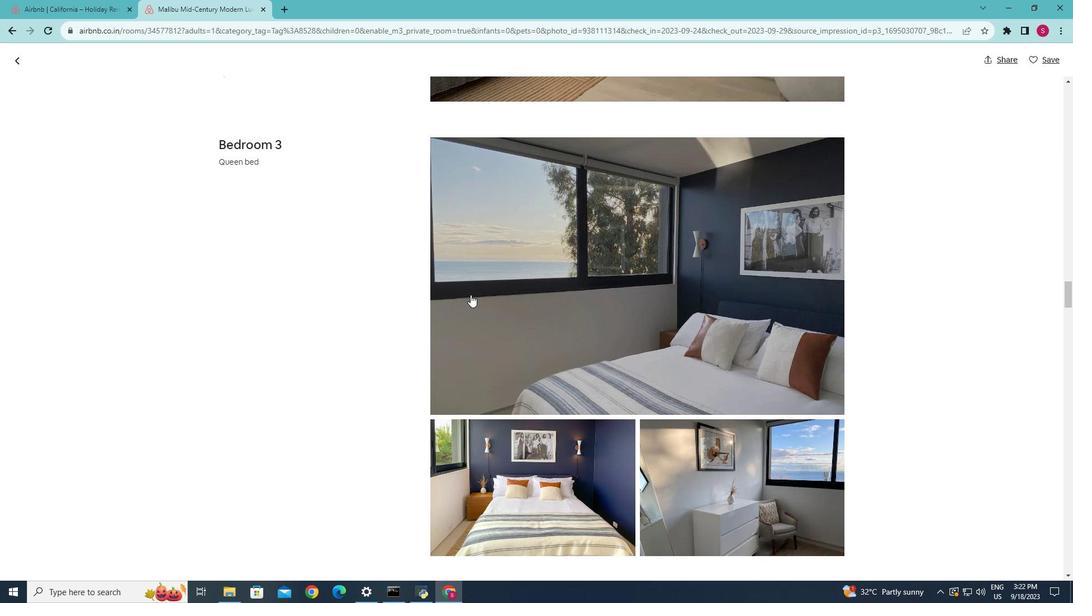 
Action: Mouse scrolled (470, 294) with delta (0, 0)
Screenshot: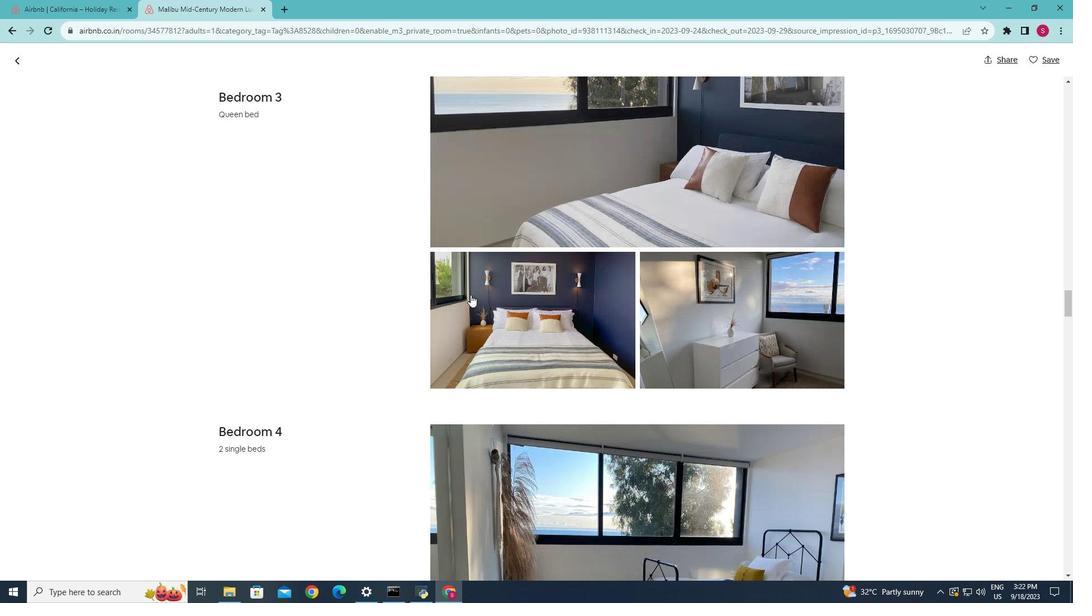 
Action: Mouse scrolled (470, 294) with delta (0, 0)
Screenshot: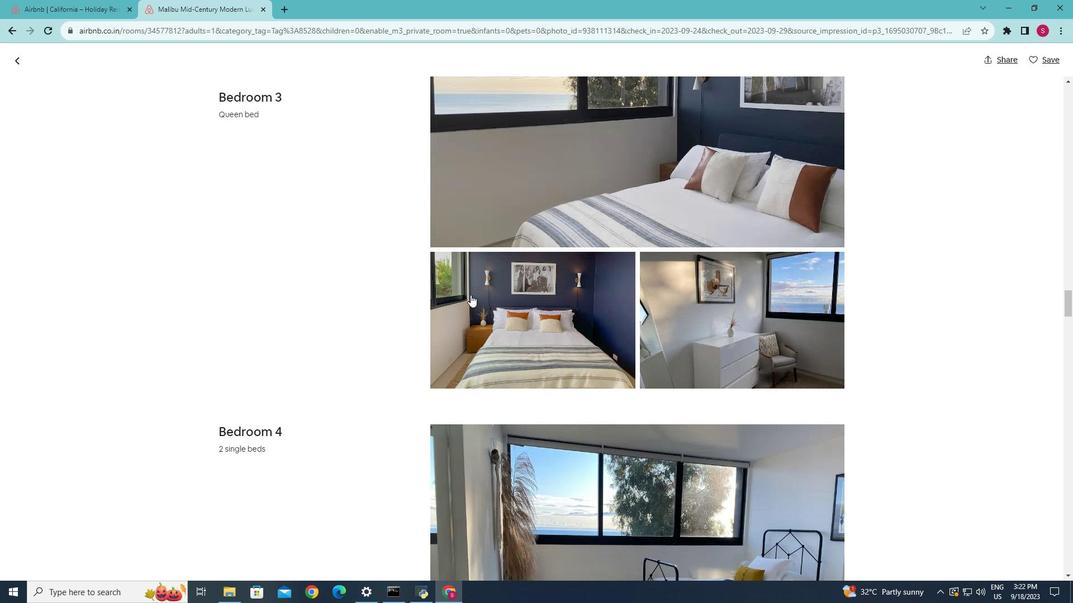 
Action: Mouse scrolled (470, 294) with delta (0, 0)
Screenshot: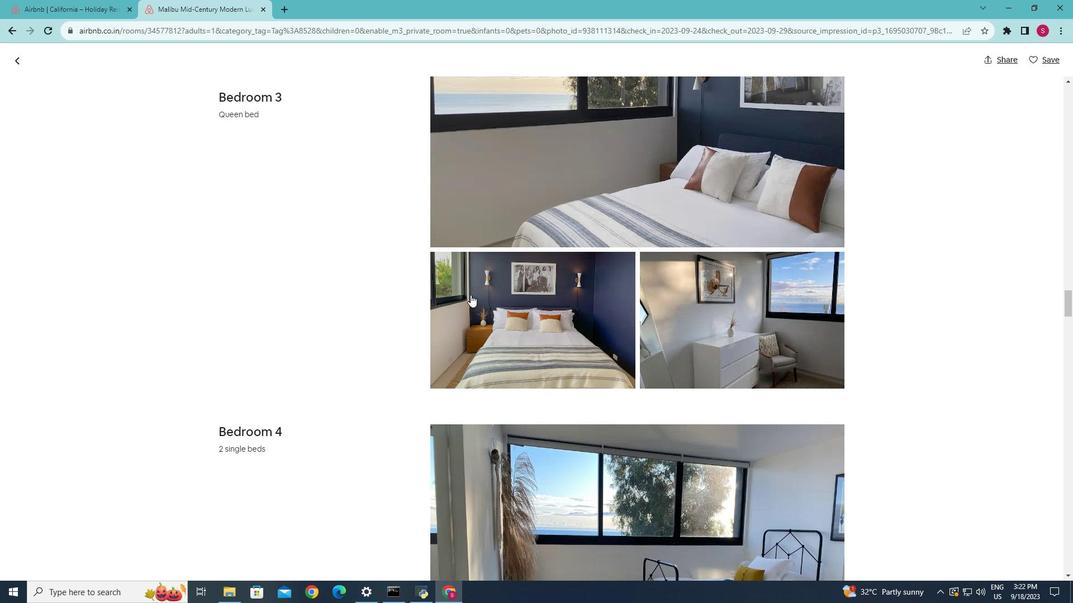 
Action: Mouse scrolled (470, 294) with delta (0, 0)
Screenshot: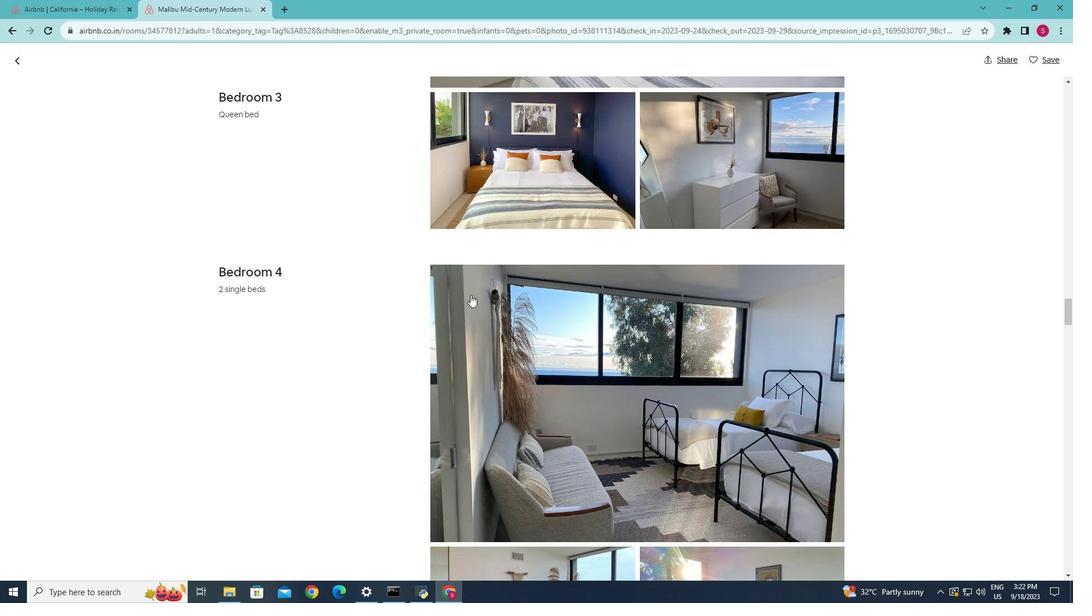 
Action: Mouse scrolled (470, 294) with delta (0, 0)
Screenshot: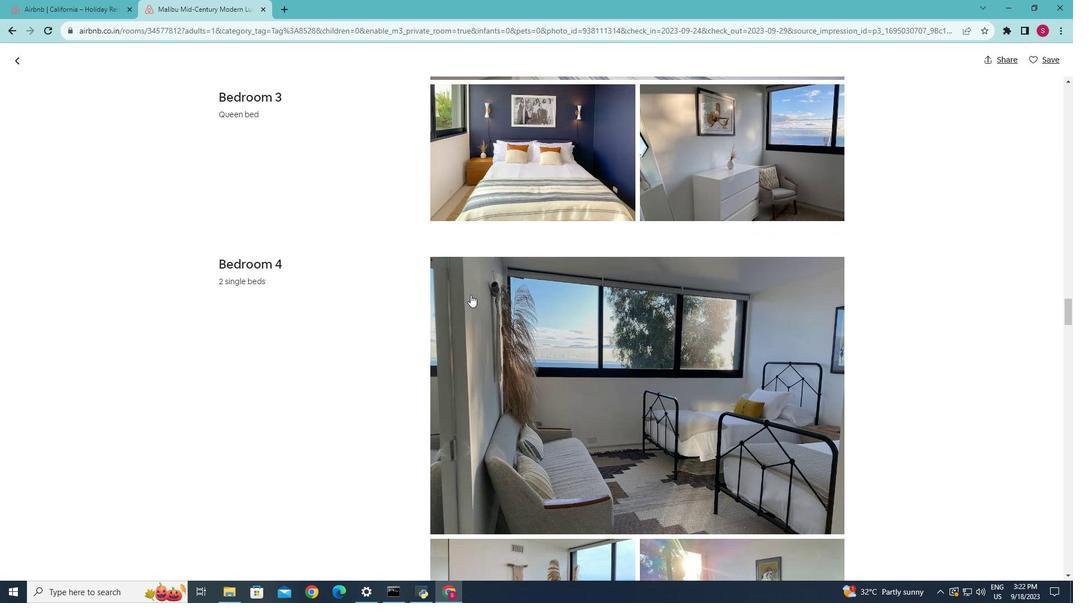 
Action: Mouse scrolled (470, 294) with delta (0, 0)
Screenshot: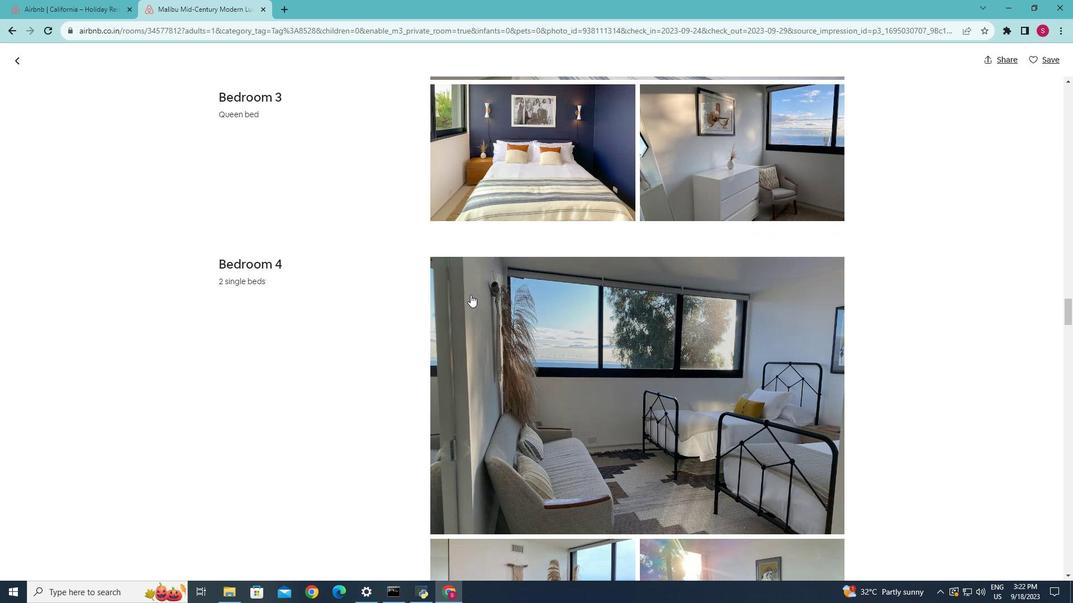 
Action: Mouse scrolled (470, 294) with delta (0, 0)
Screenshot: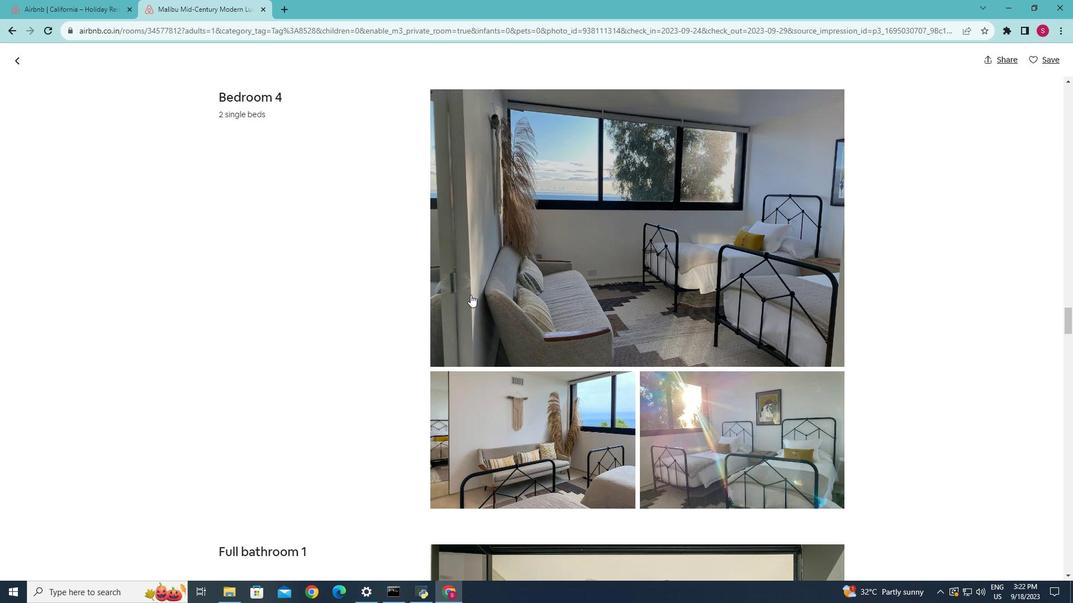 
Action: Mouse scrolled (470, 294) with delta (0, 0)
Screenshot: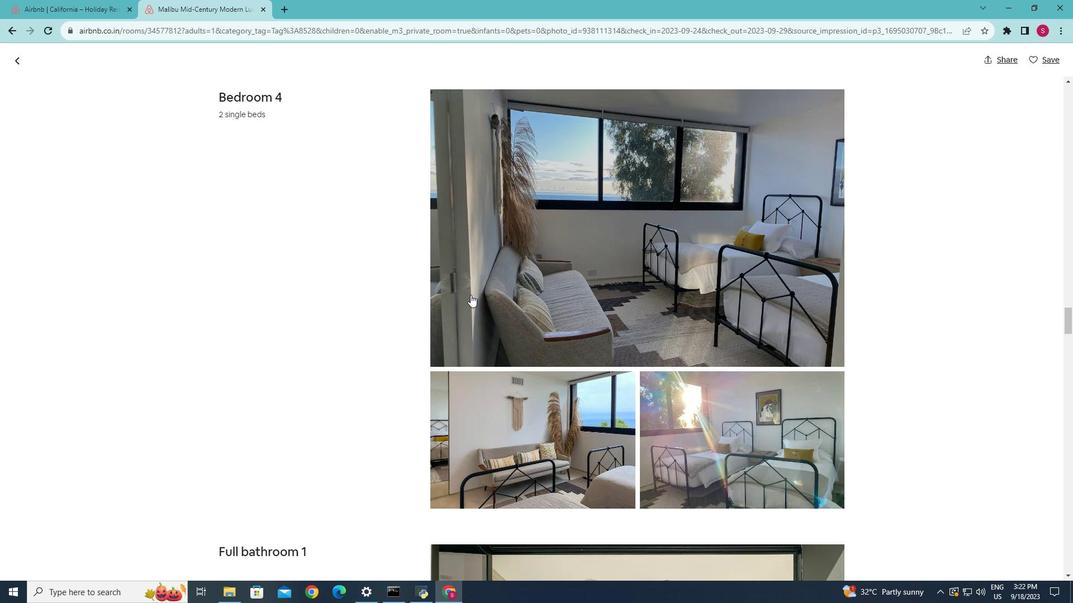 
Action: Mouse scrolled (470, 294) with delta (0, 0)
Screenshot: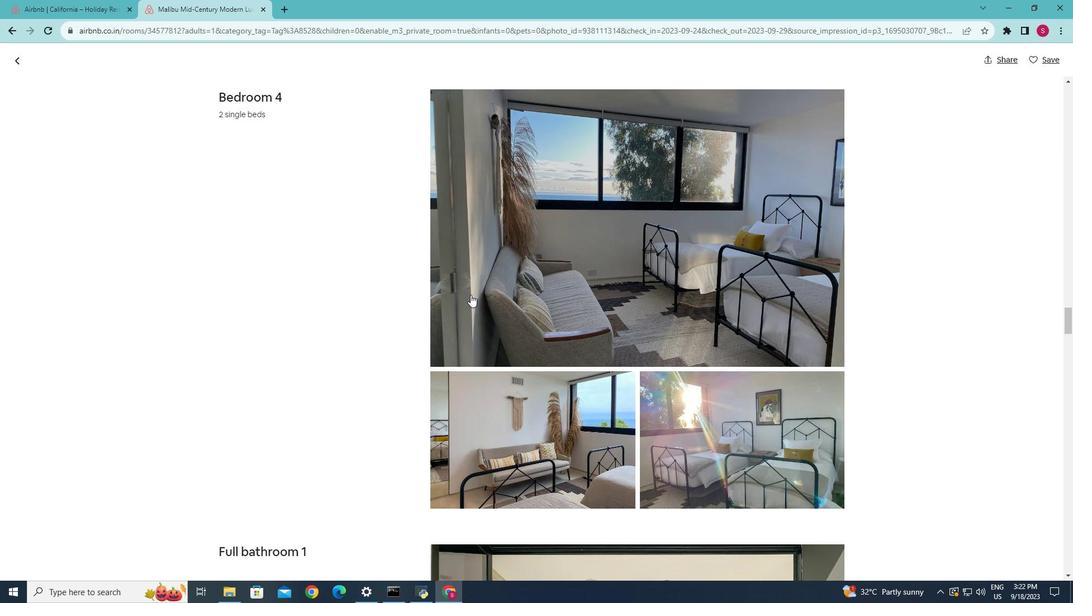 
Action: Mouse scrolled (470, 294) with delta (0, 0)
Screenshot: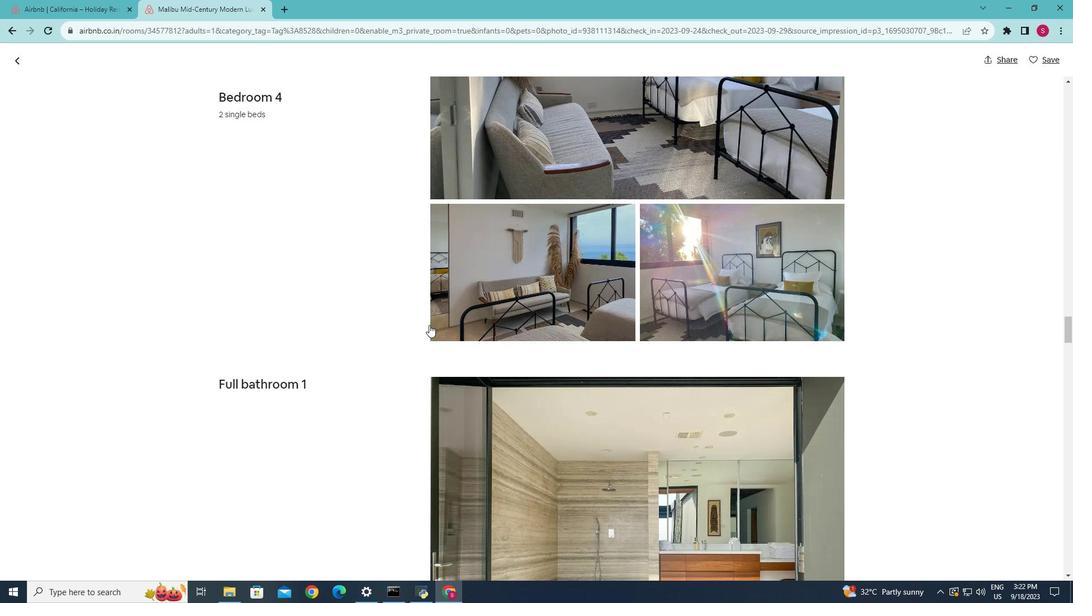 
Action: Mouse scrolled (470, 294) with delta (0, 0)
Screenshot: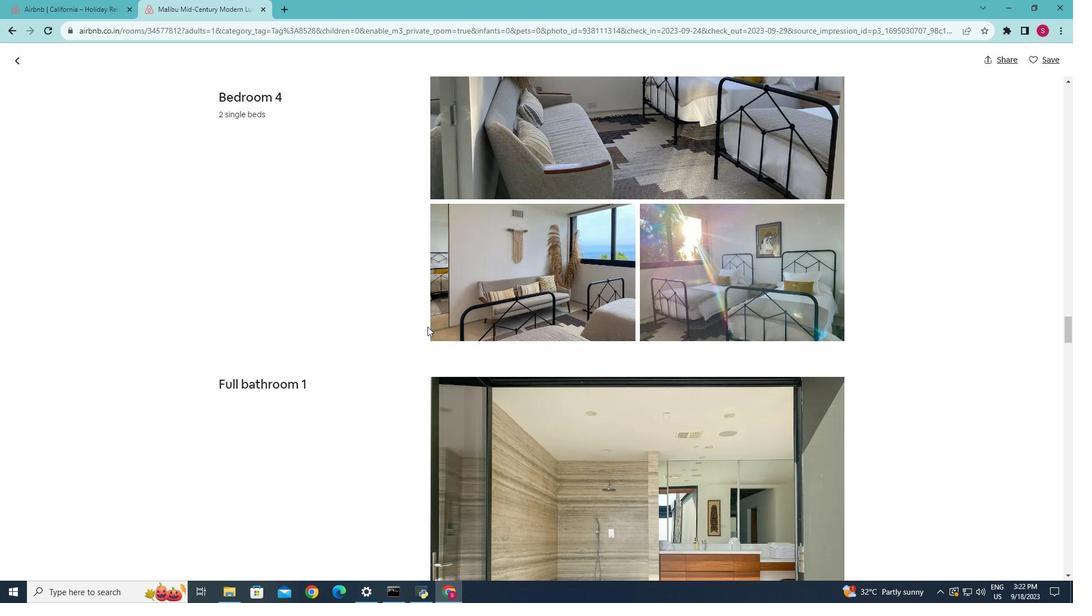 
Action: Mouse scrolled (470, 294) with delta (0, 0)
Screenshot: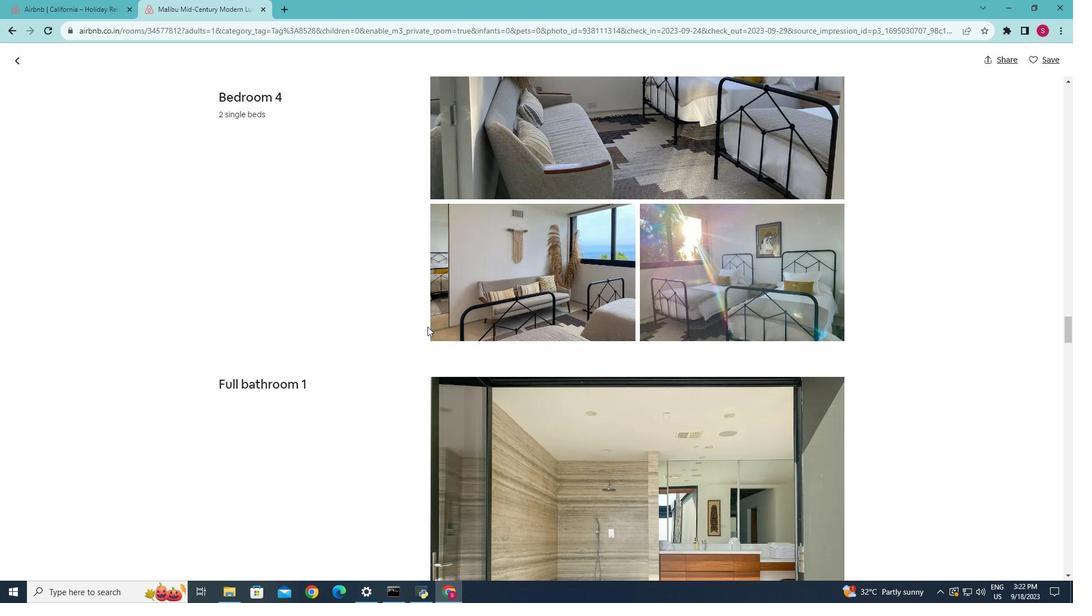 
Action: Mouse moved to (426, 328)
Screenshot: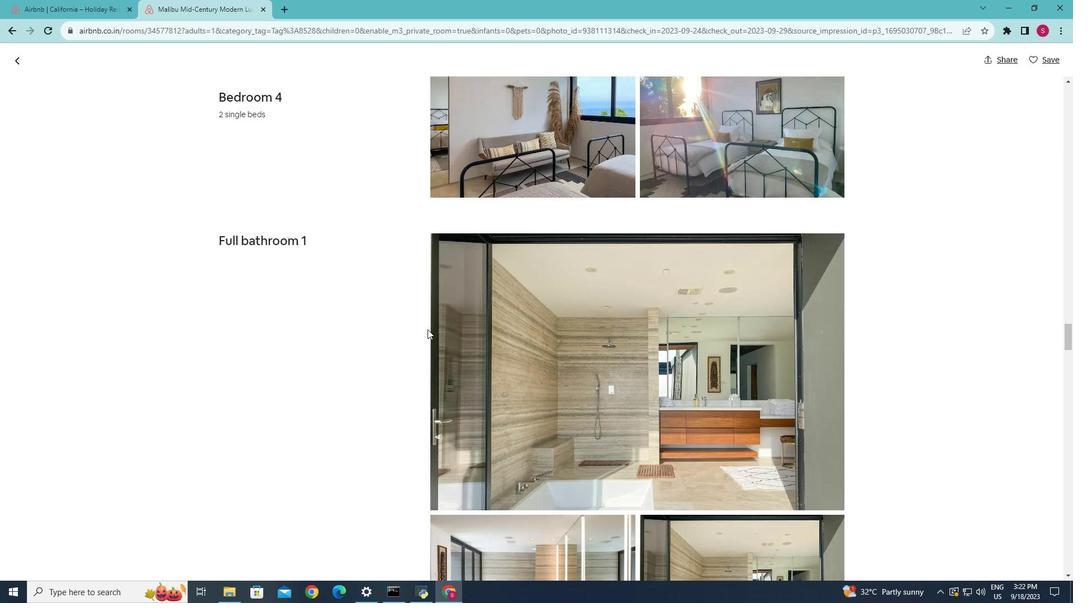 
Action: Mouse scrolled (426, 327) with delta (0, 0)
Screenshot: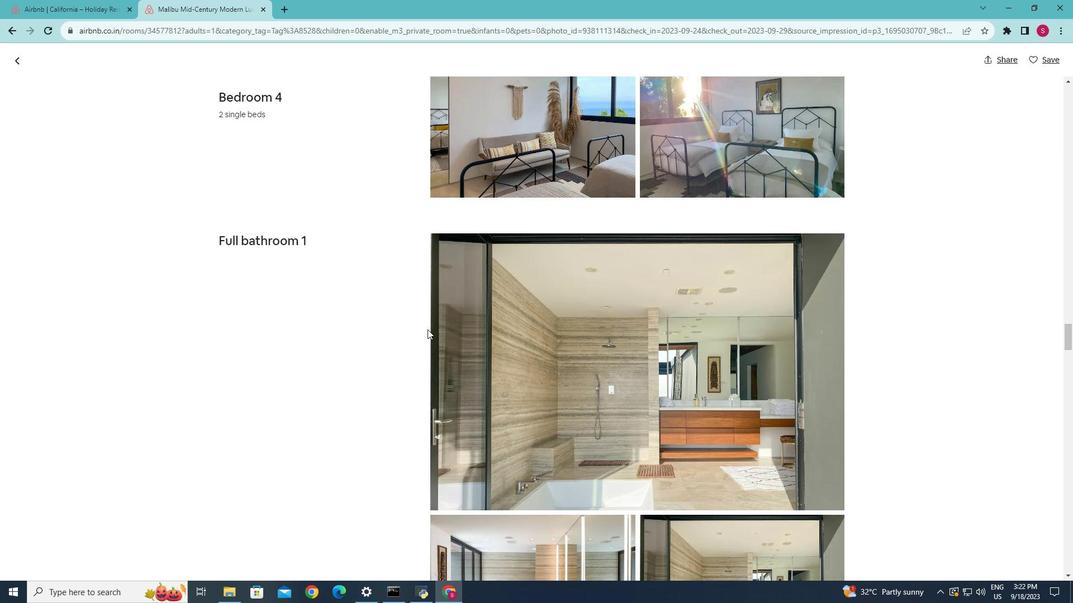 
Action: Mouse moved to (426, 329)
Screenshot: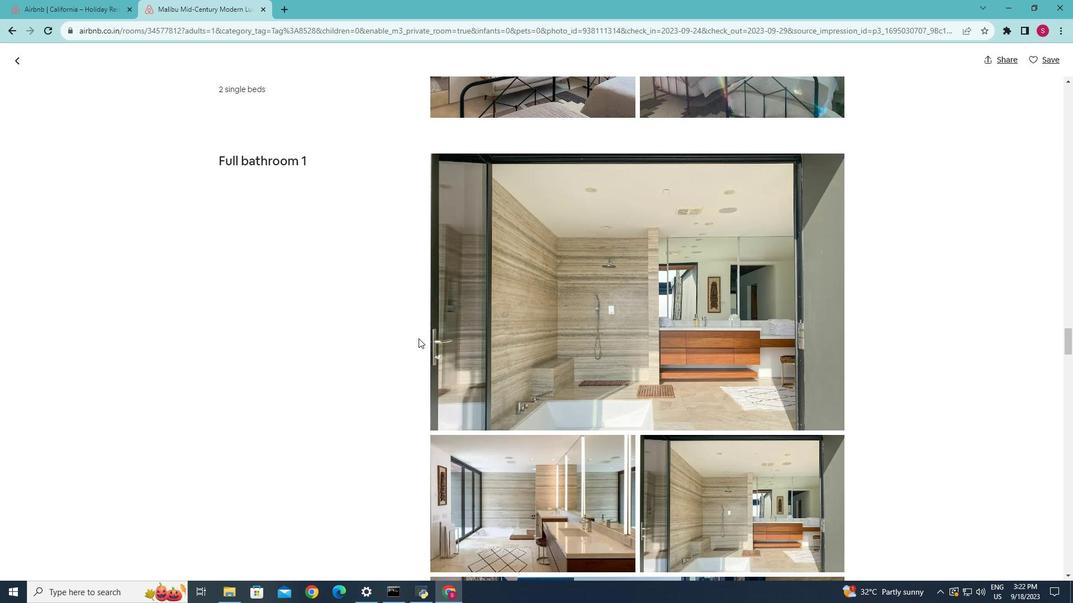 
Action: Mouse scrolled (426, 328) with delta (0, 0)
Screenshot: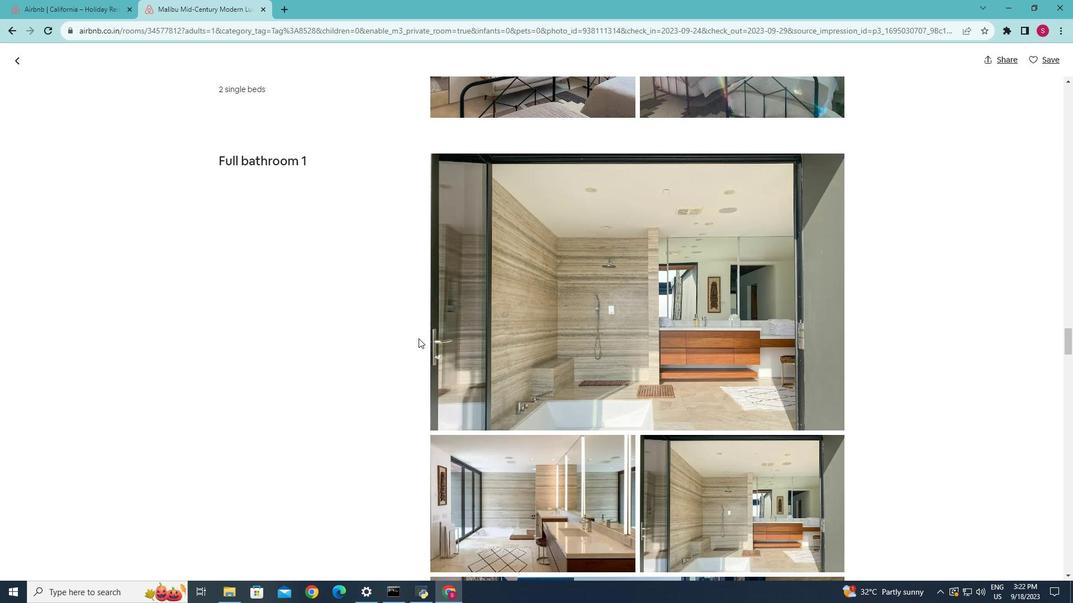 
Action: Mouse moved to (427, 329)
Screenshot: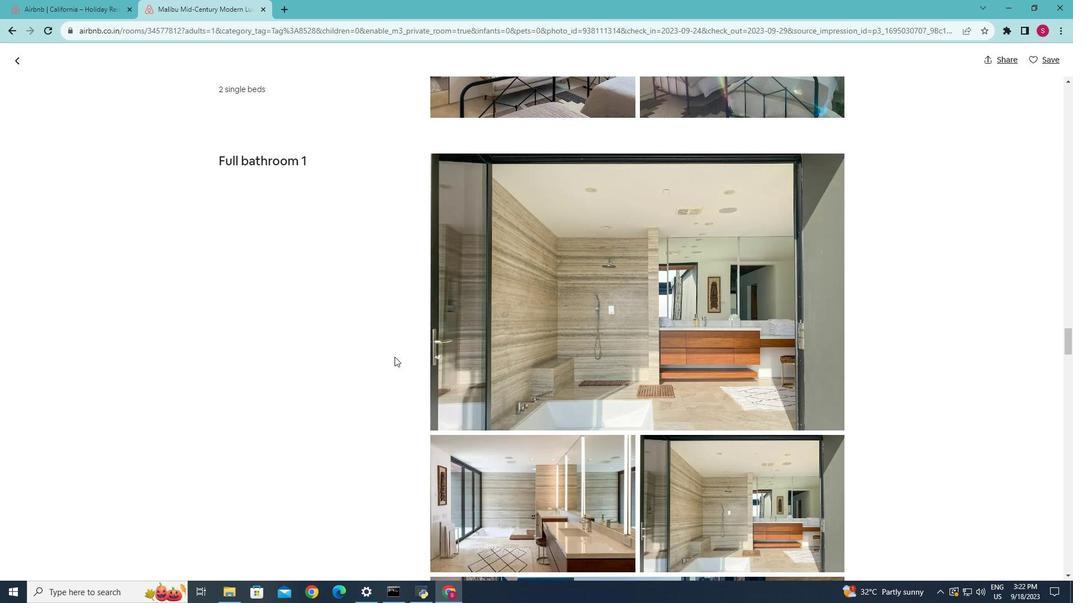 
Action: Mouse scrolled (427, 329) with delta (0, 0)
Screenshot: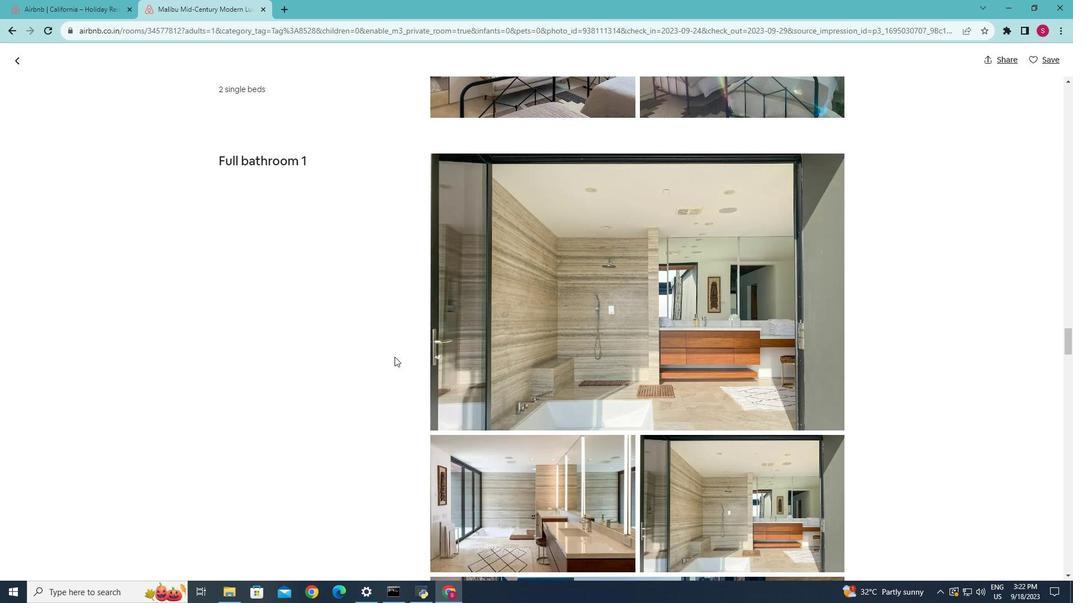 
Action: Mouse scrolled (427, 329) with delta (0, 0)
Screenshot: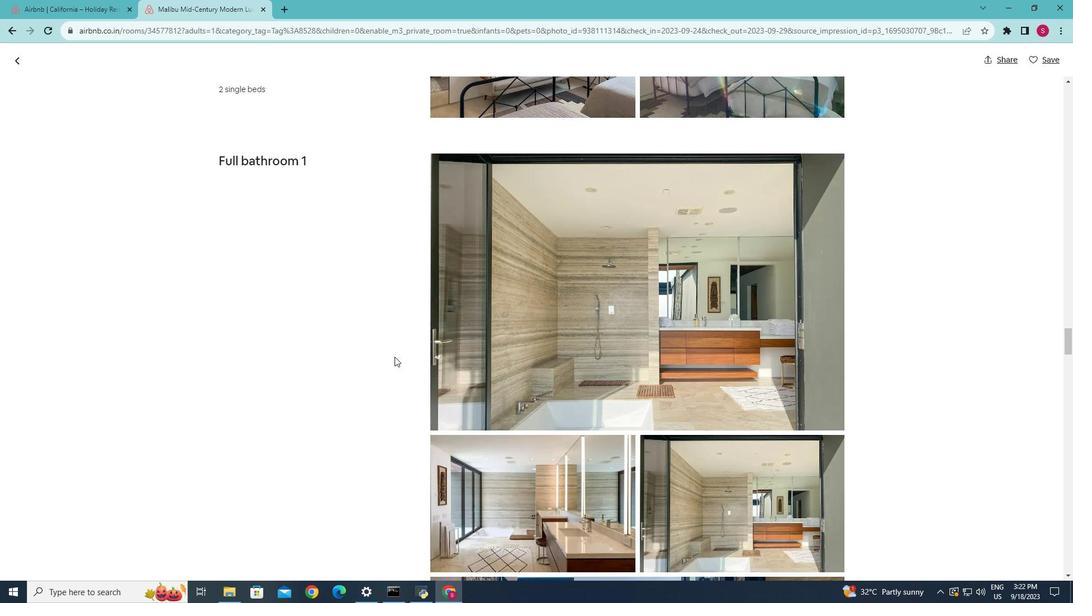 
Action: Mouse moved to (373, 369)
Screenshot: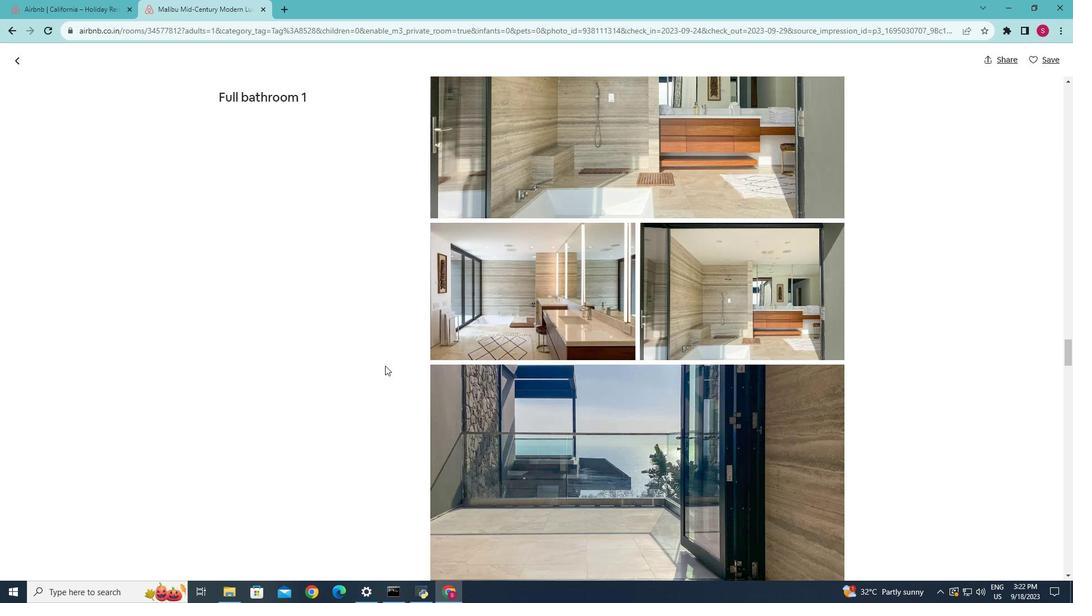
Action: Mouse scrolled (373, 368) with delta (0, 0)
Screenshot: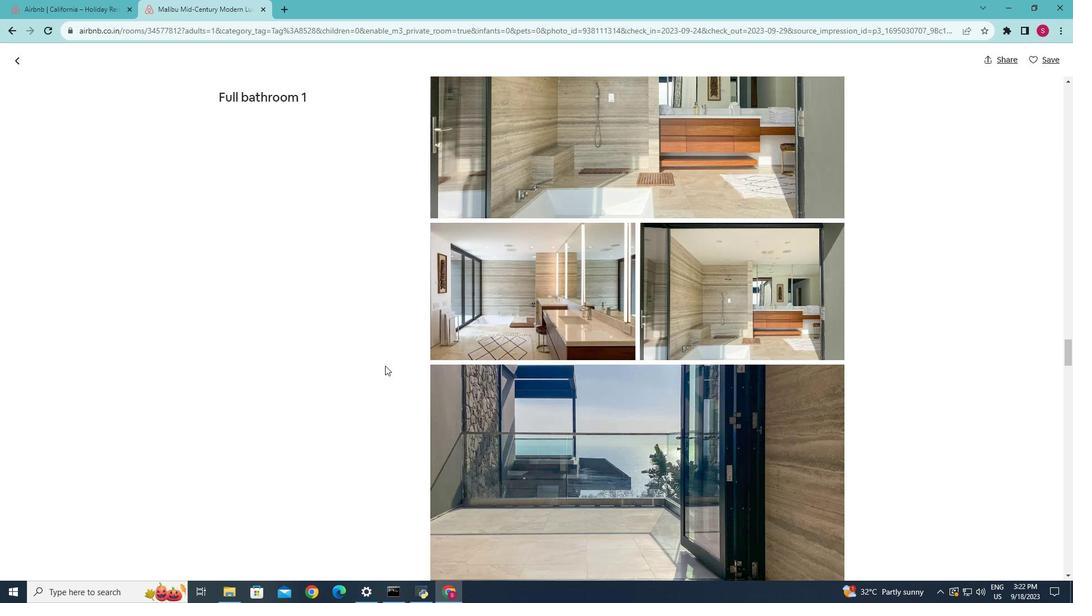 
Action: Mouse scrolled (373, 368) with delta (0, 0)
Screenshot: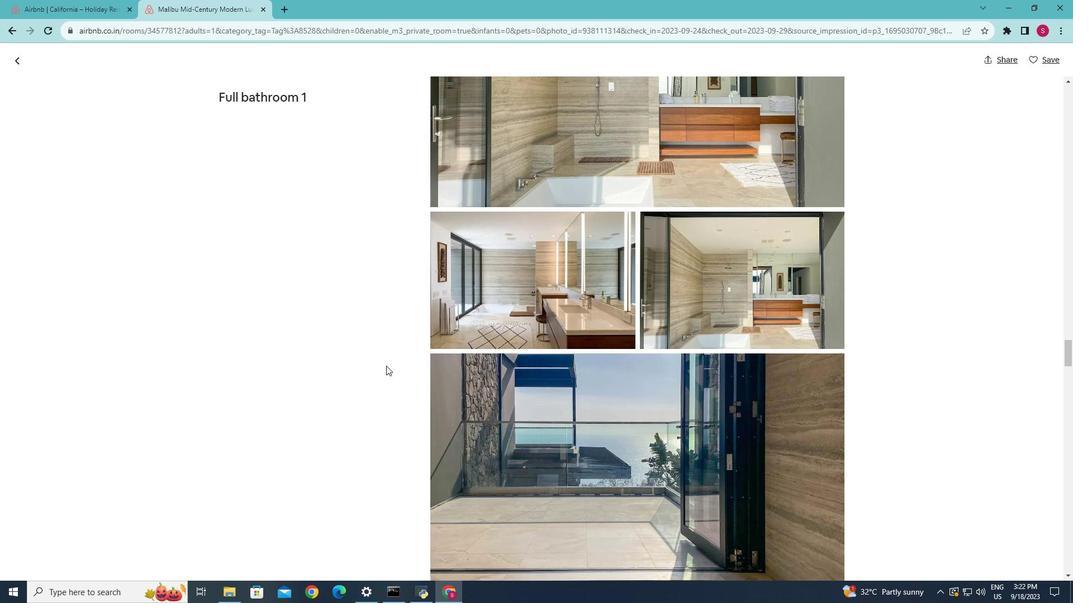 
Action: Mouse scrolled (373, 368) with delta (0, 0)
Screenshot: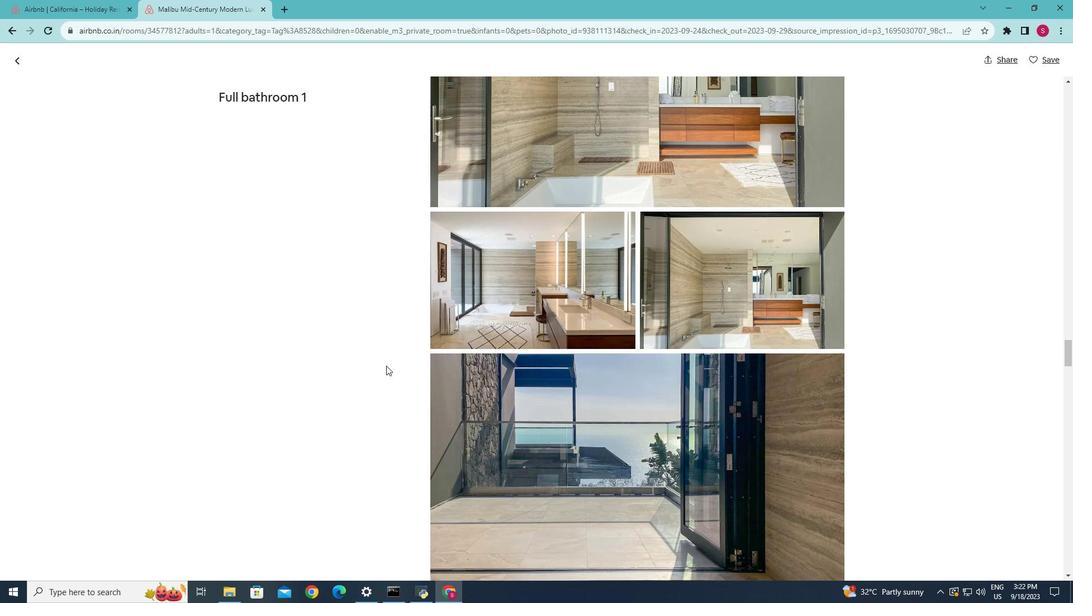 
Action: Mouse scrolled (373, 368) with delta (0, 0)
Screenshot: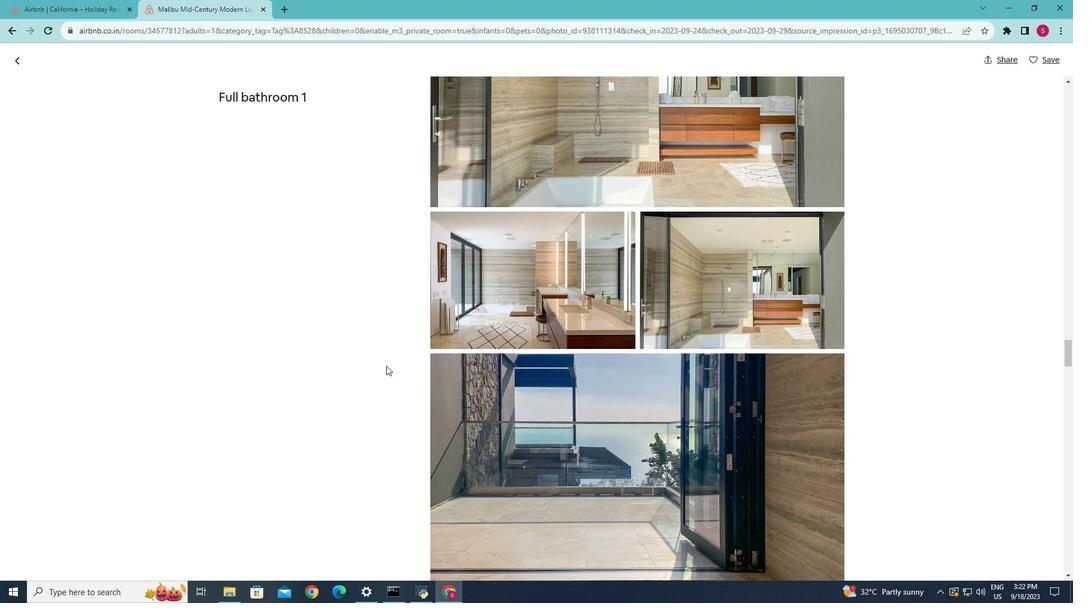 
Action: Mouse moved to (386, 366)
Screenshot: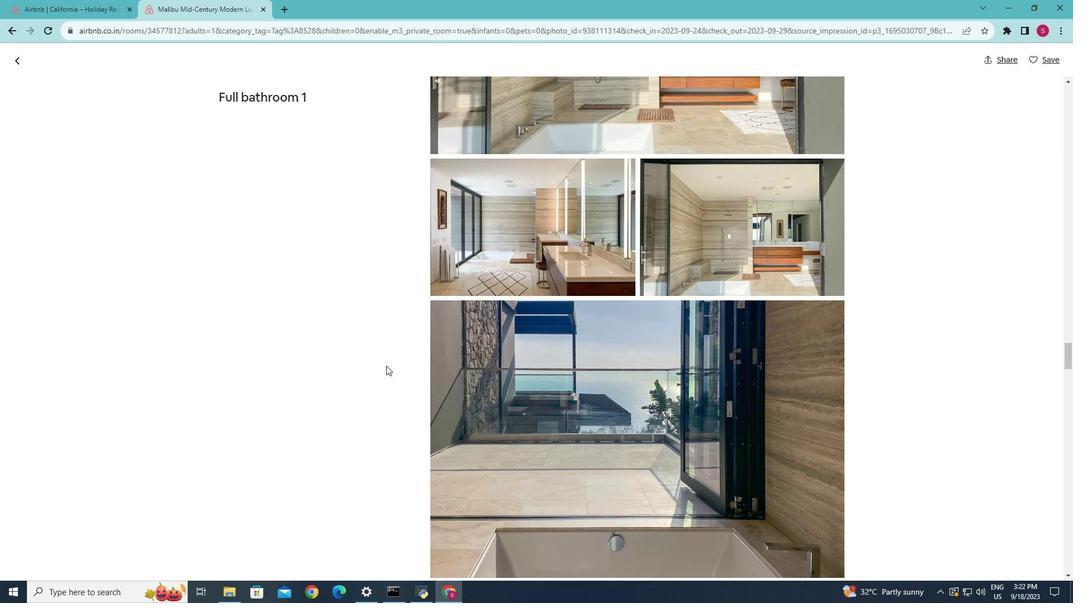
Action: Mouse scrolled (386, 365) with delta (0, 0)
Screenshot: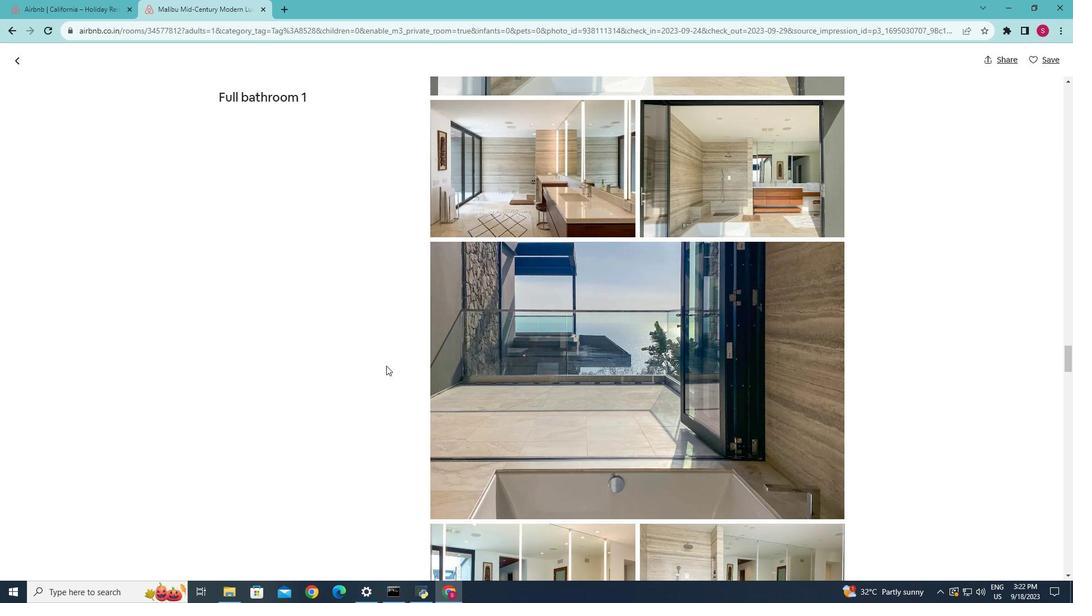 
Action: Mouse scrolled (386, 365) with delta (0, 0)
Screenshot: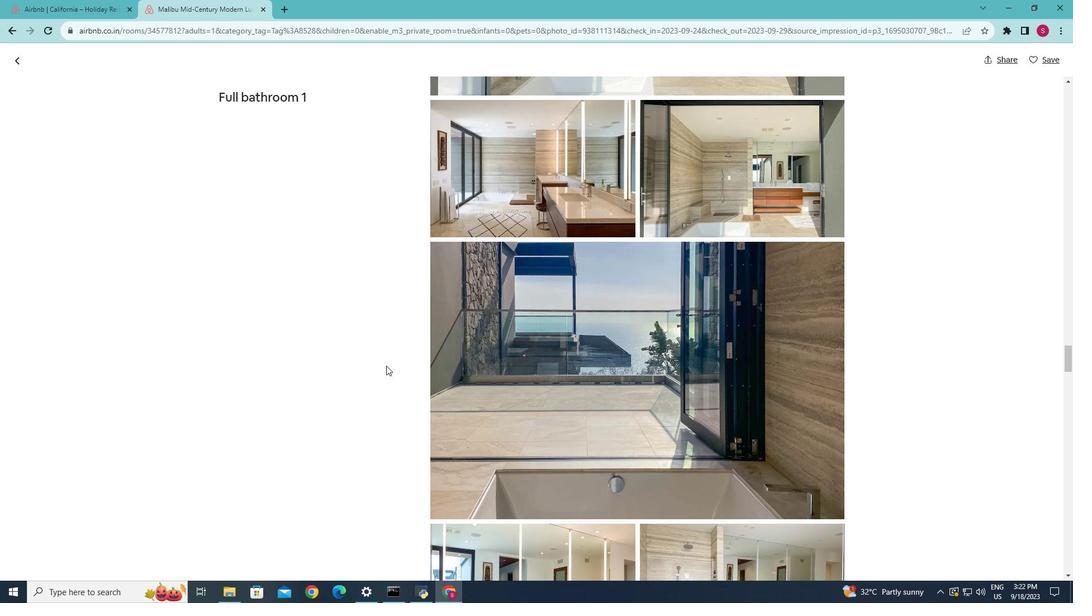
Action: Mouse scrolled (386, 365) with delta (0, 0)
Screenshot: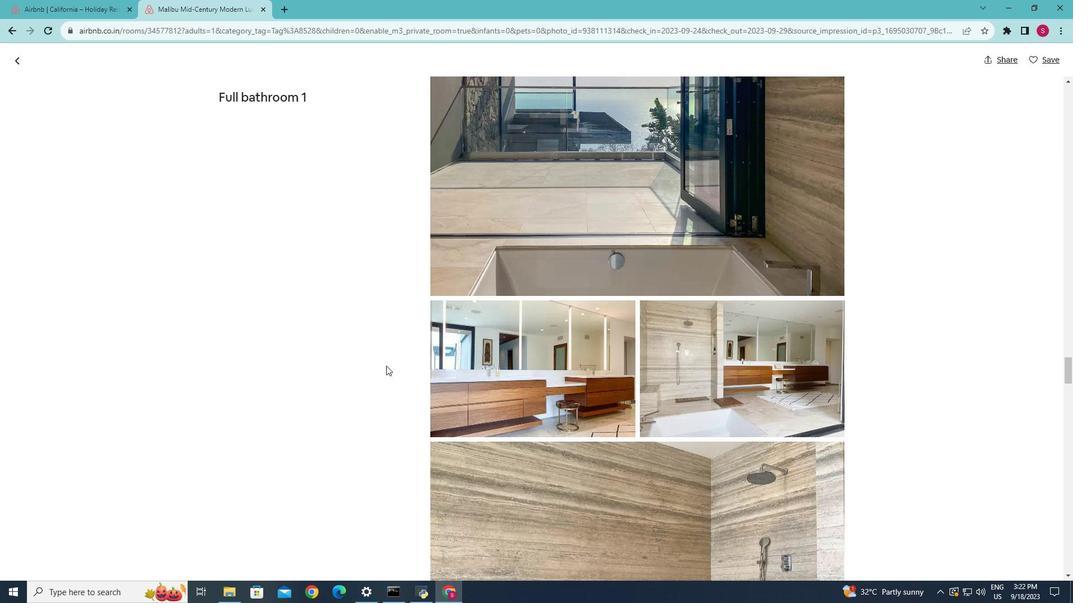 
Action: Mouse scrolled (386, 365) with delta (0, 0)
Screenshot: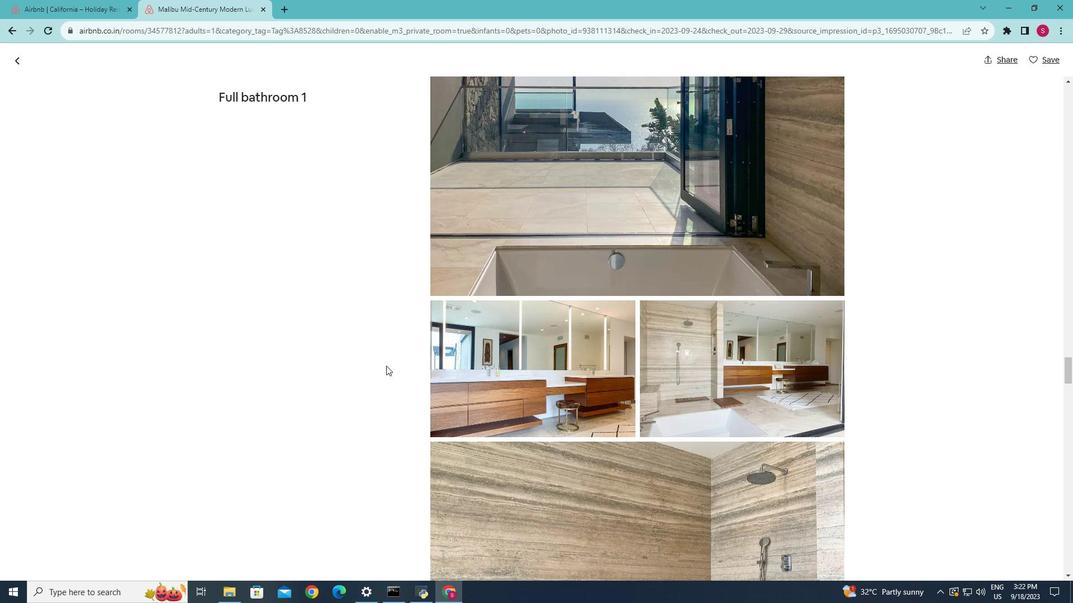 
Action: Mouse scrolled (386, 365) with delta (0, 0)
Screenshot: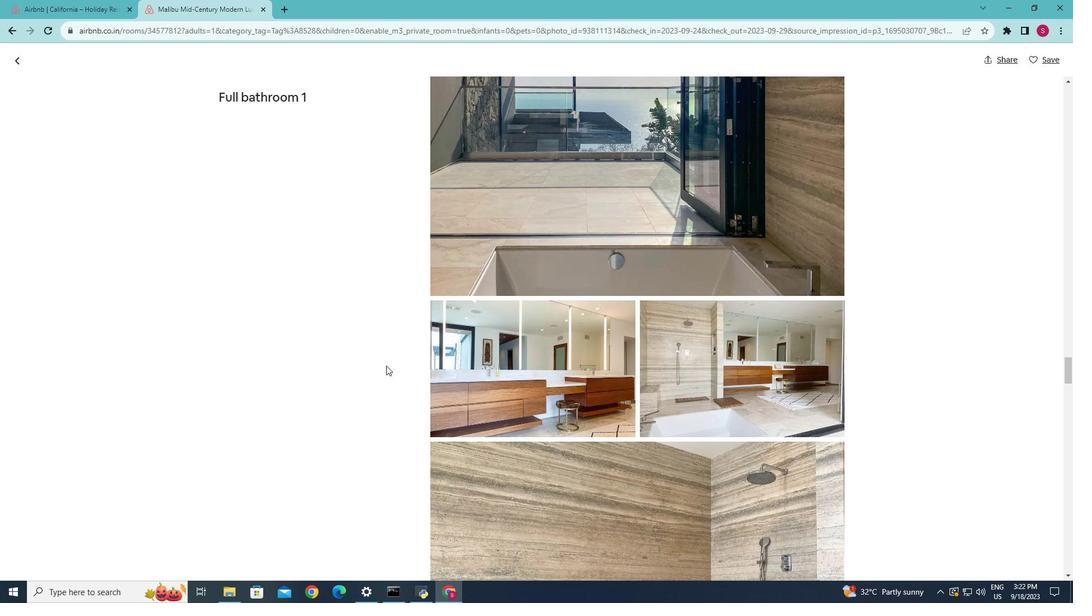 
Action: Mouse scrolled (386, 365) with delta (0, 0)
Screenshot: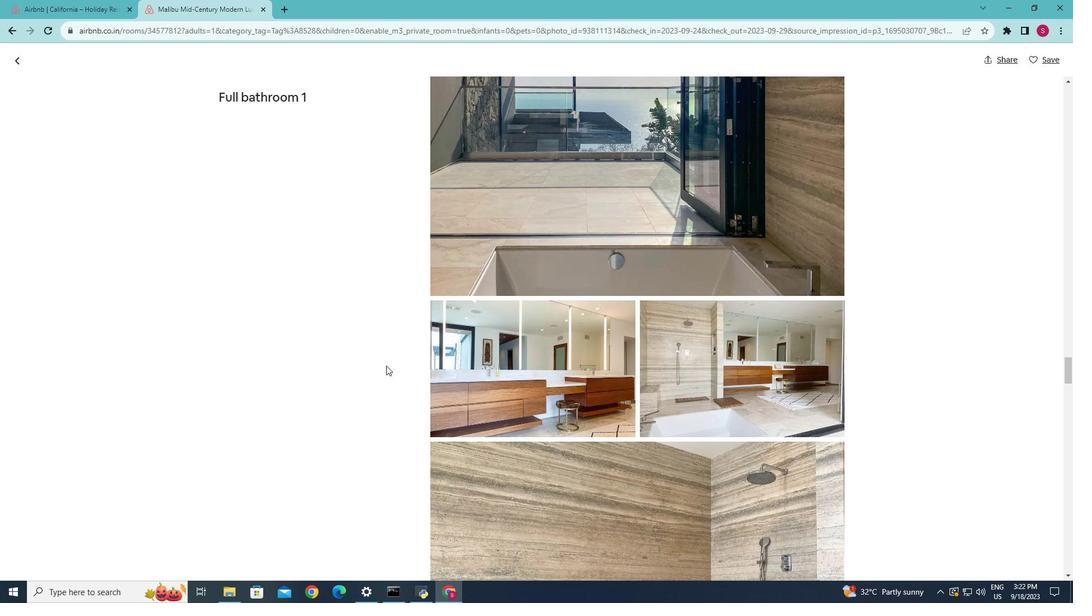 
Action: Mouse scrolled (386, 365) with delta (0, 0)
Screenshot: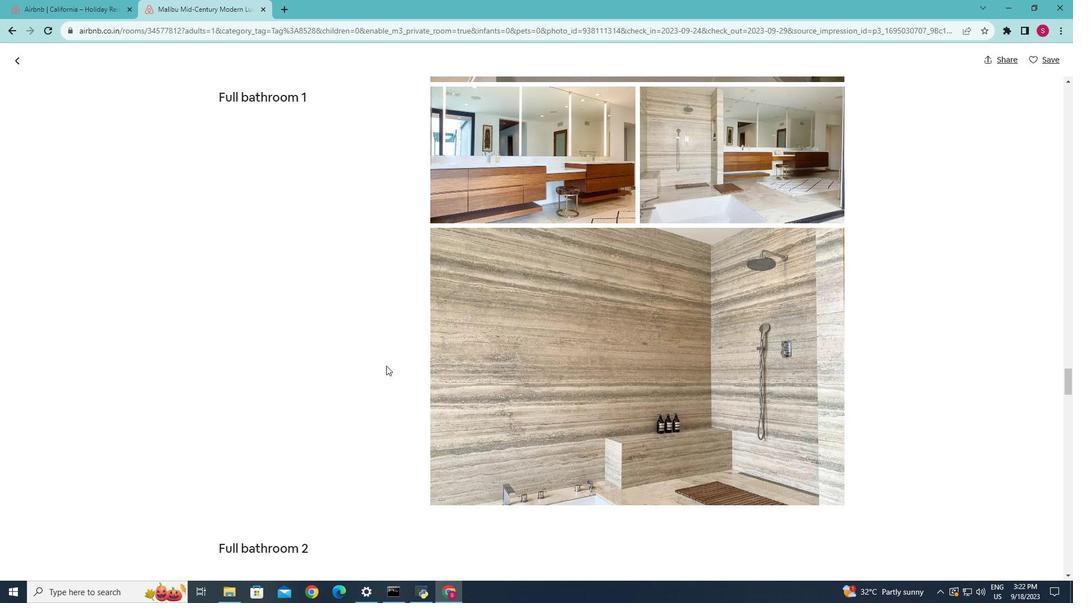 
Action: Mouse scrolled (386, 365) with delta (0, 0)
Screenshot: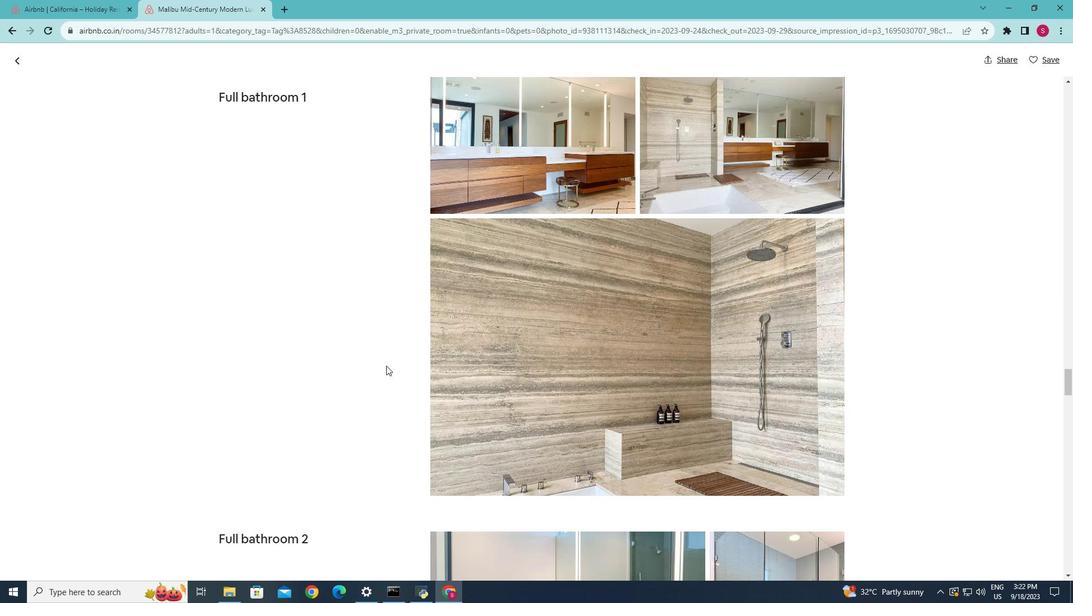 
Action: Mouse scrolled (386, 365) with delta (0, 0)
Screenshot: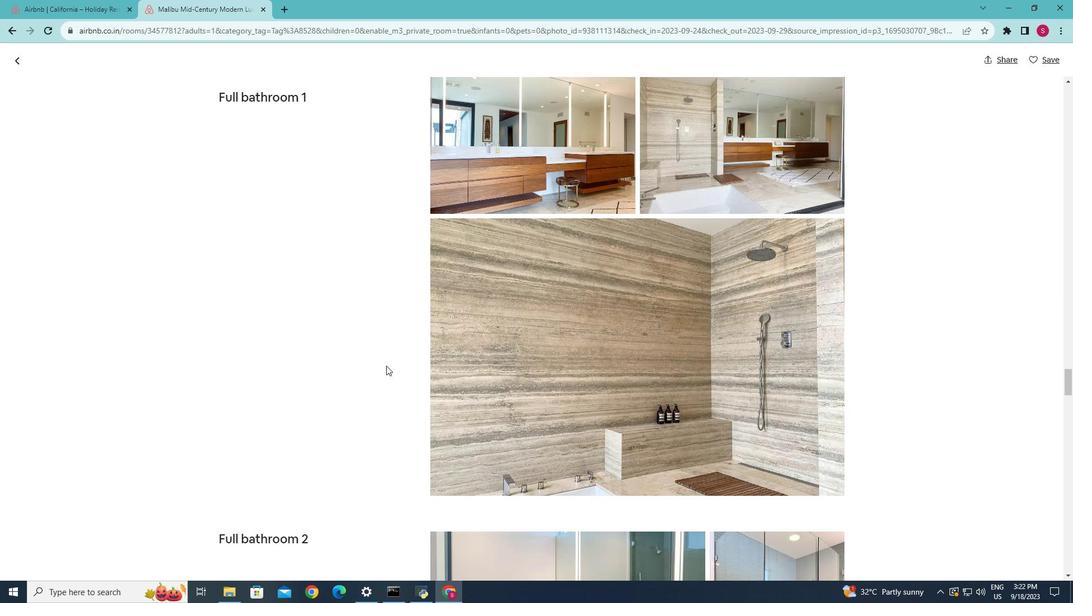 
Action: Mouse scrolled (386, 365) with delta (0, 0)
Screenshot: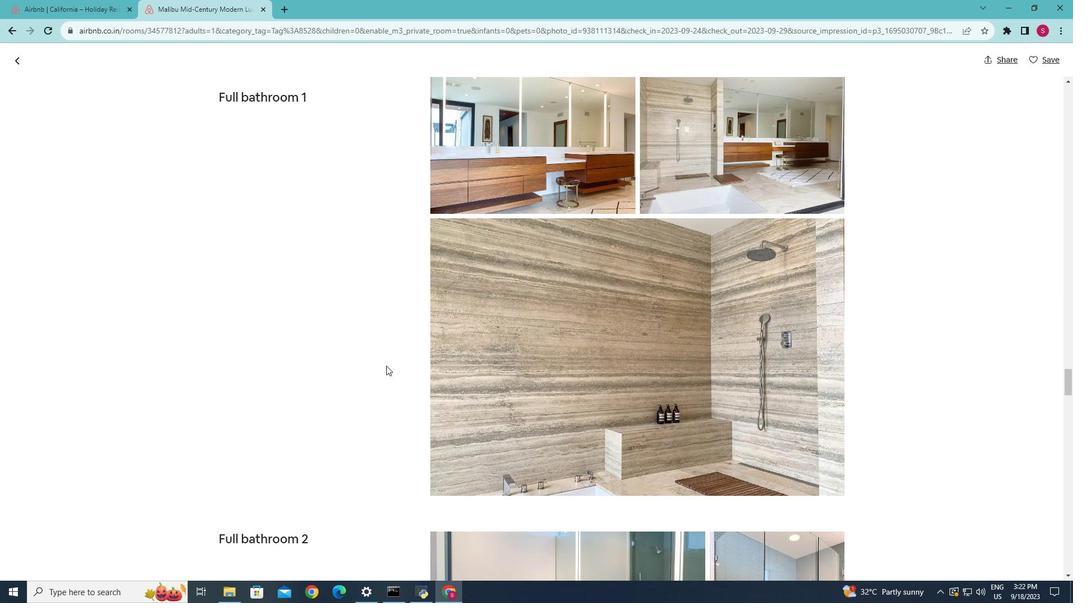 
Action: Mouse scrolled (386, 365) with delta (0, 0)
Screenshot: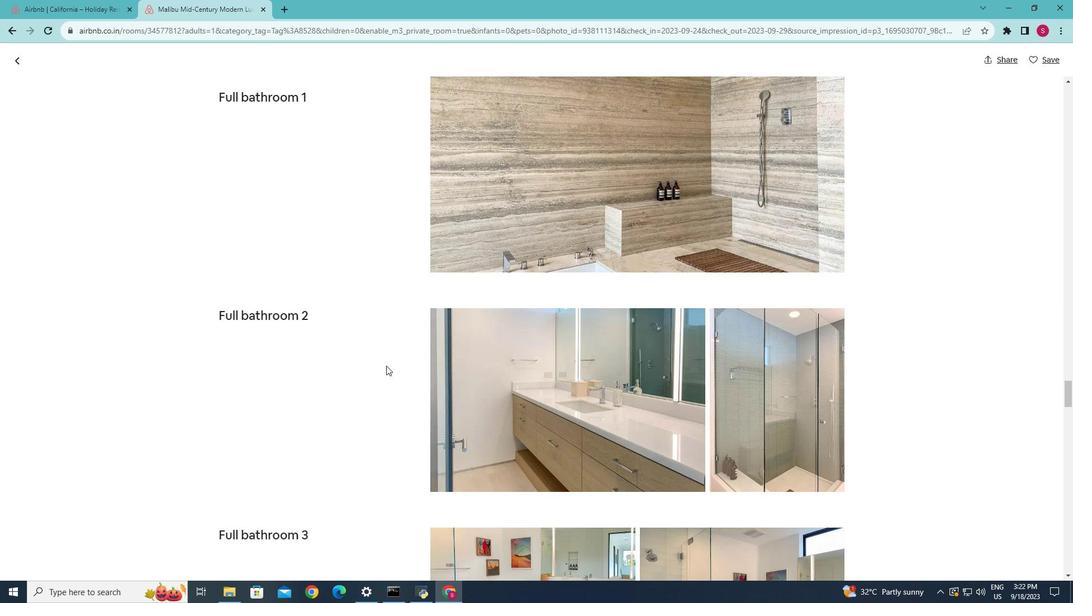 
Action: Mouse scrolled (386, 365) with delta (0, 0)
Screenshot: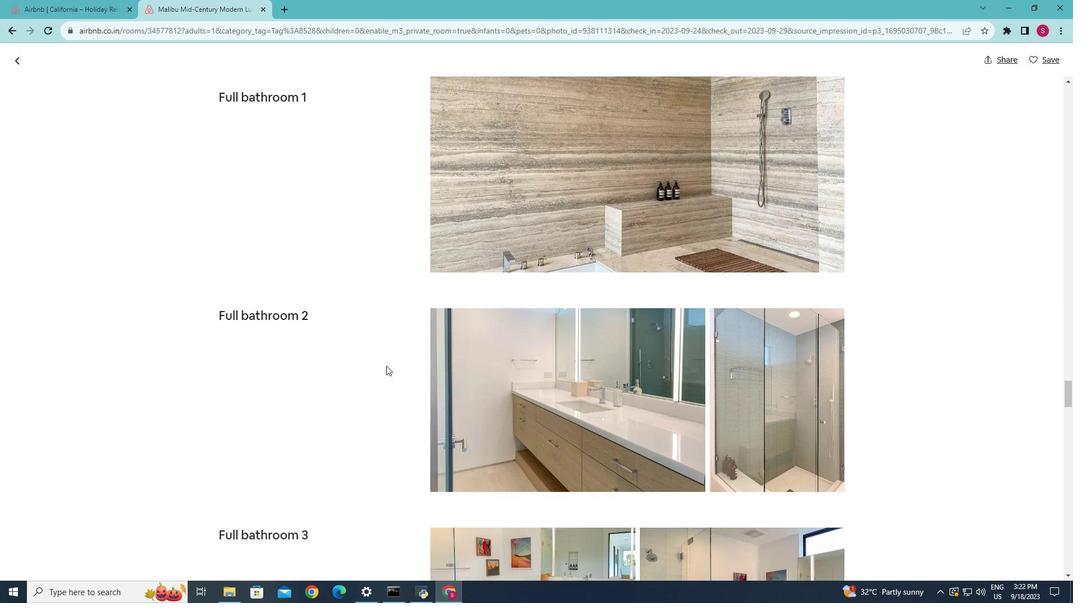 
Action: Mouse scrolled (386, 365) with delta (0, 0)
Screenshot: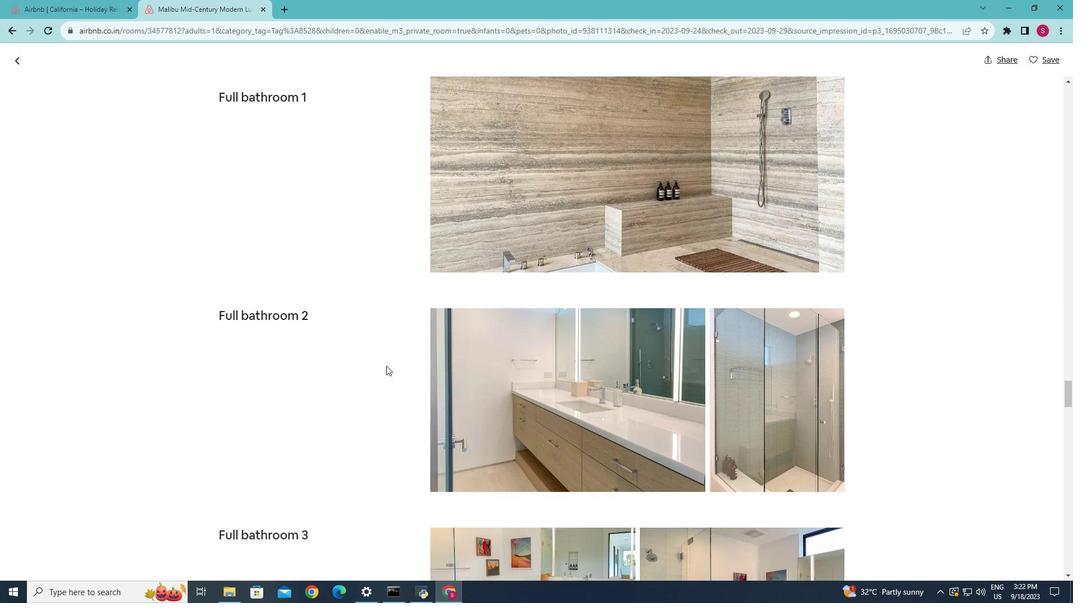 
Action: Mouse scrolled (386, 365) with delta (0, 0)
Screenshot: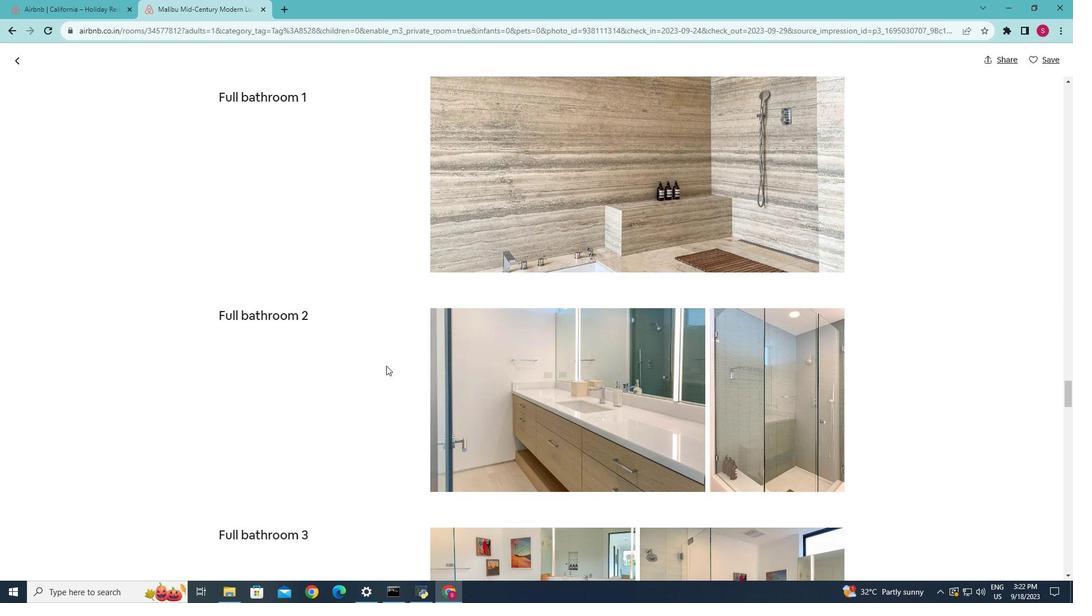
Action: Mouse scrolled (386, 365) with delta (0, 0)
Screenshot: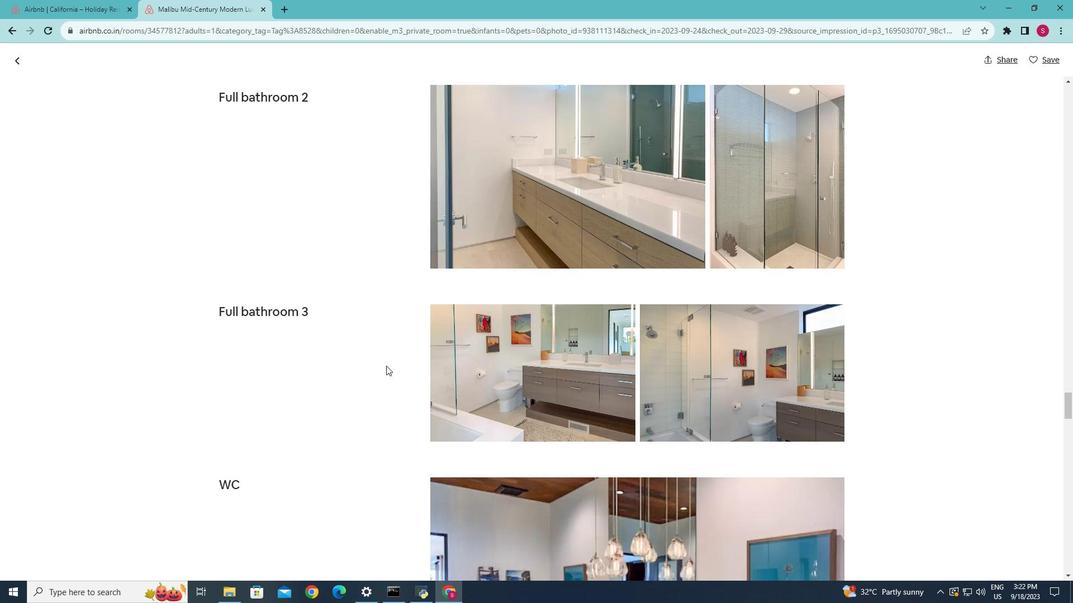 
Action: Mouse scrolled (386, 365) with delta (0, 0)
Screenshot: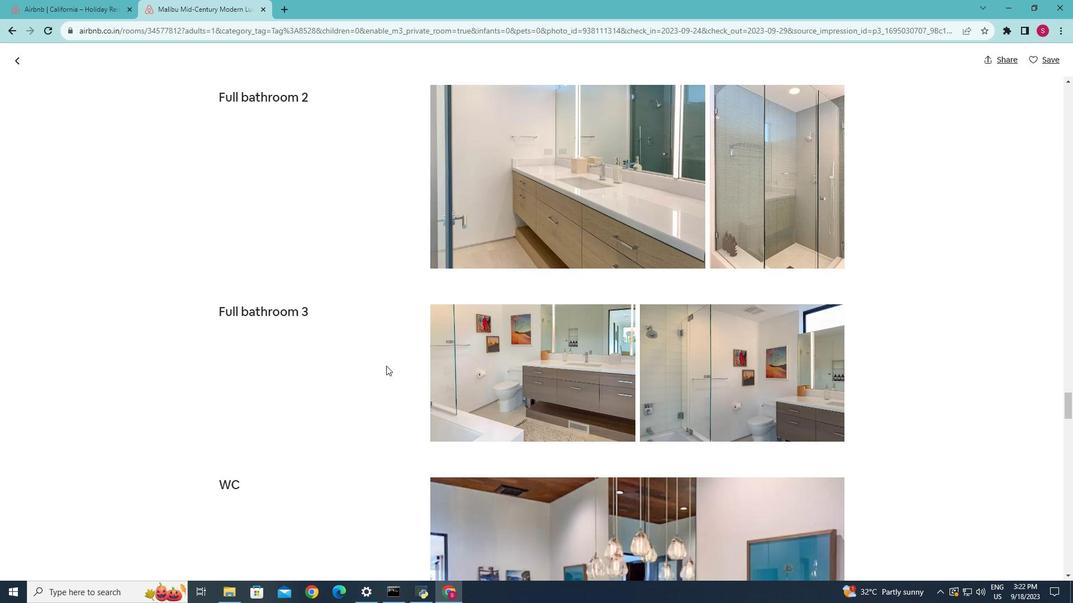 
Action: Mouse scrolled (386, 365) with delta (0, 0)
Screenshot: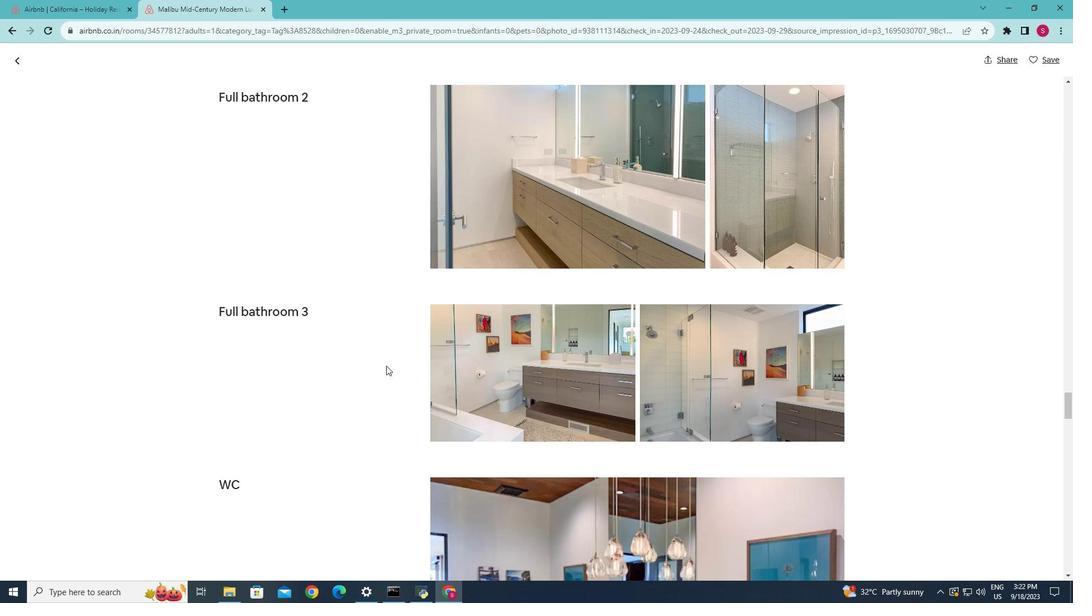 
Action: Mouse scrolled (386, 365) with delta (0, 0)
Screenshot: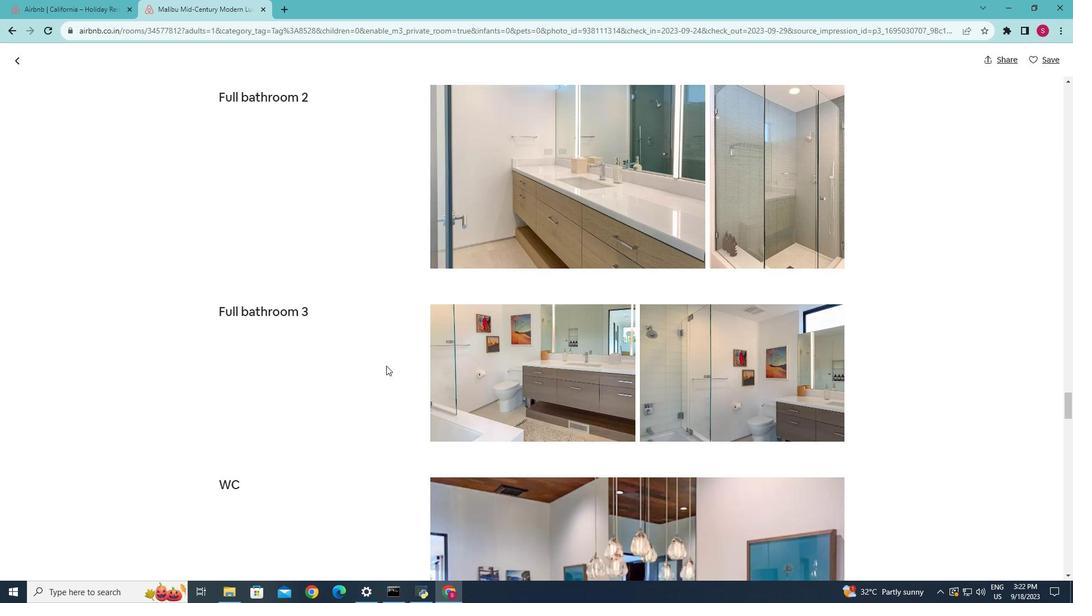 
Action: Mouse scrolled (386, 365) with delta (0, 0)
Screenshot: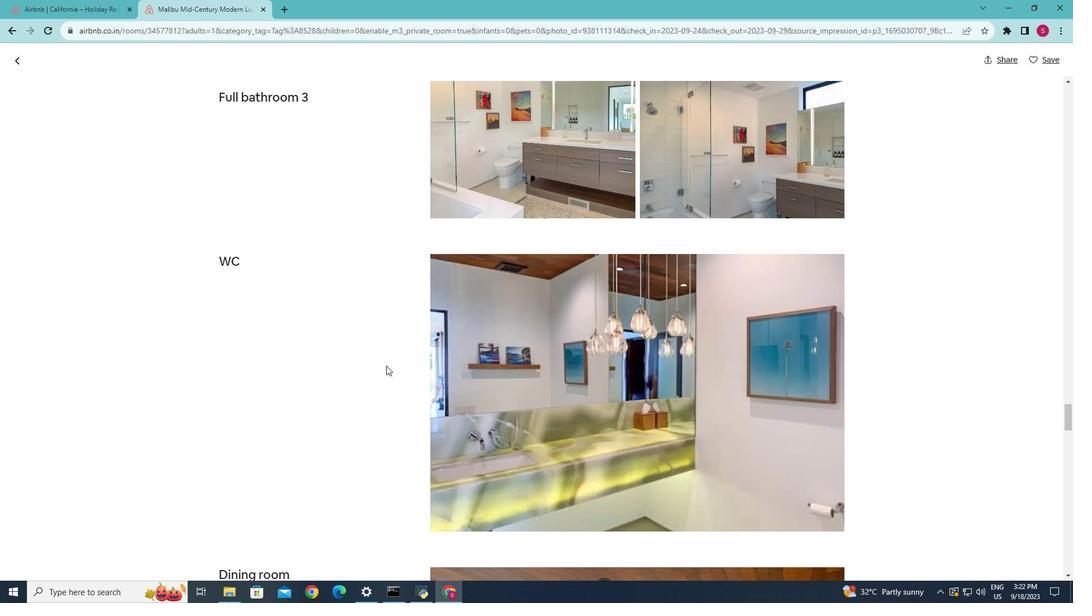 
Action: Mouse scrolled (386, 365) with delta (0, 0)
Screenshot: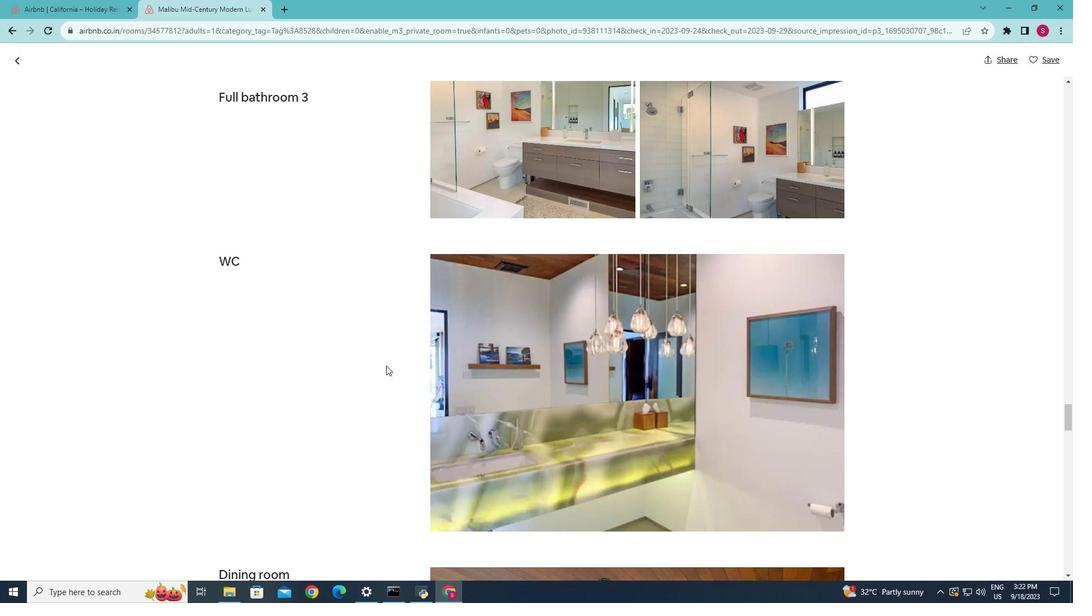 
Action: Mouse scrolled (386, 365) with delta (0, 0)
